 Task: Research family-friendly cultural exploration experiences in New Orleans, Louisiana.
Action: Mouse moved to (532, 98)
Screenshot: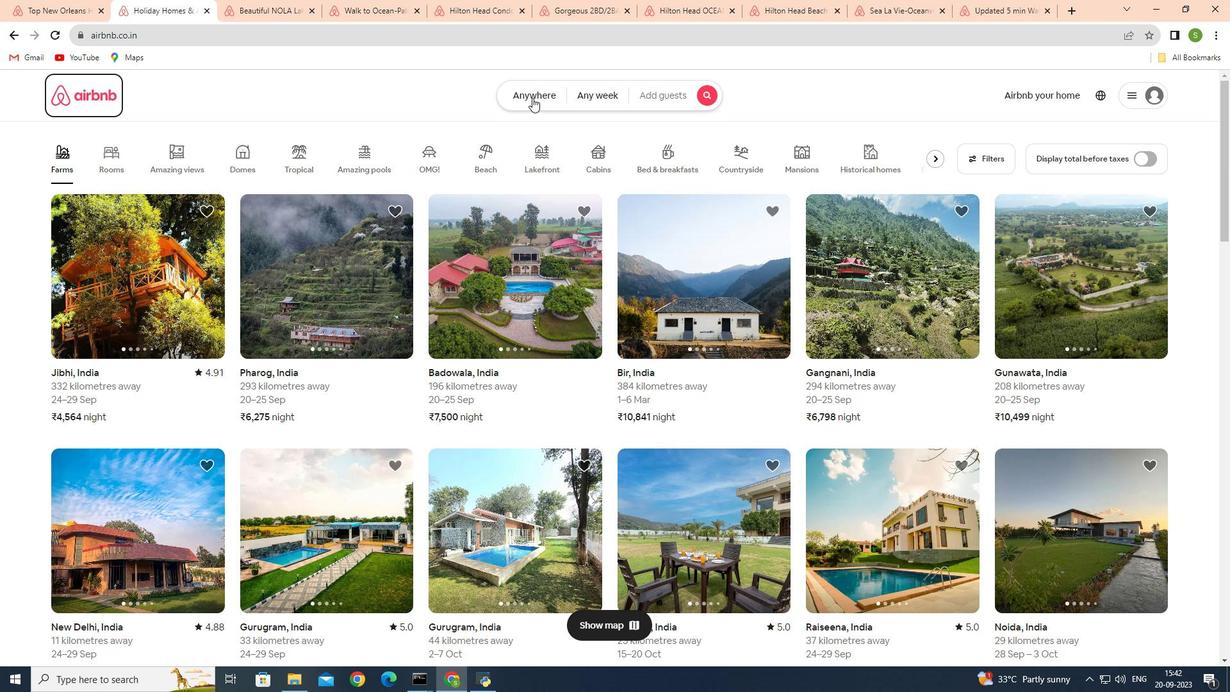 
Action: Mouse pressed left at (532, 98)
Screenshot: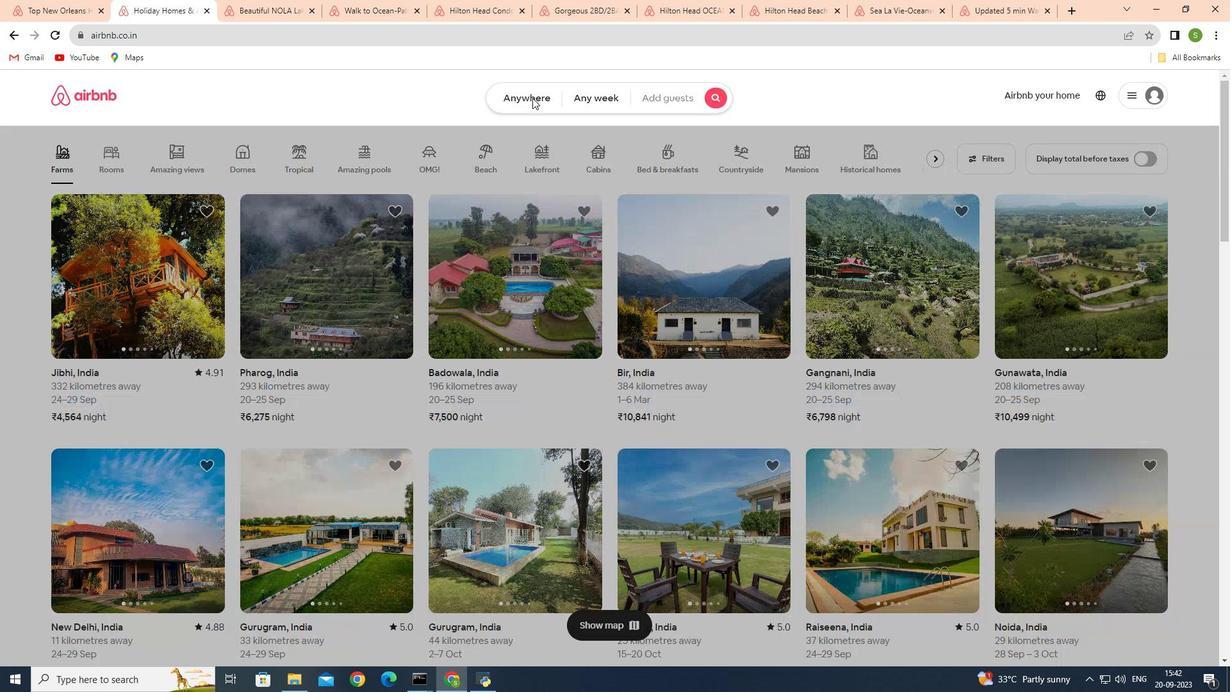 
Action: Mouse moved to (394, 145)
Screenshot: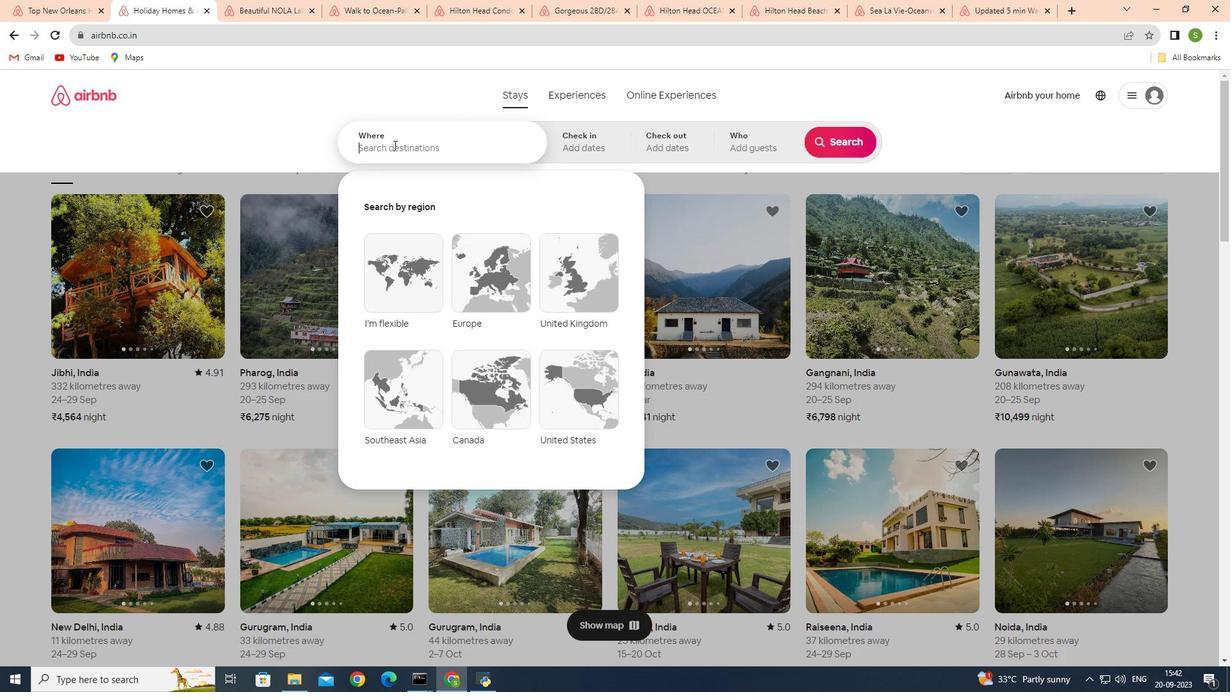 
Action: Mouse pressed left at (394, 145)
Screenshot: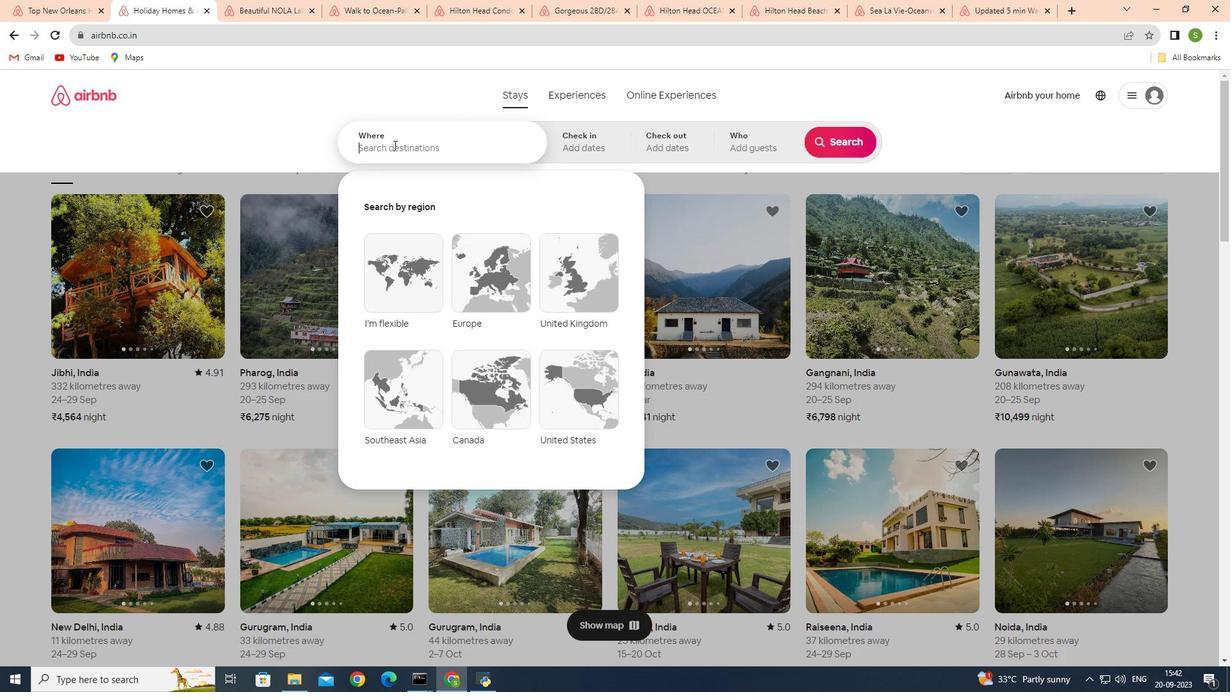 
Action: Mouse moved to (555, 144)
Screenshot: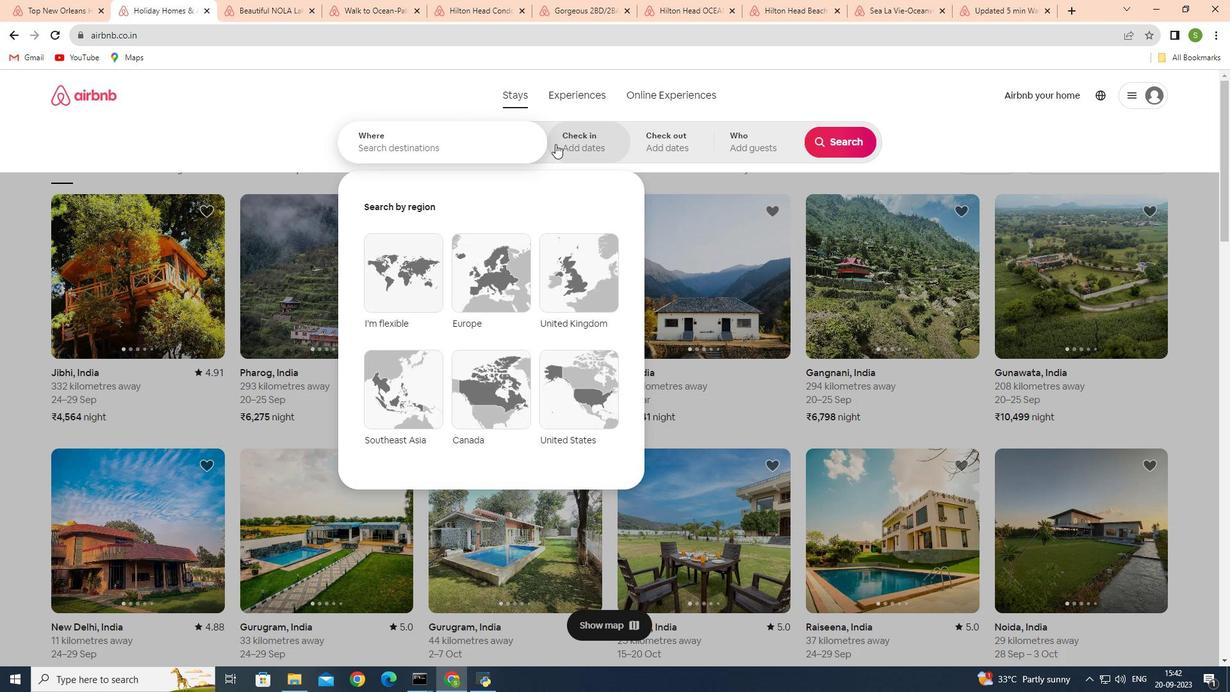 
Action: Key pressed <Key.shift>New<Key.space><Key.shift>Orl
Screenshot: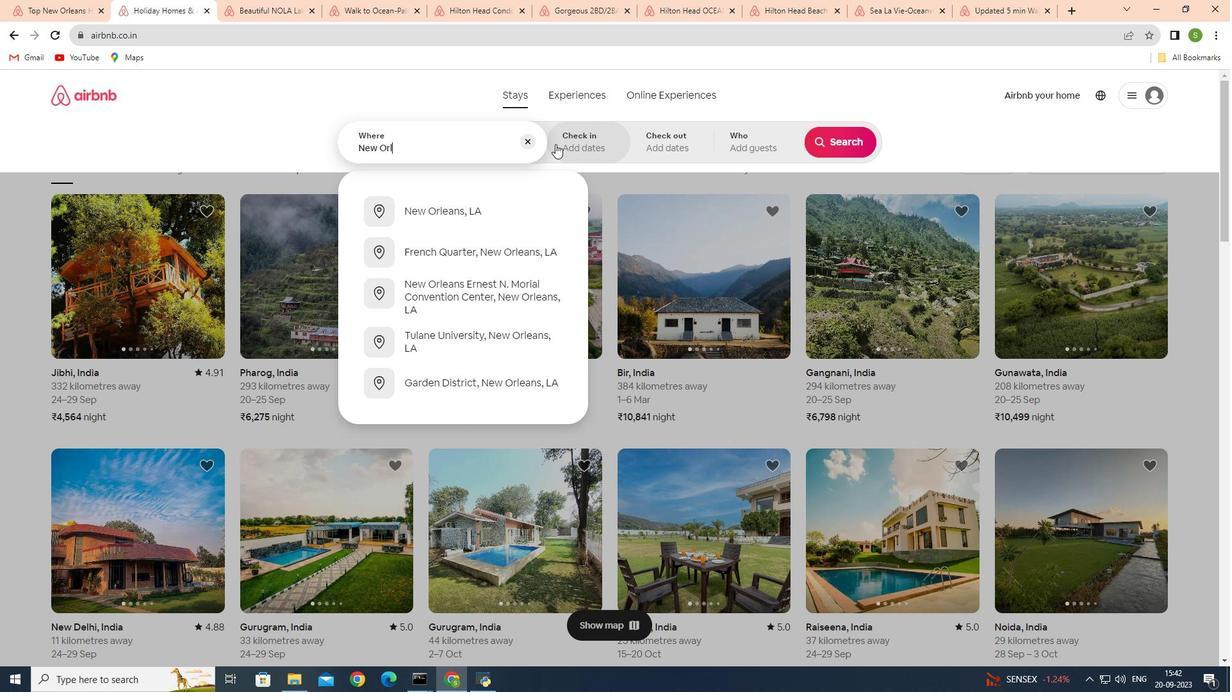 
Action: Mouse moved to (470, 220)
Screenshot: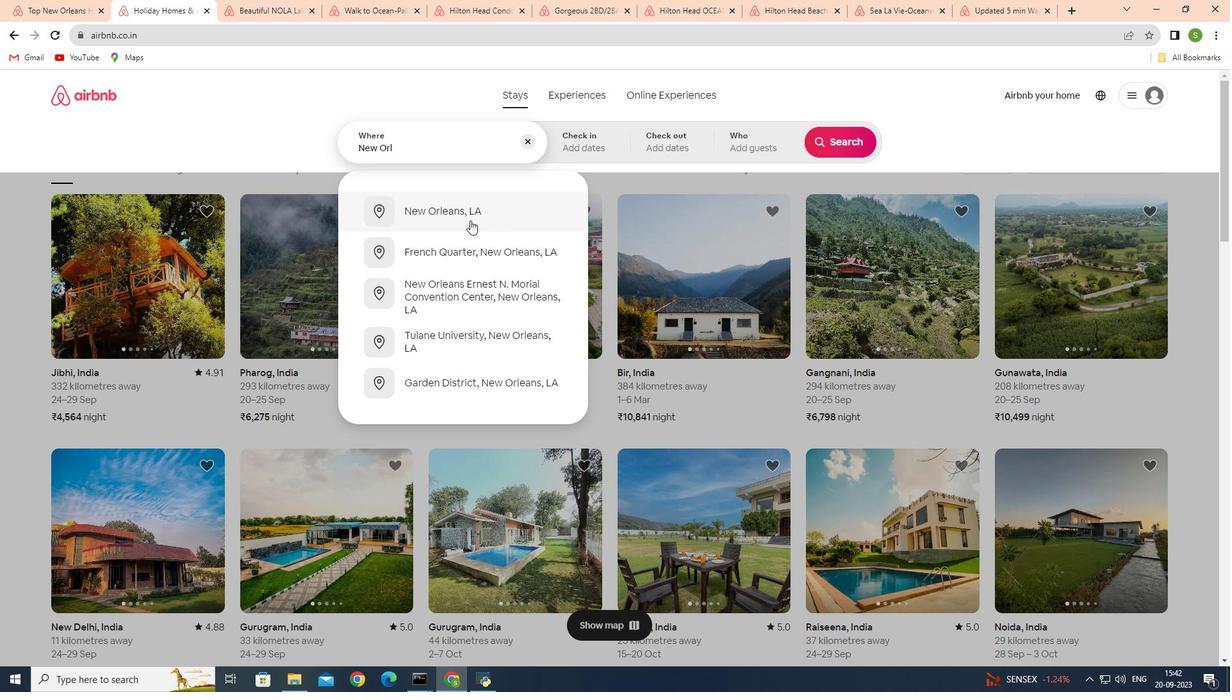 
Action: Mouse pressed left at (470, 220)
Screenshot: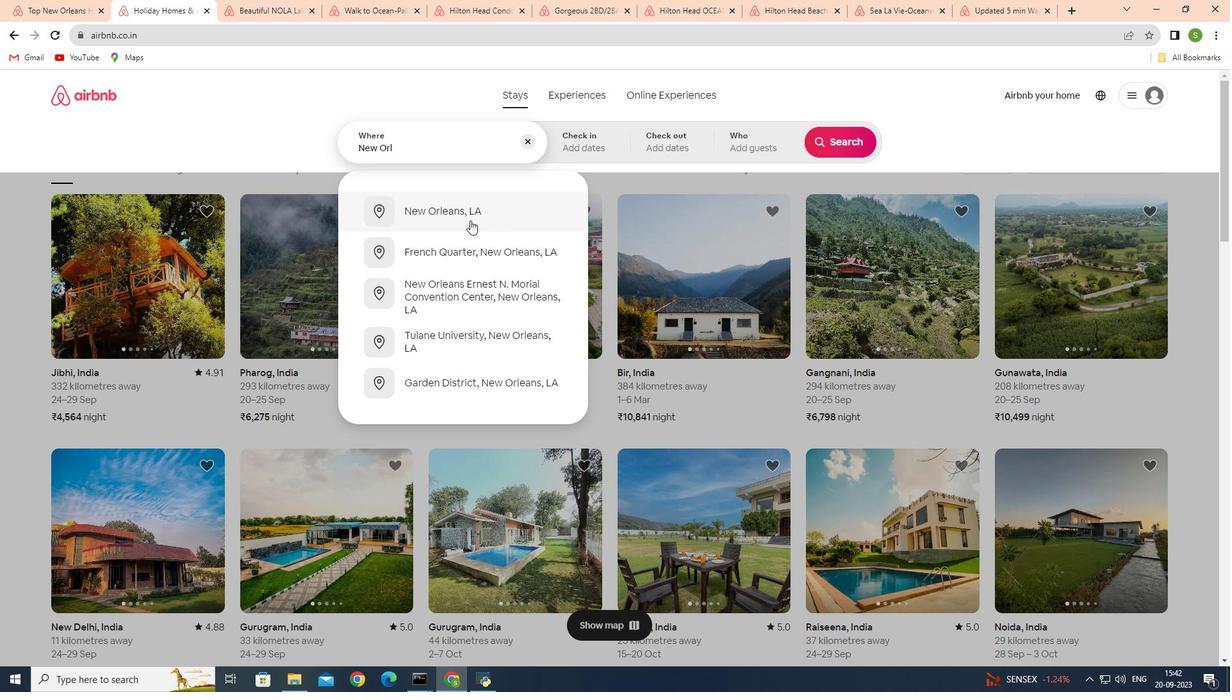 
Action: Mouse moved to (861, 138)
Screenshot: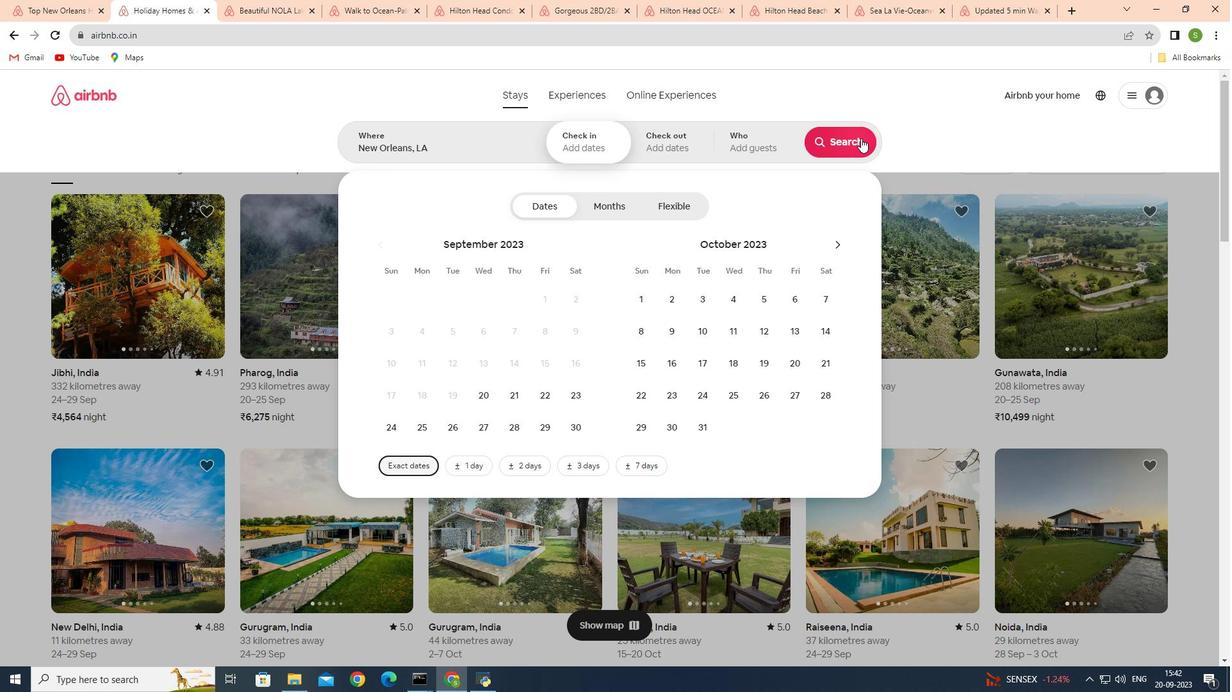 
Action: Mouse pressed left at (861, 138)
Screenshot: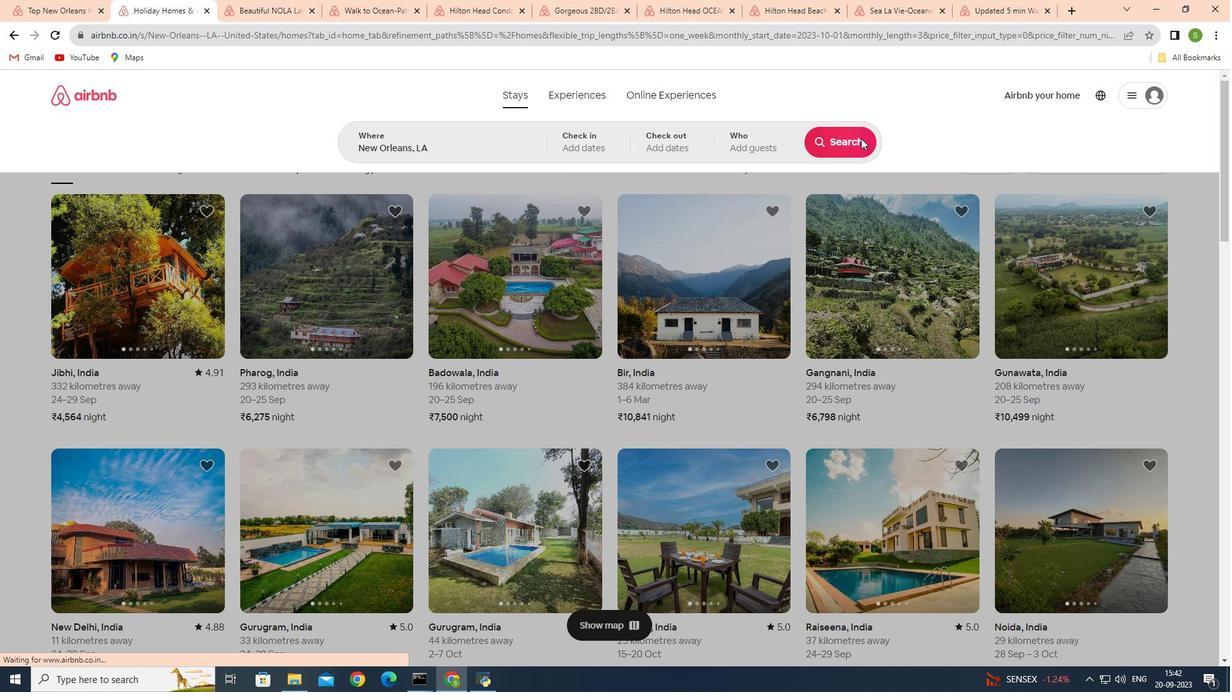 
Action: Mouse moved to (166, 391)
Screenshot: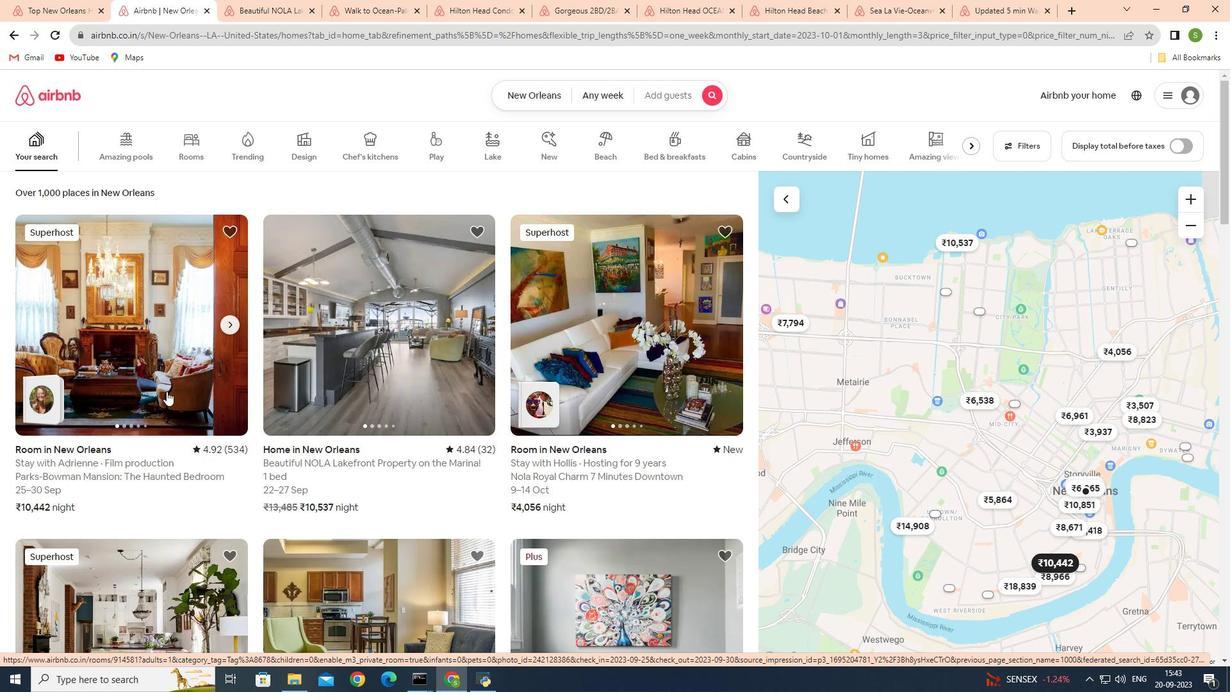 
Action: Mouse pressed left at (166, 391)
Screenshot: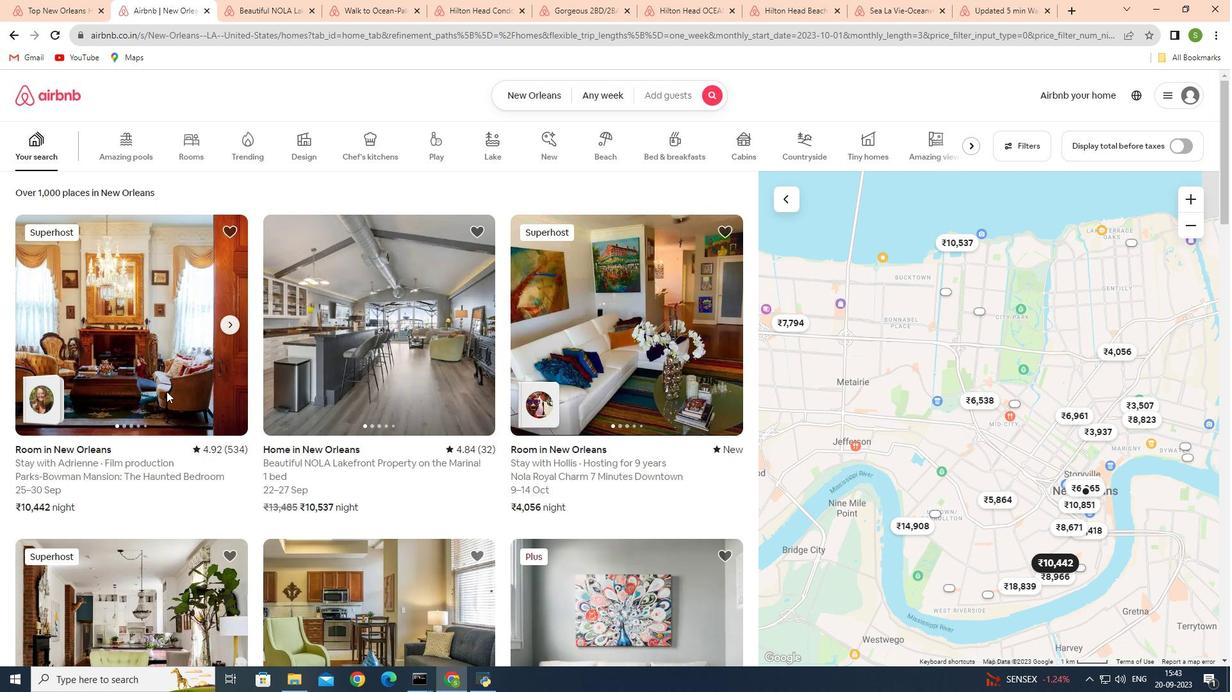 
Action: Mouse moved to (892, 482)
Screenshot: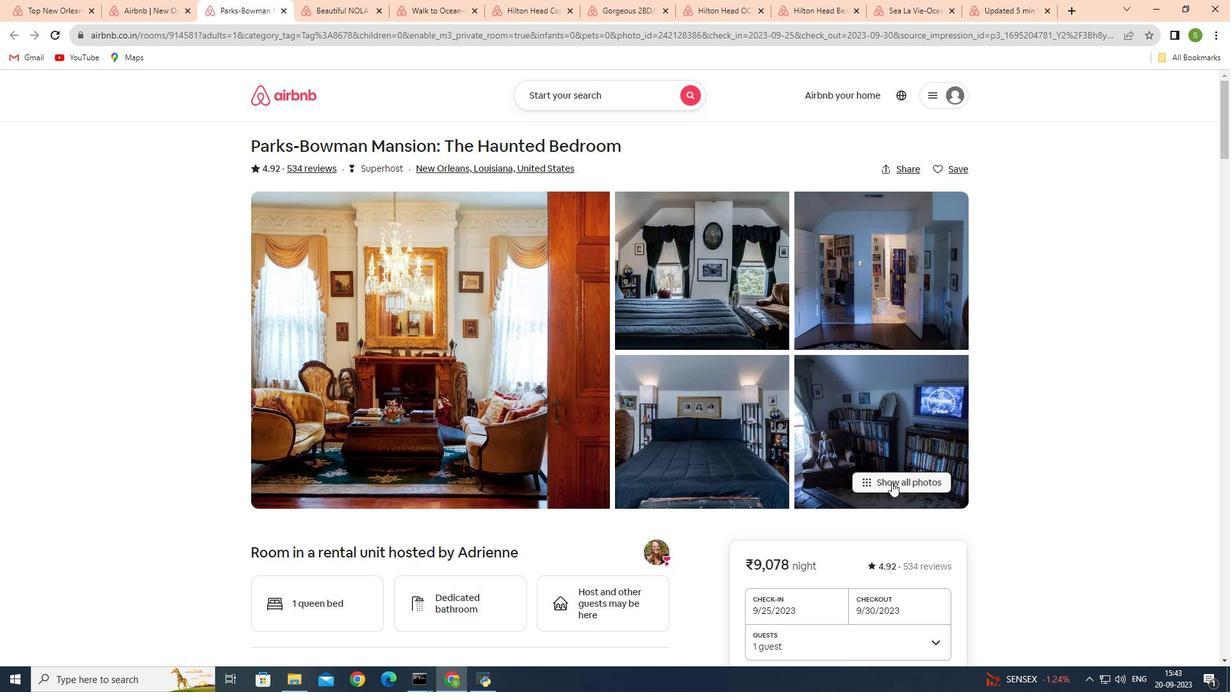 
Action: Mouse pressed left at (892, 482)
Screenshot: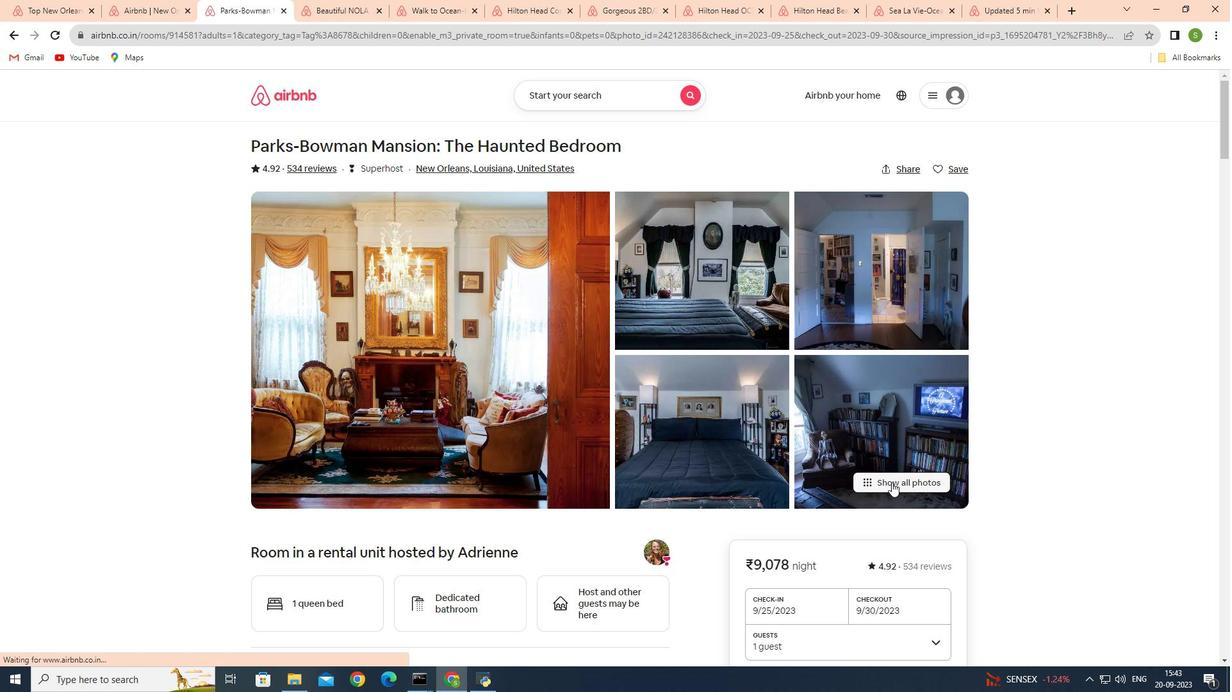 
Action: Mouse moved to (881, 517)
Screenshot: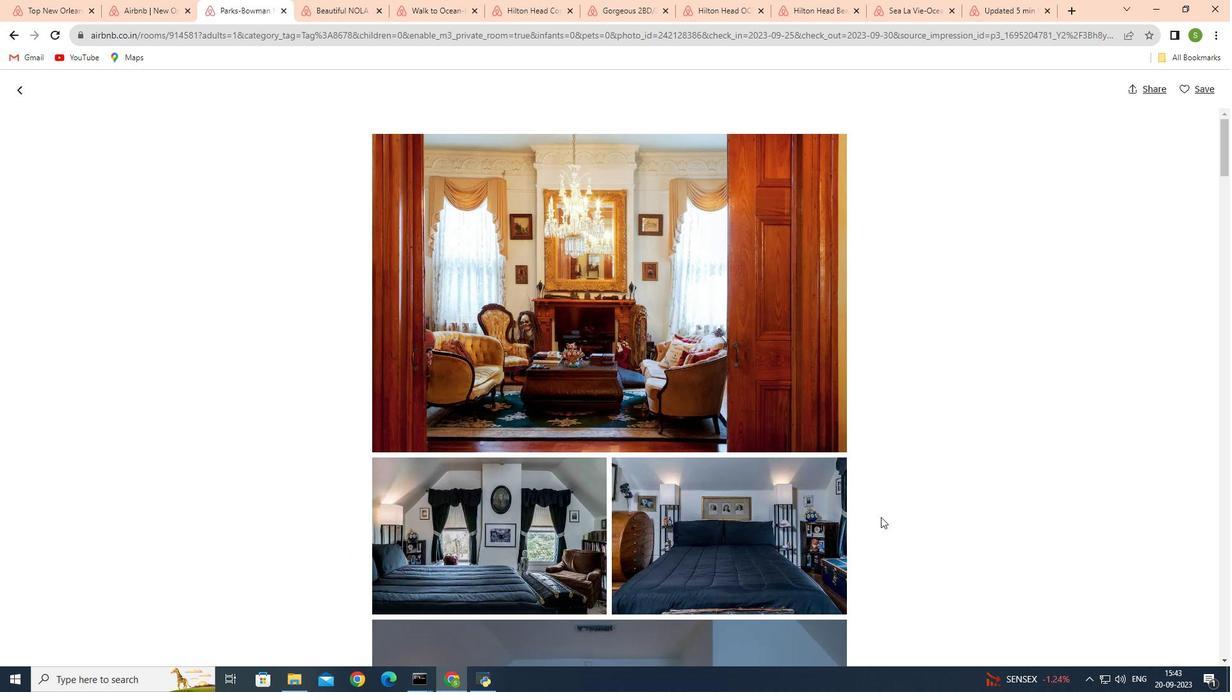
Action: Mouse scrolled (881, 516) with delta (0, 0)
Screenshot: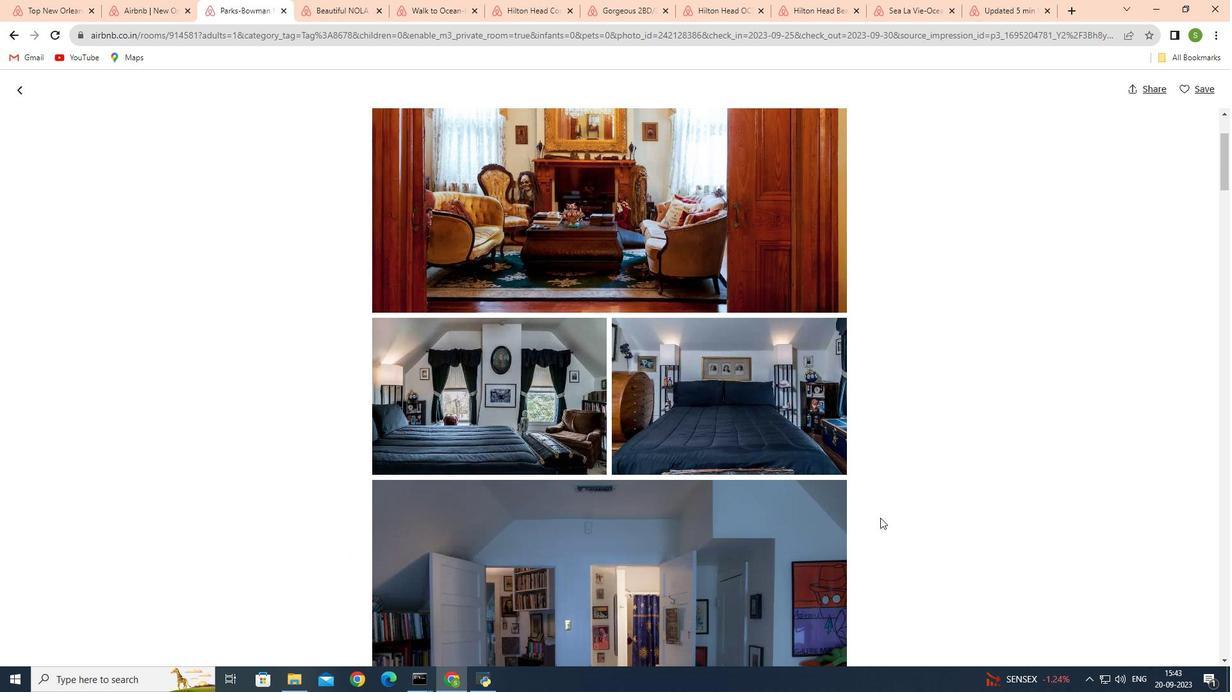 
Action: Mouse moved to (880, 518)
Screenshot: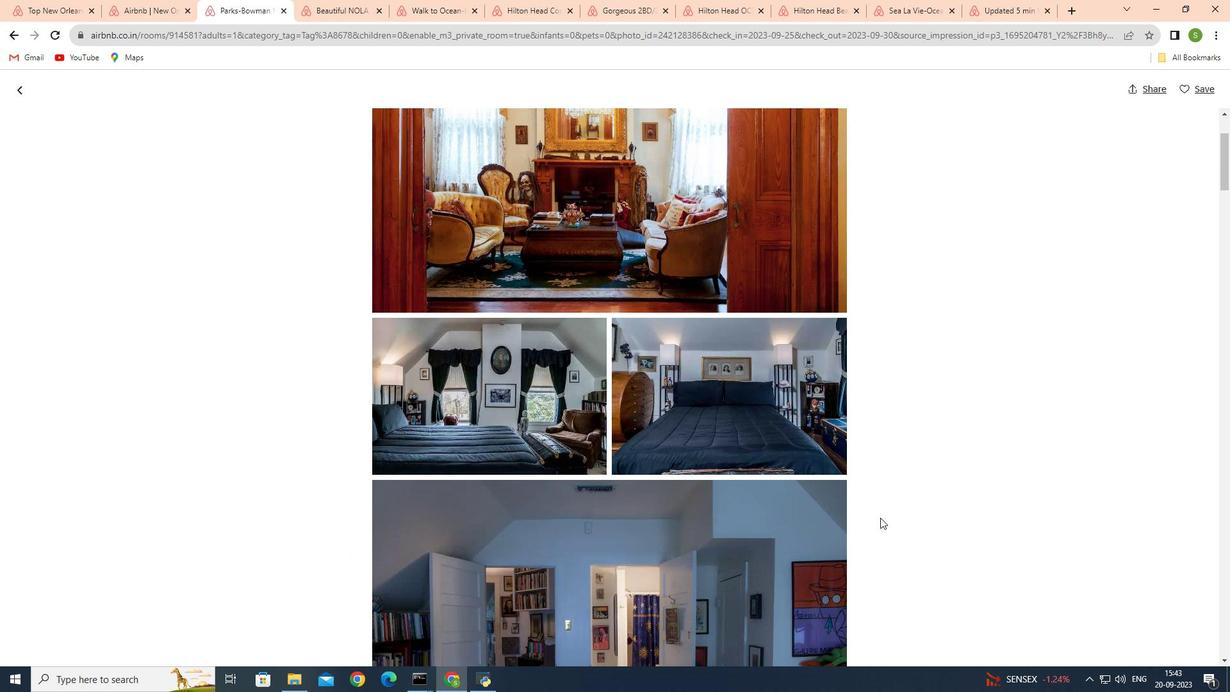 
Action: Mouse scrolled (880, 517) with delta (0, 0)
Screenshot: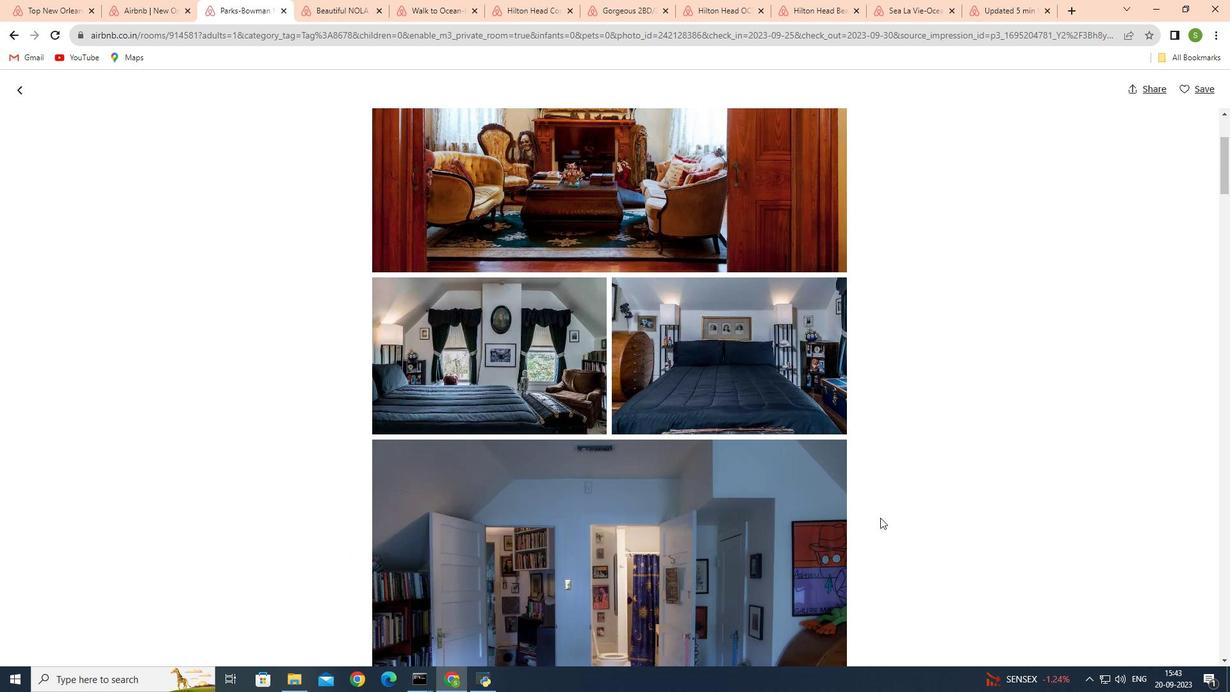 
Action: Mouse scrolled (880, 517) with delta (0, 0)
Screenshot: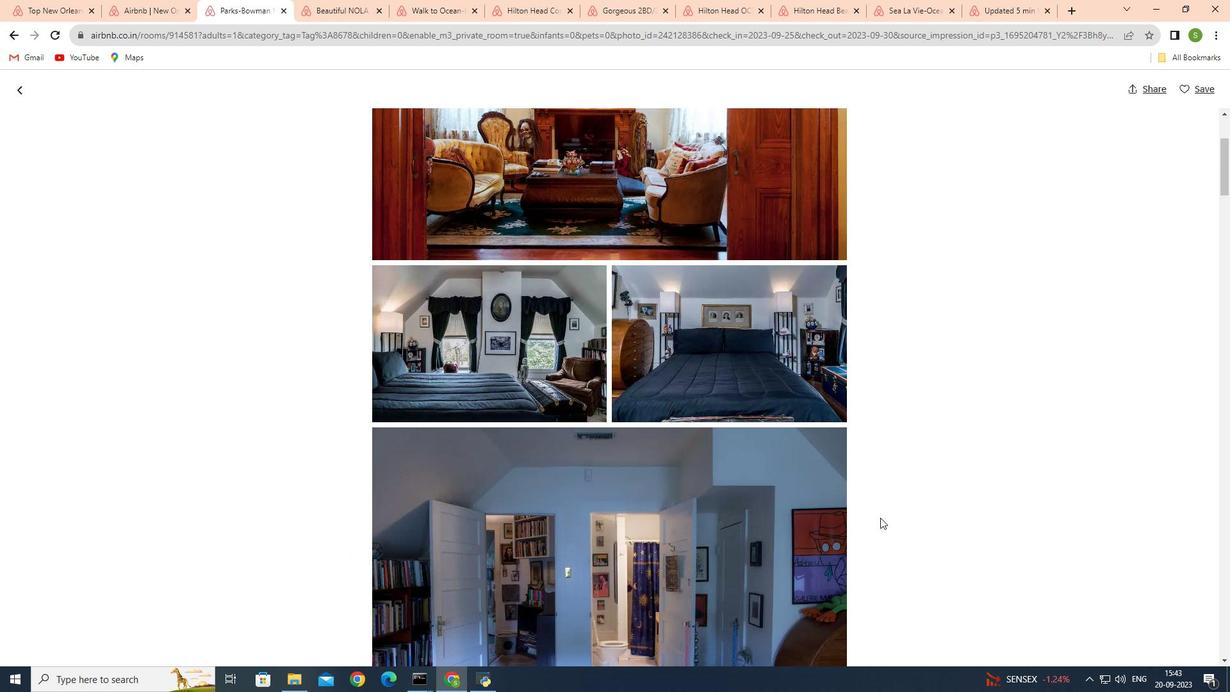
Action: Mouse scrolled (880, 517) with delta (0, 0)
Screenshot: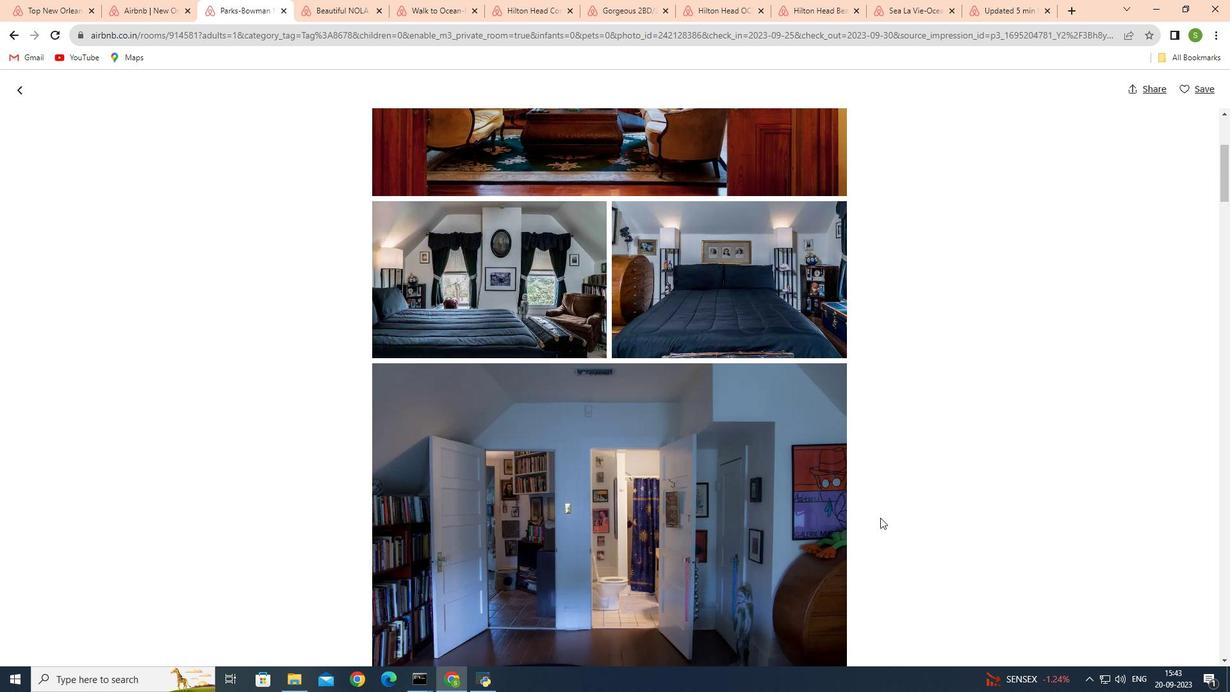 
Action: Mouse scrolled (880, 517) with delta (0, 0)
Screenshot: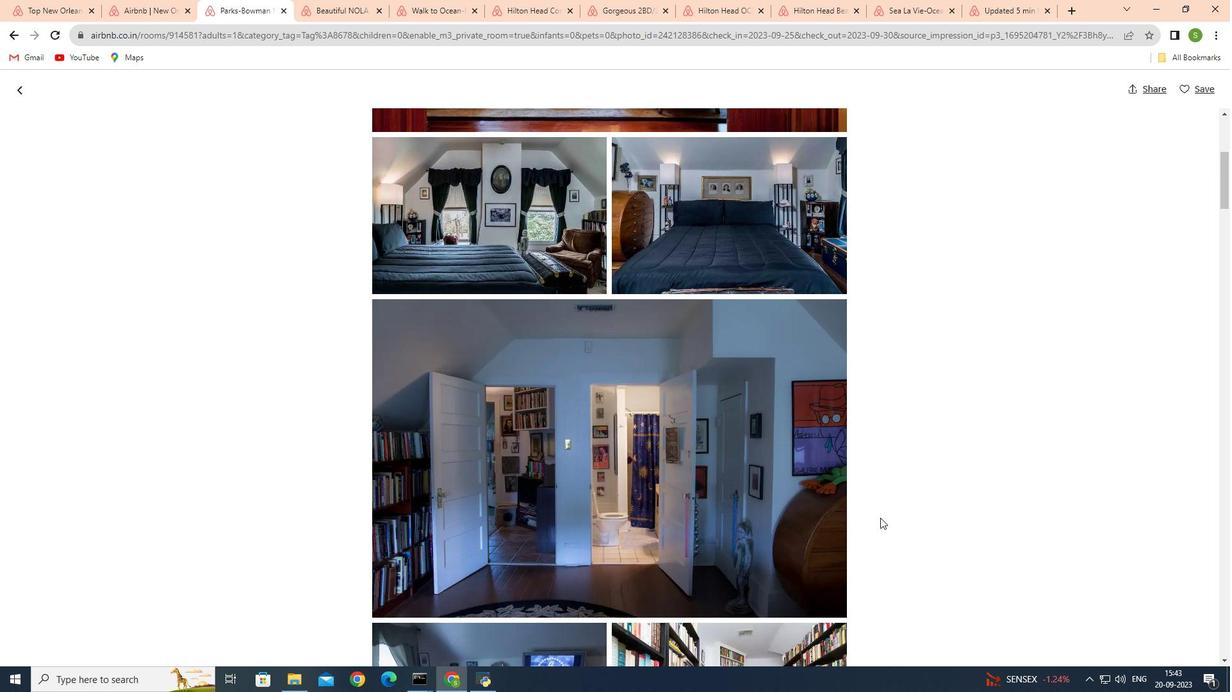 
Action: Mouse scrolled (880, 517) with delta (0, 0)
Screenshot: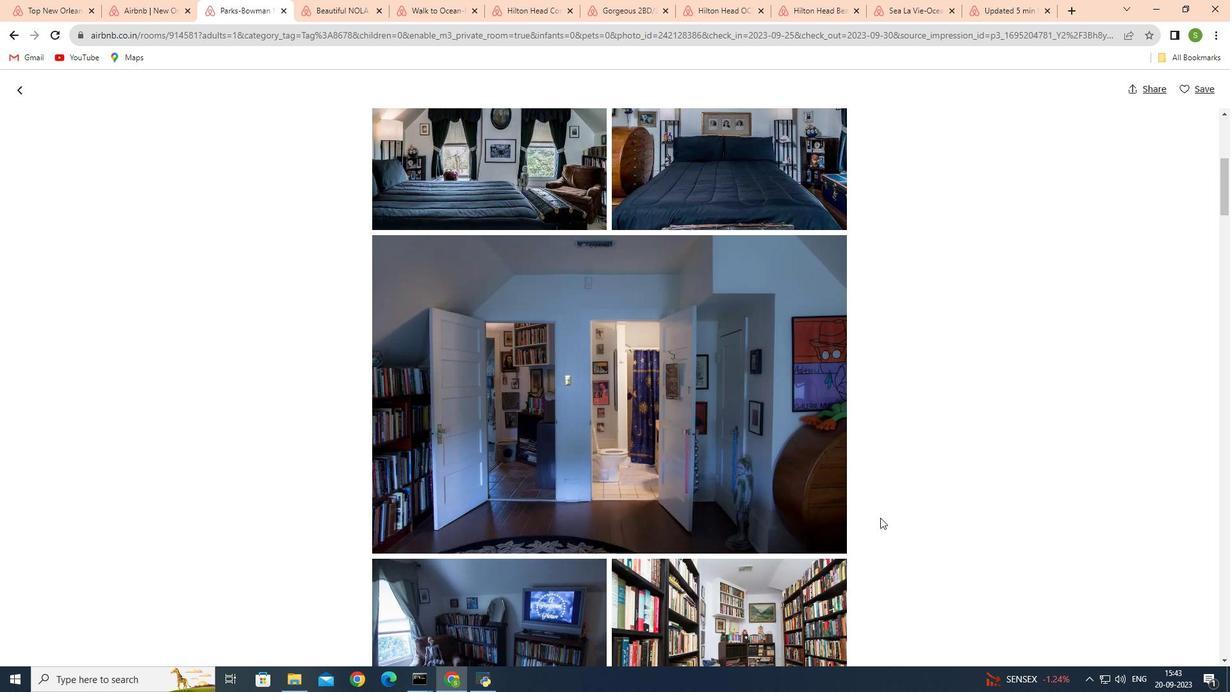 
Action: Mouse scrolled (880, 517) with delta (0, 0)
Screenshot: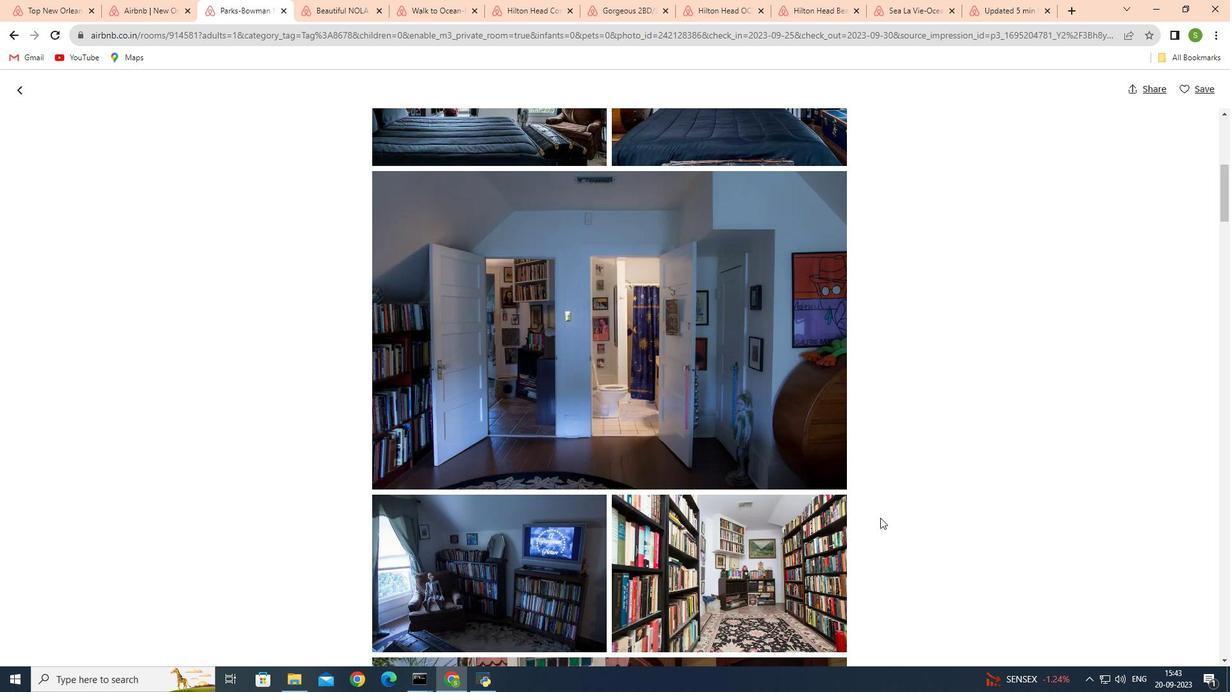 
Action: Mouse scrolled (880, 517) with delta (0, 0)
Screenshot: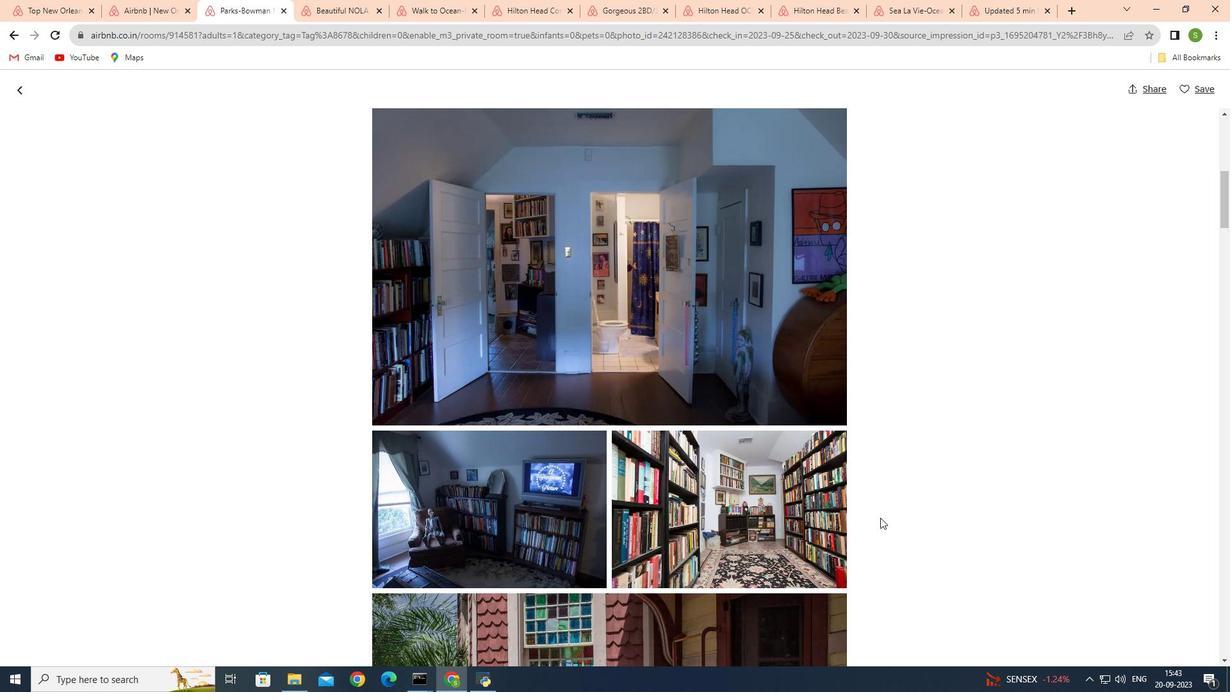 
Action: Mouse scrolled (880, 517) with delta (0, 0)
Screenshot: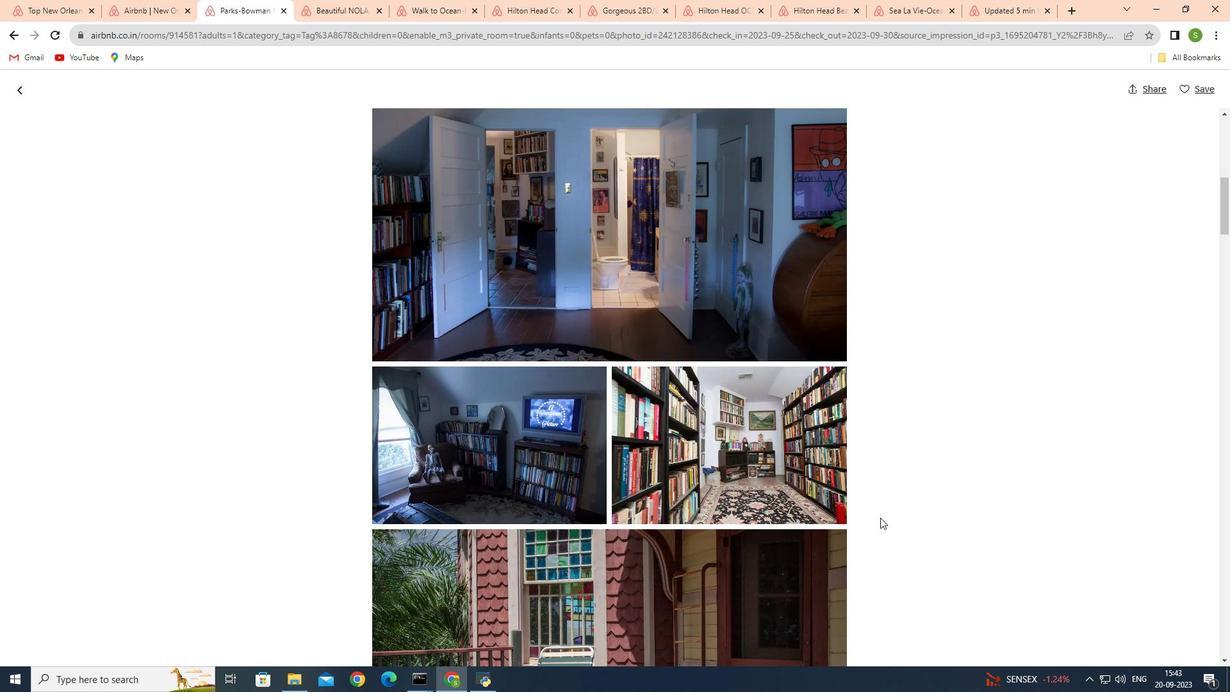 
Action: Mouse scrolled (880, 517) with delta (0, 0)
Screenshot: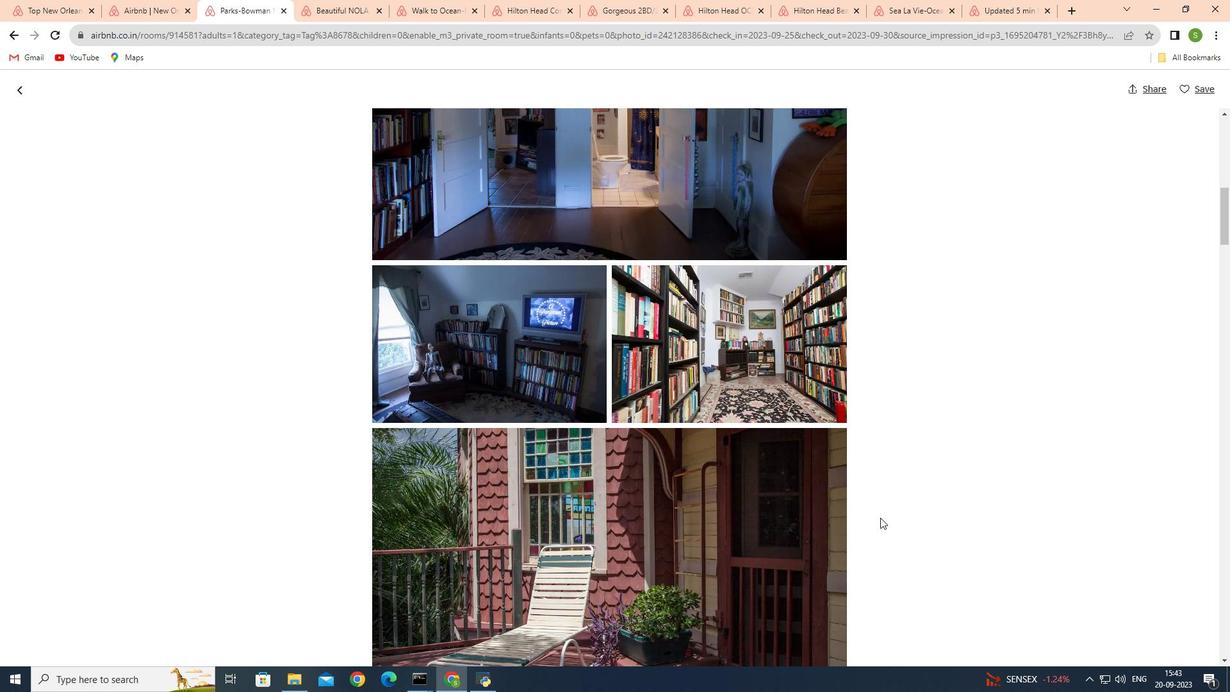 
Action: Mouse scrolled (880, 517) with delta (0, 0)
Screenshot: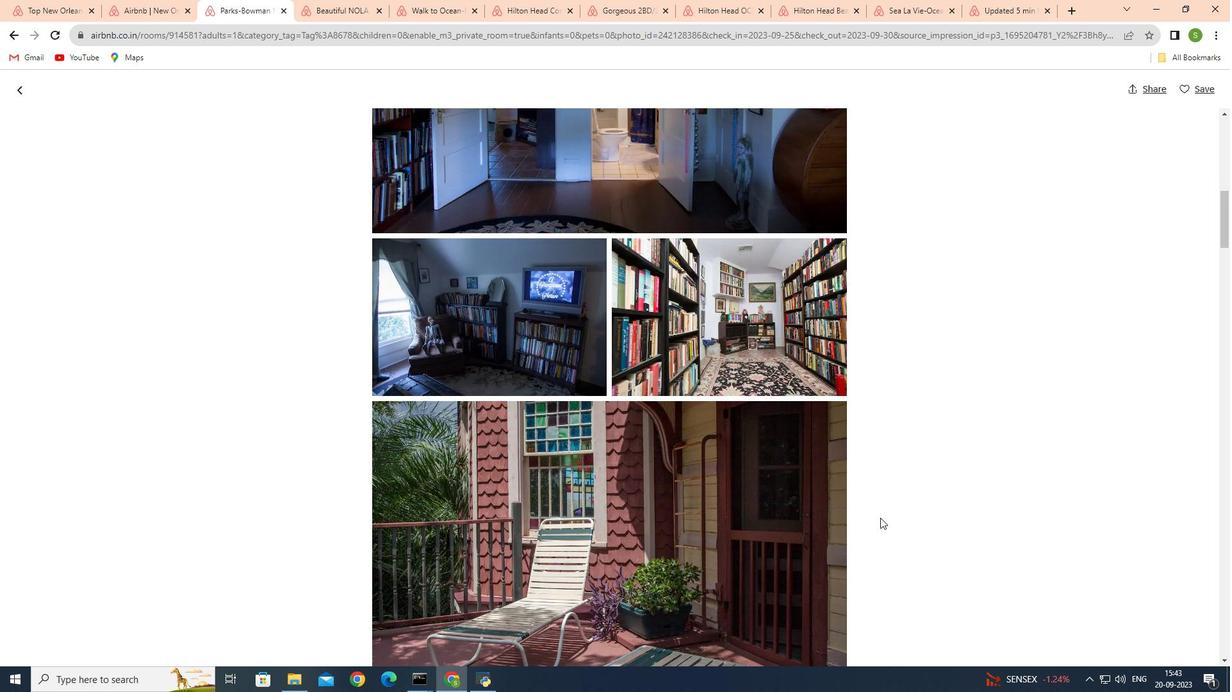 
Action: Mouse scrolled (880, 517) with delta (0, 0)
Screenshot: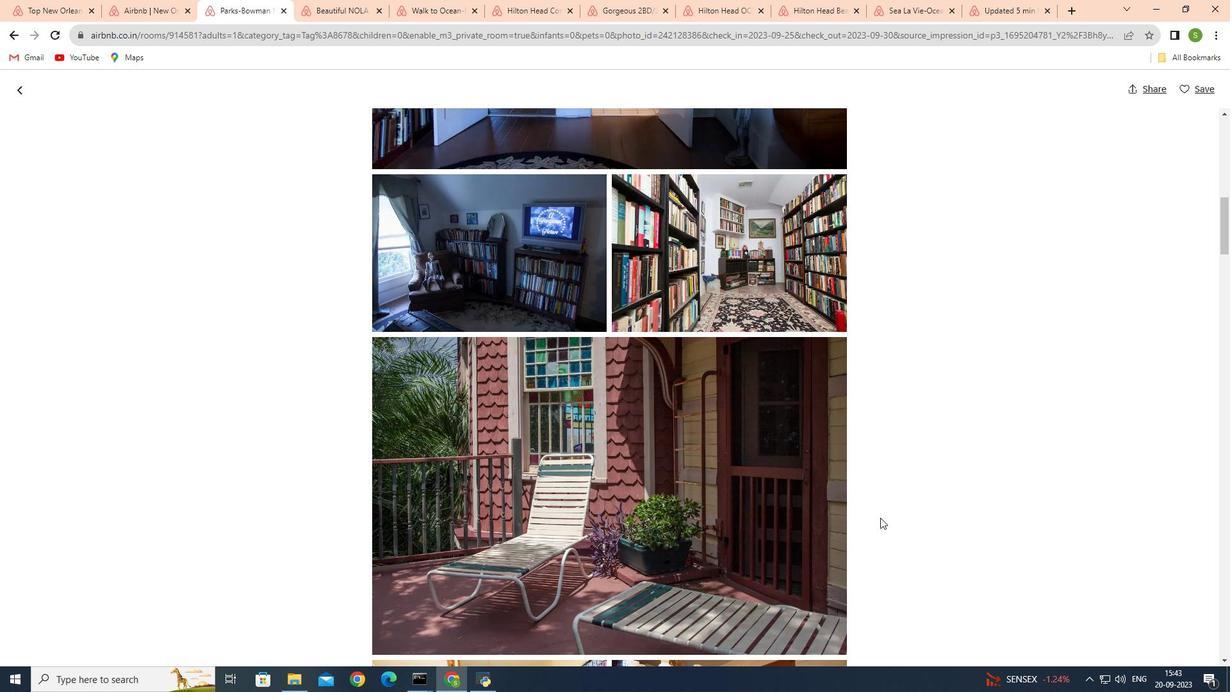 
Action: Mouse scrolled (880, 517) with delta (0, 0)
Screenshot: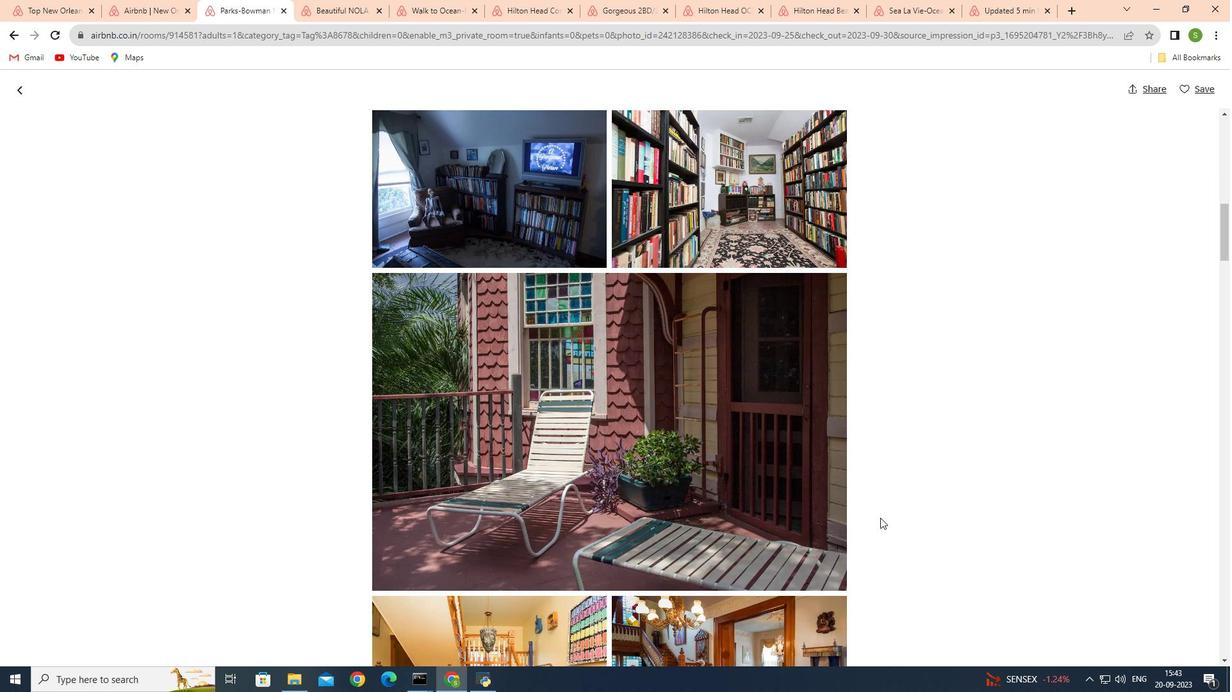 
Action: Mouse scrolled (880, 517) with delta (0, 0)
Screenshot: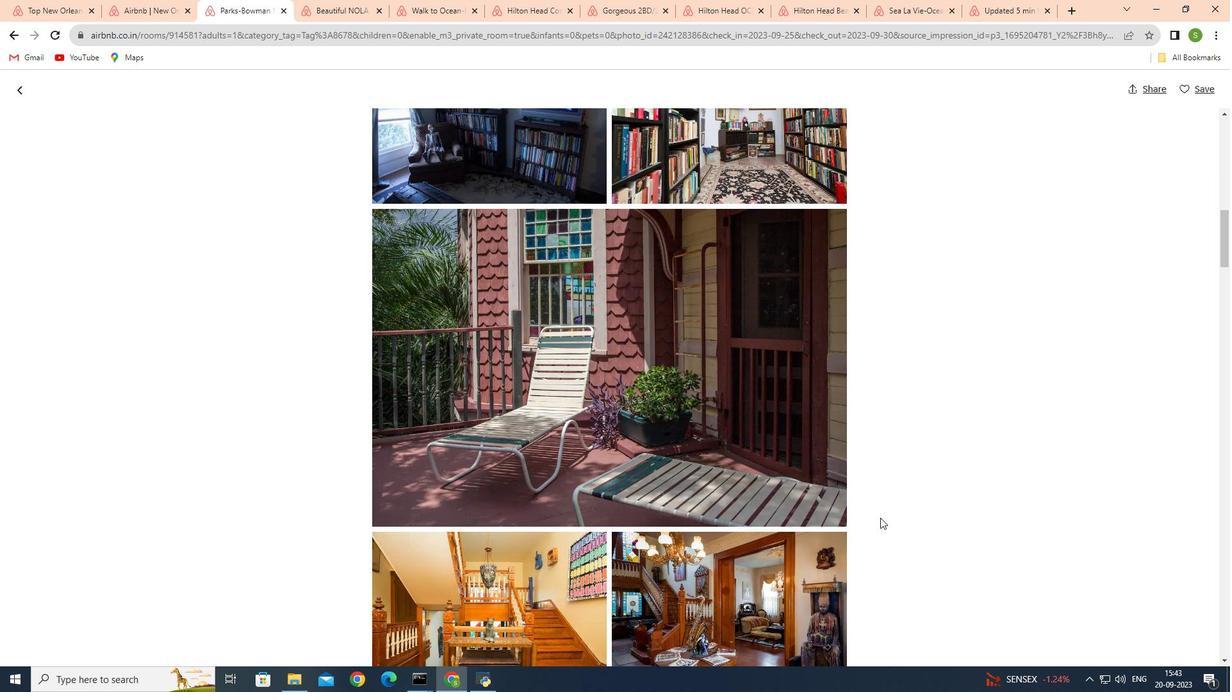 
Action: Mouse scrolled (880, 517) with delta (0, 0)
Screenshot: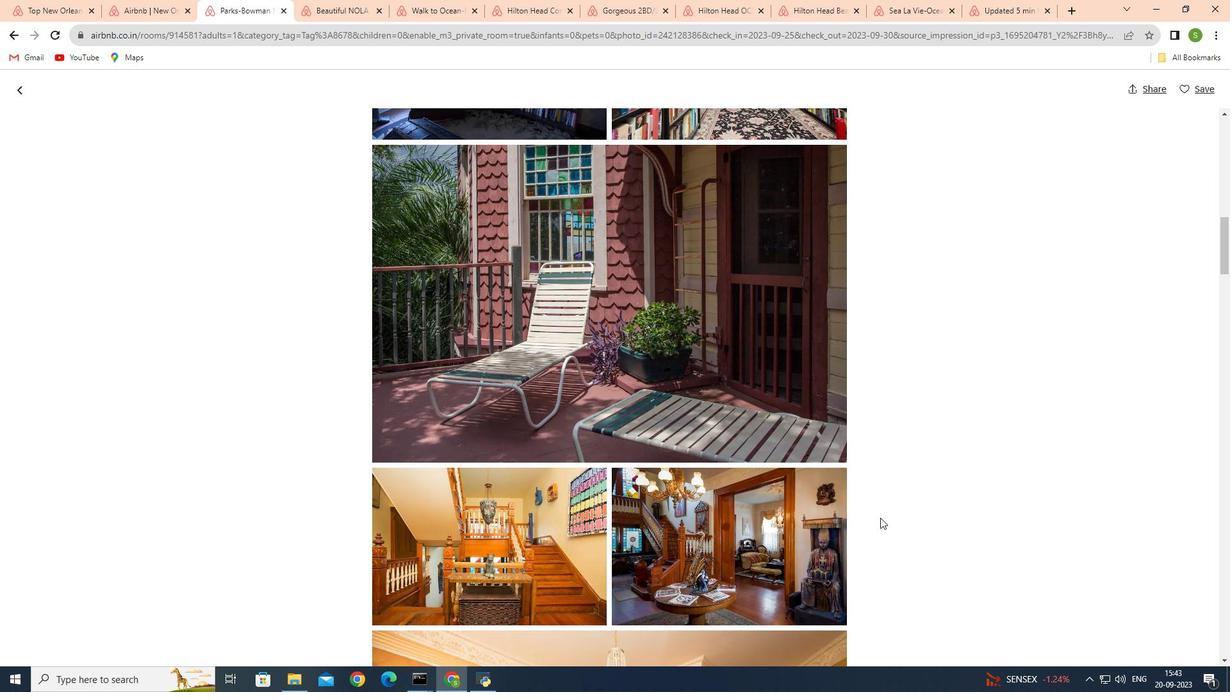 
Action: Mouse scrolled (880, 517) with delta (0, 0)
Screenshot: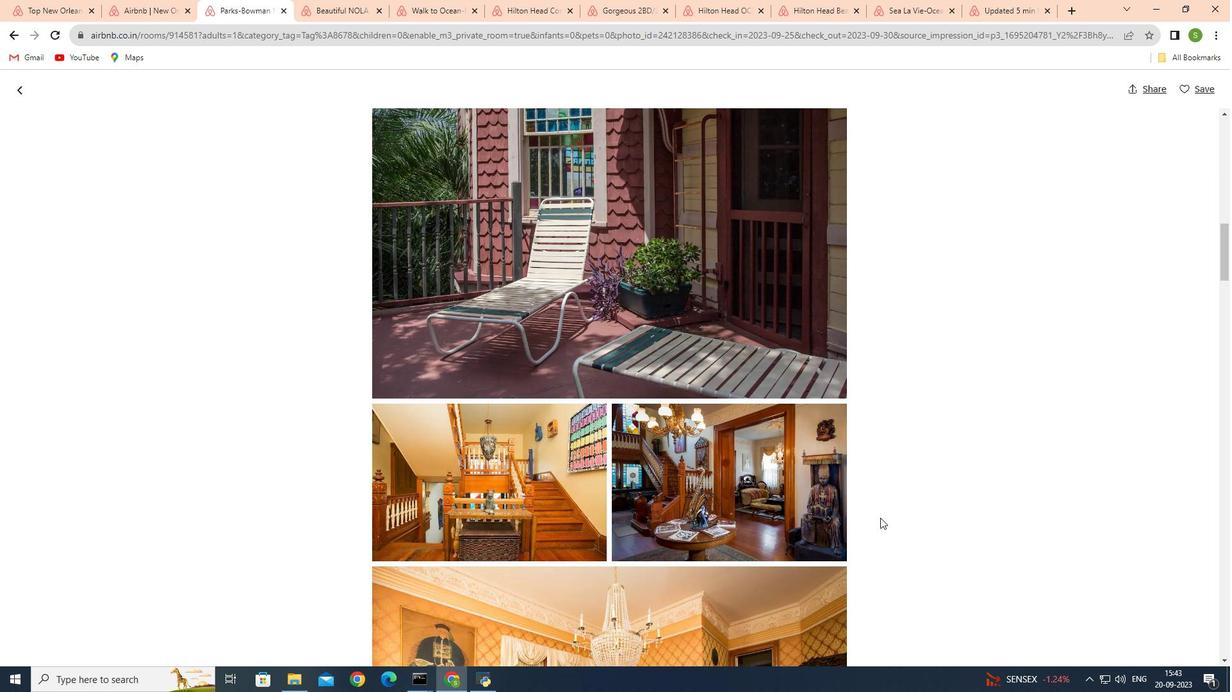 
Action: Mouse scrolled (880, 517) with delta (0, 0)
Screenshot: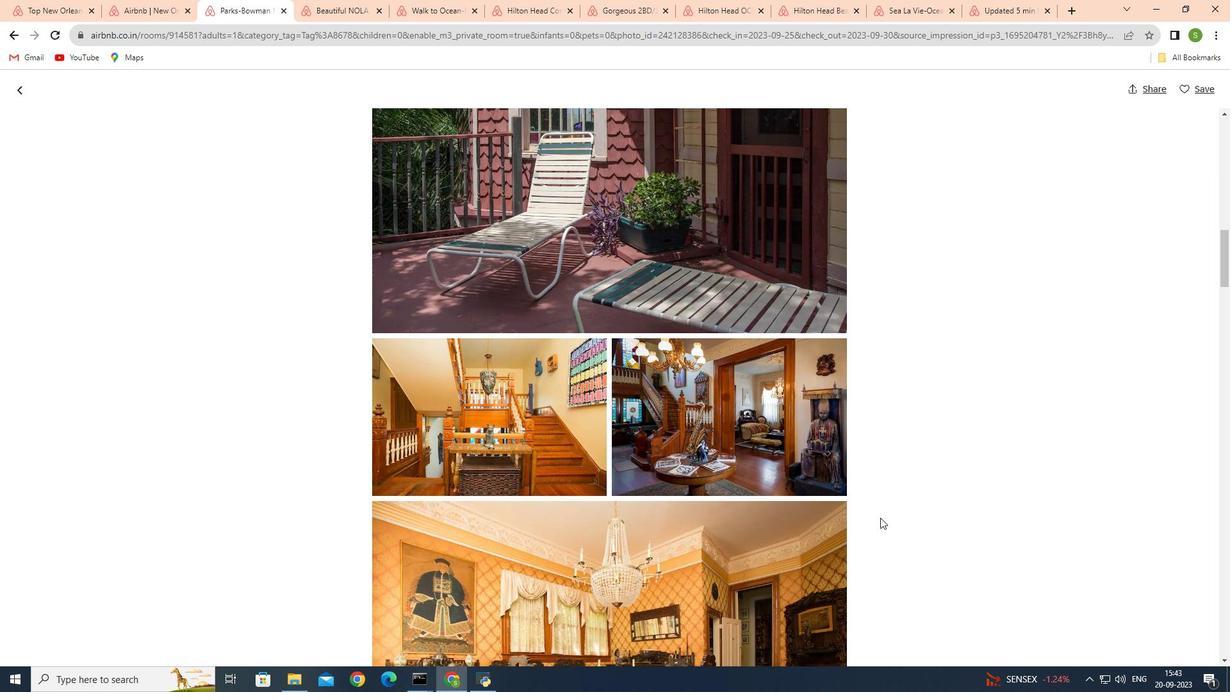 
Action: Mouse scrolled (880, 517) with delta (0, 0)
Screenshot: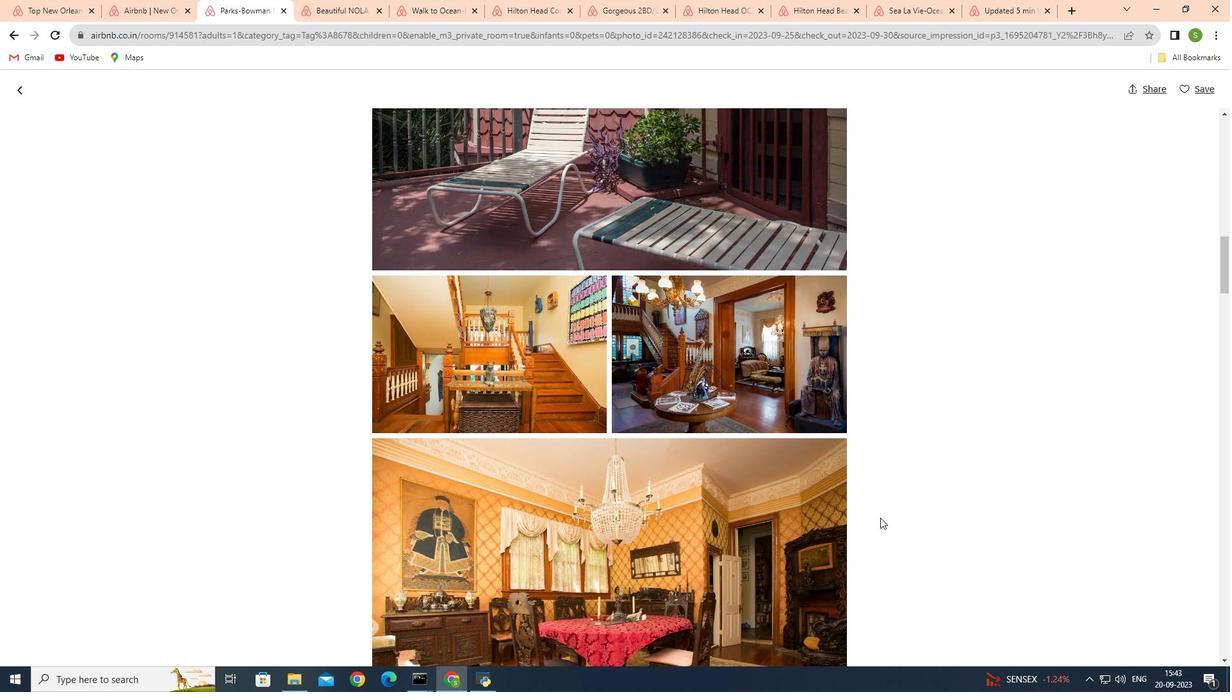 
Action: Mouse scrolled (880, 517) with delta (0, 0)
Screenshot: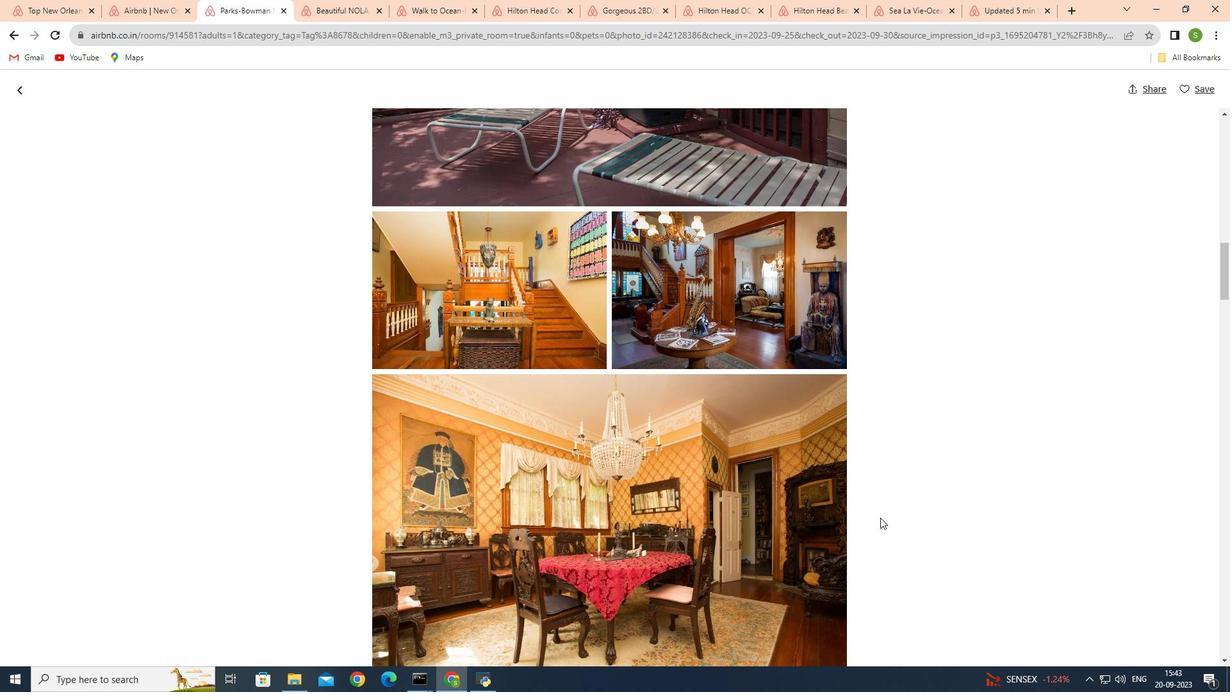 
Action: Mouse scrolled (880, 517) with delta (0, 0)
Screenshot: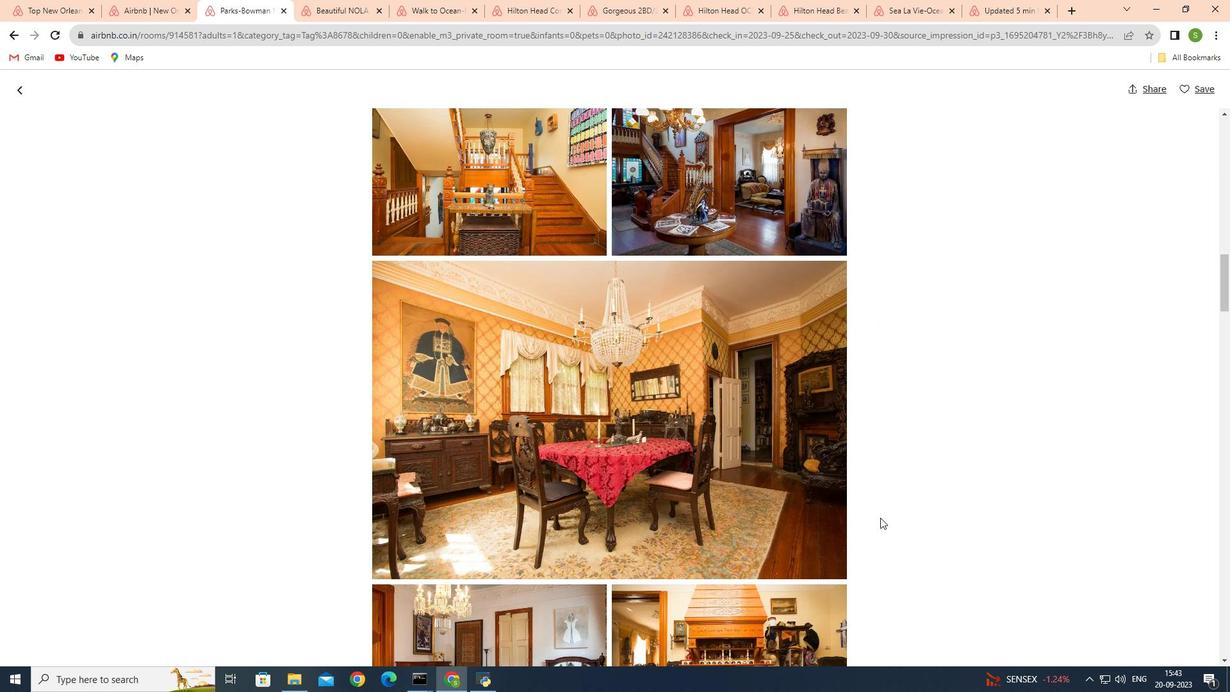 
Action: Mouse scrolled (880, 517) with delta (0, 0)
Screenshot: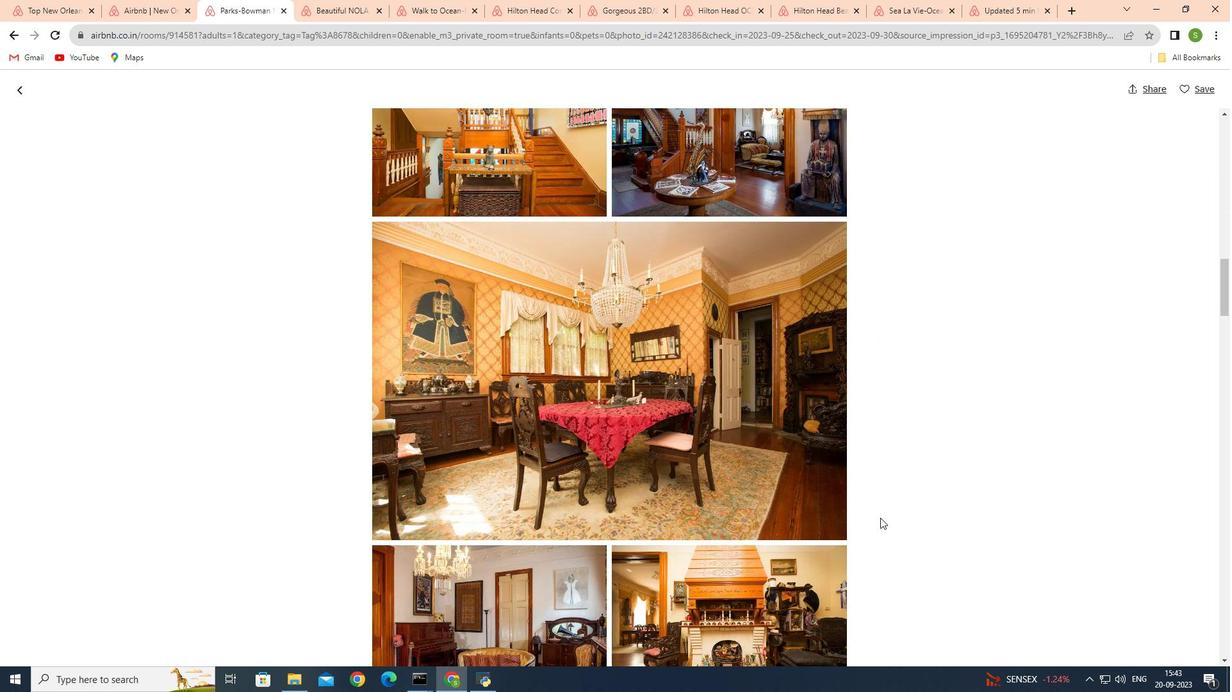 
Action: Mouse scrolled (880, 517) with delta (0, 0)
Screenshot: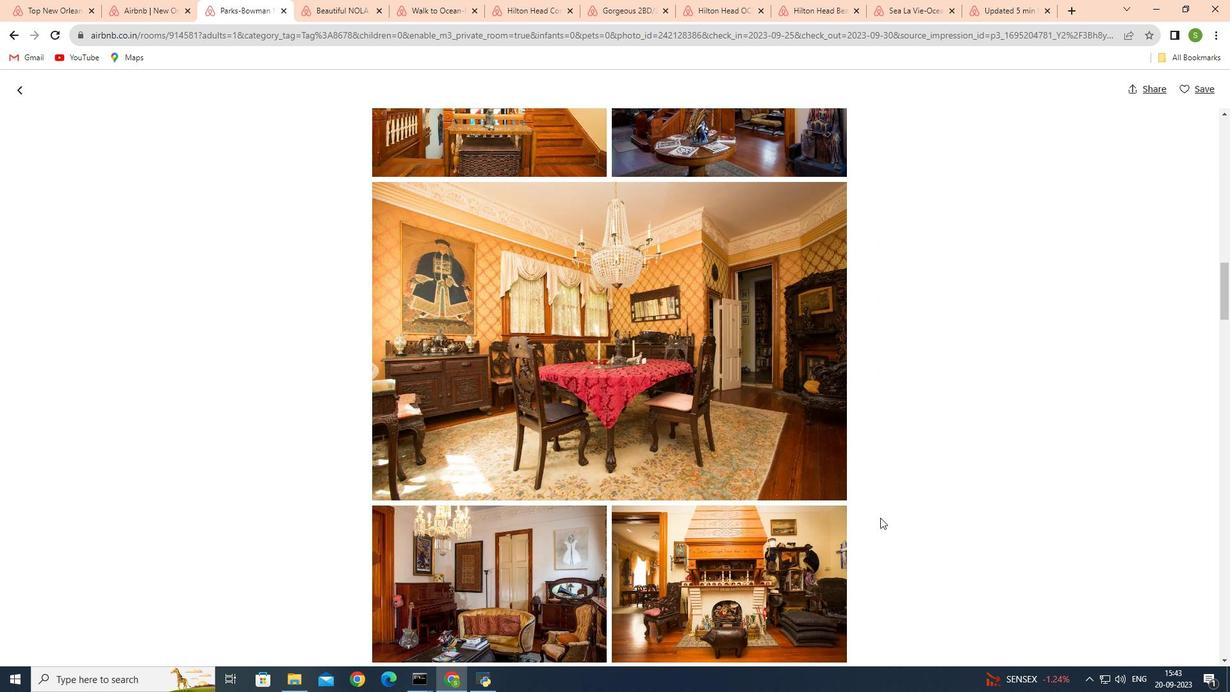 
Action: Mouse scrolled (880, 517) with delta (0, 0)
Screenshot: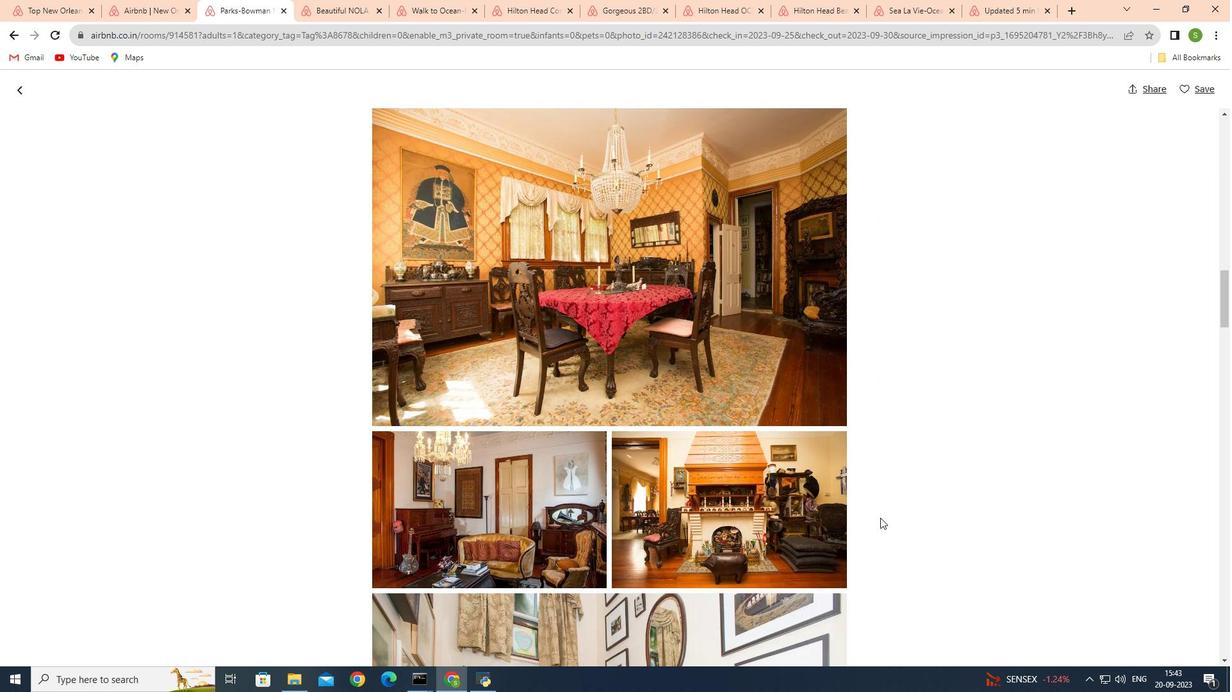 
Action: Mouse scrolled (880, 517) with delta (0, 0)
Screenshot: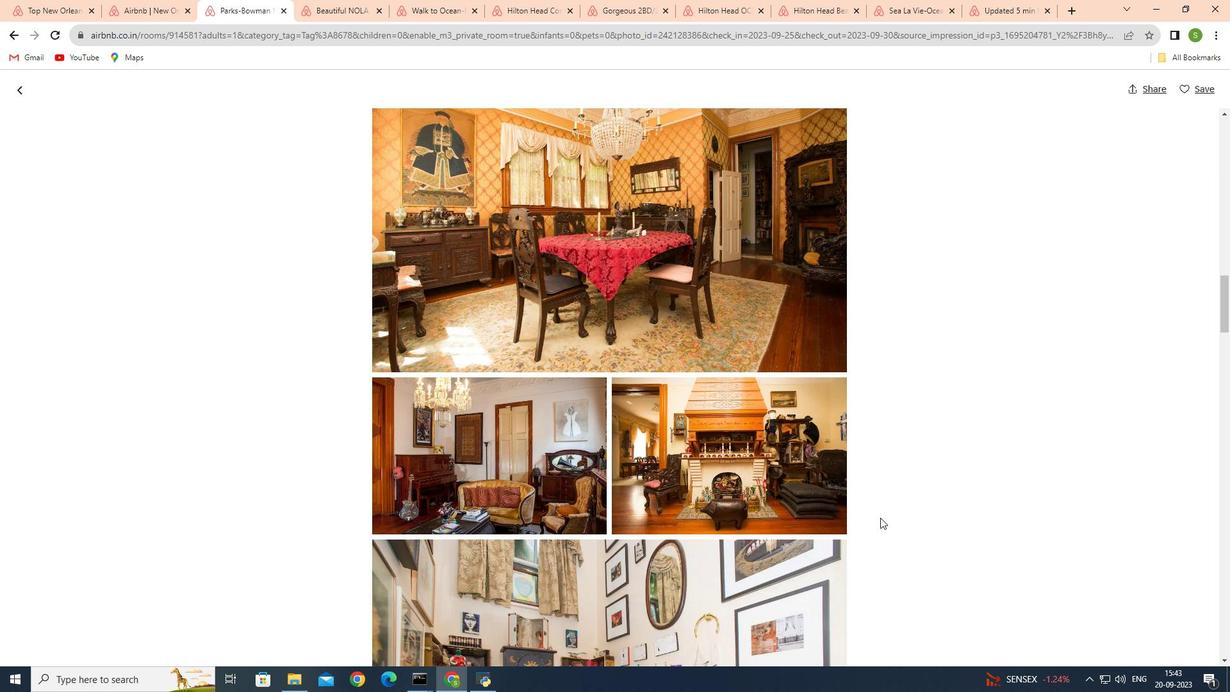 
Action: Mouse scrolled (880, 517) with delta (0, 0)
Screenshot: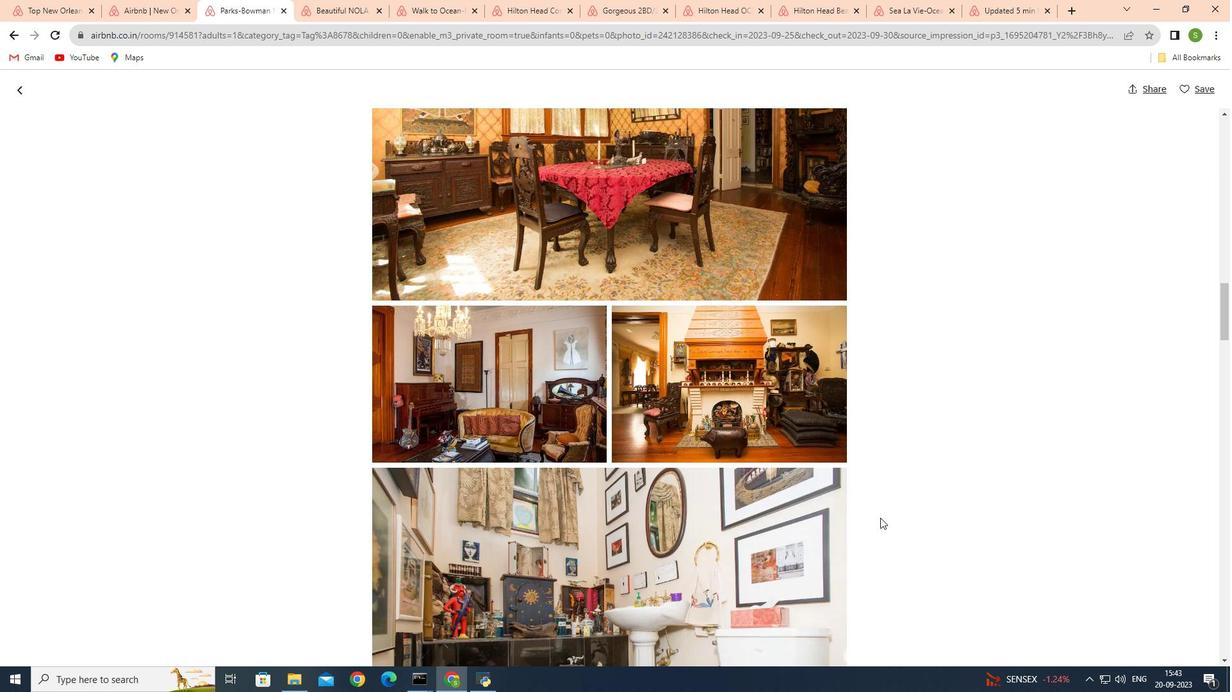 
Action: Mouse scrolled (880, 517) with delta (0, 0)
Screenshot: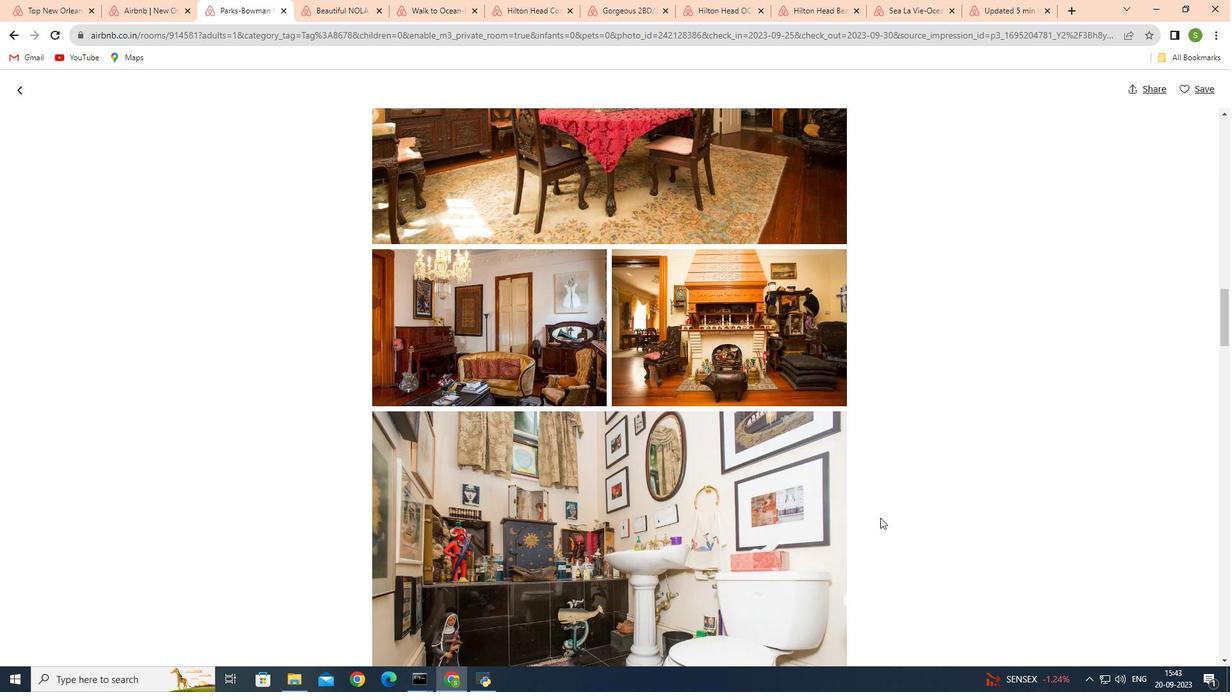 
Action: Mouse scrolled (880, 517) with delta (0, 0)
Screenshot: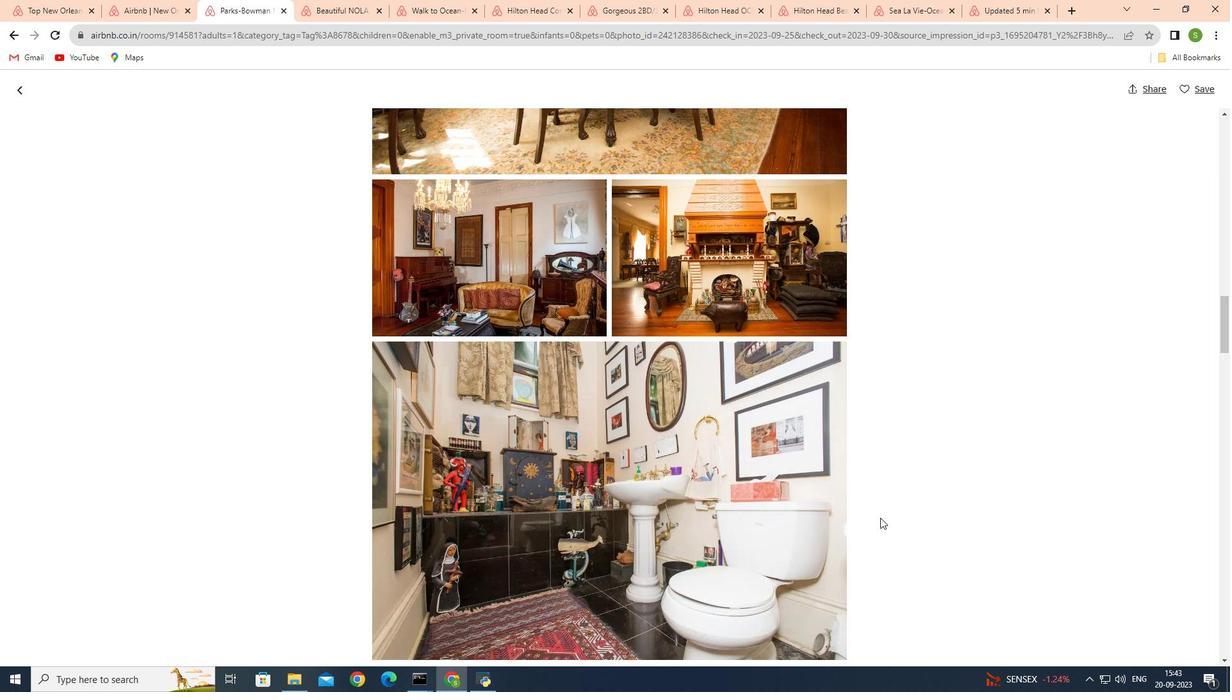 
Action: Mouse scrolled (880, 517) with delta (0, 0)
Screenshot: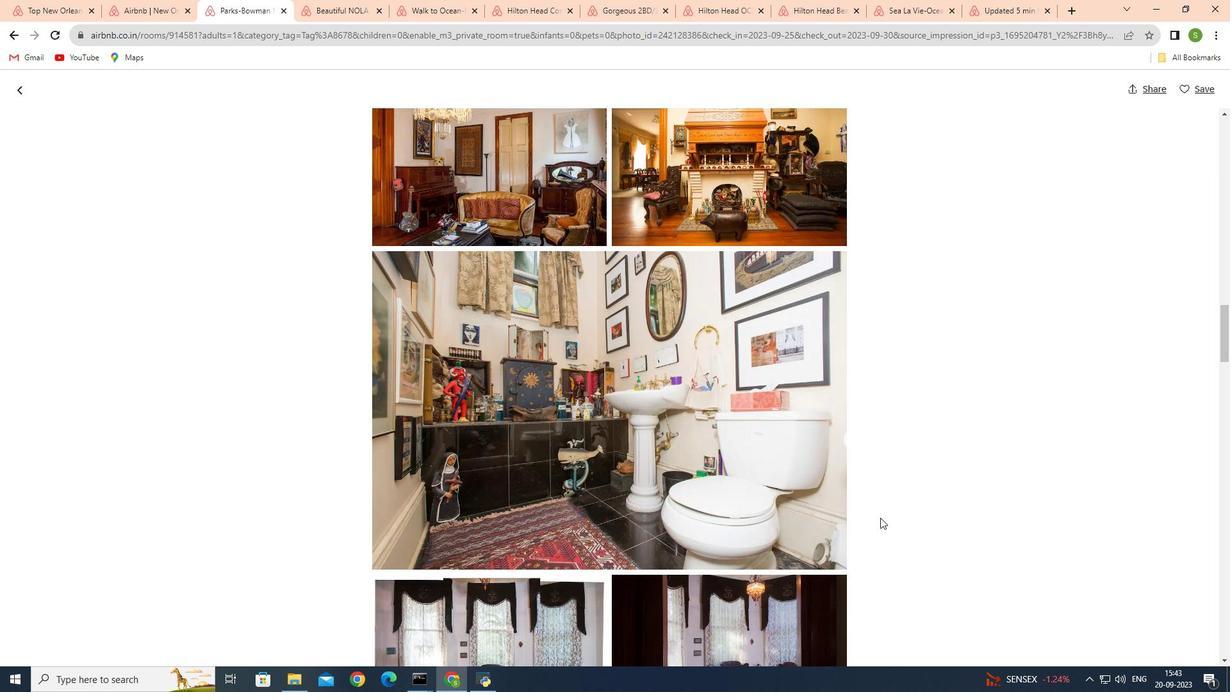 
Action: Mouse scrolled (880, 517) with delta (0, 0)
Screenshot: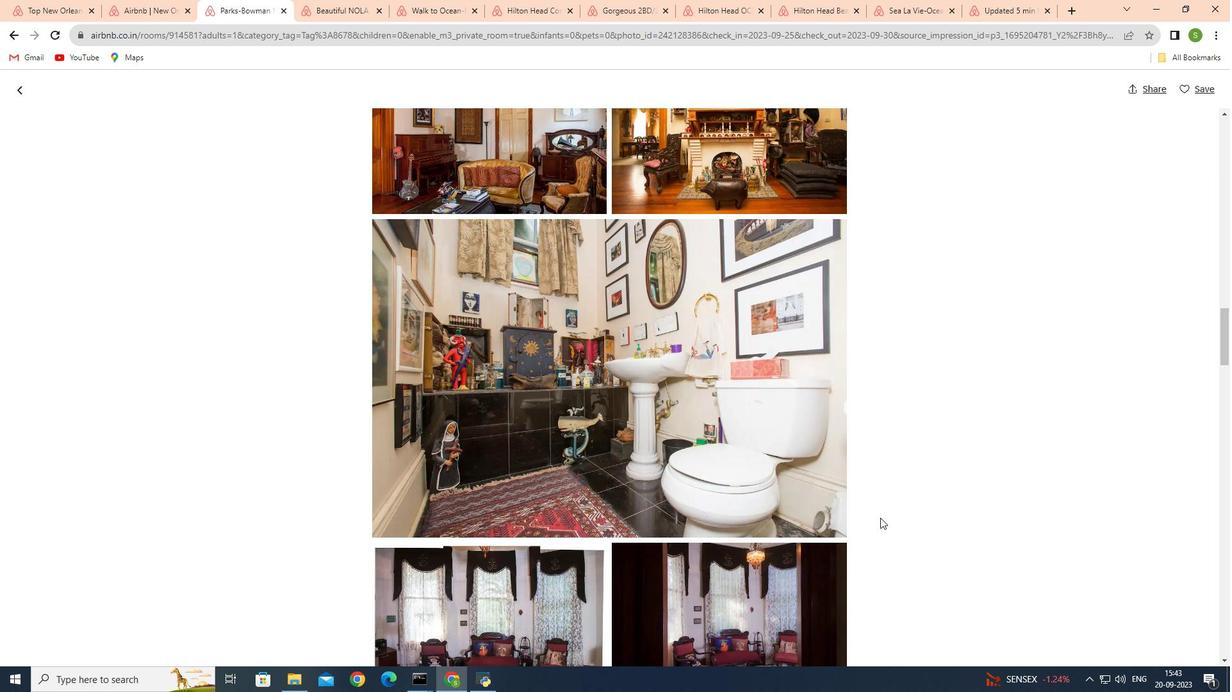 
Action: Mouse scrolled (880, 517) with delta (0, 0)
Screenshot: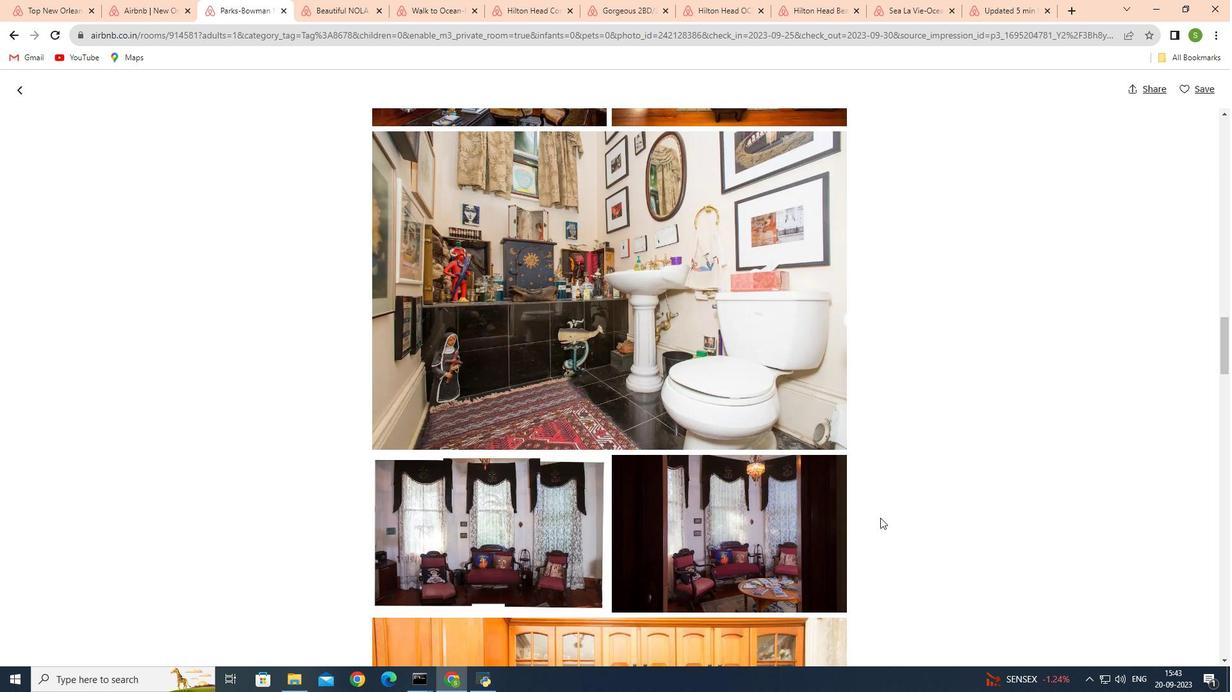 
Action: Mouse scrolled (880, 517) with delta (0, 0)
Screenshot: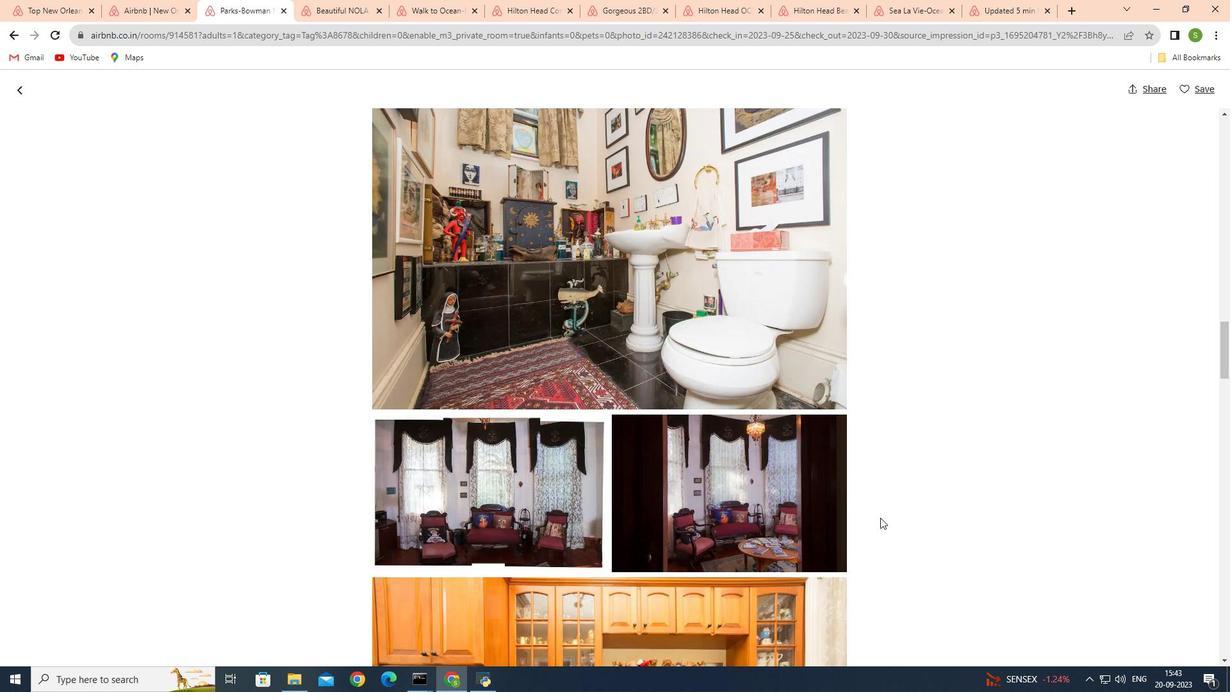 
Action: Mouse scrolled (880, 517) with delta (0, 0)
Screenshot: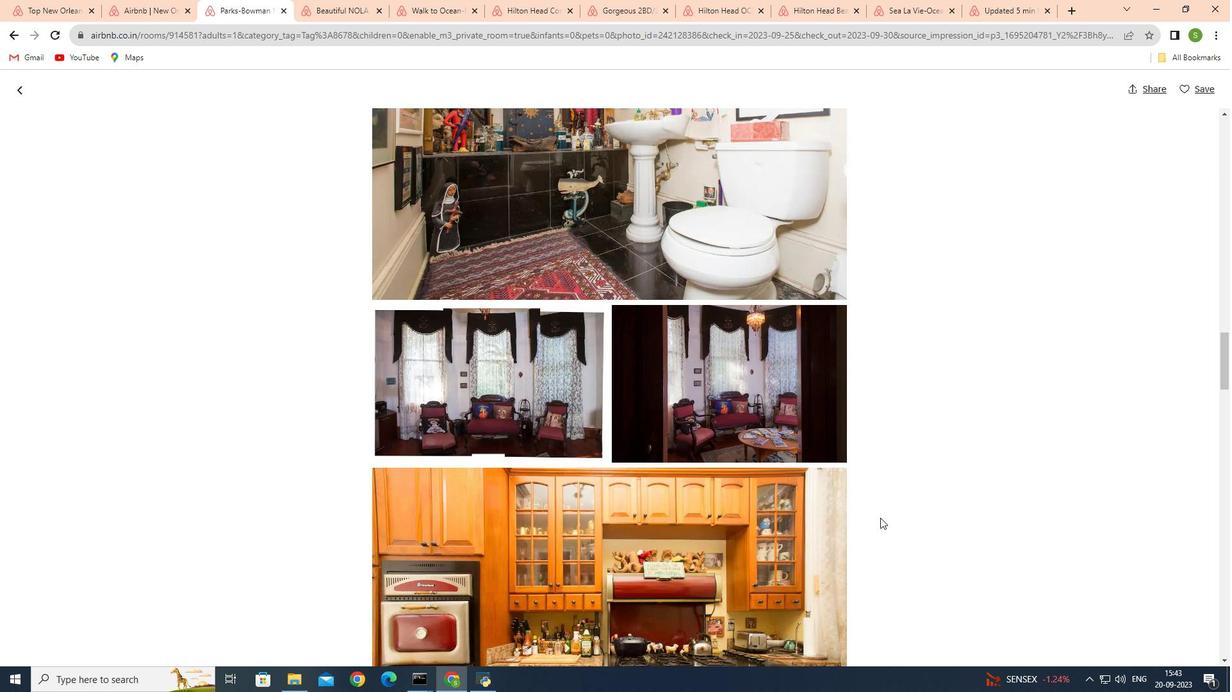 
Action: Mouse scrolled (880, 517) with delta (0, 0)
Screenshot: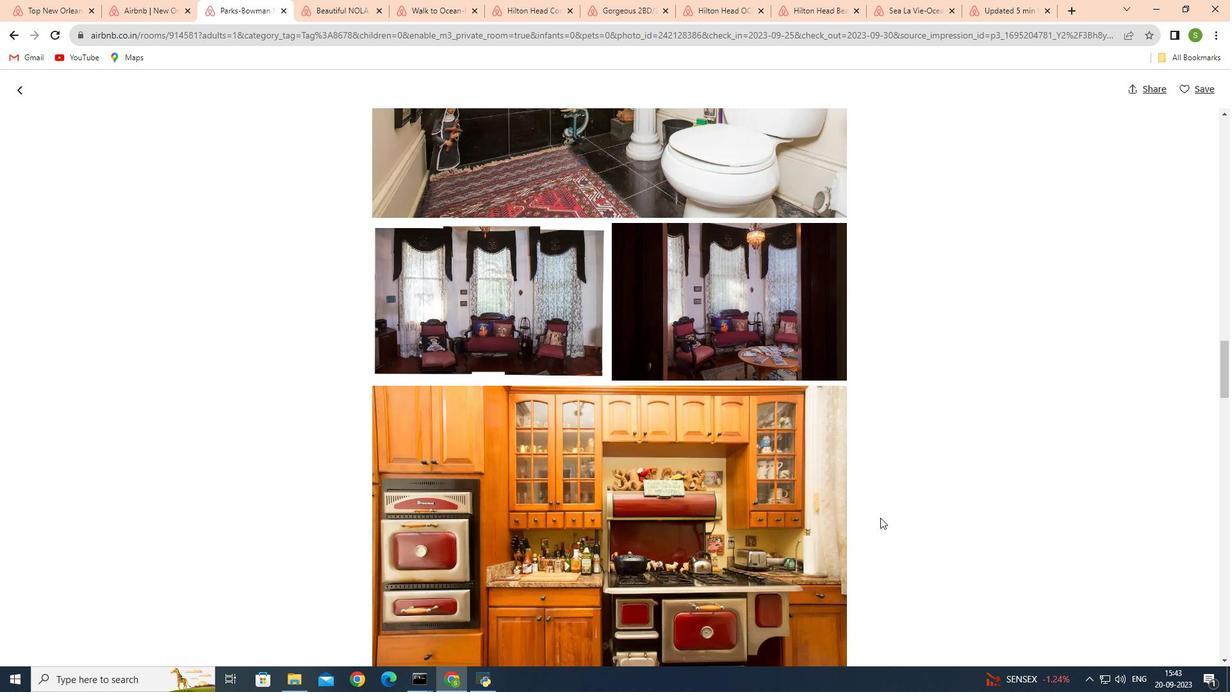 
Action: Mouse scrolled (880, 517) with delta (0, 0)
Screenshot: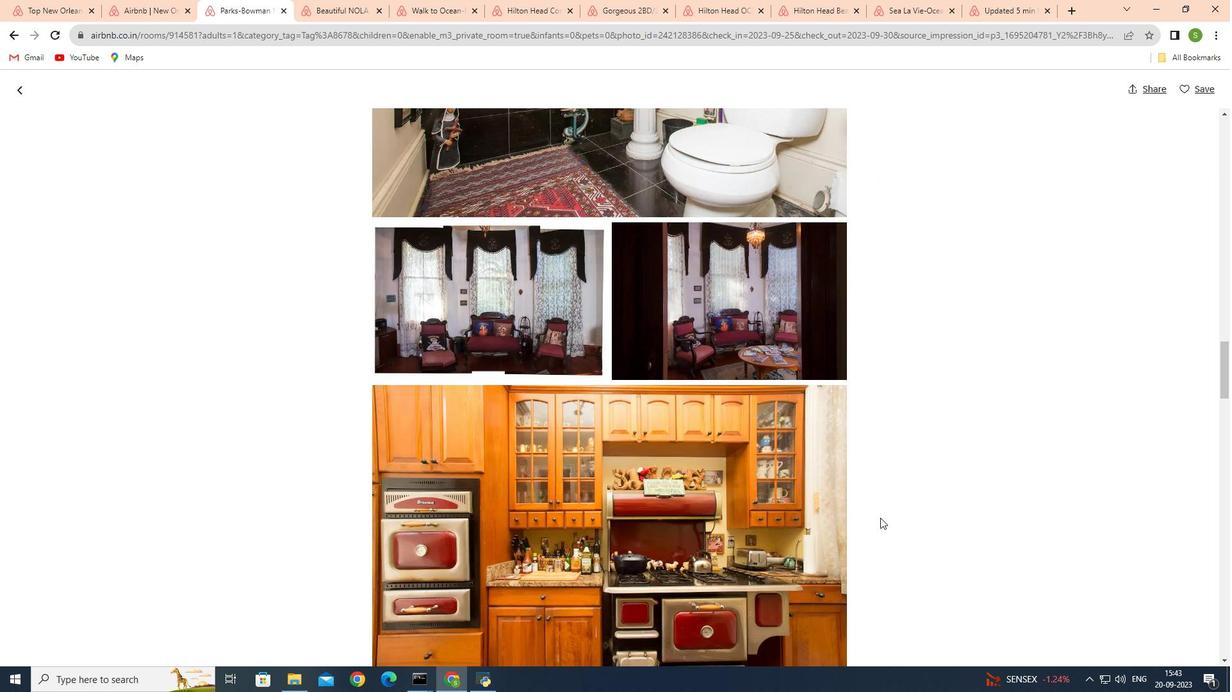 
Action: Mouse moved to (877, 517)
Screenshot: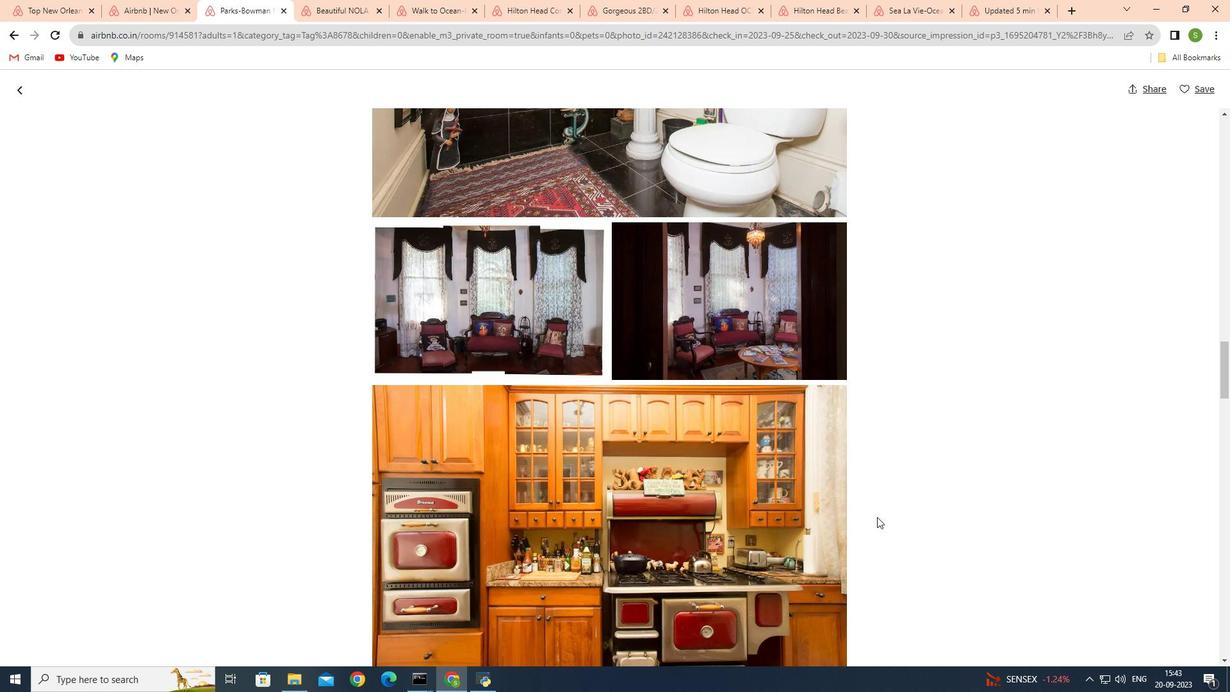 
Action: Mouse scrolled (877, 516) with delta (0, 0)
Screenshot: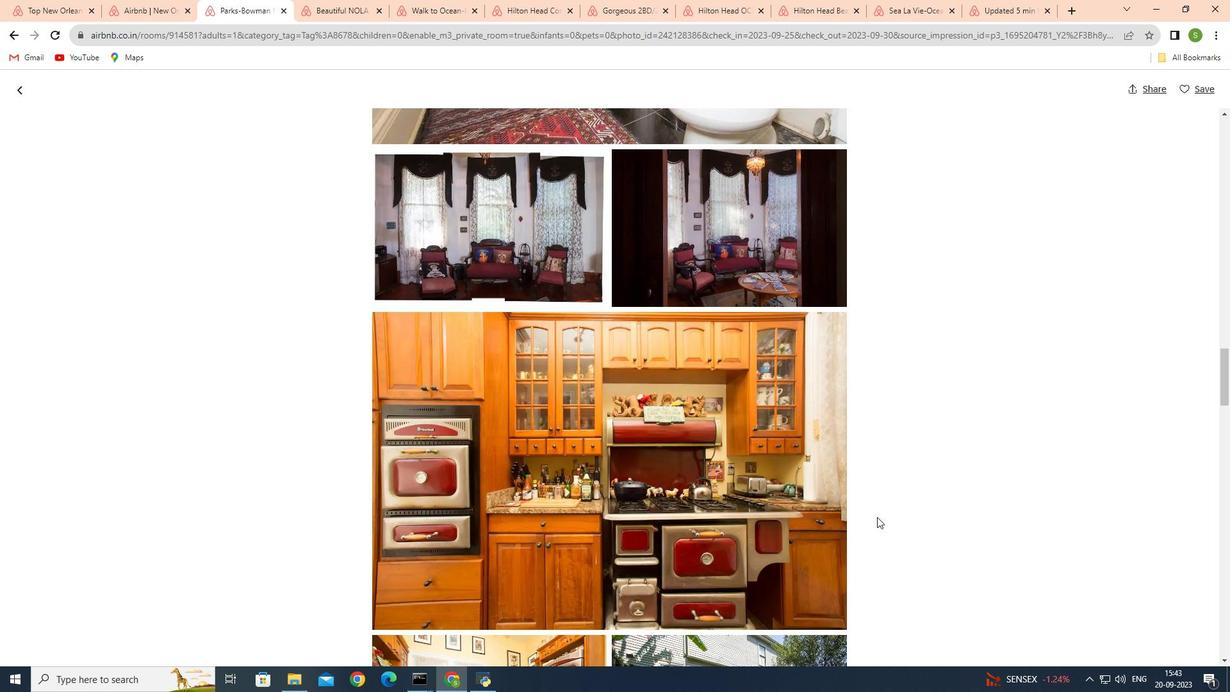 
Action: Mouse scrolled (877, 516) with delta (0, 0)
Screenshot: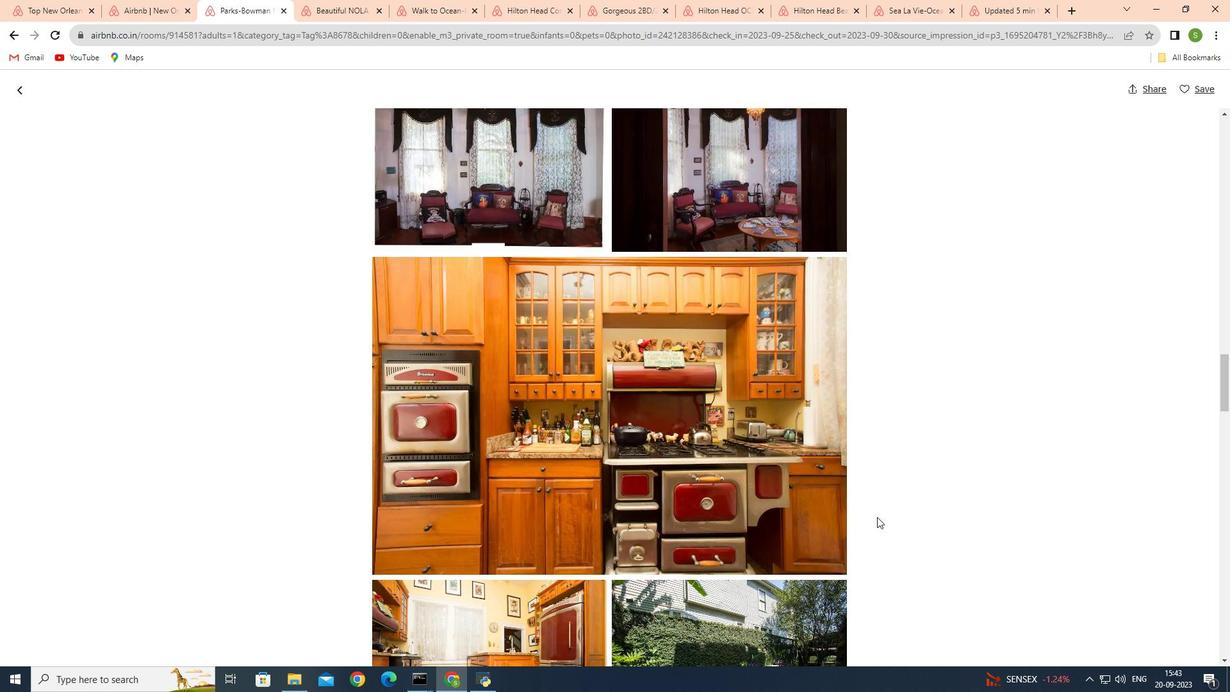 
Action: Mouse scrolled (877, 516) with delta (0, 0)
Screenshot: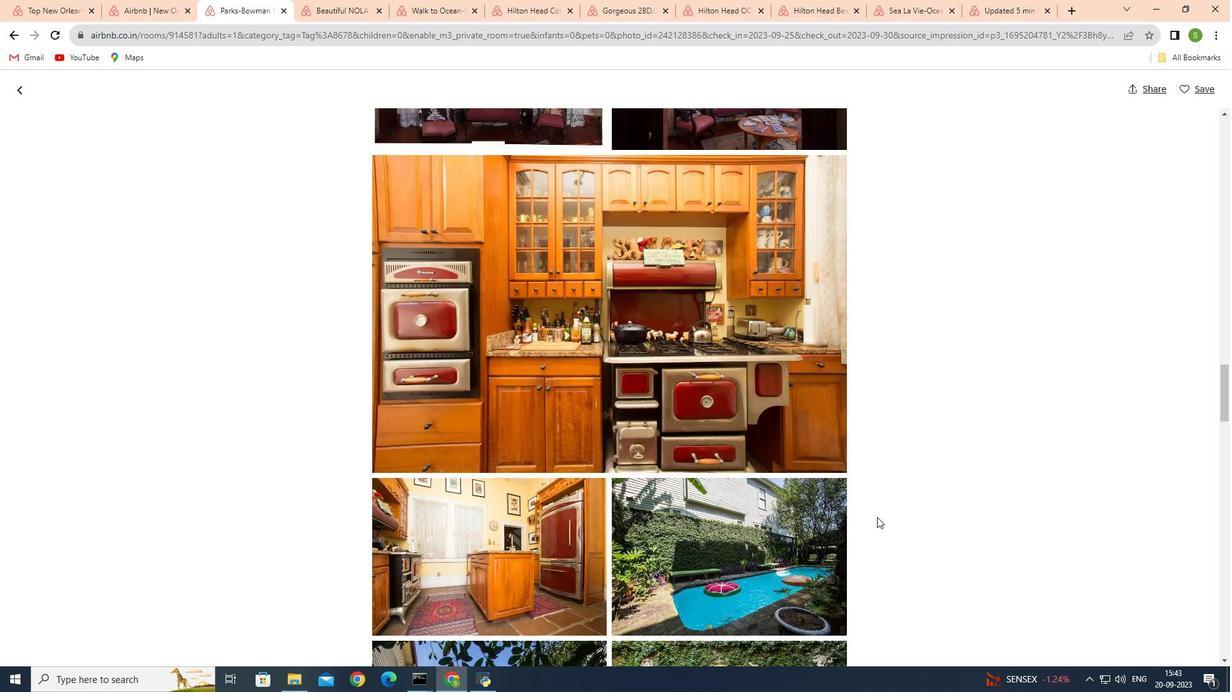 
Action: Mouse scrolled (877, 516) with delta (0, 0)
Screenshot: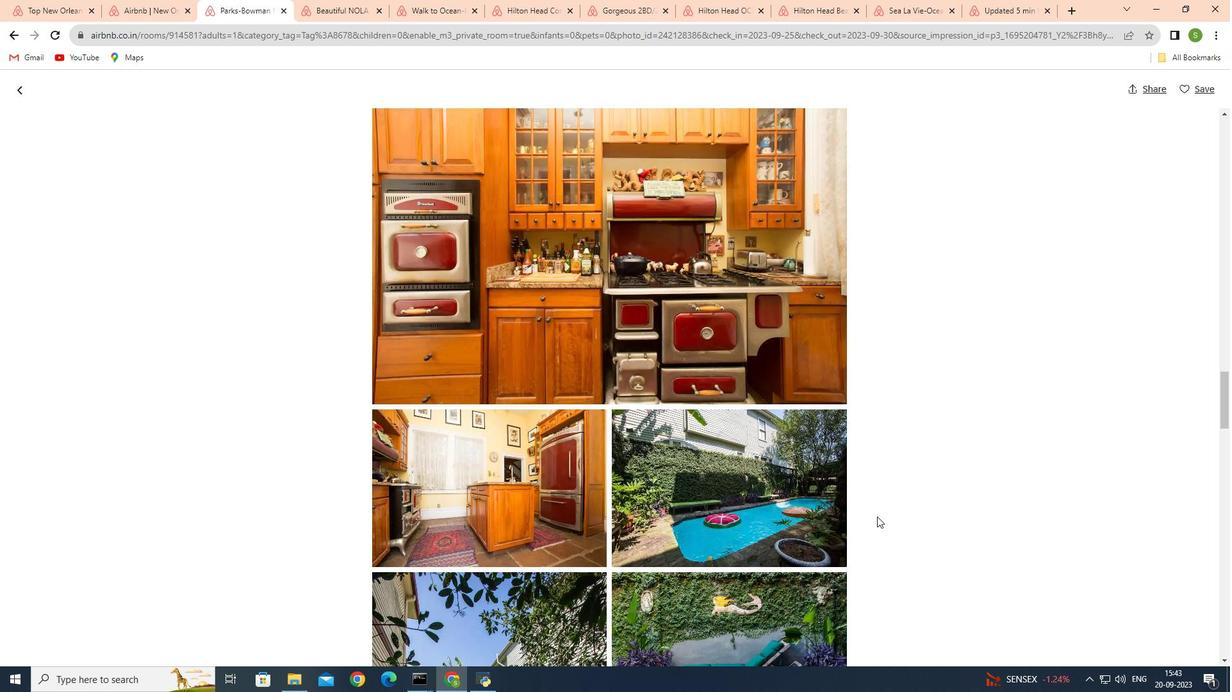 
Action: Mouse scrolled (877, 516) with delta (0, 0)
Screenshot: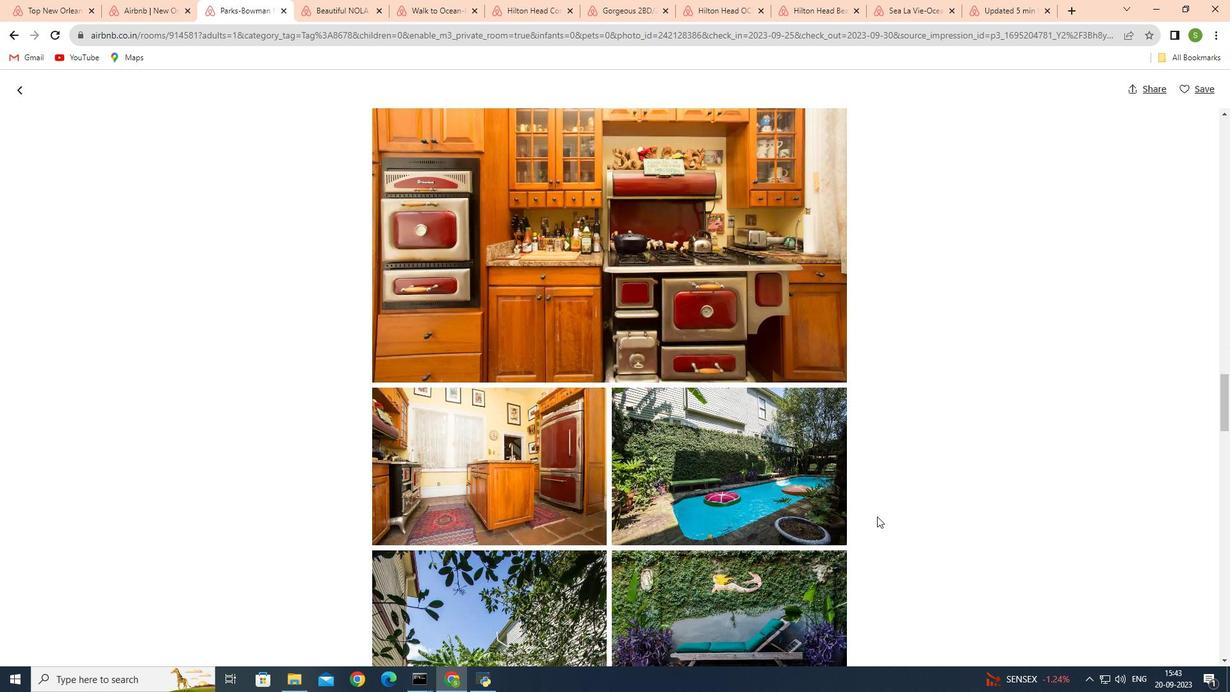 
Action: Mouse moved to (877, 516)
Screenshot: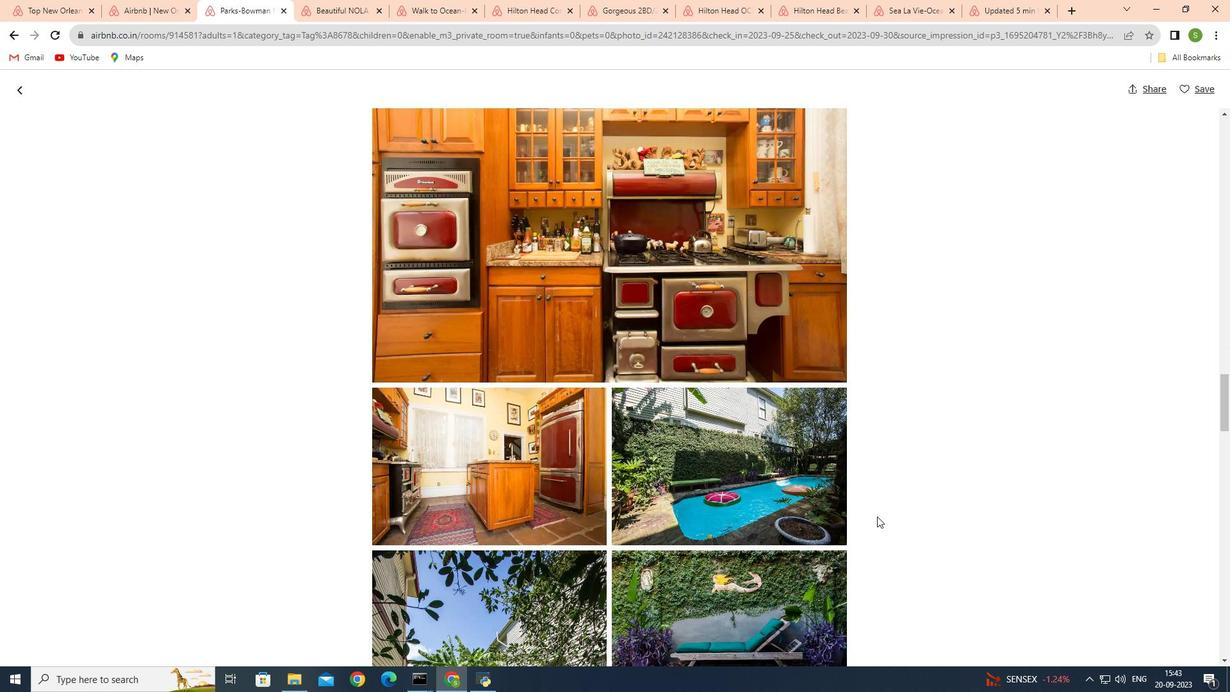 
Action: Mouse scrolled (877, 516) with delta (0, 0)
Screenshot: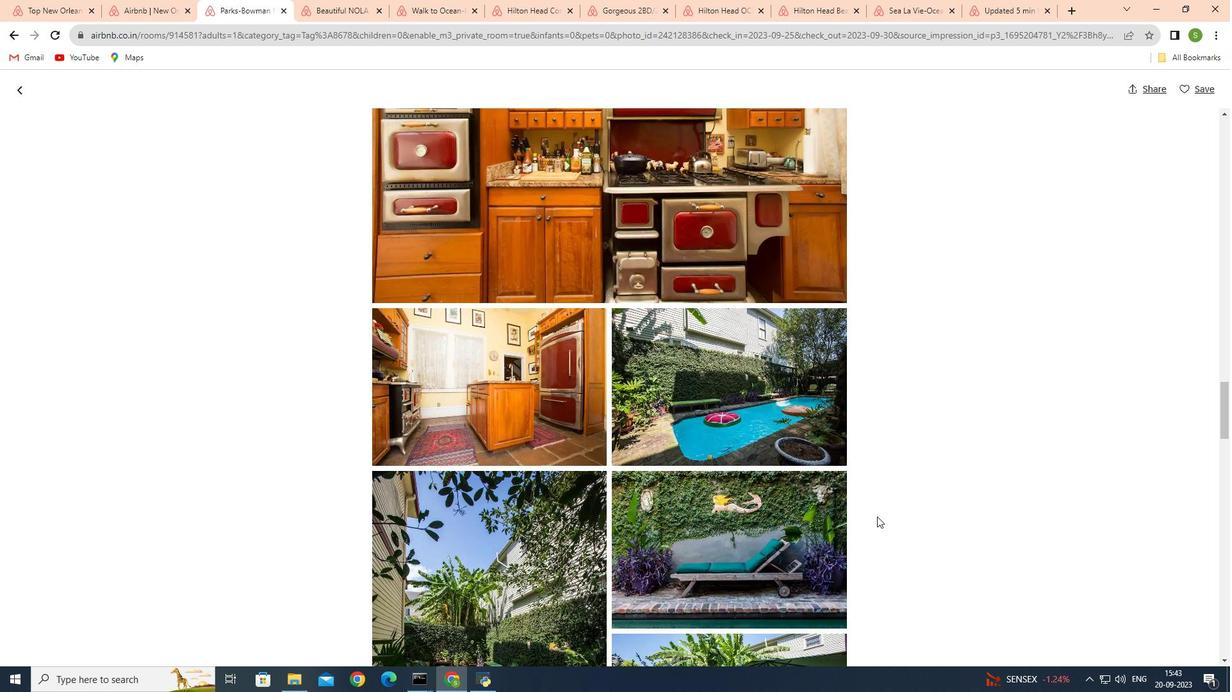 
Action: Mouse scrolled (877, 516) with delta (0, 0)
Screenshot: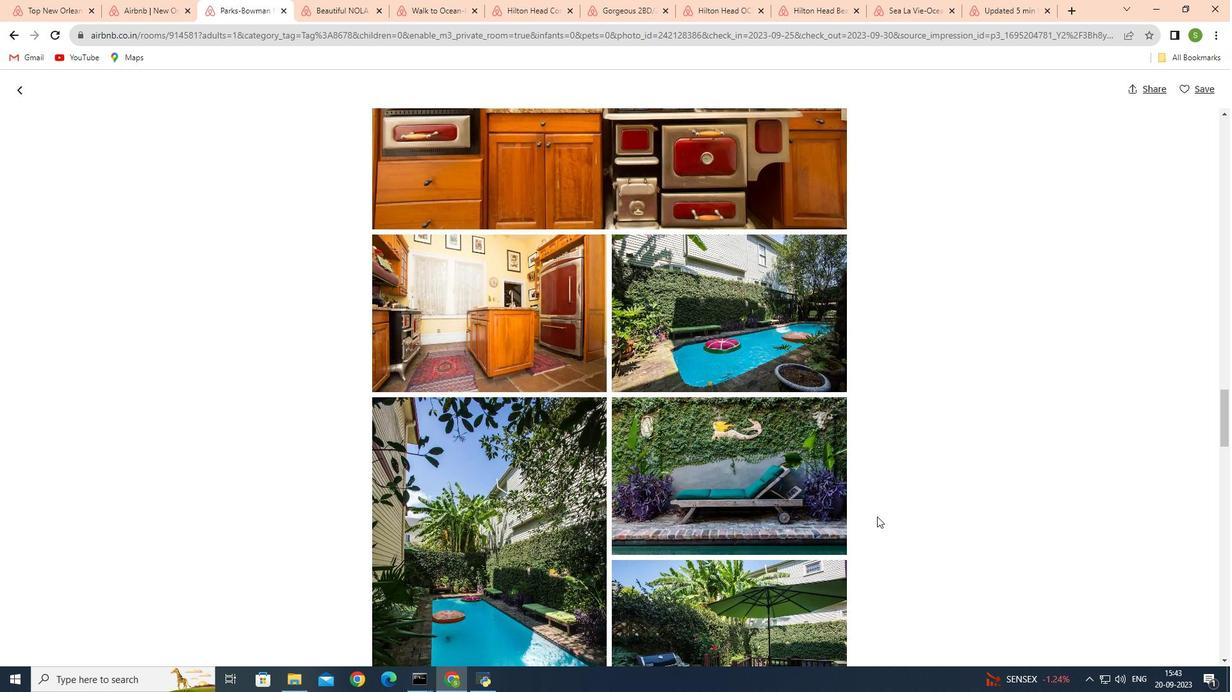
Action: Mouse scrolled (877, 516) with delta (0, 0)
Screenshot: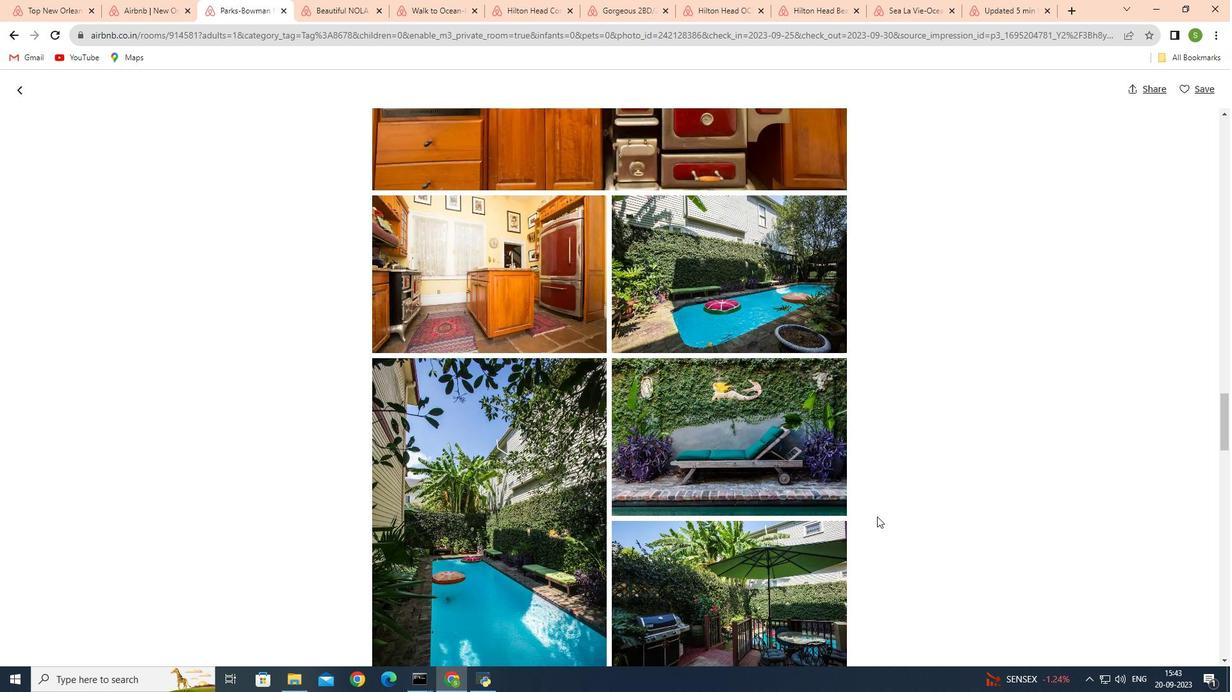 
Action: Mouse scrolled (877, 516) with delta (0, 0)
Screenshot: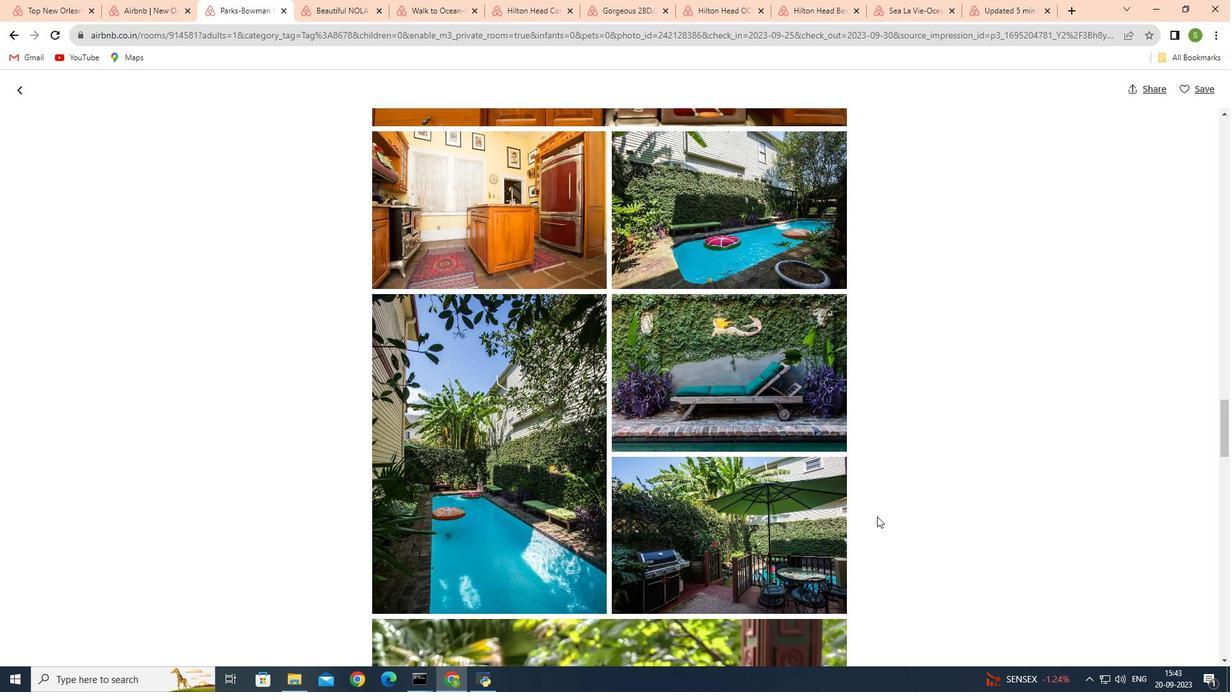 
Action: Mouse scrolled (877, 516) with delta (0, 0)
Screenshot: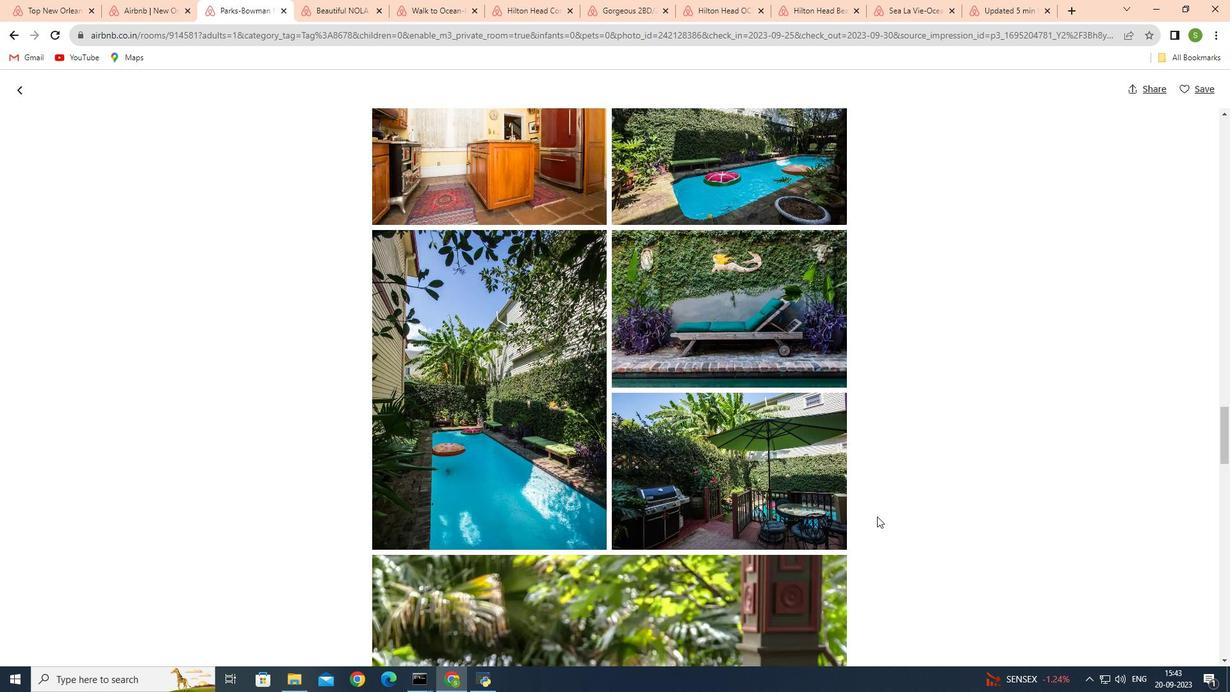 
Action: Mouse moved to (878, 517)
Screenshot: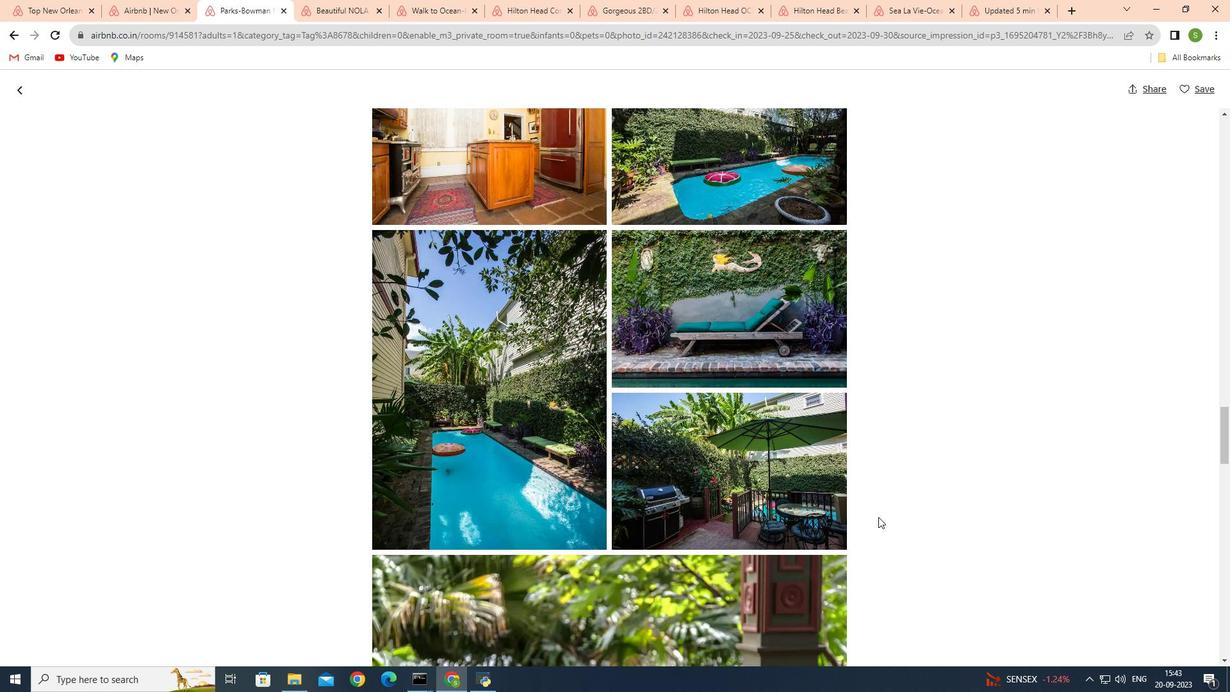 
Action: Mouse scrolled (878, 516) with delta (0, 0)
Screenshot: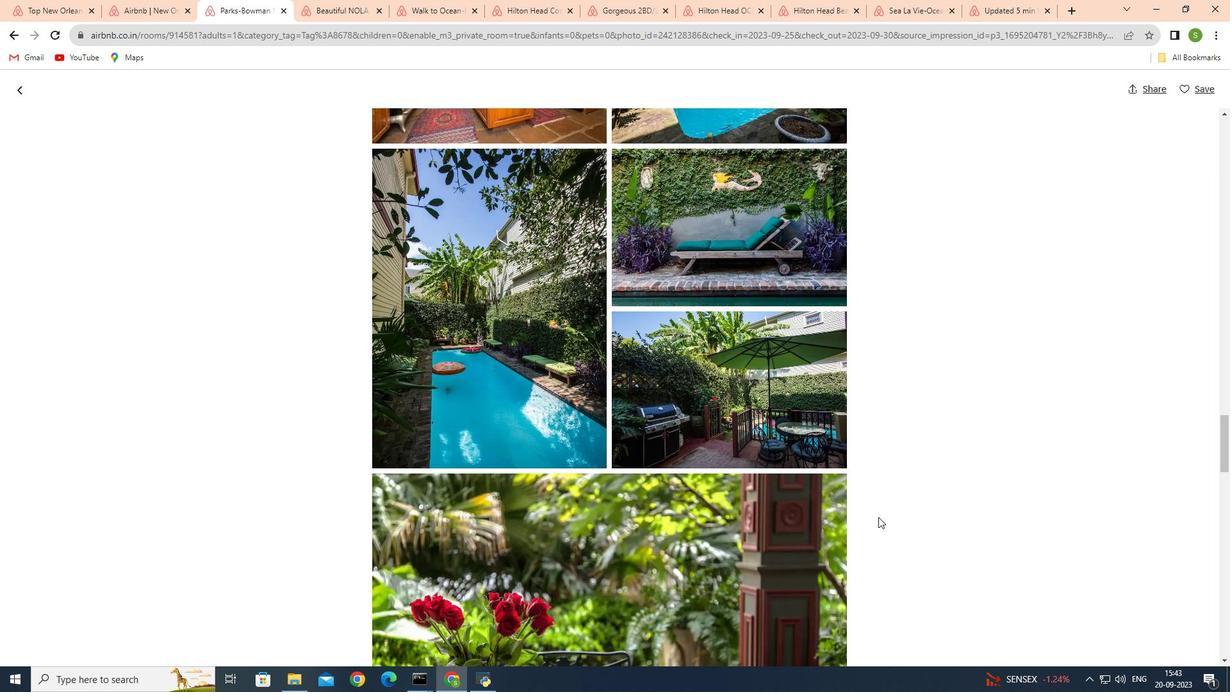 
Action: Mouse scrolled (878, 516) with delta (0, 0)
Screenshot: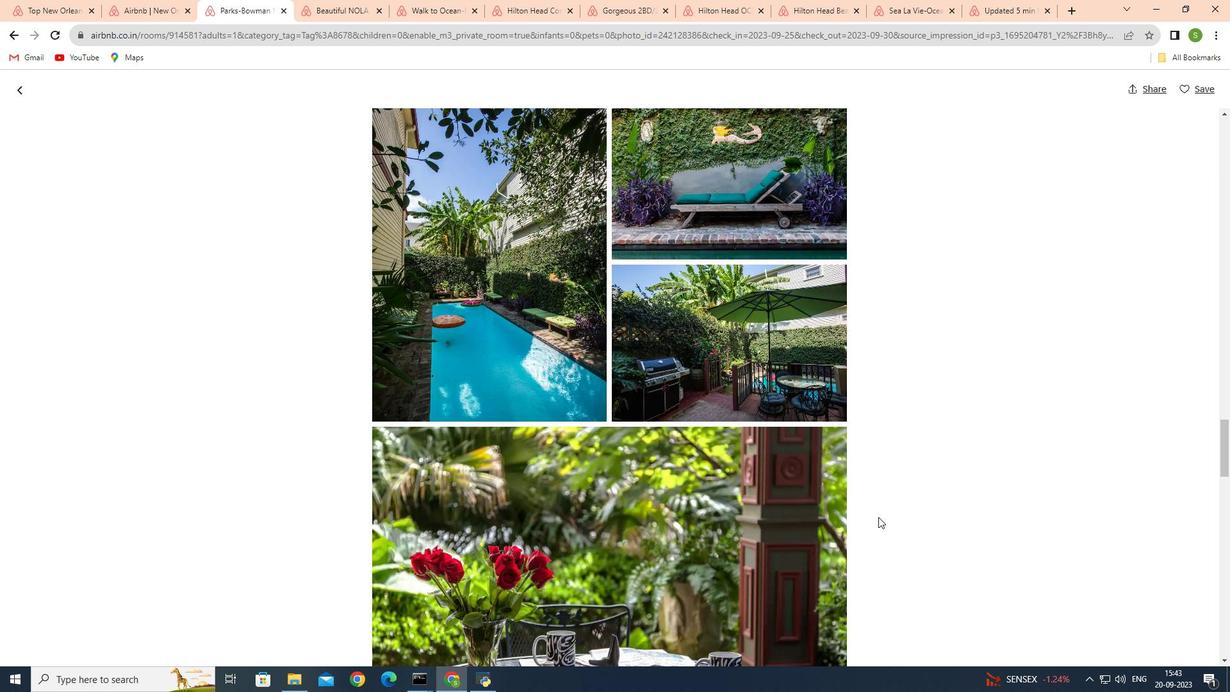 
Action: Mouse scrolled (878, 516) with delta (0, 0)
Screenshot: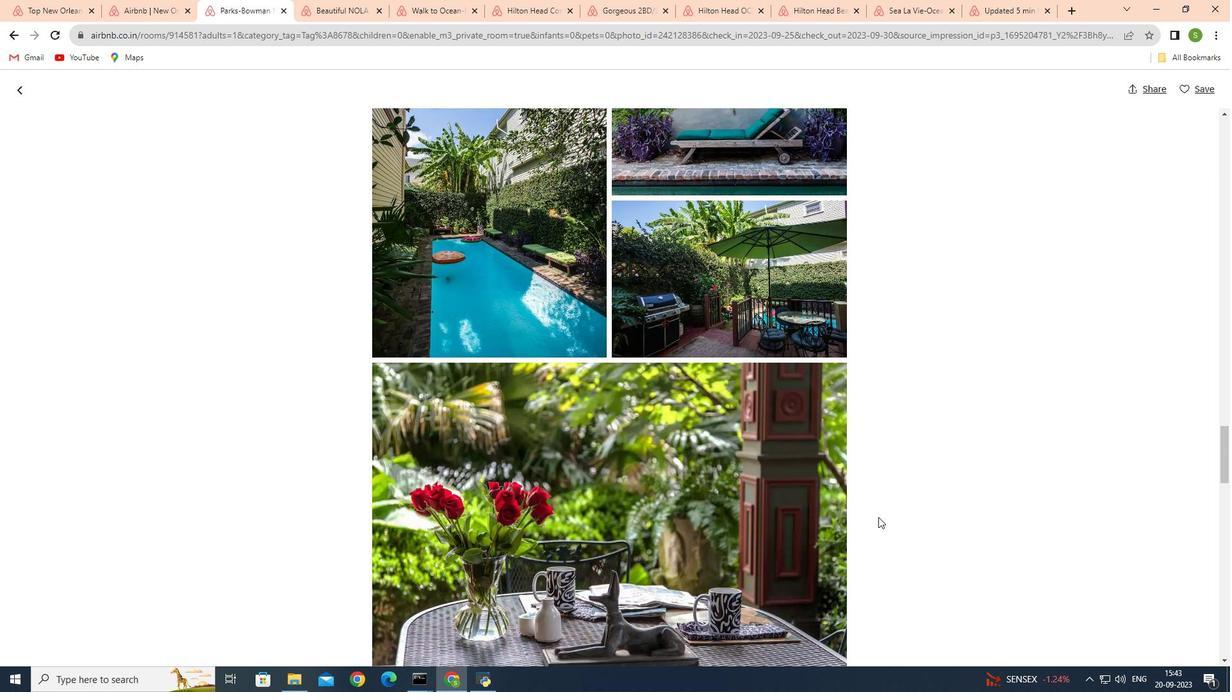 
Action: Mouse moved to (878, 518)
Screenshot: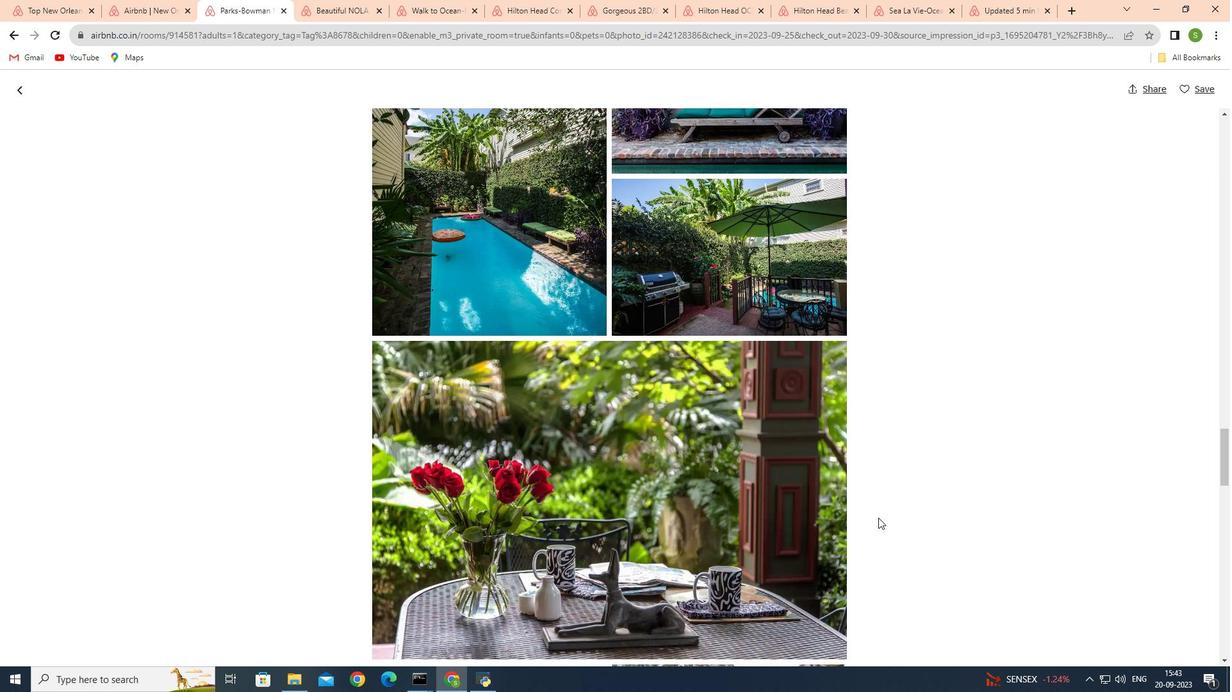 
Action: Mouse scrolled (878, 517) with delta (0, 0)
Screenshot: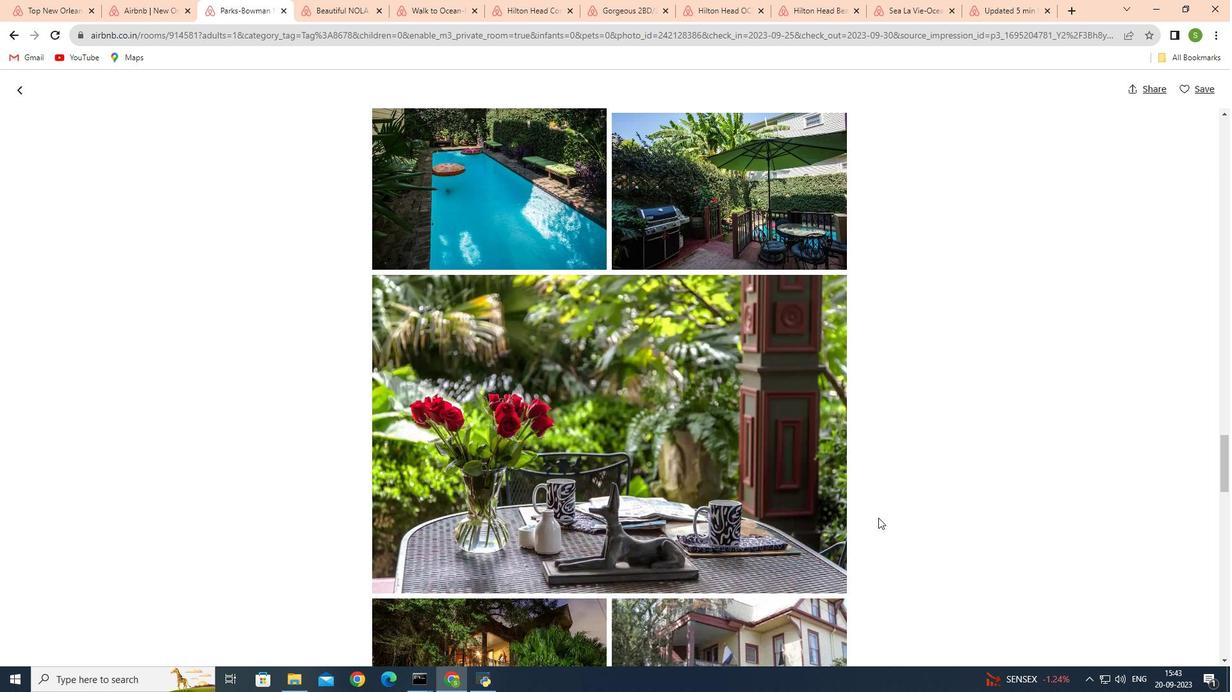 
Action: Mouse scrolled (878, 517) with delta (0, 0)
Screenshot: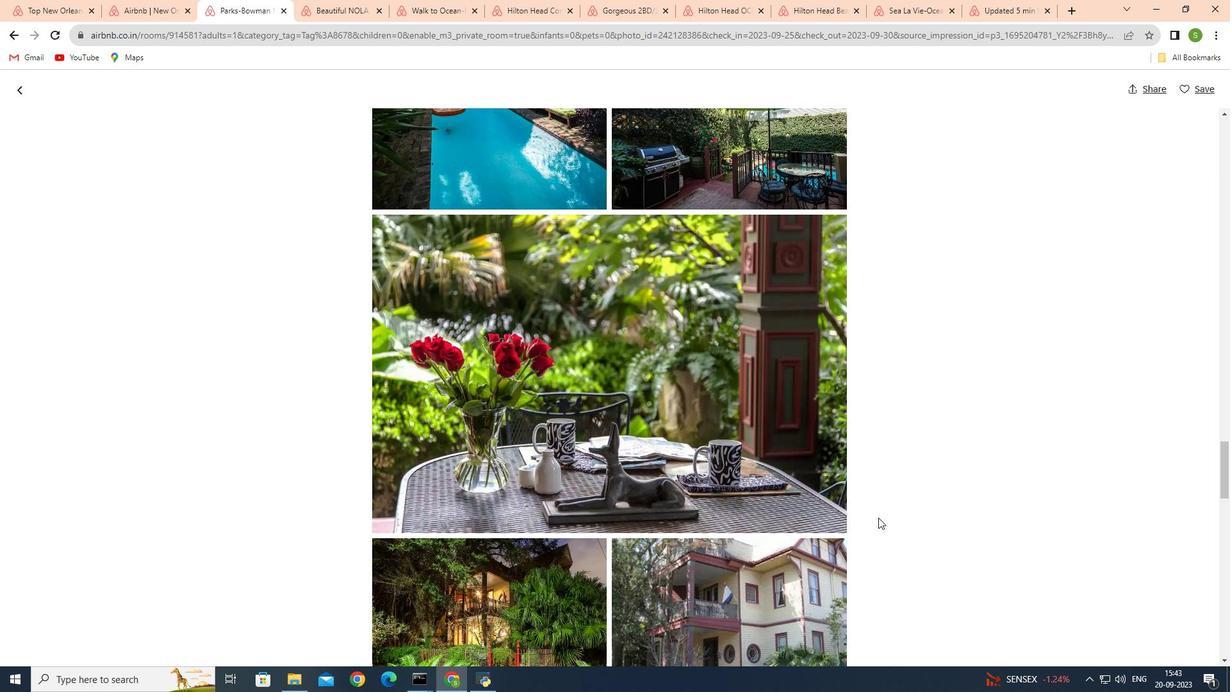 
Action: Mouse scrolled (878, 517) with delta (0, 0)
Screenshot: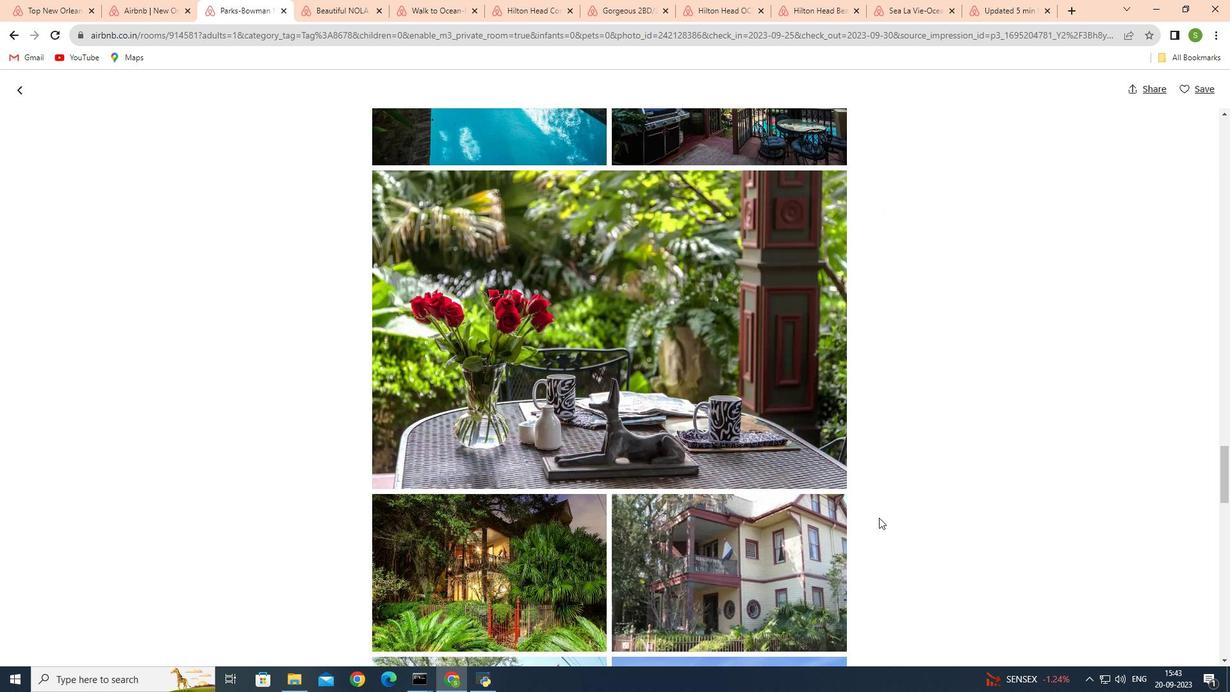 
Action: Mouse moved to (879, 518)
Screenshot: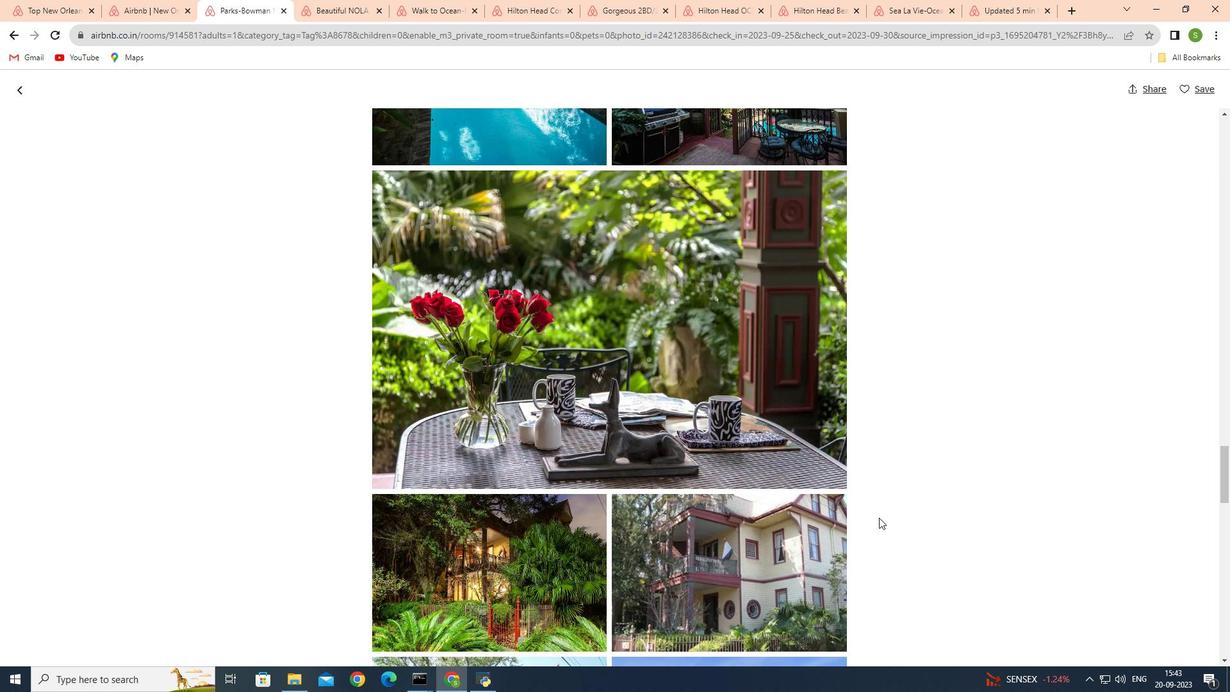 
Action: Mouse scrolled (879, 517) with delta (0, 0)
Screenshot: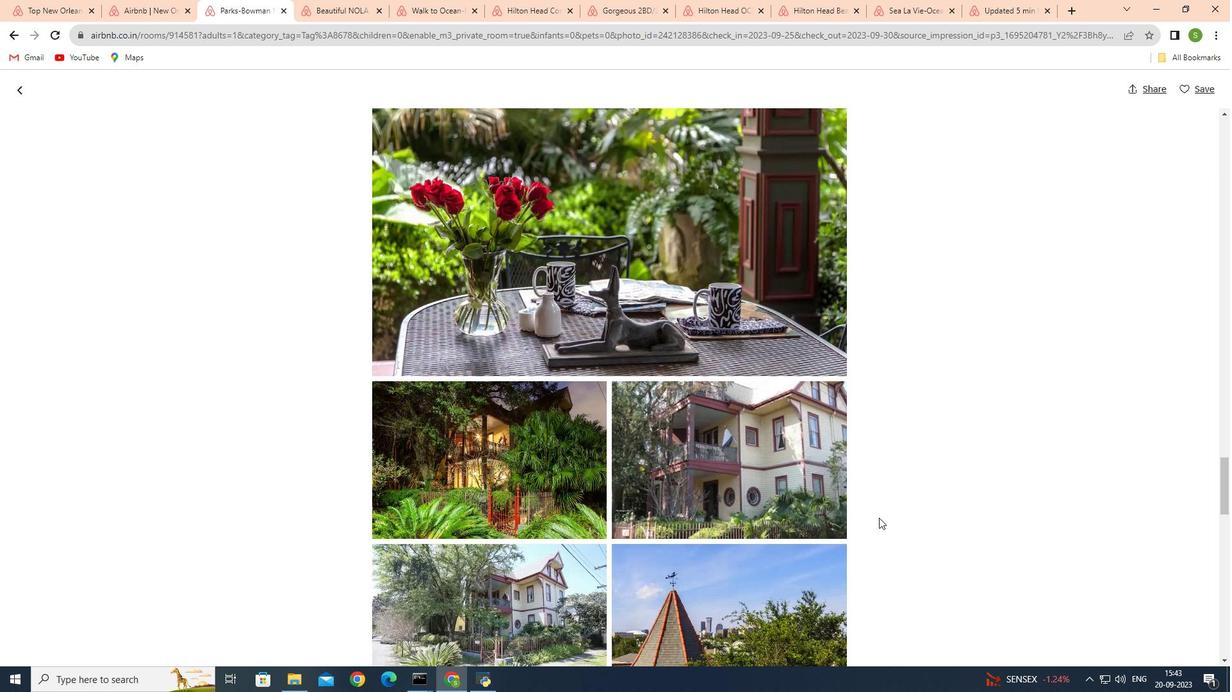 
Action: Mouse scrolled (879, 517) with delta (0, 0)
Screenshot: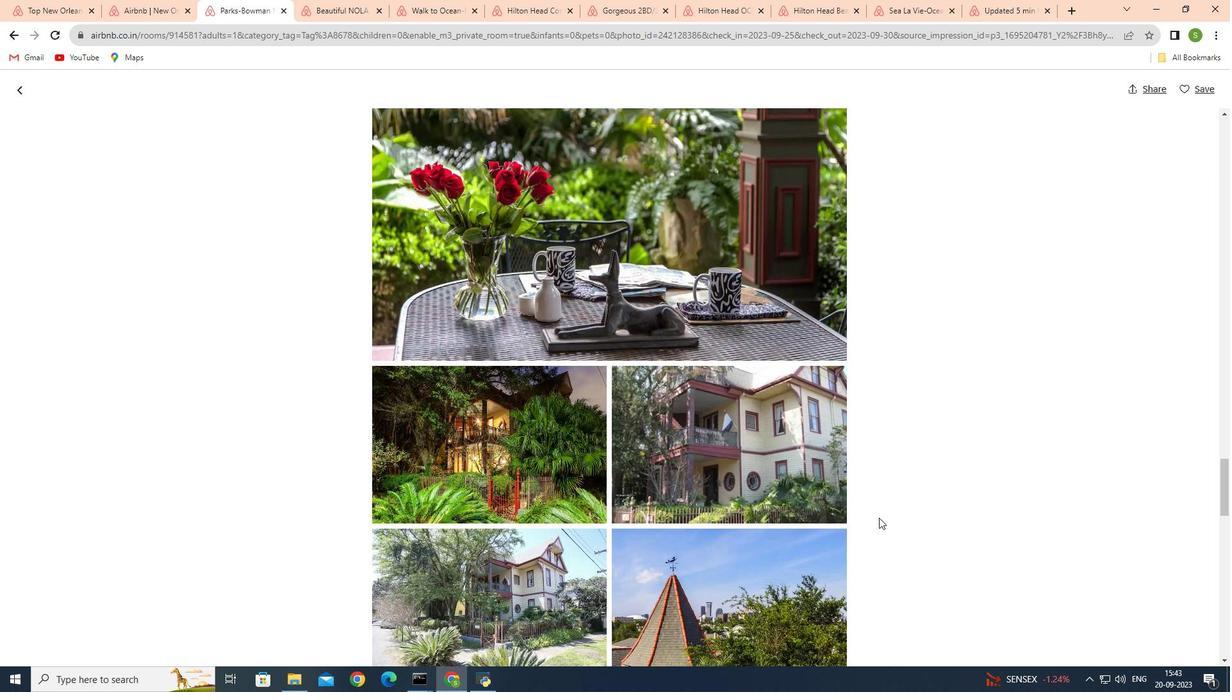 
Action: Mouse scrolled (879, 517) with delta (0, 0)
Screenshot: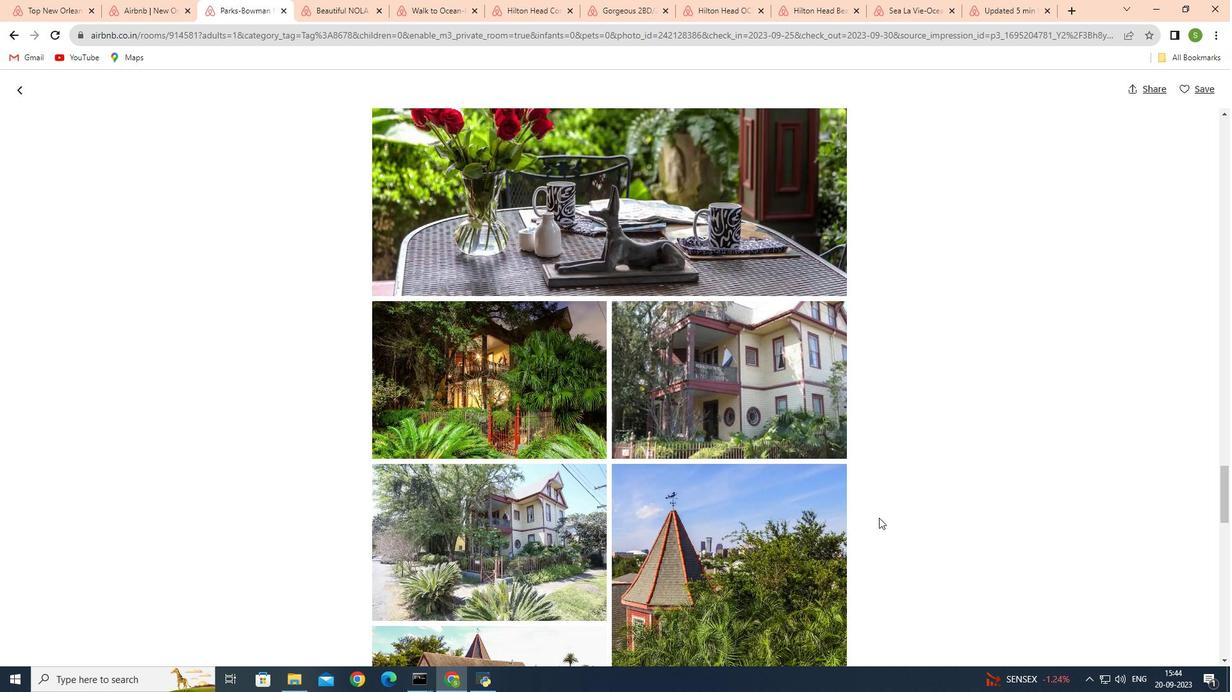 
Action: Mouse scrolled (879, 517) with delta (0, 0)
Screenshot: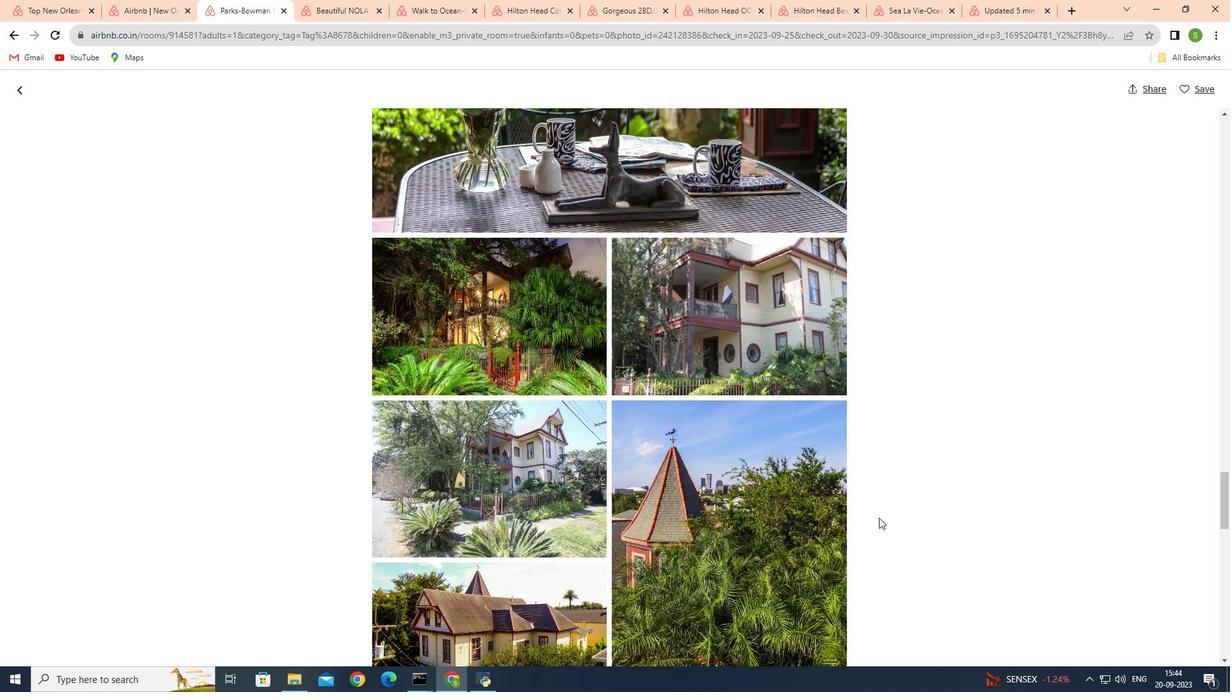 
Action: Mouse scrolled (879, 517) with delta (0, 0)
Screenshot: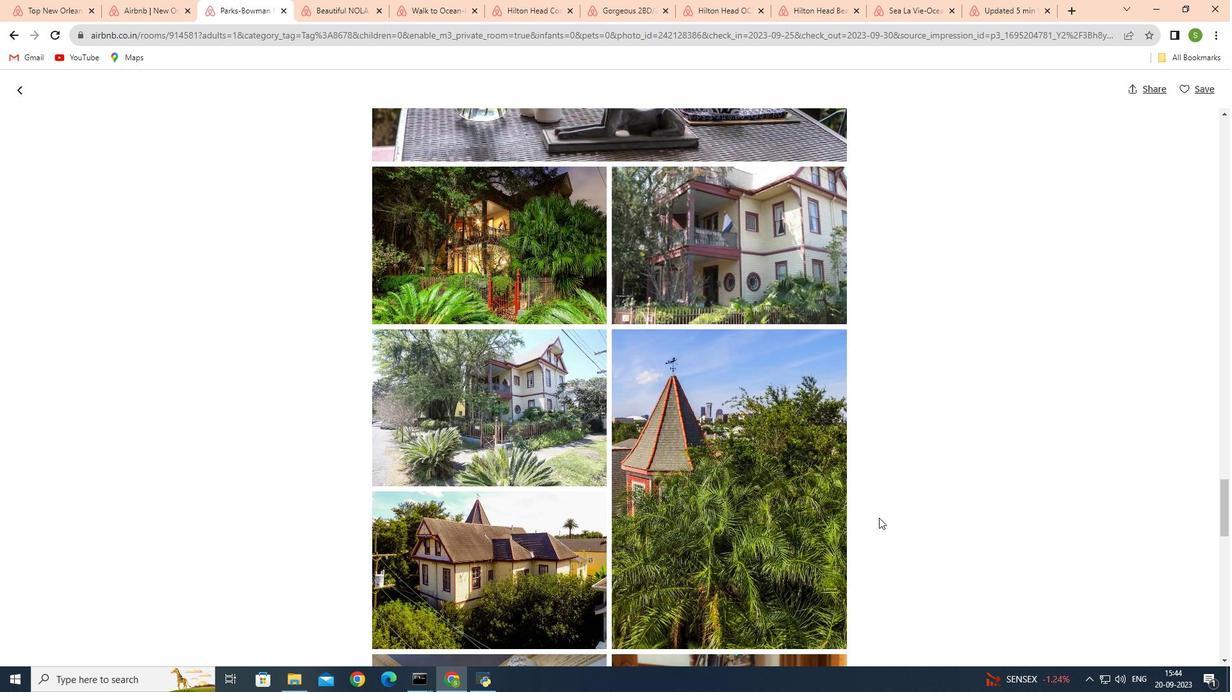 
Action: Mouse scrolled (879, 517) with delta (0, 0)
Screenshot: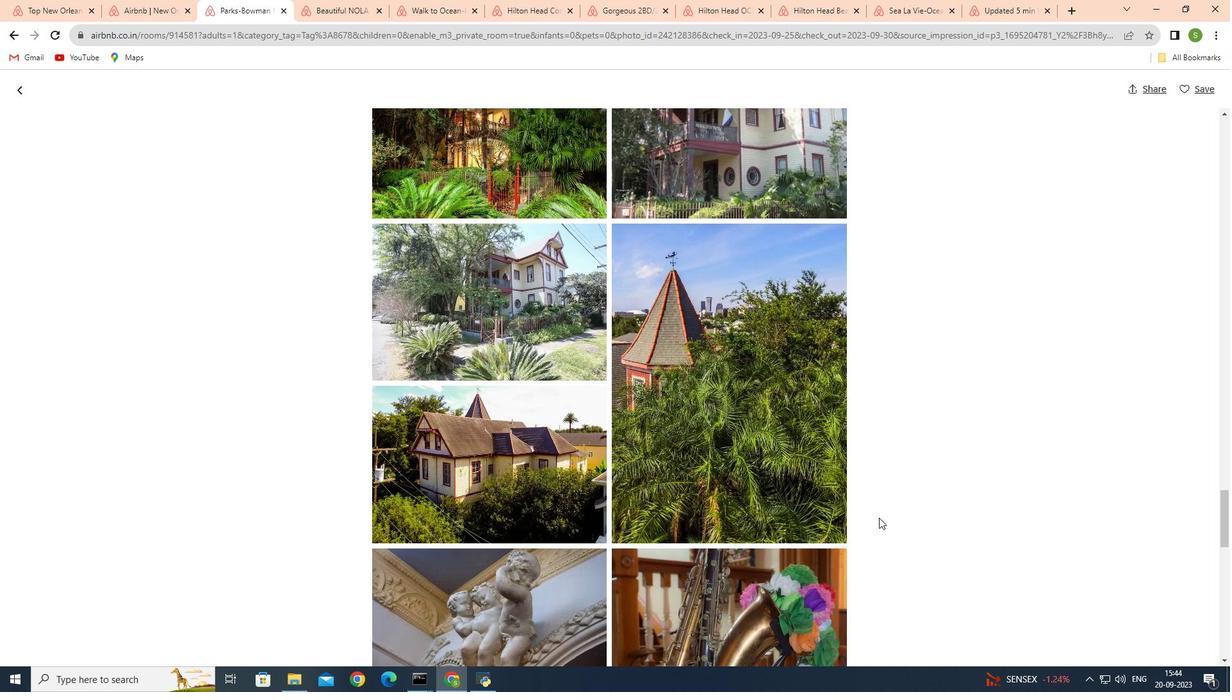 
Action: Mouse scrolled (879, 517) with delta (0, 0)
Screenshot: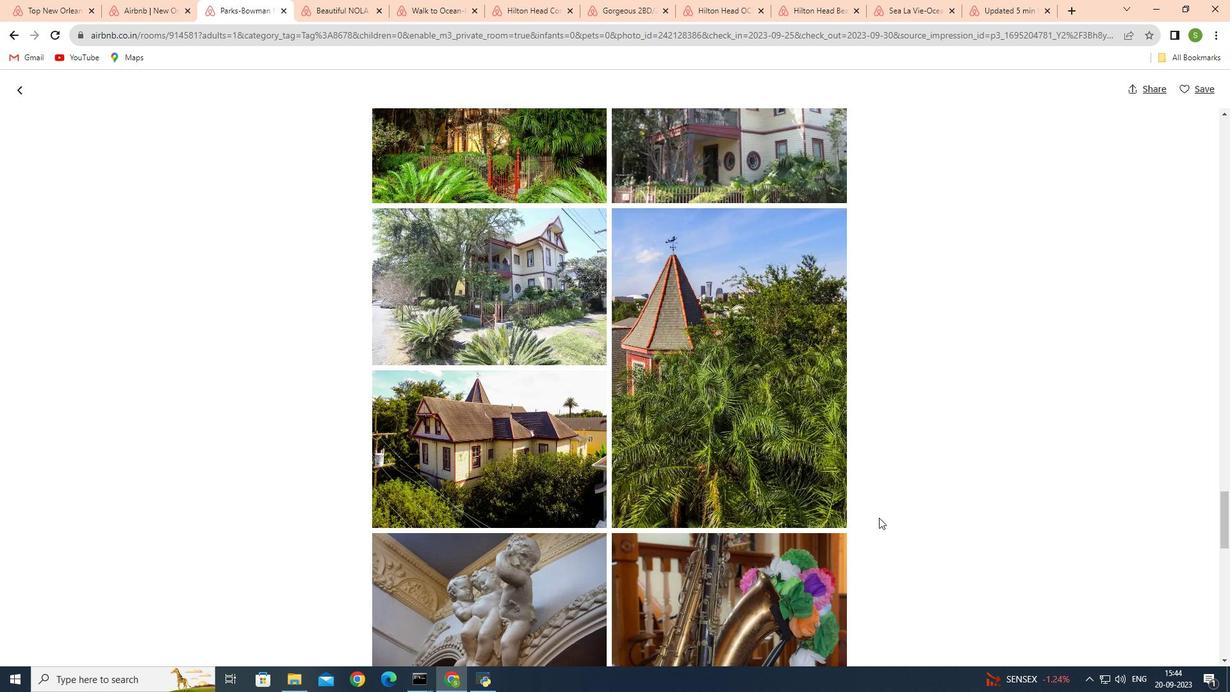 
Action: Mouse scrolled (879, 517) with delta (0, 0)
Screenshot: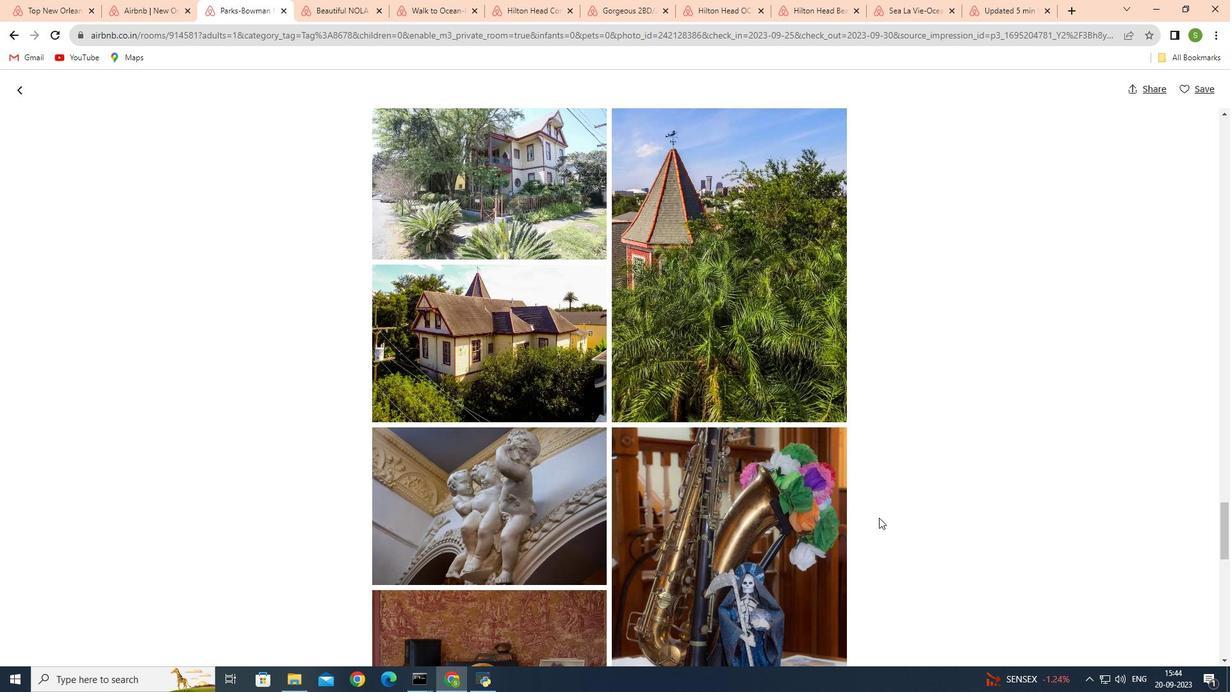 
Action: Mouse scrolled (879, 517) with delta (0, 0)
Screenshot: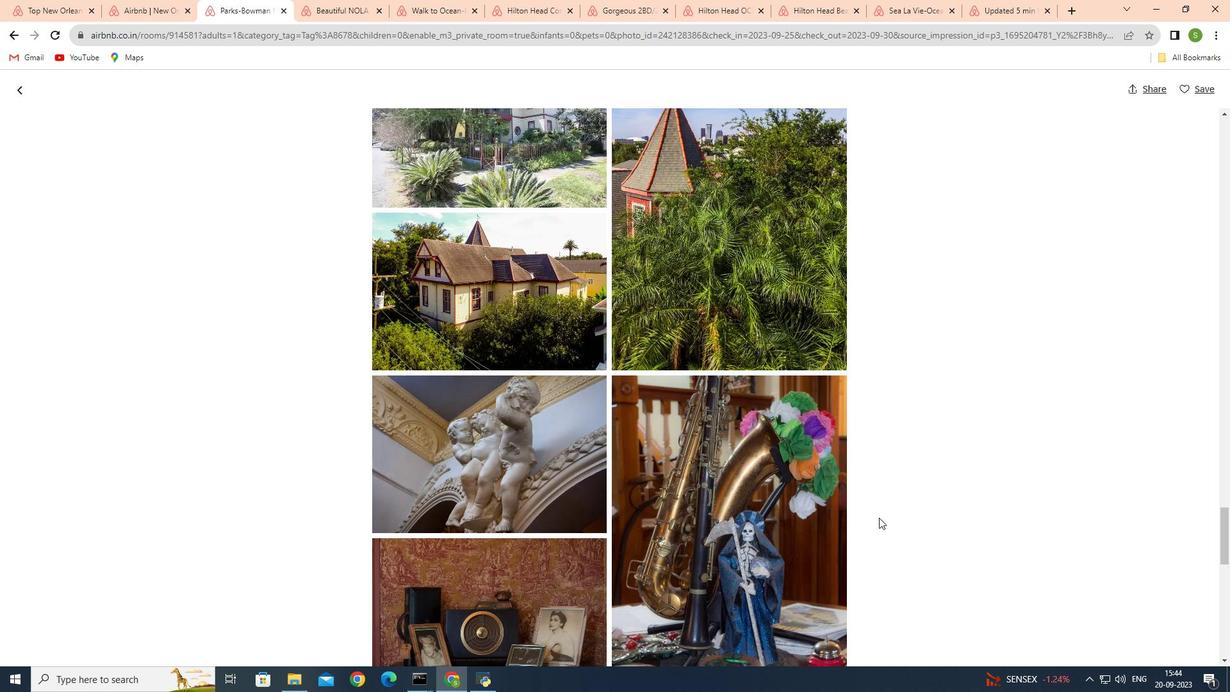 
Action: Mouse scrolled (879, 517) with delta (0, 0)
Screenshot: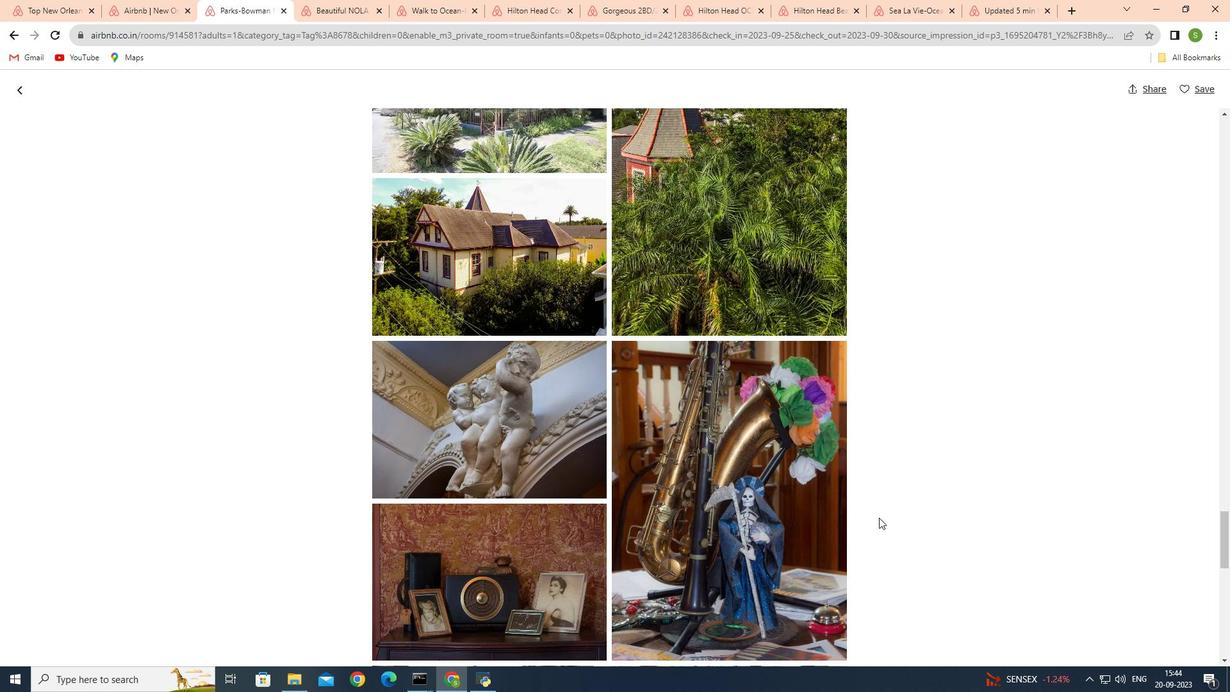 
Action: Mouse scrolled (879, 517) with delta (0, 0)
Screenshot: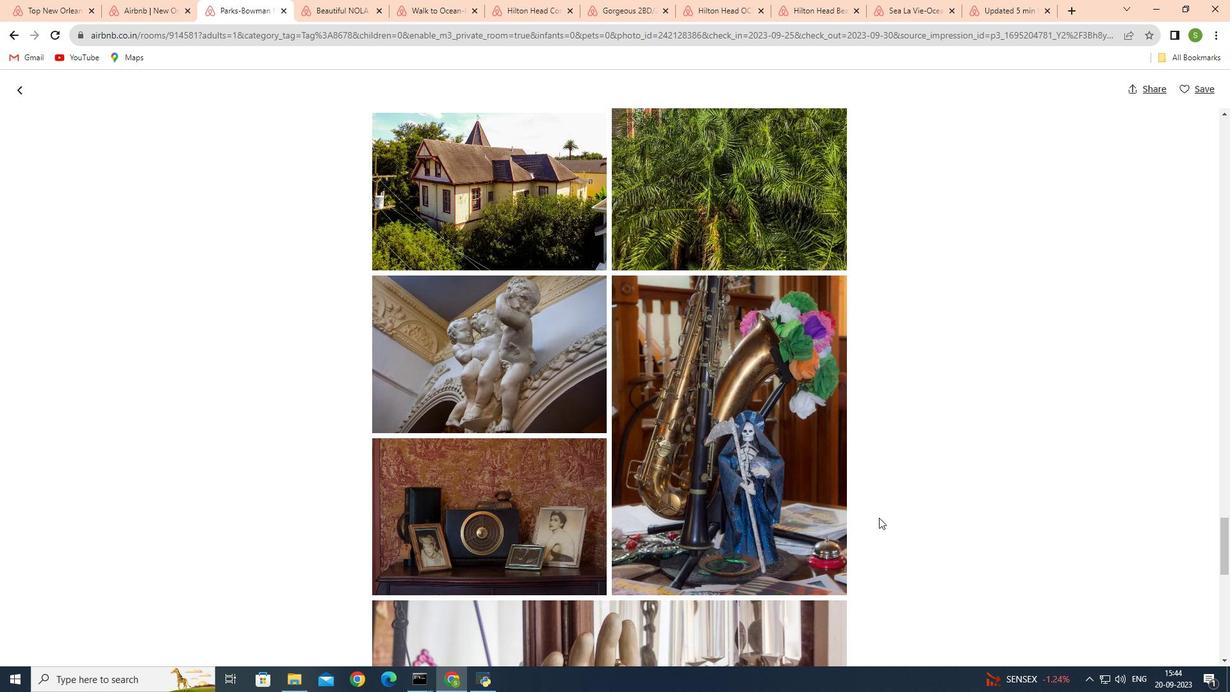 
Action: Mouse scrolled (879, 517) with delta (0, 0)
Screenshot: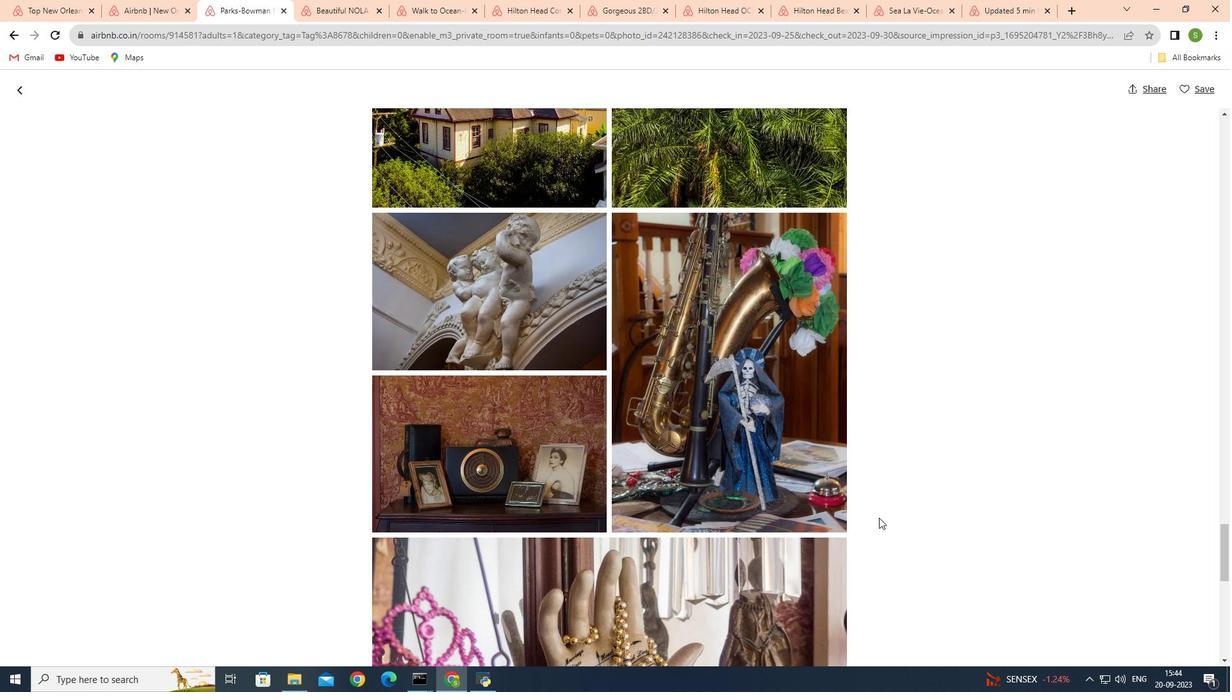 
Action: Mouse scrolled (879, 517) with delta (0, 0)
Screenshot: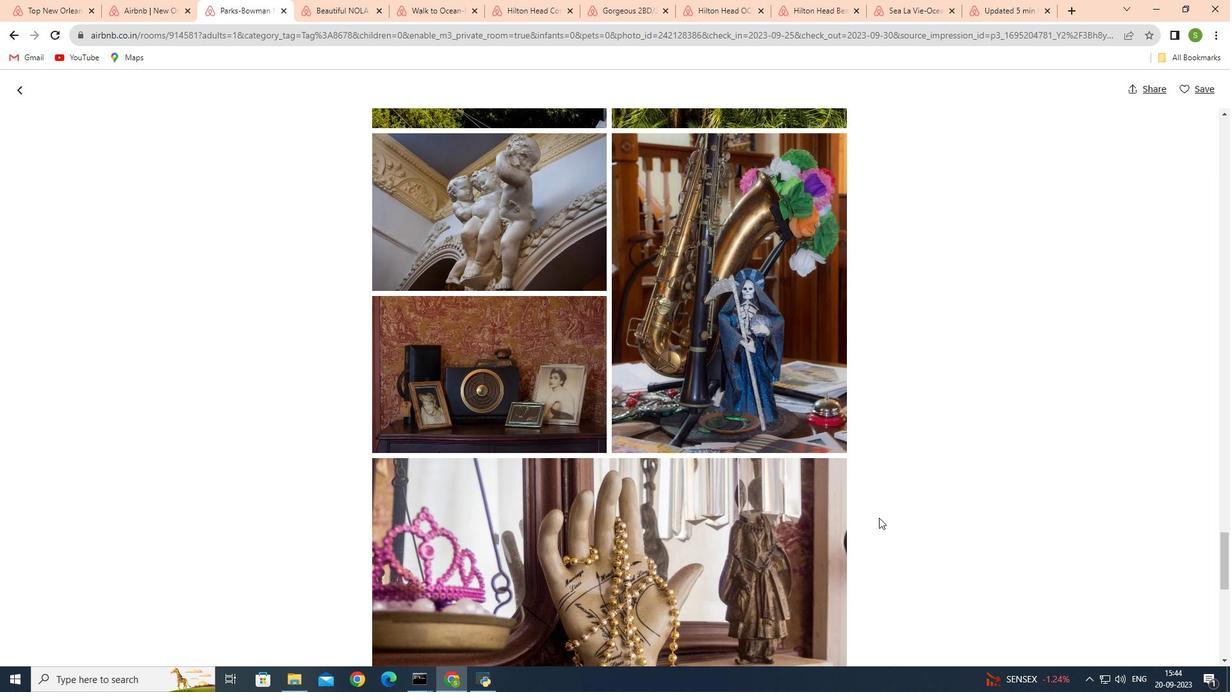 
Action: Mouse scrolled (879, 517) with delta (0, 0)
Screenshot: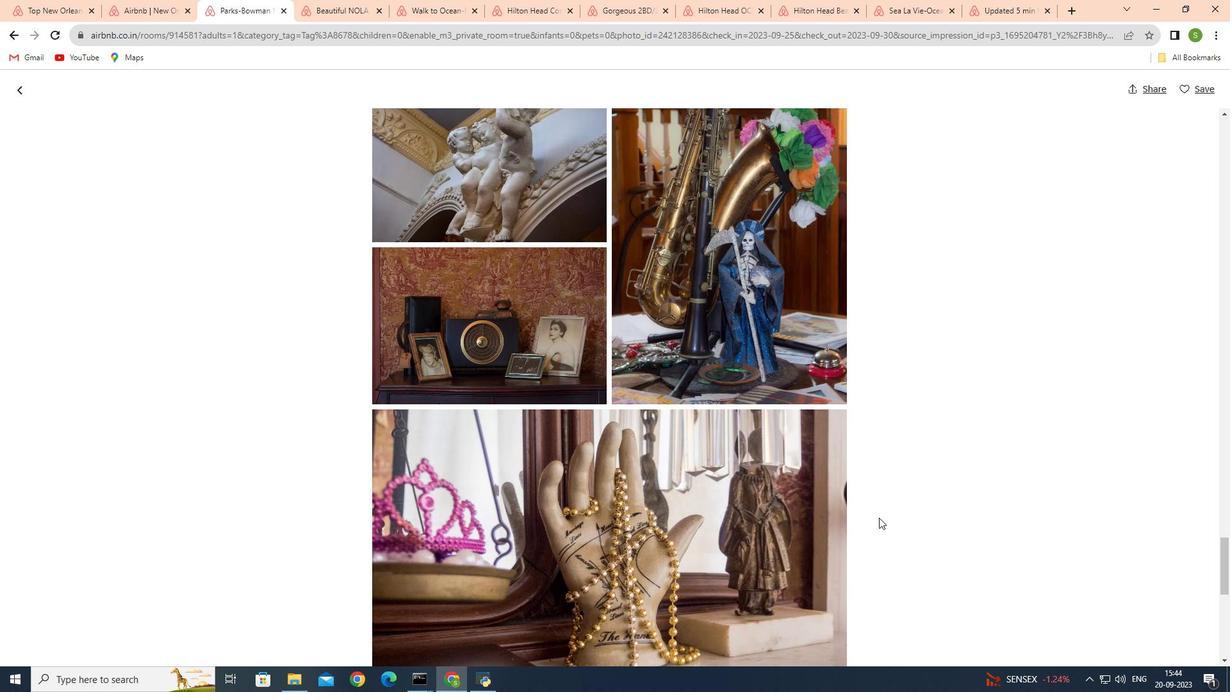 
Action: Mouse scrolled (879, 517) with delta (0, 0)
Screenshot: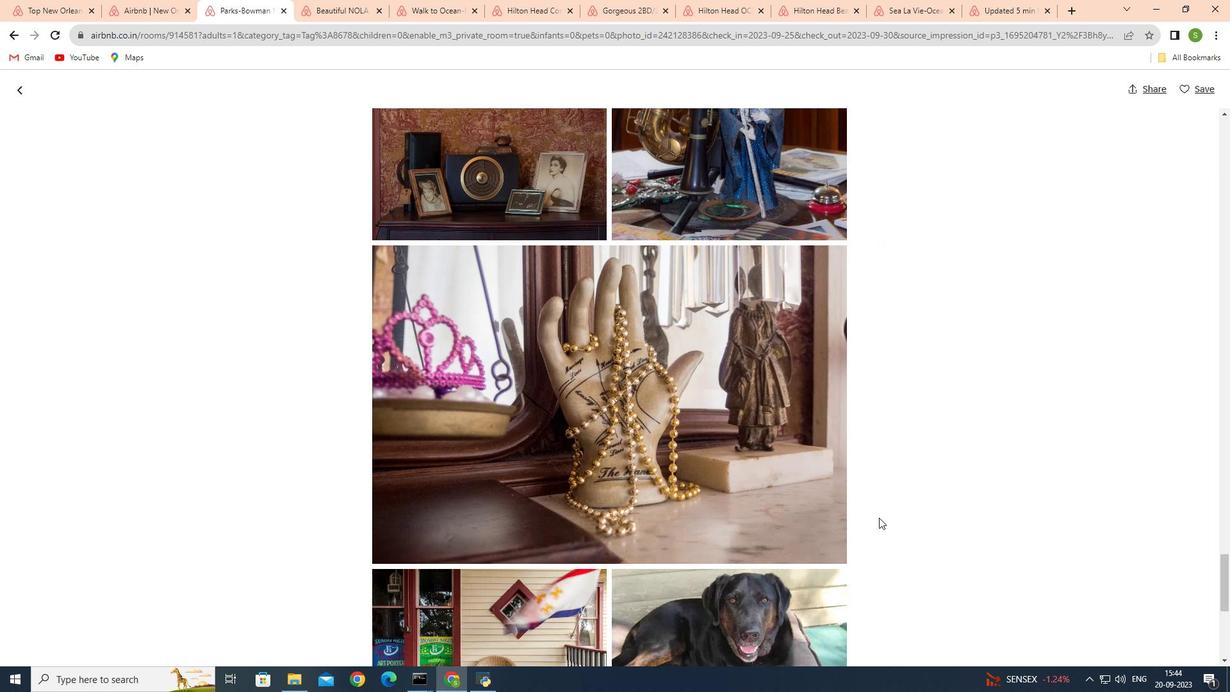 
Action: Mouse scrolled (879, 517) with delta (0, 0)
Screenshot: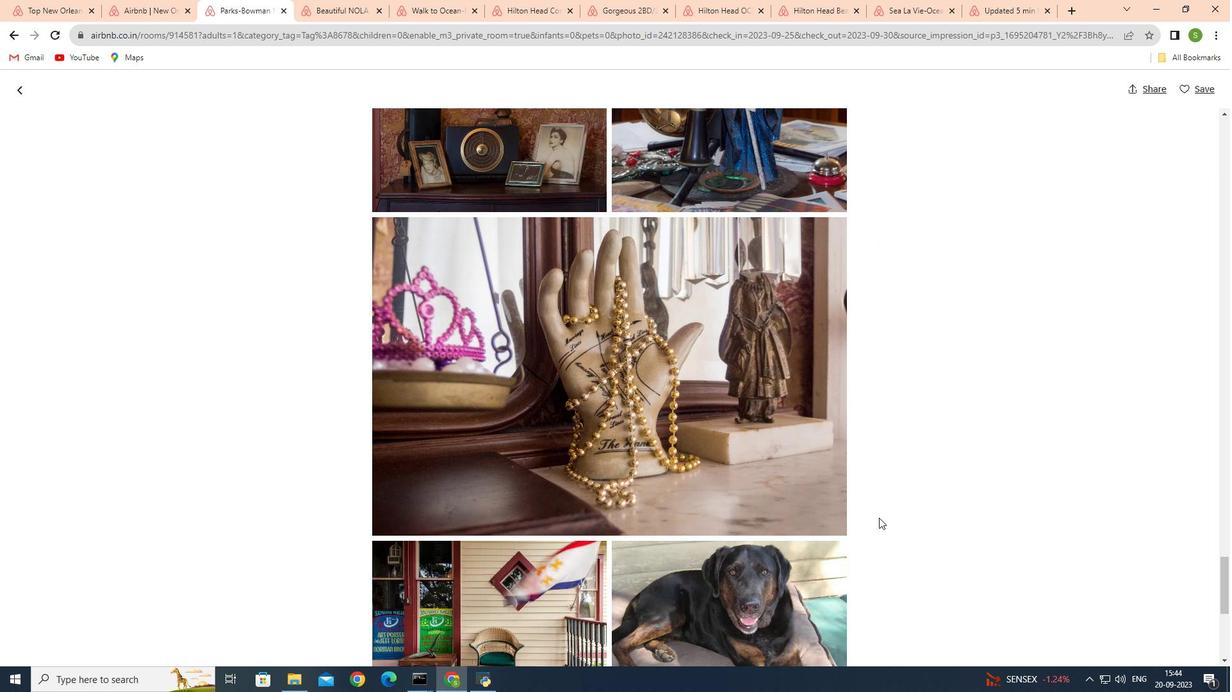 
Action: Mouse scrolled (879, 517) with delta (0, 0)
Screenshot: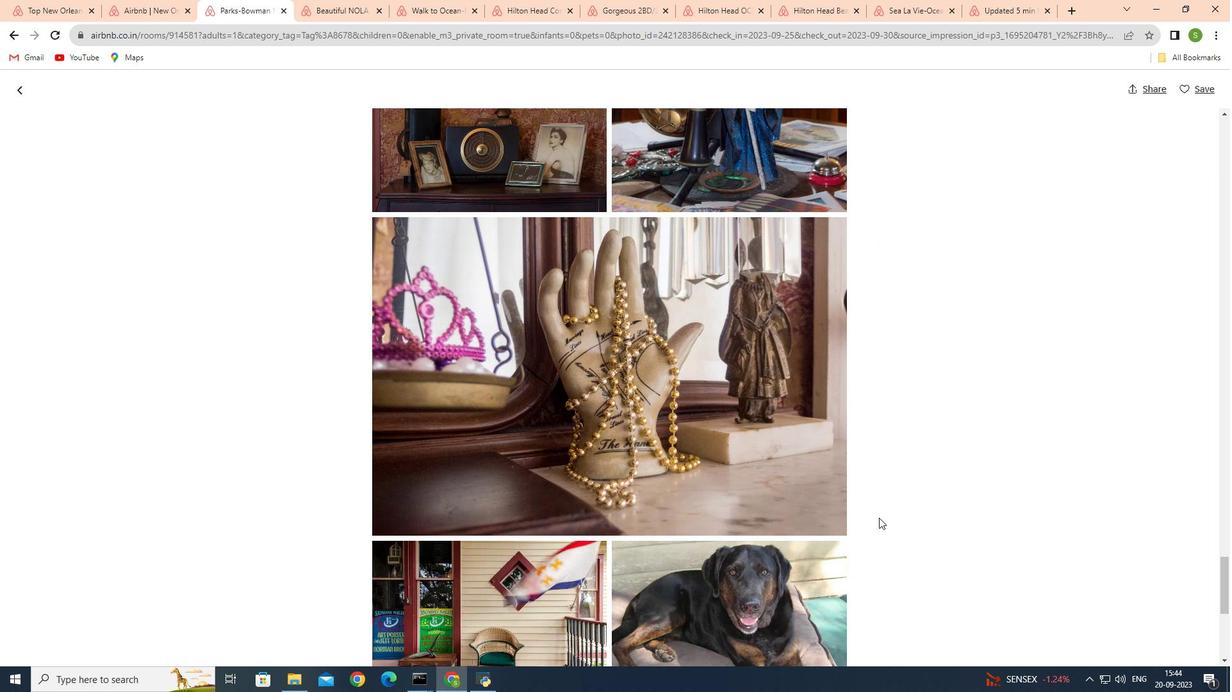 
Action: Mouse scrolled (879, 517) with delta (0, 0)
Screenshot: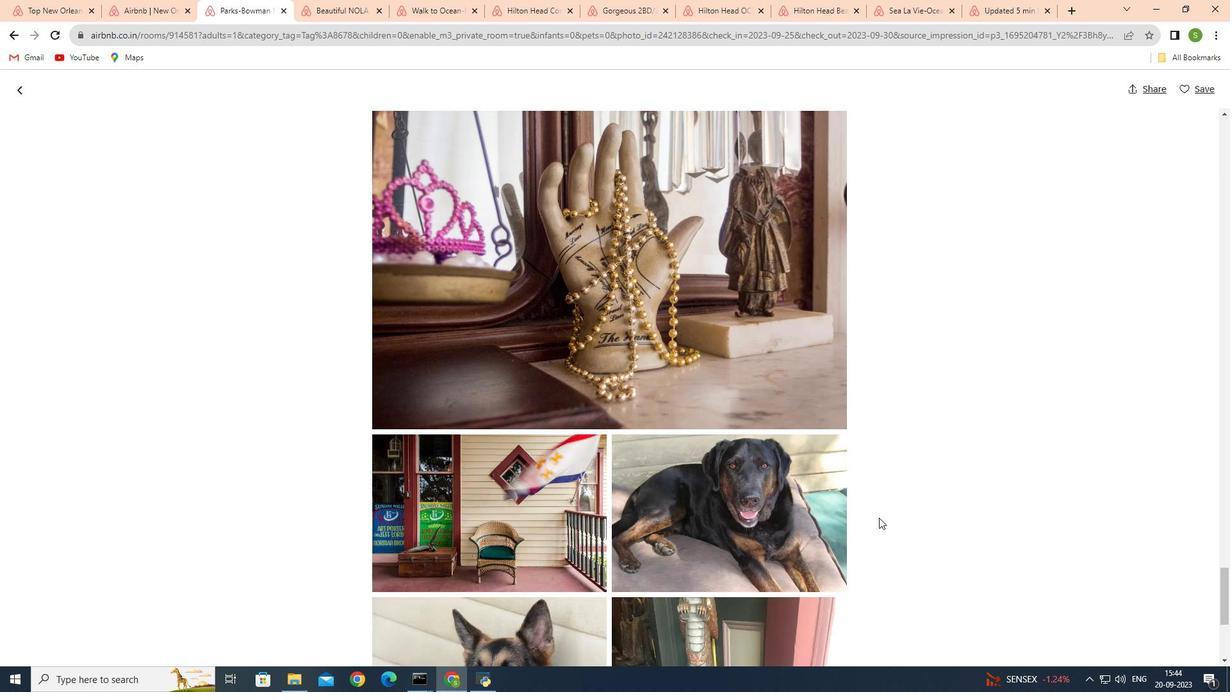 
Action: Mouse scrolled (879, 517) with delta (0, 0)
Screenshot: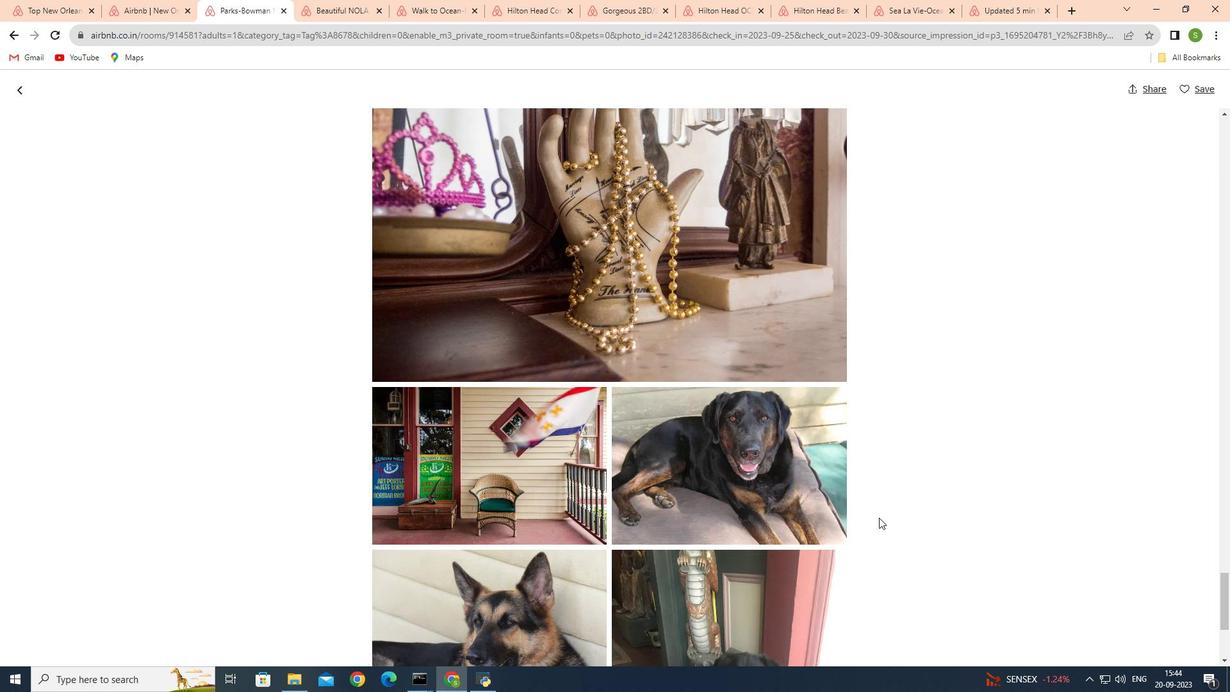 
Action: Mouse scrolled (879, 517) with delta (0, 0)
Screenshot: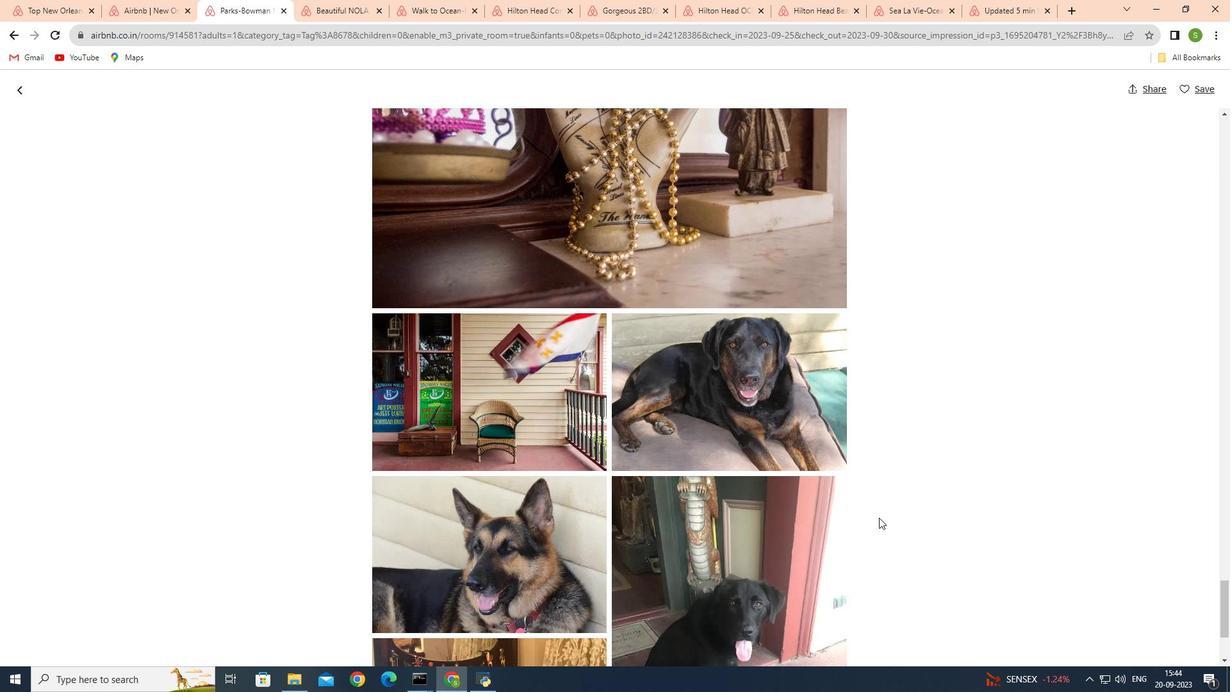 
Action: Mouse scrolled (879, 517) with delta (0, 0)
Screenshot: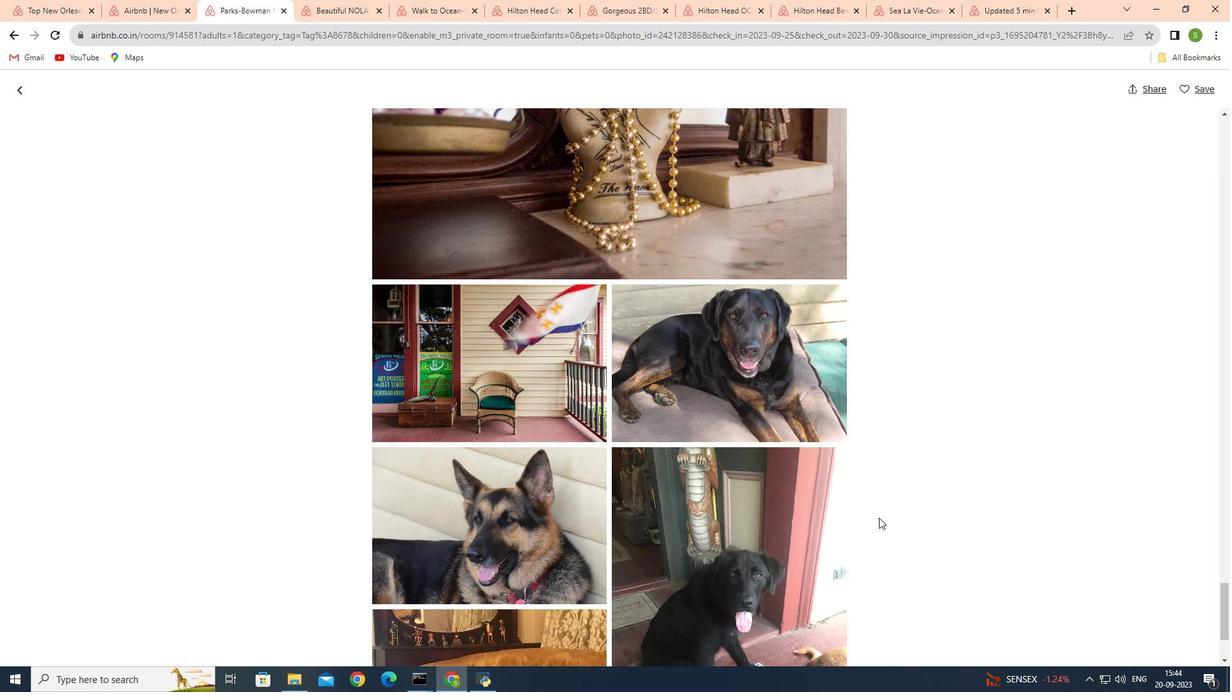 
Action: Mouse scrolled (879, 517) with delta (0, 0)
Screenshot: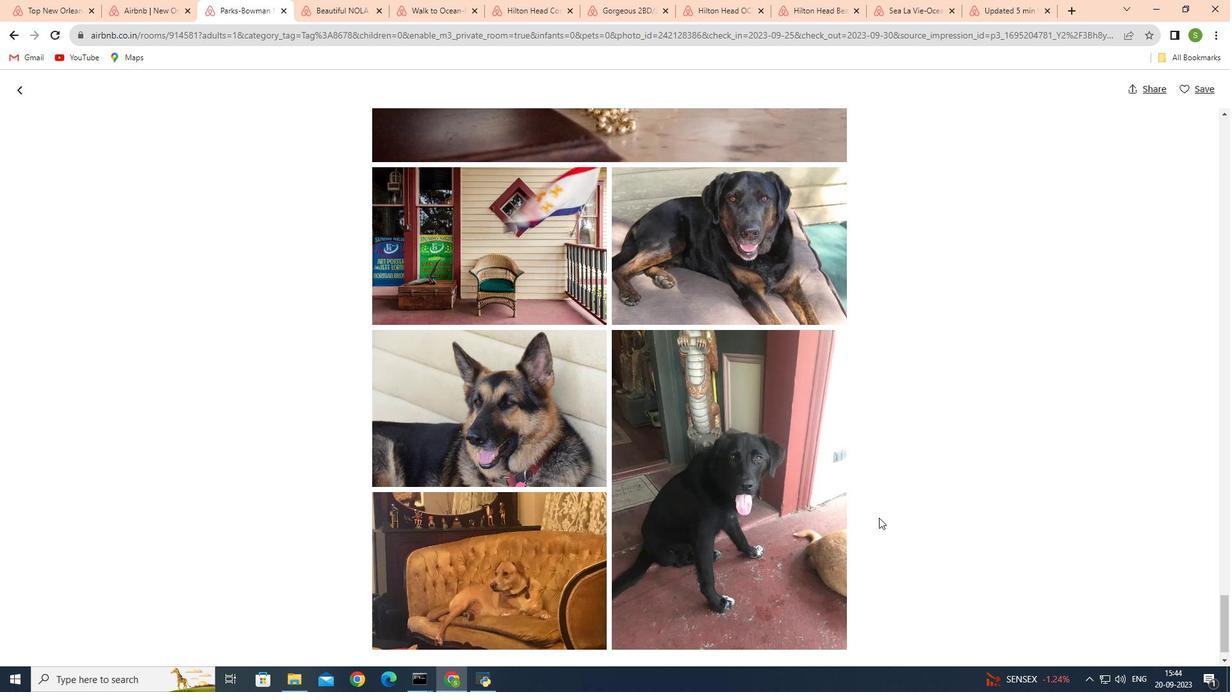 
Action: Mouse scrolled (879, 517) with delta (0, 0)
Screenshot: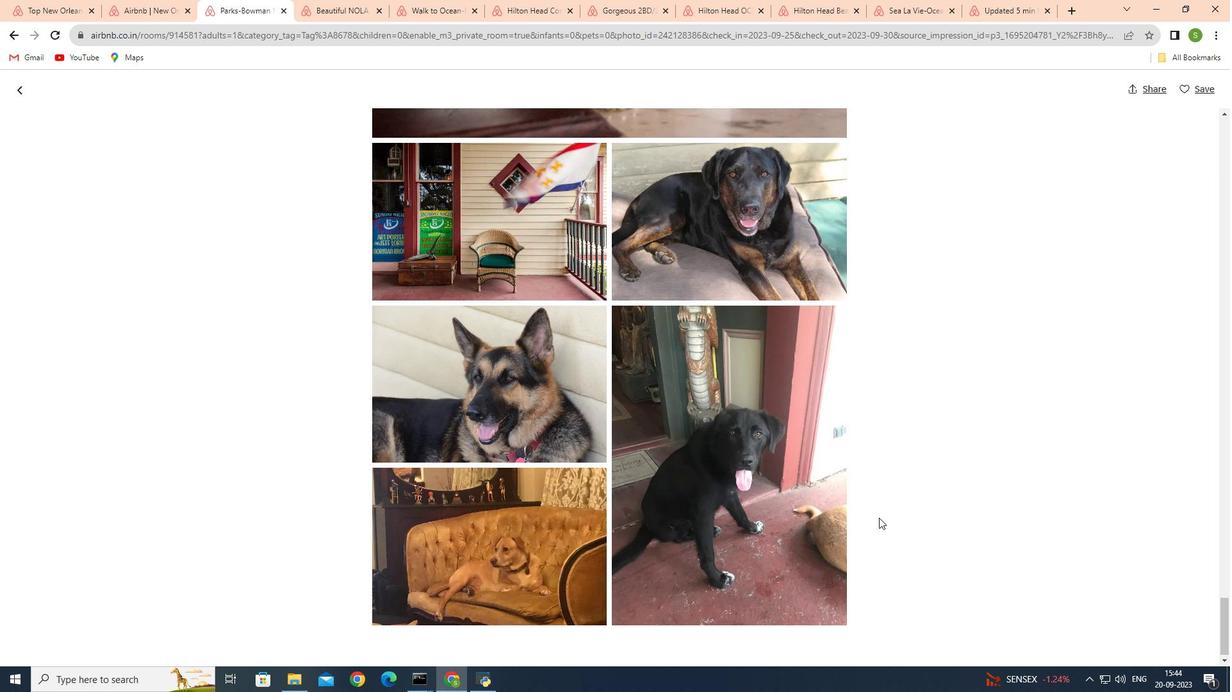 
Action: Mouse scrolled (879, 517) with delta (0, 0)
Screenshot: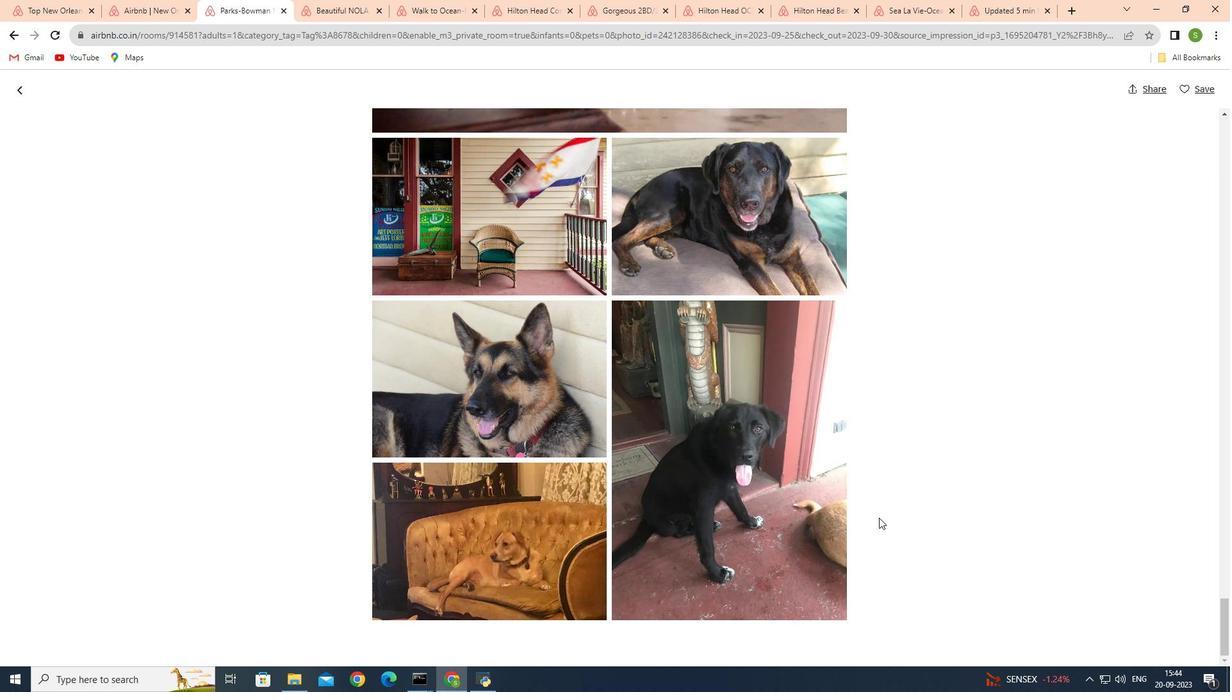 
Action: Mouse scrolled (879, 517) with delta (0, 0)
Screenshot: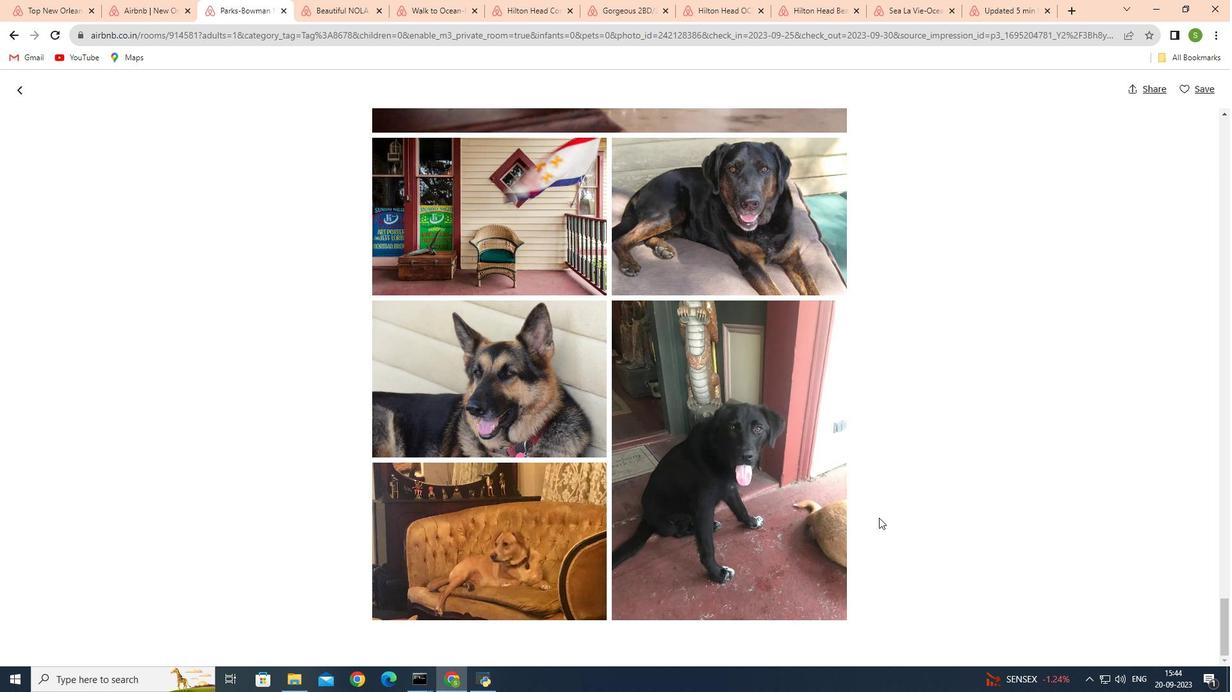 
Action: Mouse scrolled (879, 517) with delta (0, 0)
Screenshot: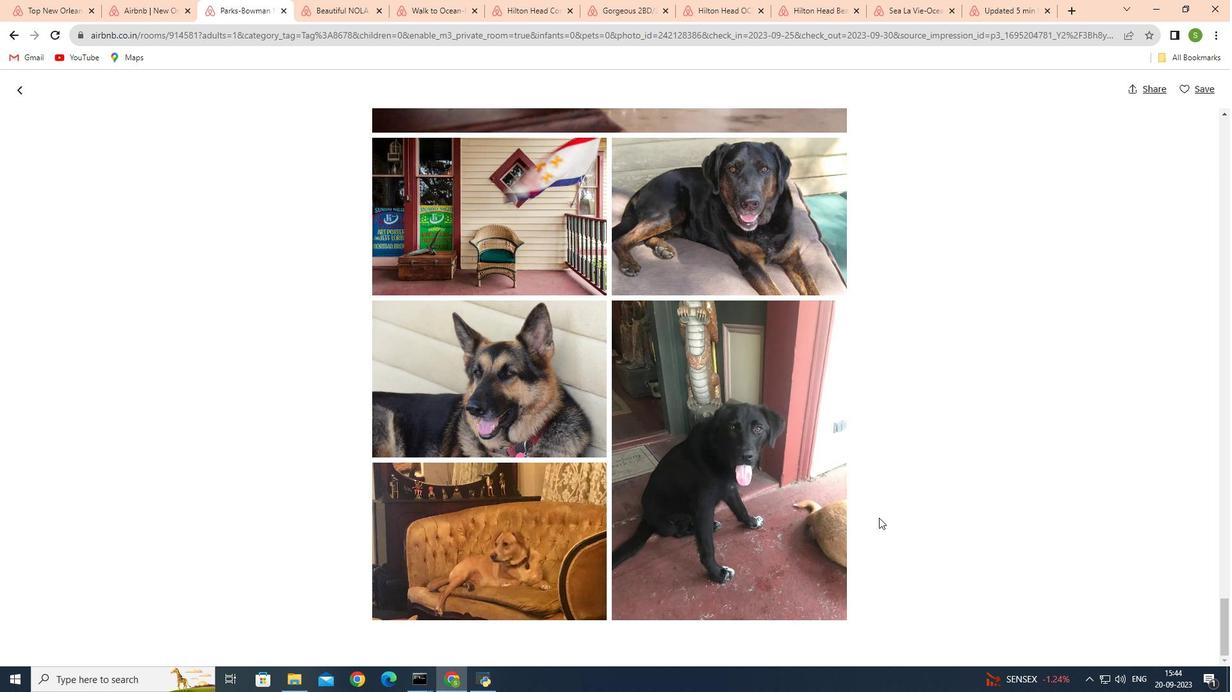 
Action: Mouse scrolled (879, 517) with delta (0, 0)
Screenshot: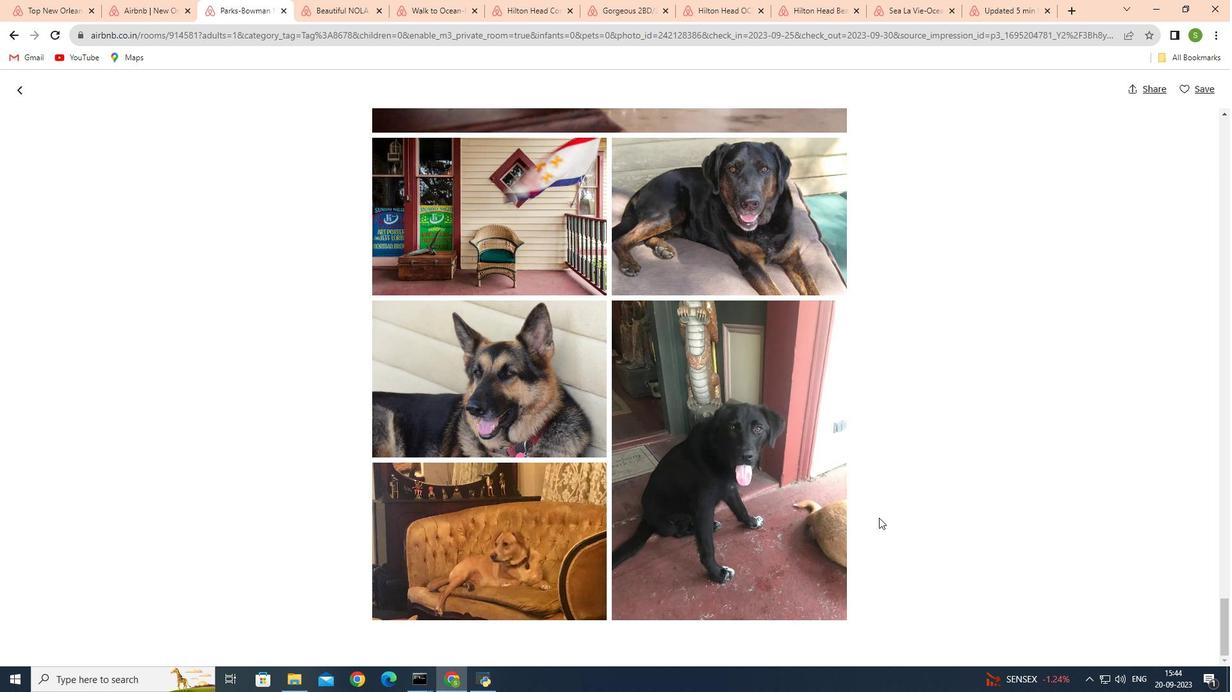 
Action: Mouse scrolled (879, 517) with delta (0, 0)
Screenshot: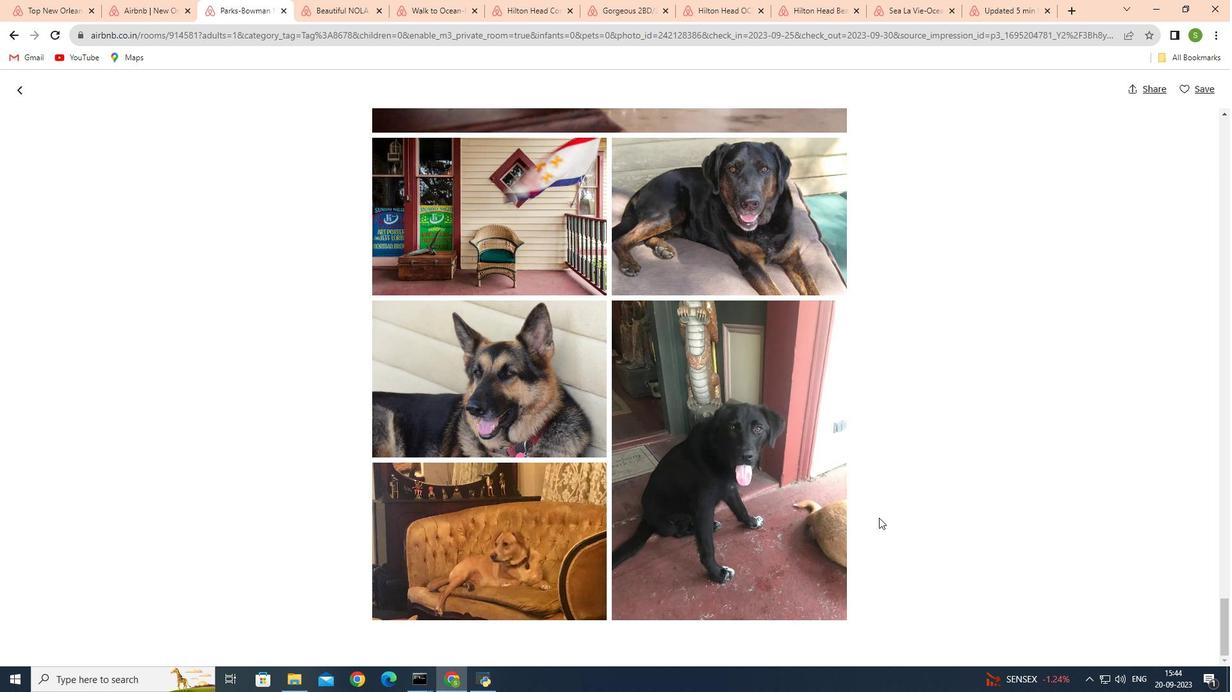 
Action: Mouse moved to (18, 89)
Screenshot: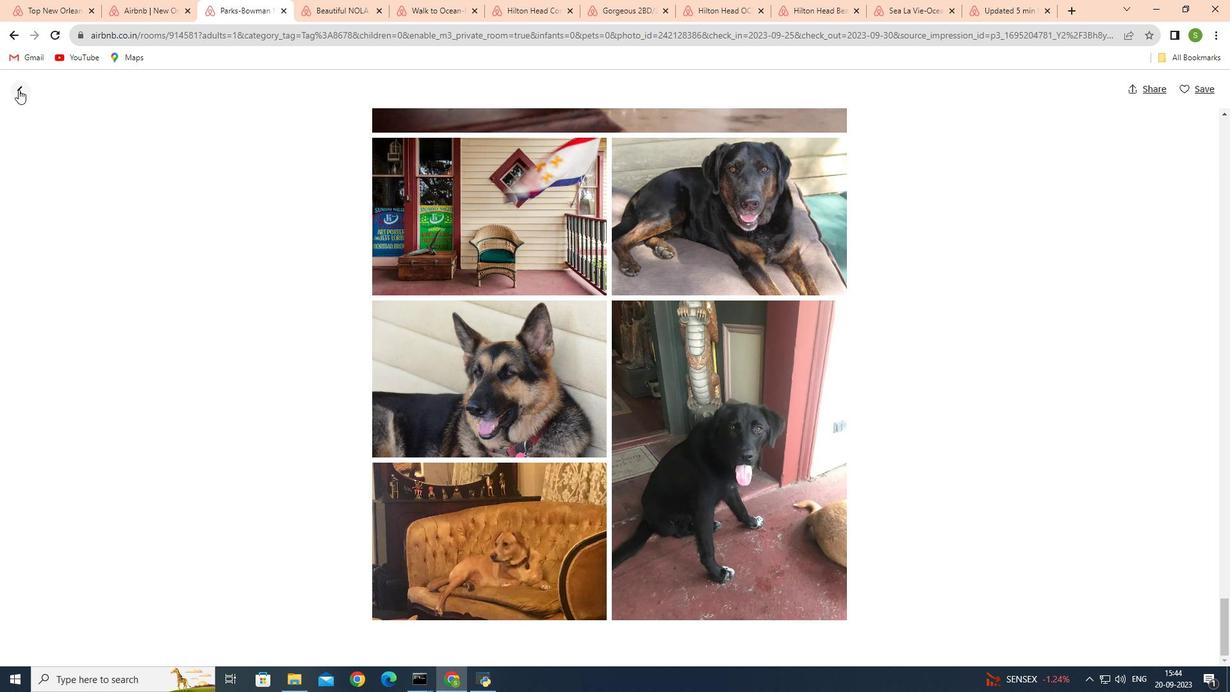 
Action: Mouse pressed left at (18, 89)
Screenshot: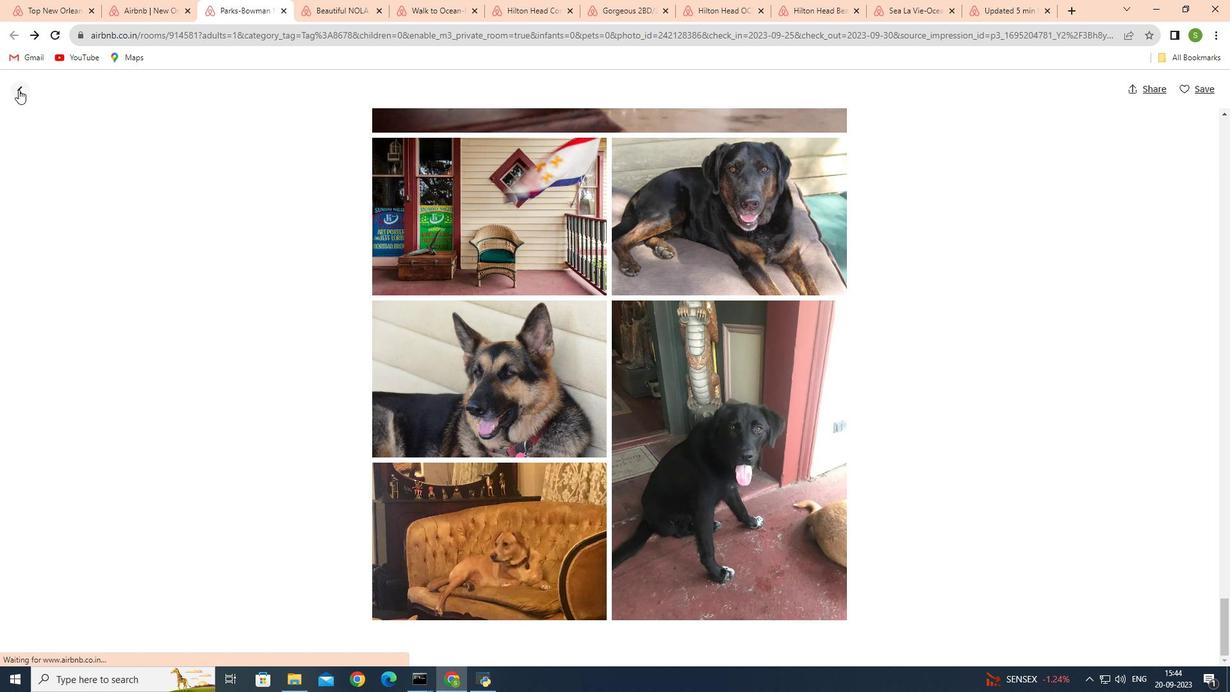 
Action: Mouse moved to (314, 404)
Screenshot: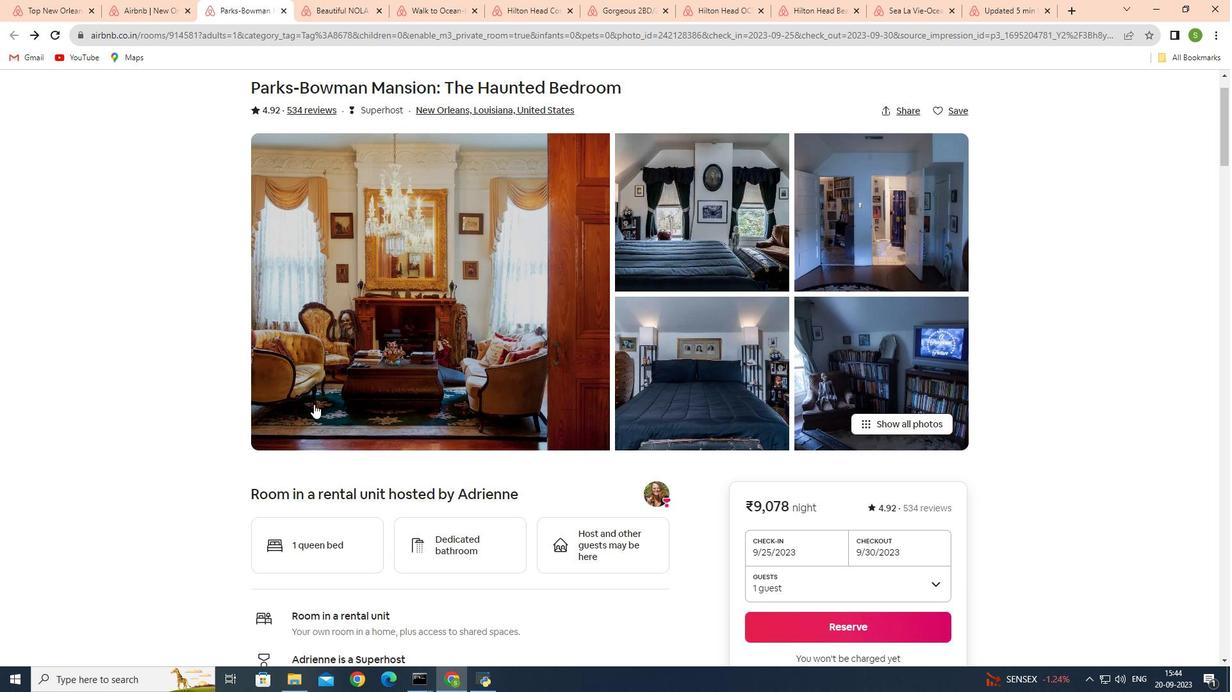 
Action: Mouse scrolled (314, 403) with delta (0, 0)
Screenshot: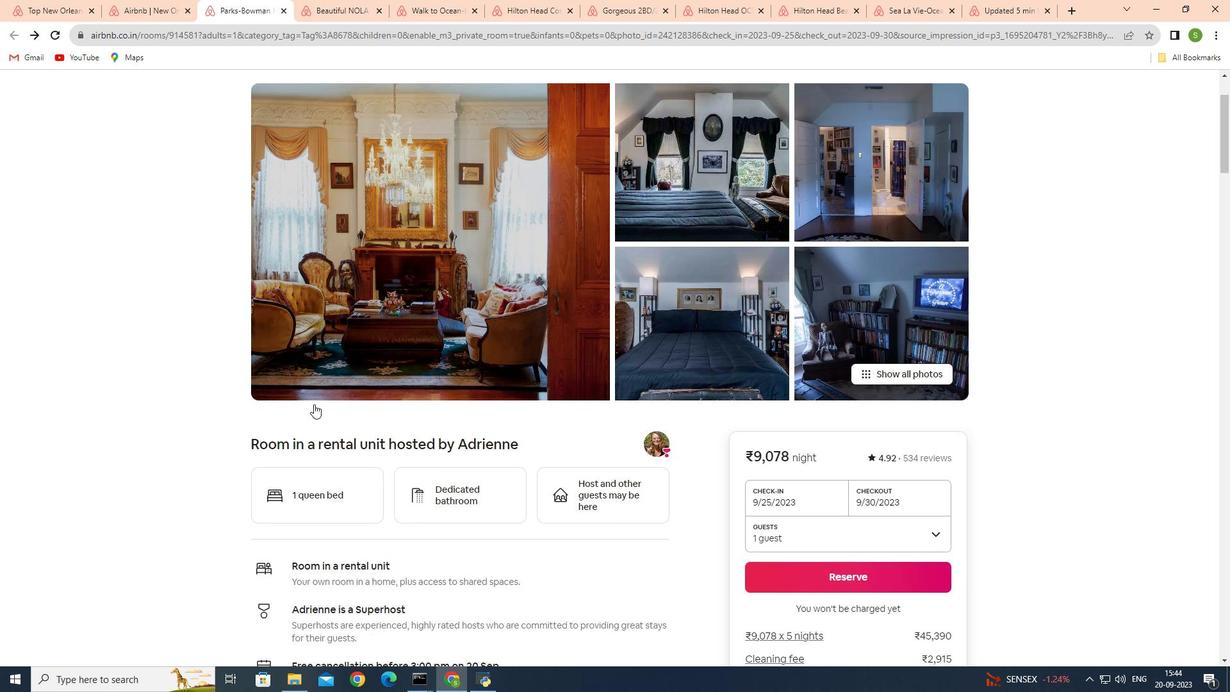 
Action: Mouse moved to (314, 404)
Screenshot: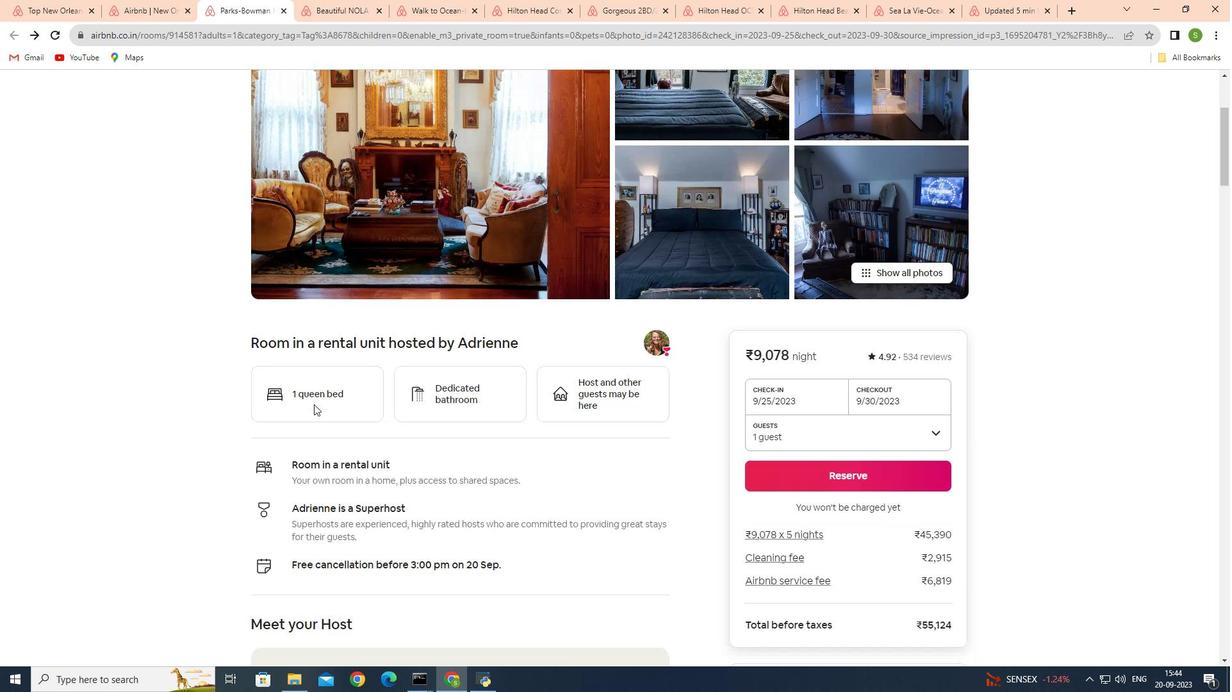 
Action: Mouse scrolled (314, 403) with delta (0, 0)
Screenshot: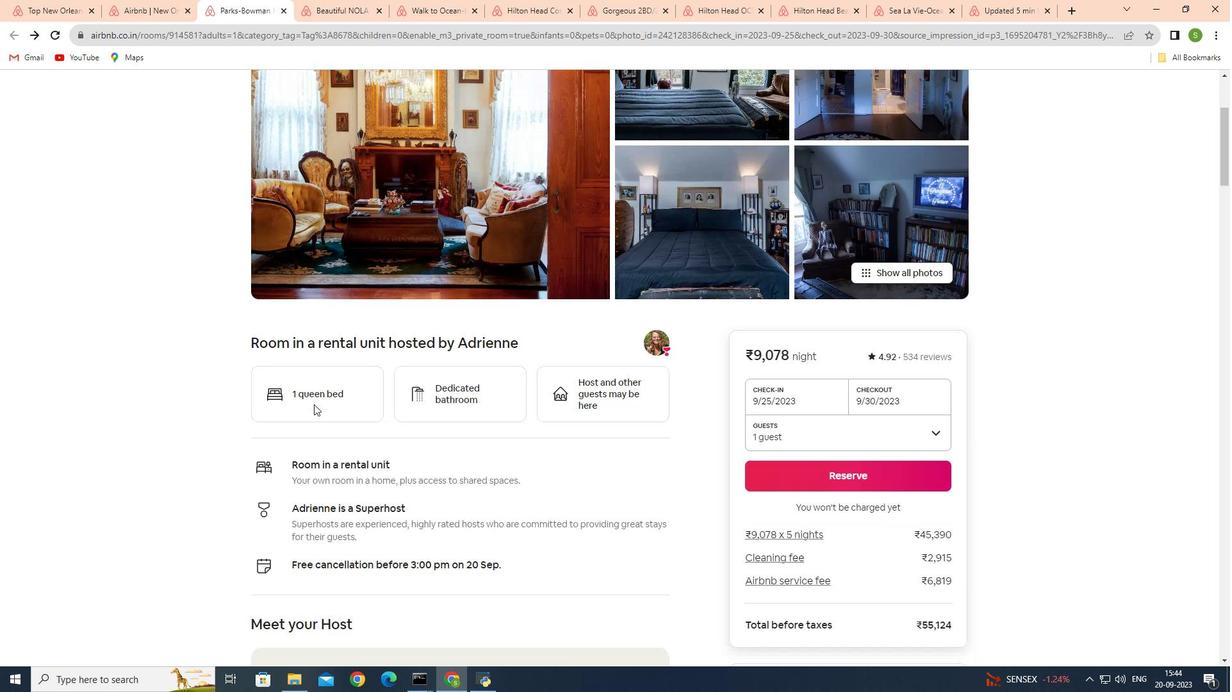 
Action: Mouse scrolled (314, 403) with delta (0, 0)
Screenshot: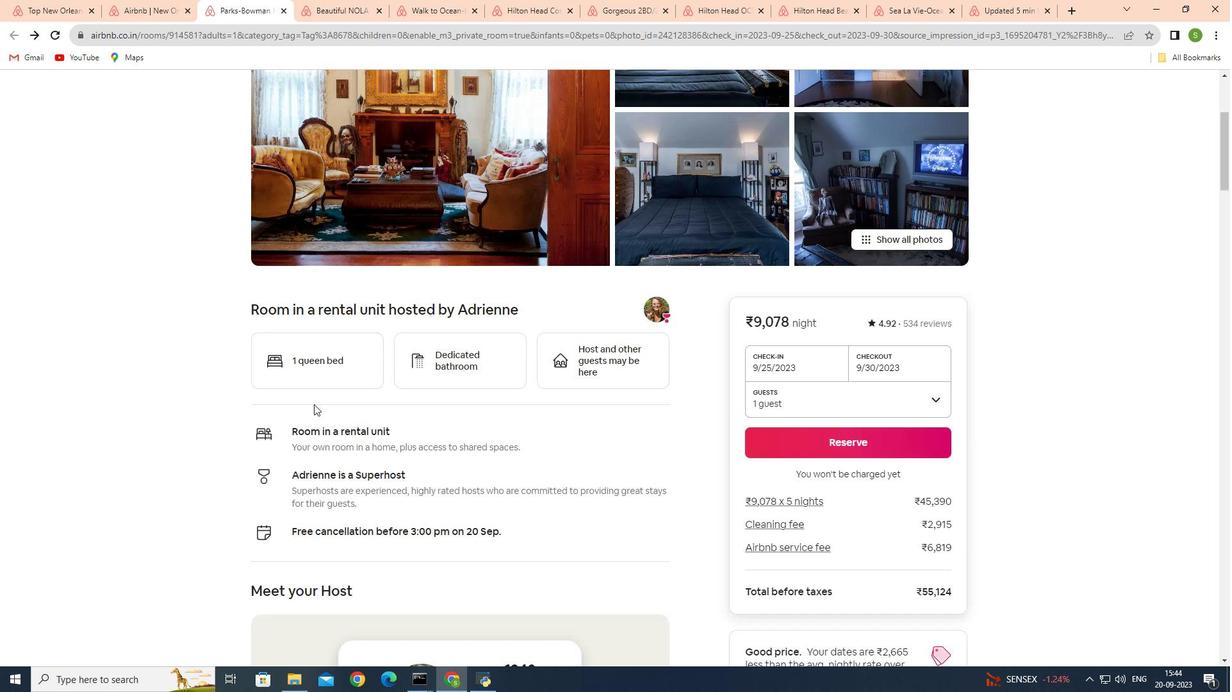 
Action: Mouse scrolled (314, 403) with delta (0, 0)
Screenshot: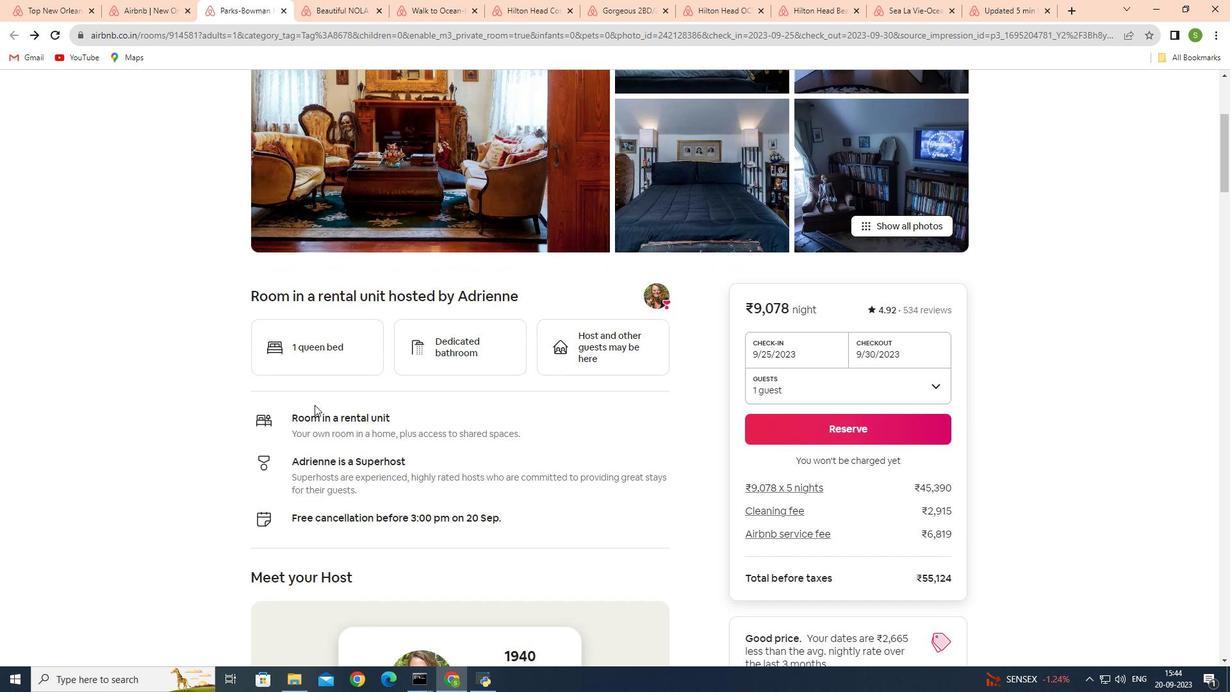 
Action: Mouse moved to (318, 408)
Screenshot: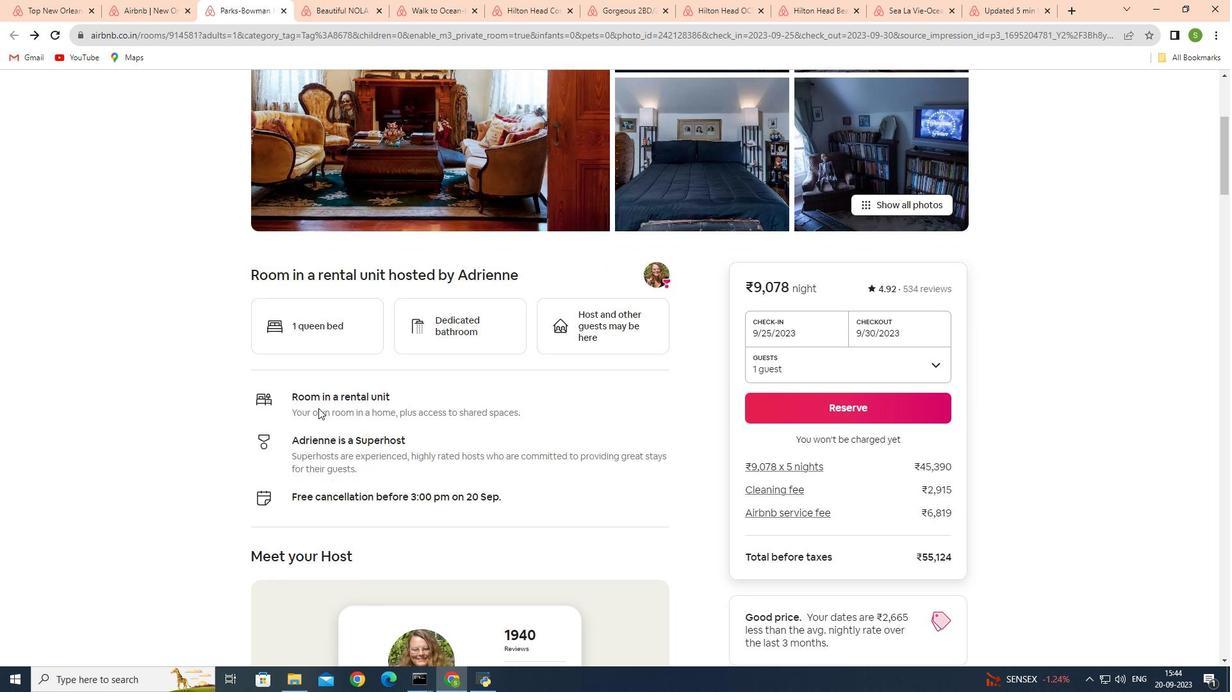 
Action: Mouse scrolled (318, 407) with delta (0, 0)
Screenshot: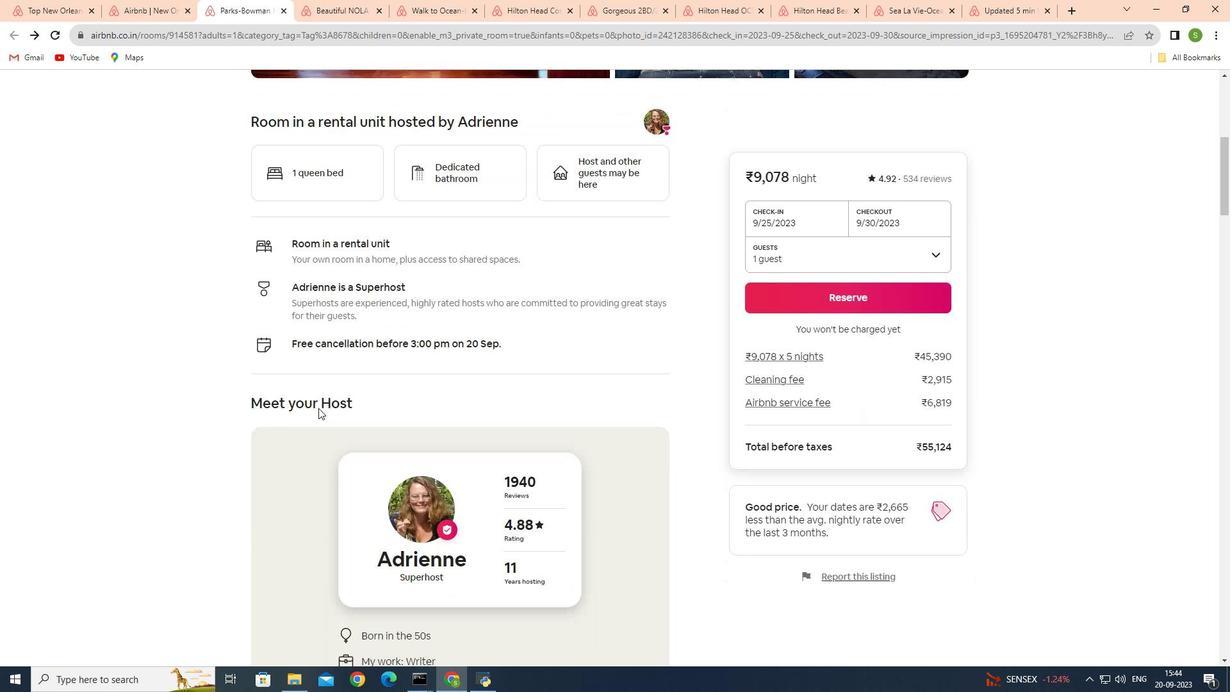 
Action: Mouse scrolled (318, 407) with delta (0, 0)
Screenshot: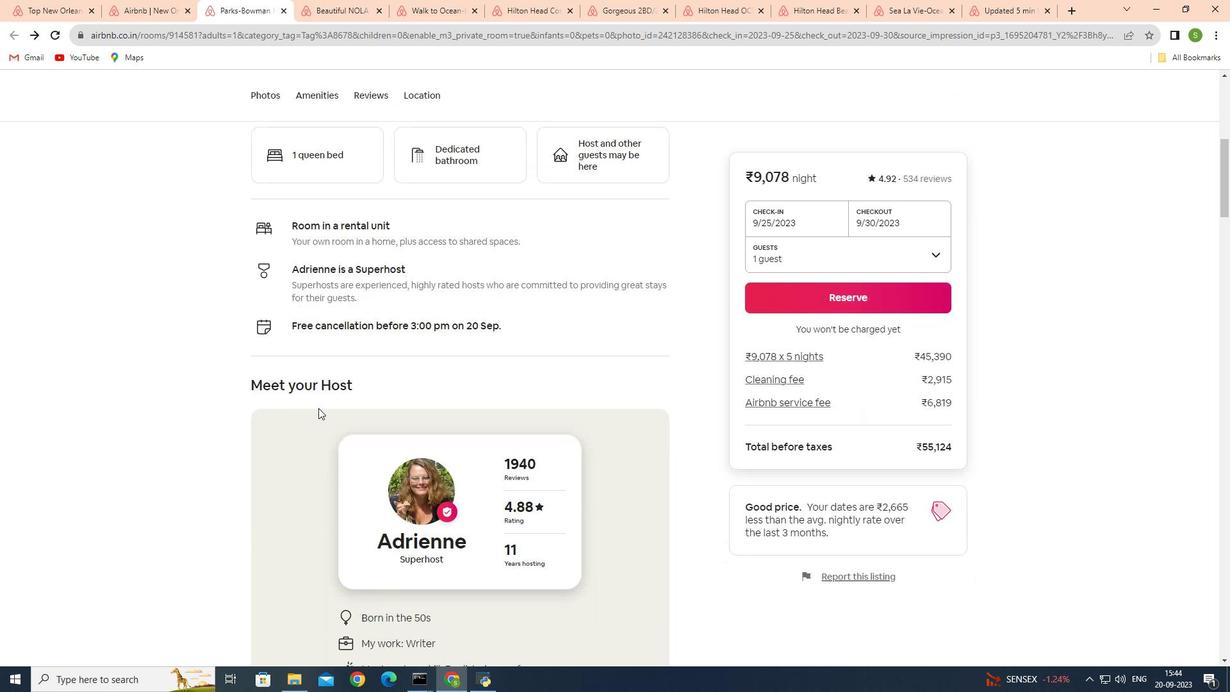 
Action: Mouse scrolled (318, 407) with delta (0, 0)
Screenshot: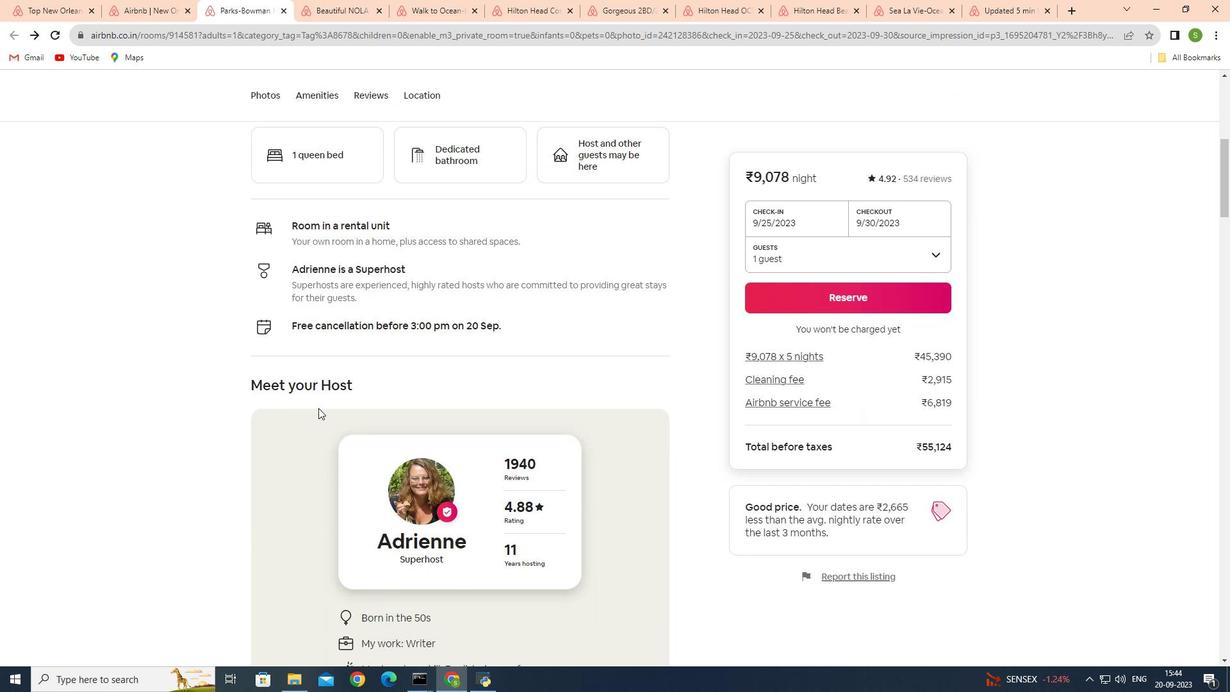 
Action: Mouse scrolled (318, 407) with delta (0, 0)
Screenshot: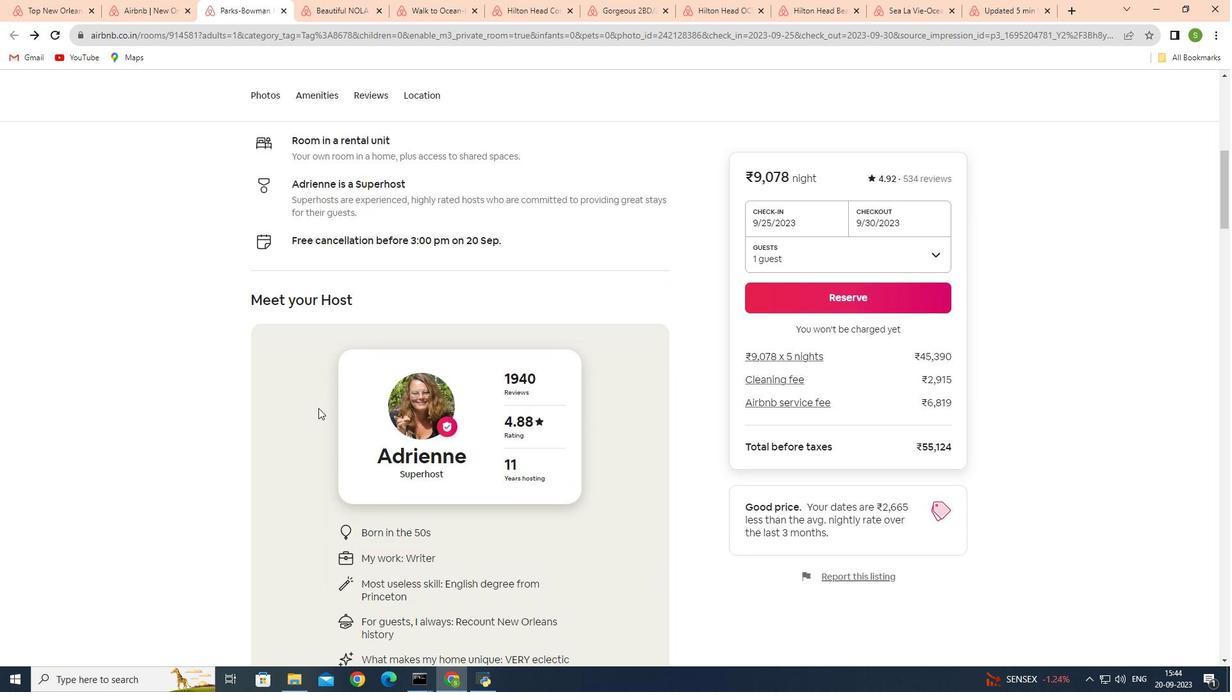 
Action: Mouse scrolled (318, 407) with delta (0, 0)
Screenshot: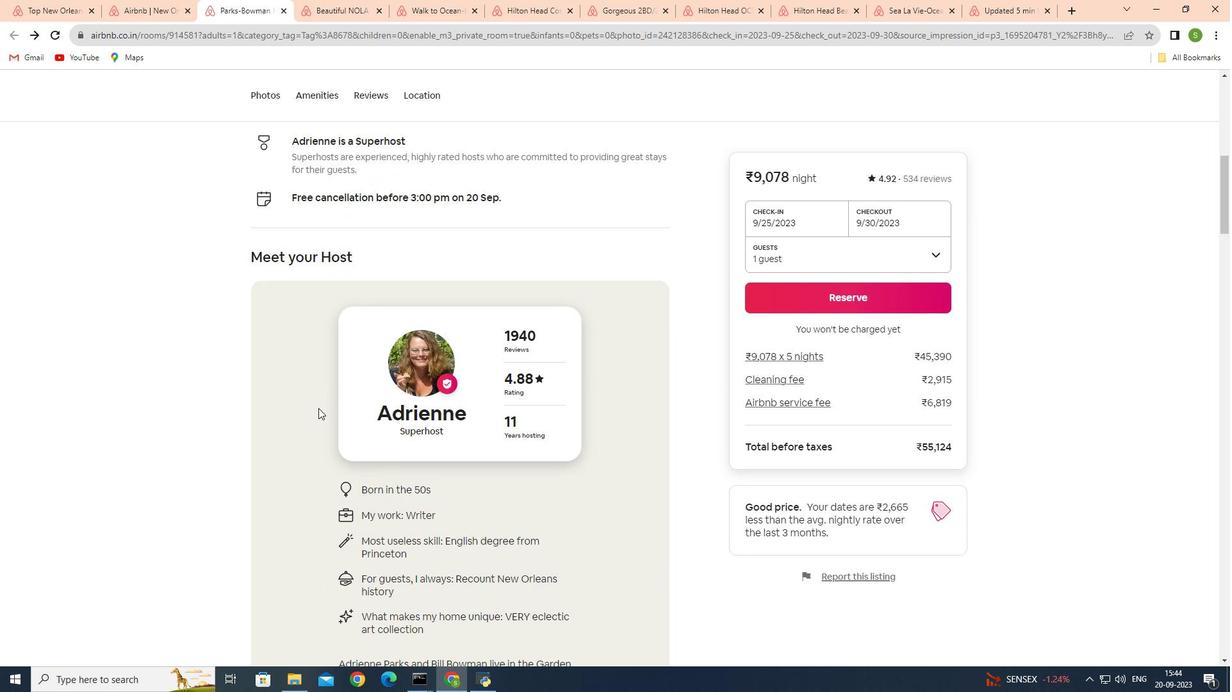 
Action: Mouse moved to (324, 412)
Screenshot: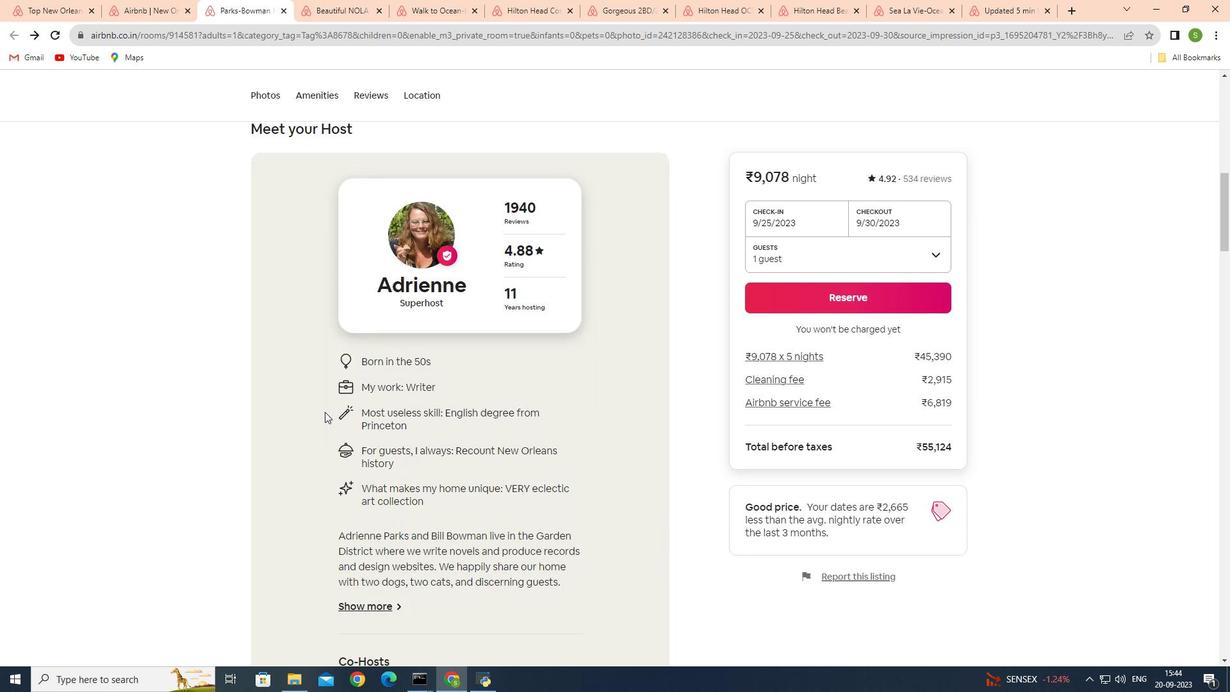 
Action: Mouse scrolled (324, 411) with delta (0, 0)
Screenshot: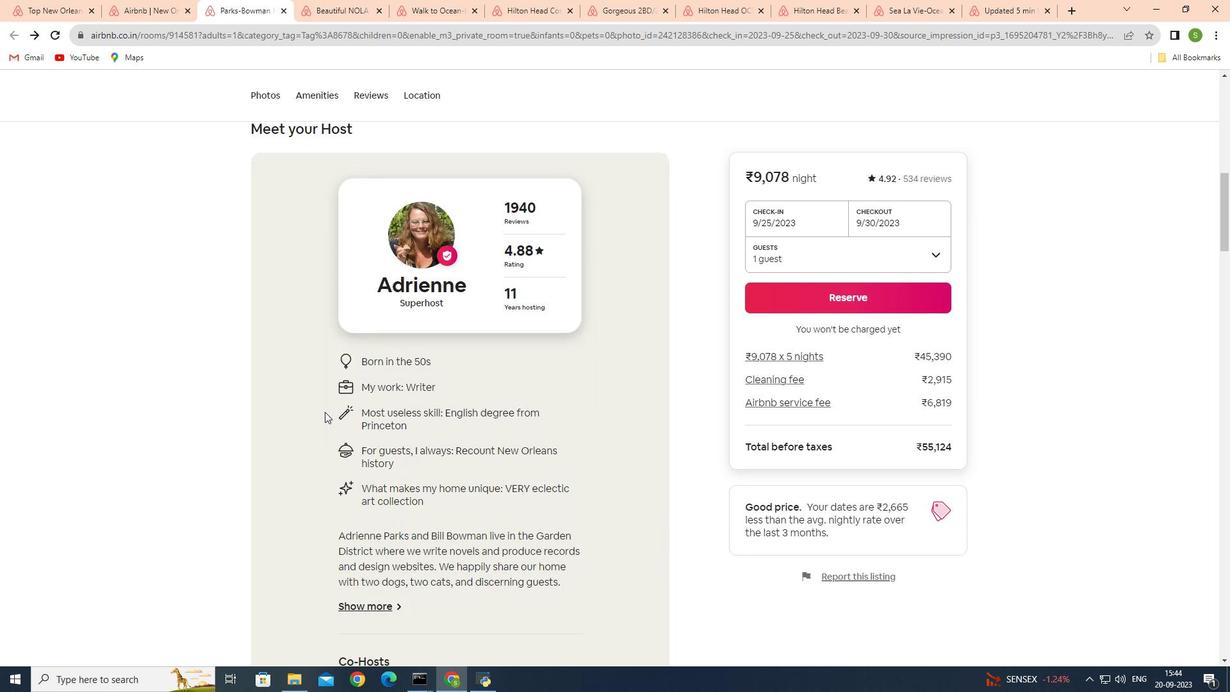 
Action: Mouse moved to (325, 412)
Screenshot: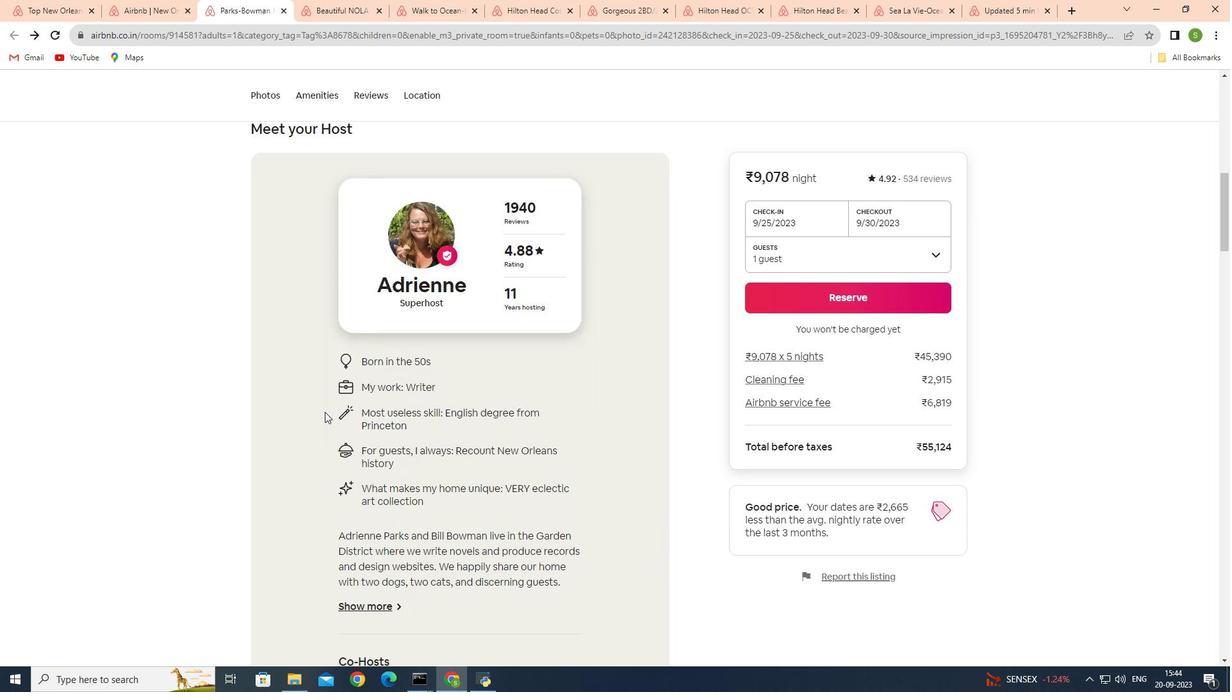 
Action: Mouse scrolled (325, 411) with delta (0, 0)
Screenshot: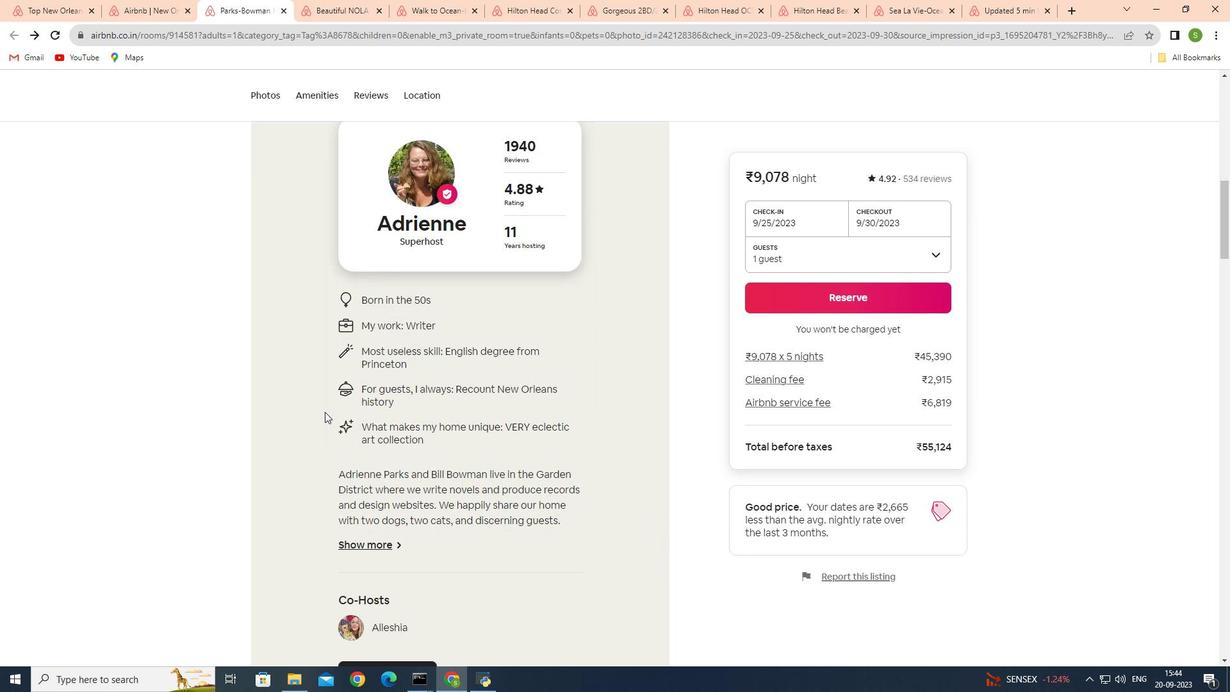 
Action: Mouse scrolled (325, 411) with delta (0, 0)
Screenshot: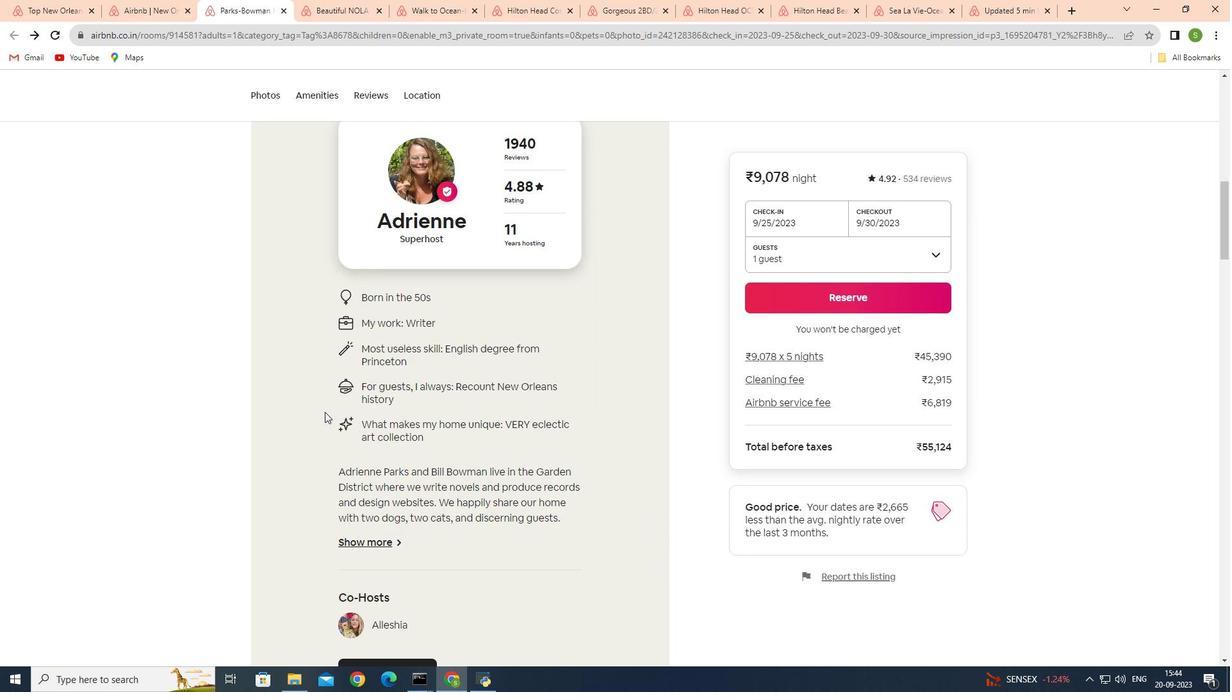 
Action: Mouse moved to (325, 412)
Screenshot: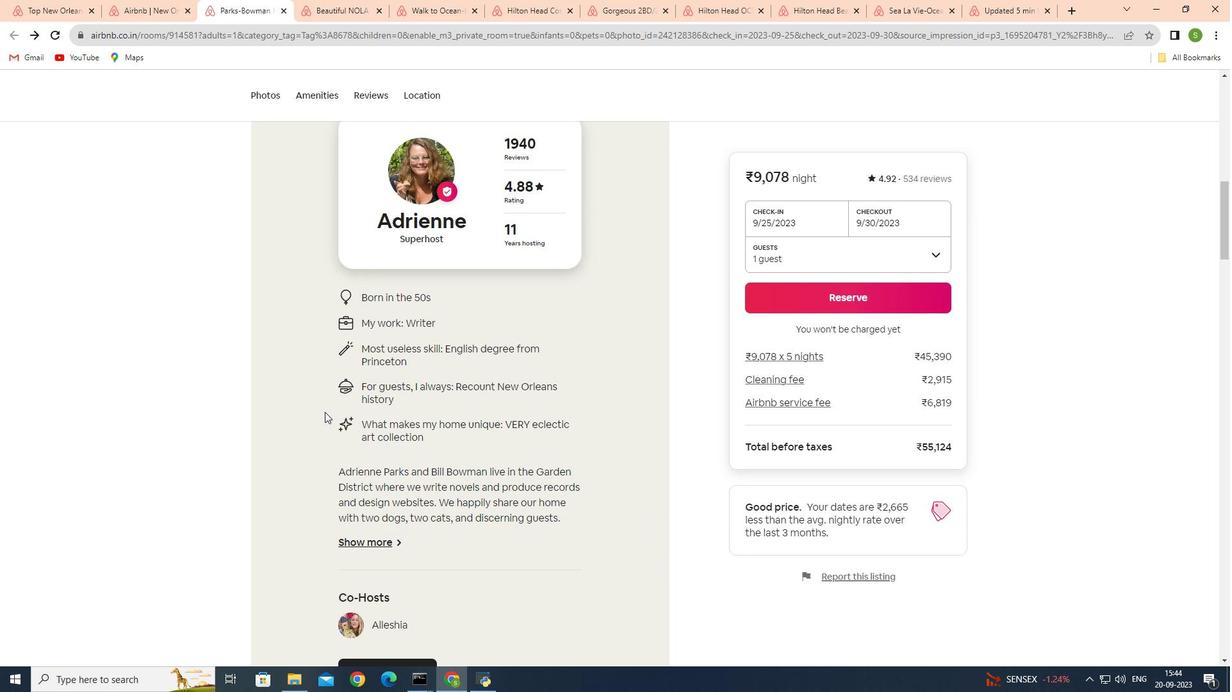 
Action: Mouse scrolled (325, 411) with delta (0, 0)
Screenshot: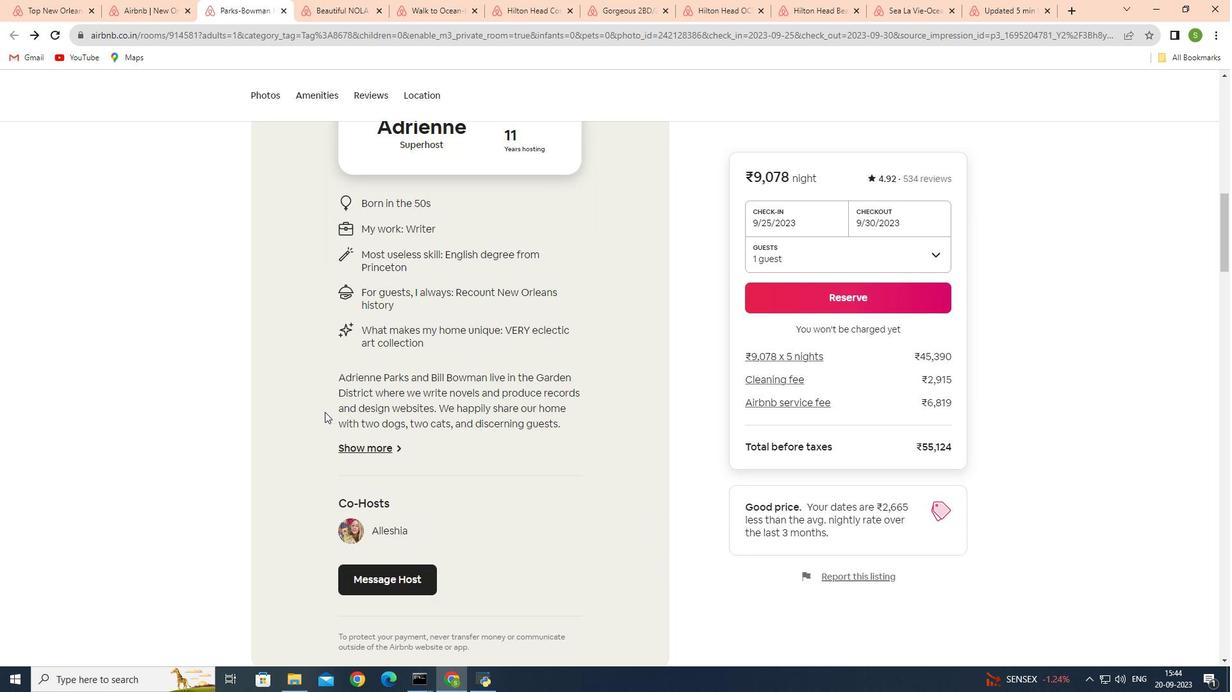 
Action: Mouse scrolled (325, 411) with delta (0, 0)
Screenshot: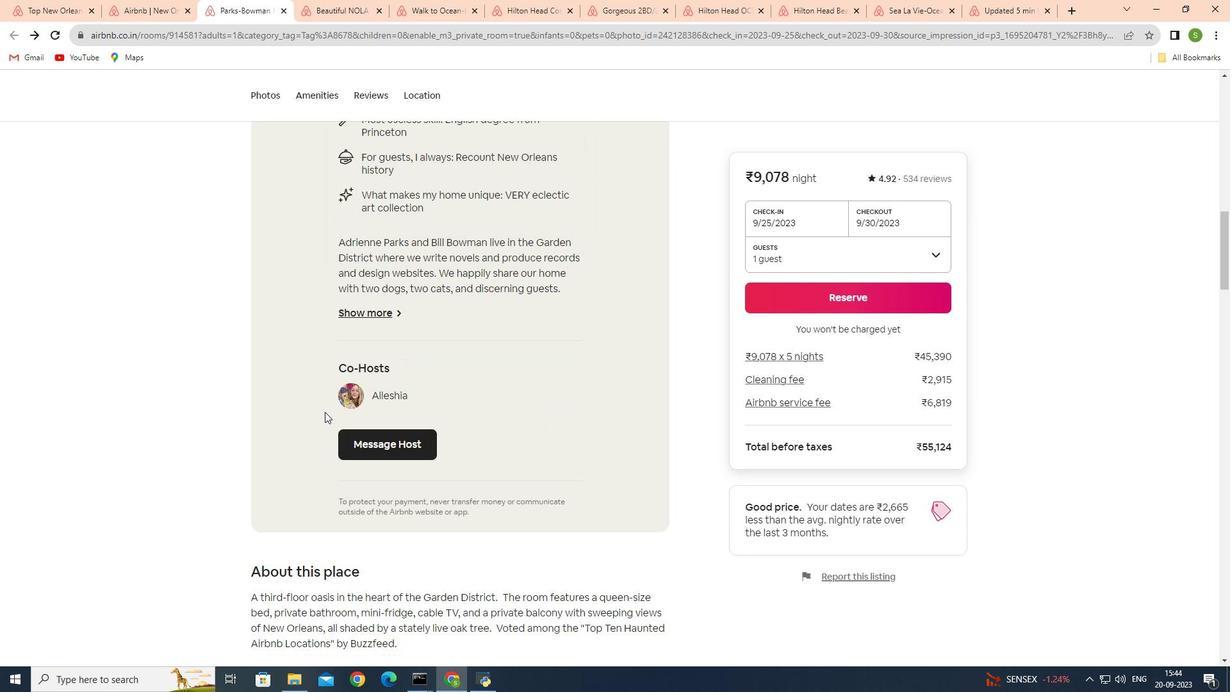 
Action: Mouse scrolled (325, 411) with delta (0, 0)
Screenshot: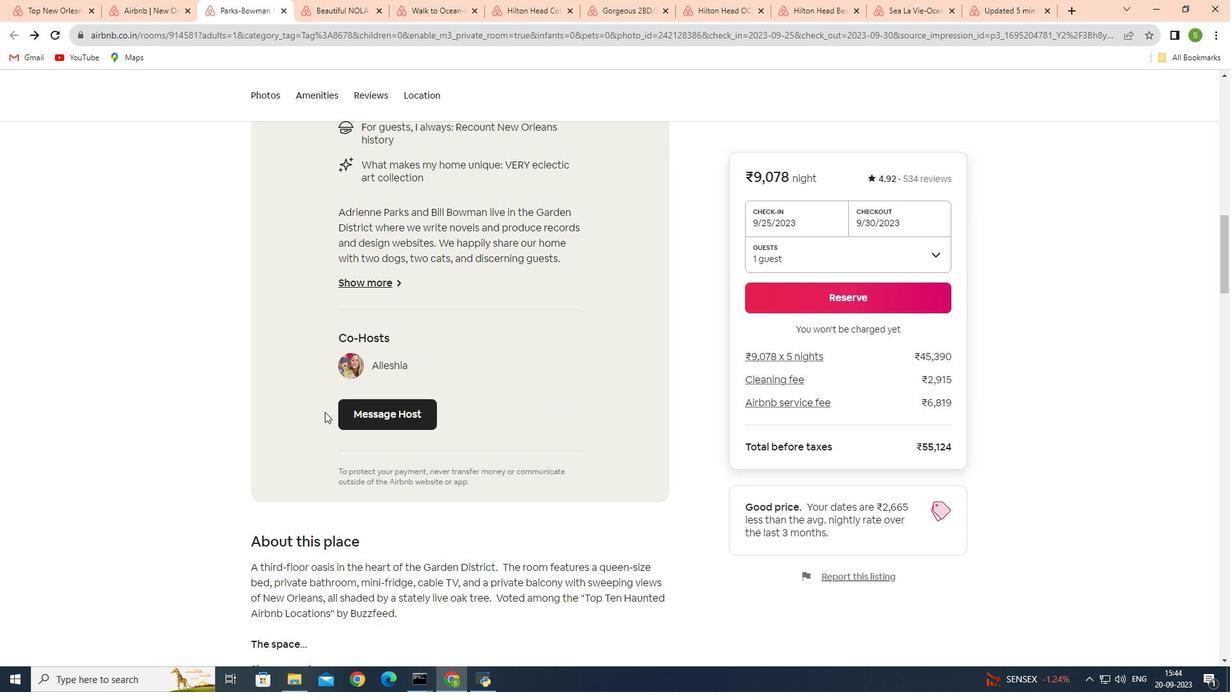 
Action: Mouse scrolled (325, 411) with delta (0, 0)
Screenshot: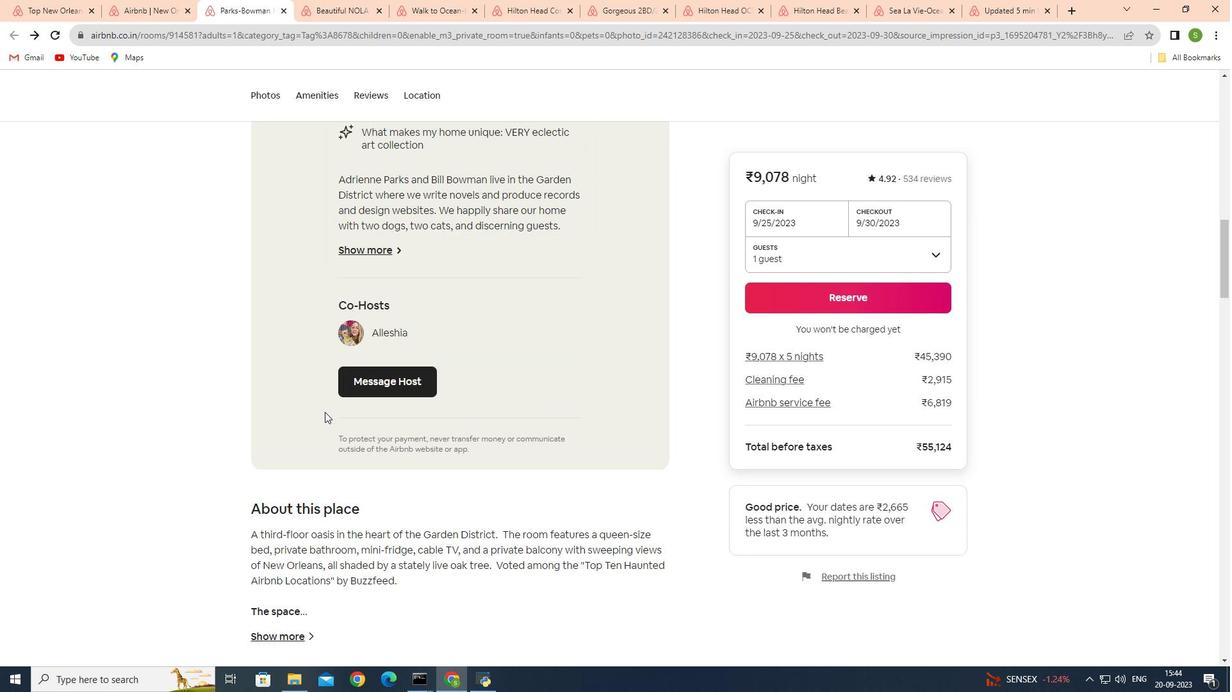 
Action: Mouse scrolled (325, 411) with delta (0, 0)
Screenshot: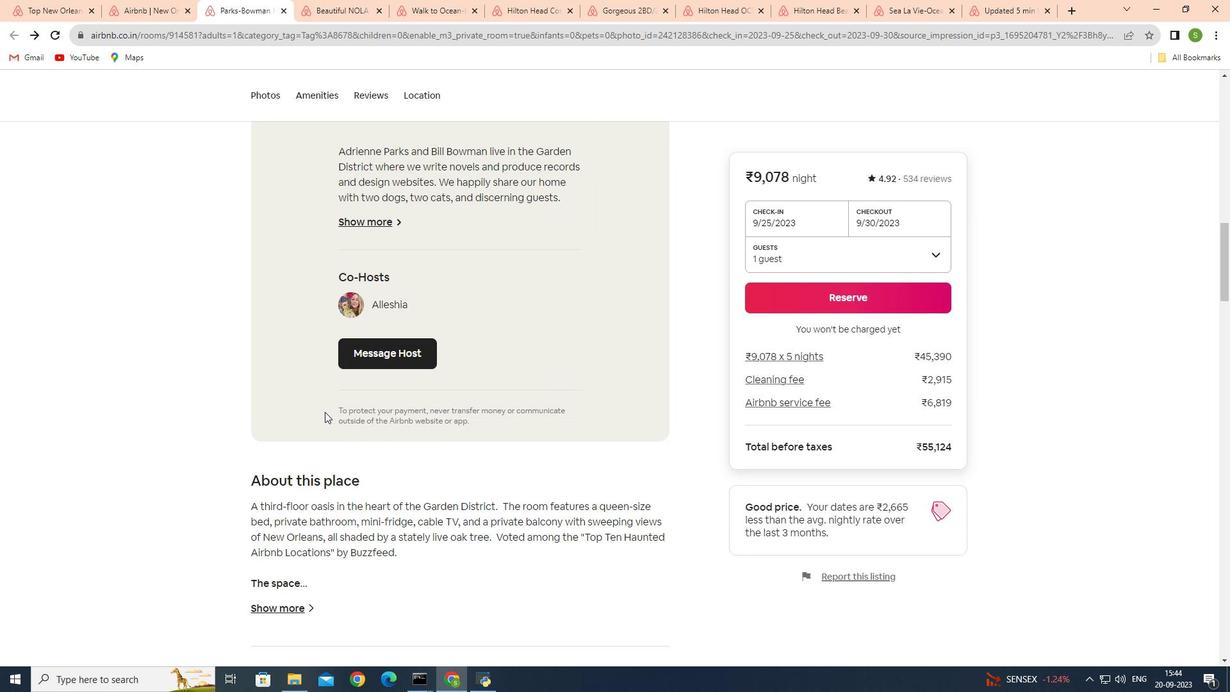 
Action: Mouse scrolled (325, 411) with delta (0, 0)
Screenshot: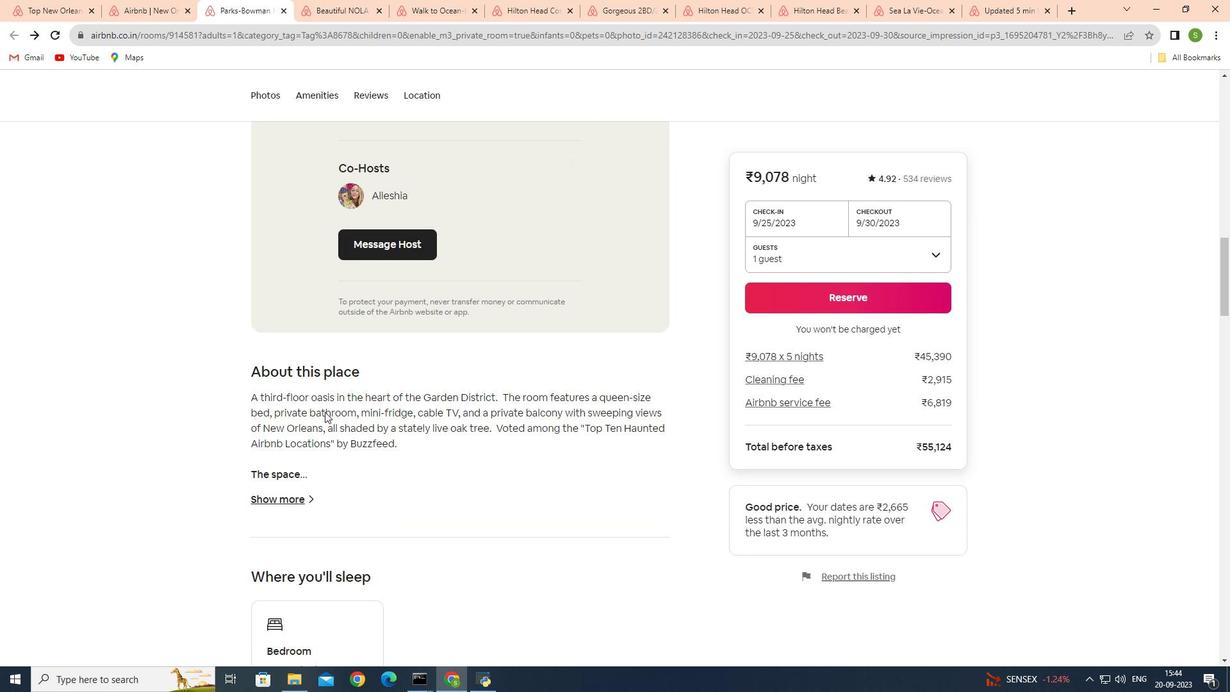 
Action: Mouse scrolled (325, 411) with delta (0, 0)
Screenshot: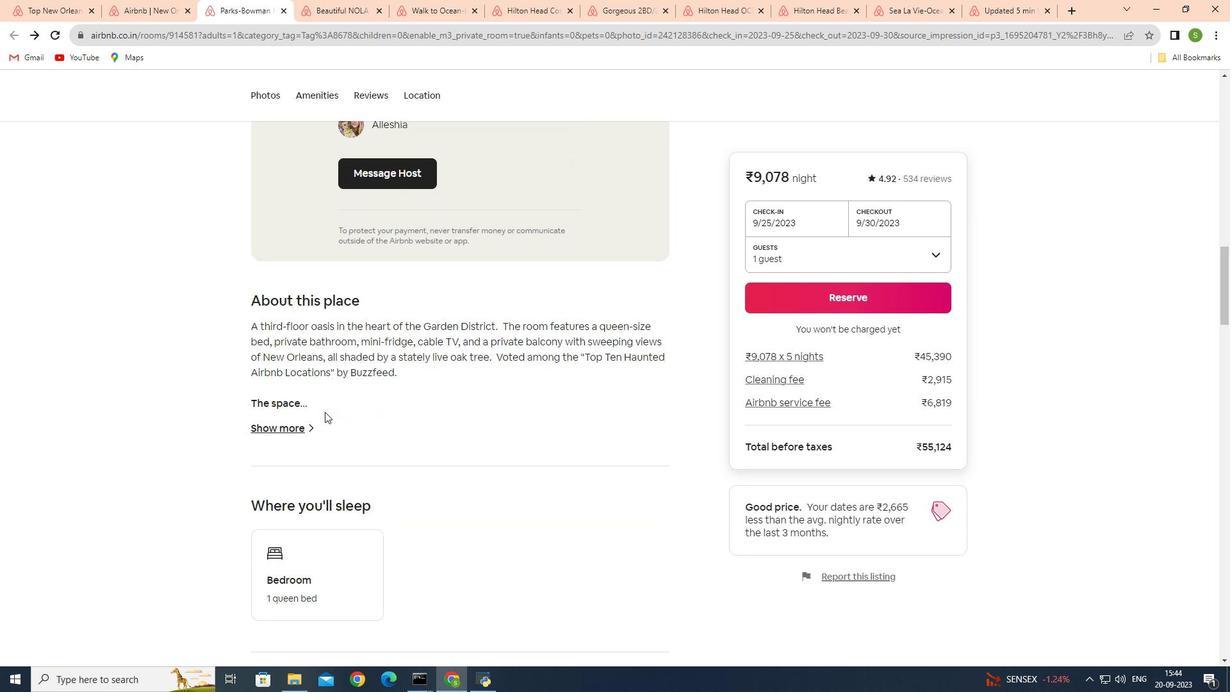 
Action: Mouse scrolled (325, 411) with delta (0, 0)
Screenshot: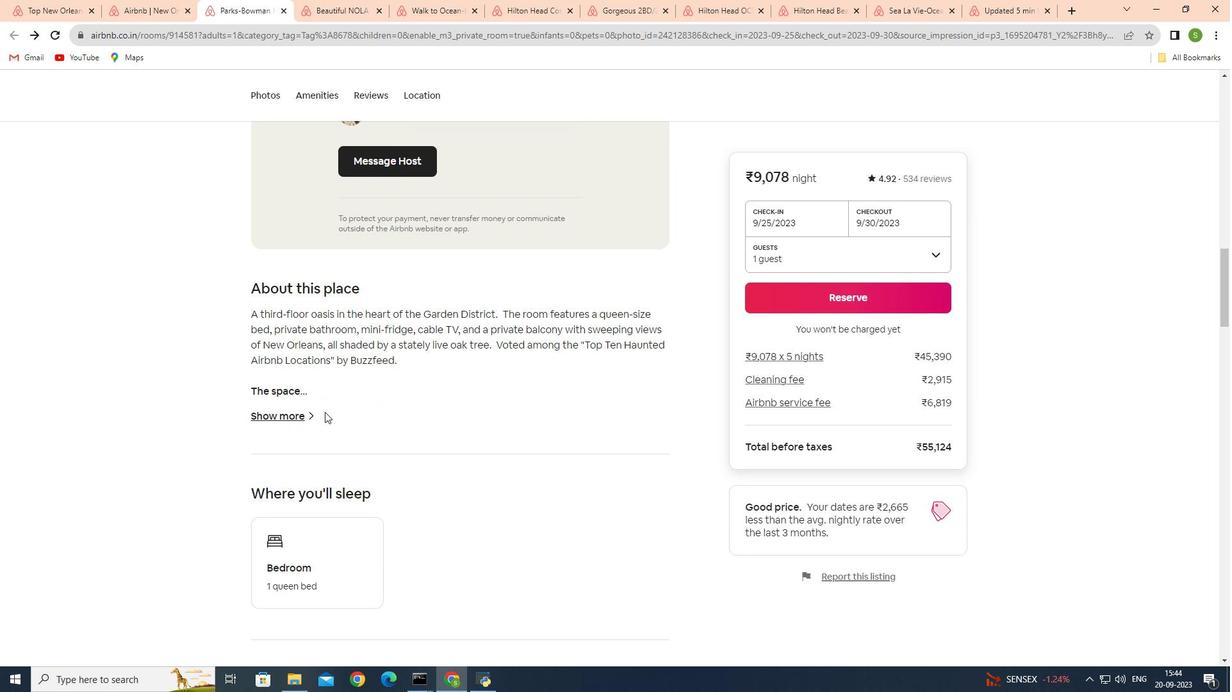 
Action: Mouse scrolled (325, 411) with delta (0, 0)
Screenshot: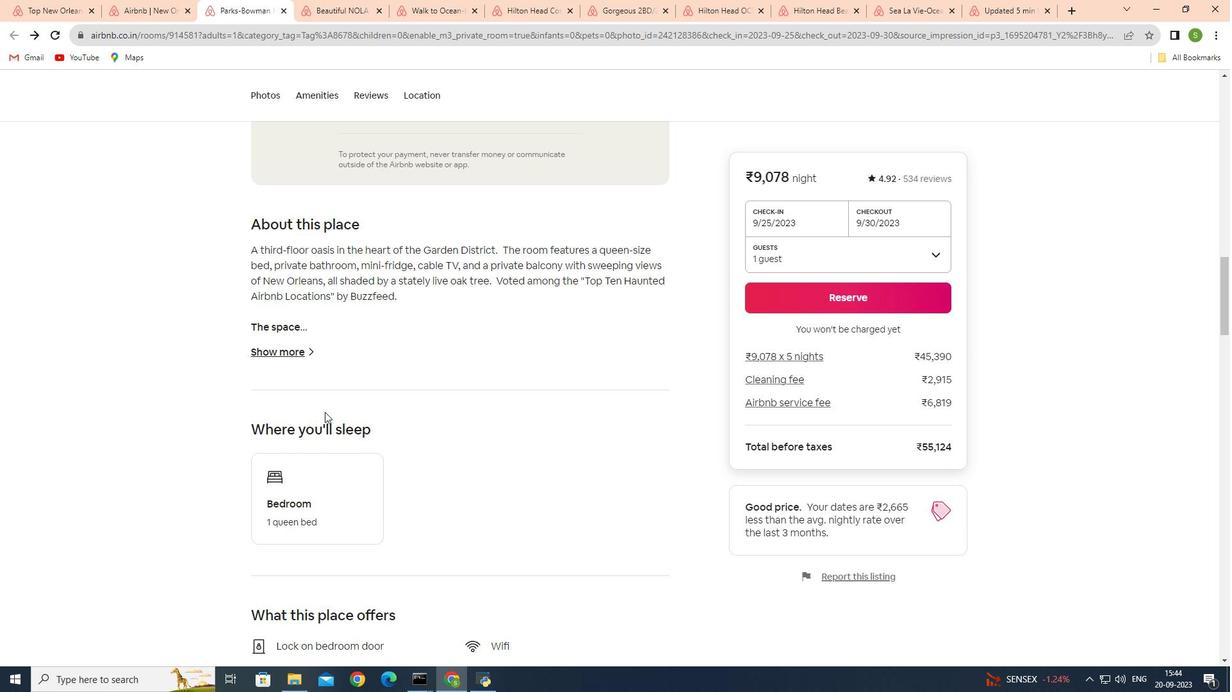 
Action: Mouse scrolled (325, 411) with delta (0, 0)
Screenshot: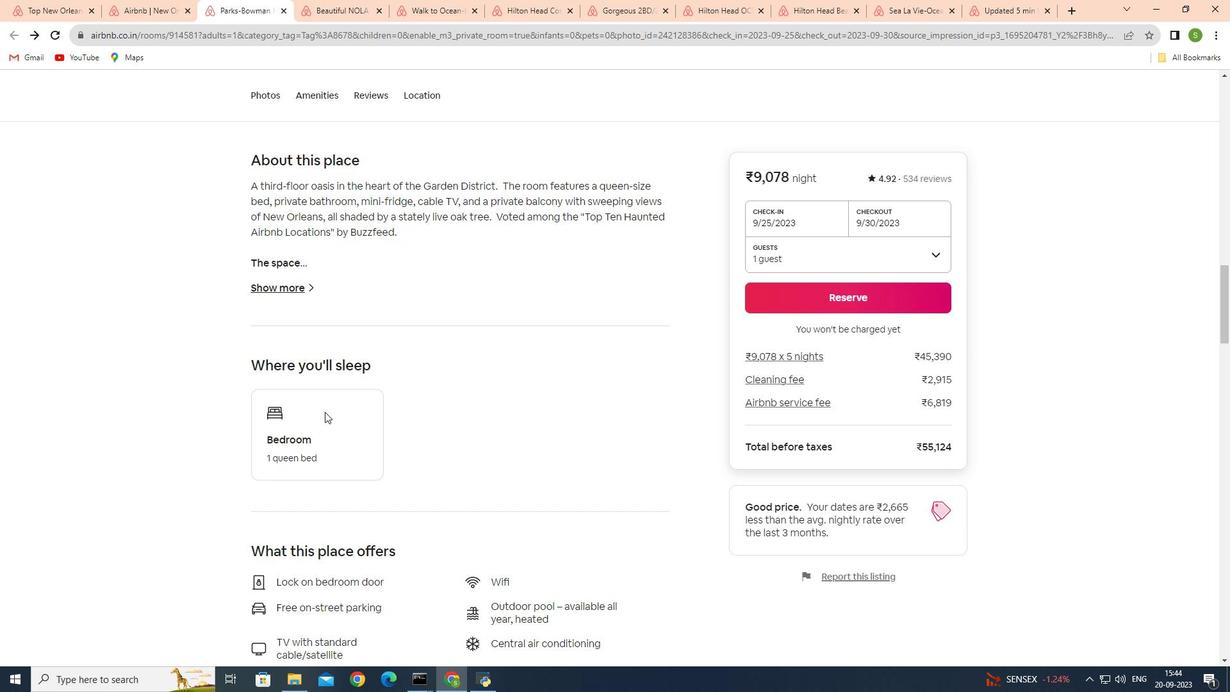 
Action: Mouse scrolled (325, 411) with delta (0, 0)
Screenshot: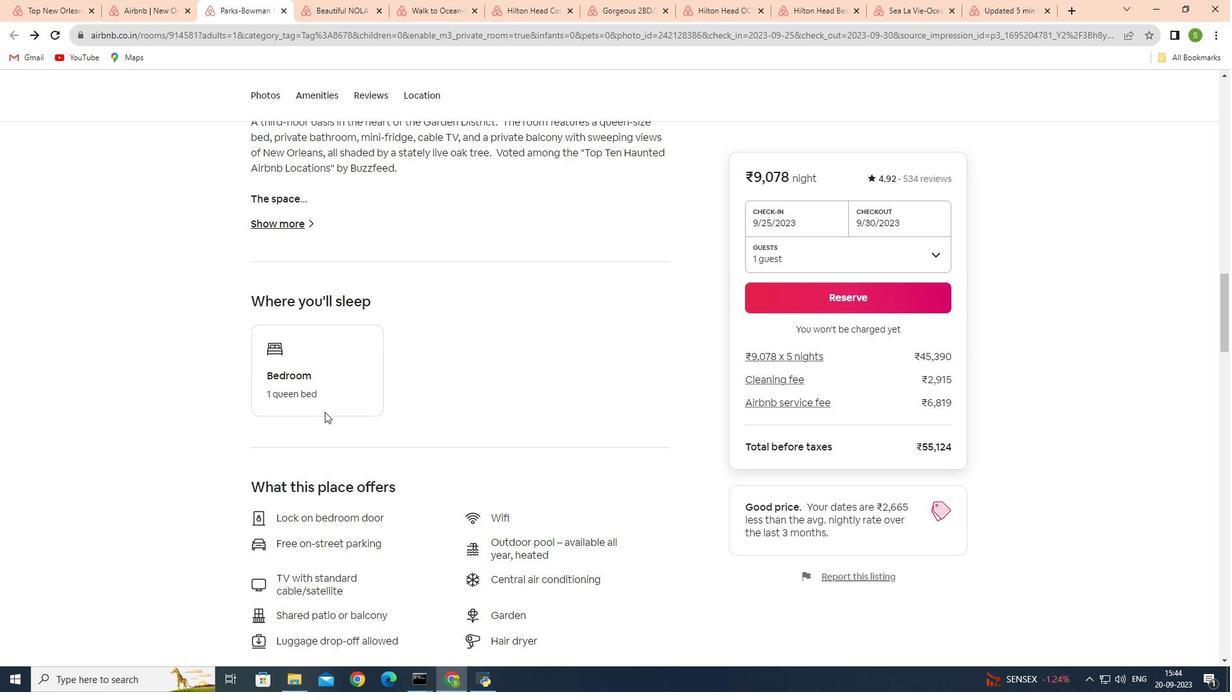 
Action: Mouse scrolled (325, 411) with delta (0, 0)
Screenshot: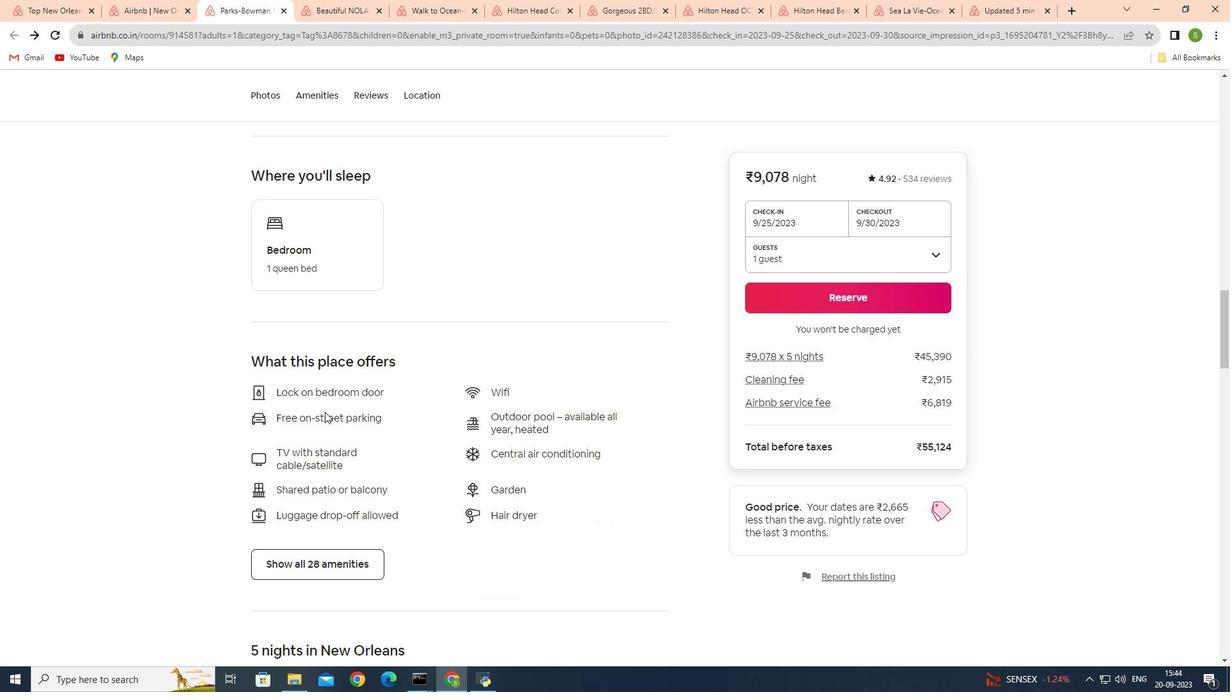 
Action: Mouse scrolled (325, 411) with delta (0, 0)
Screenshot: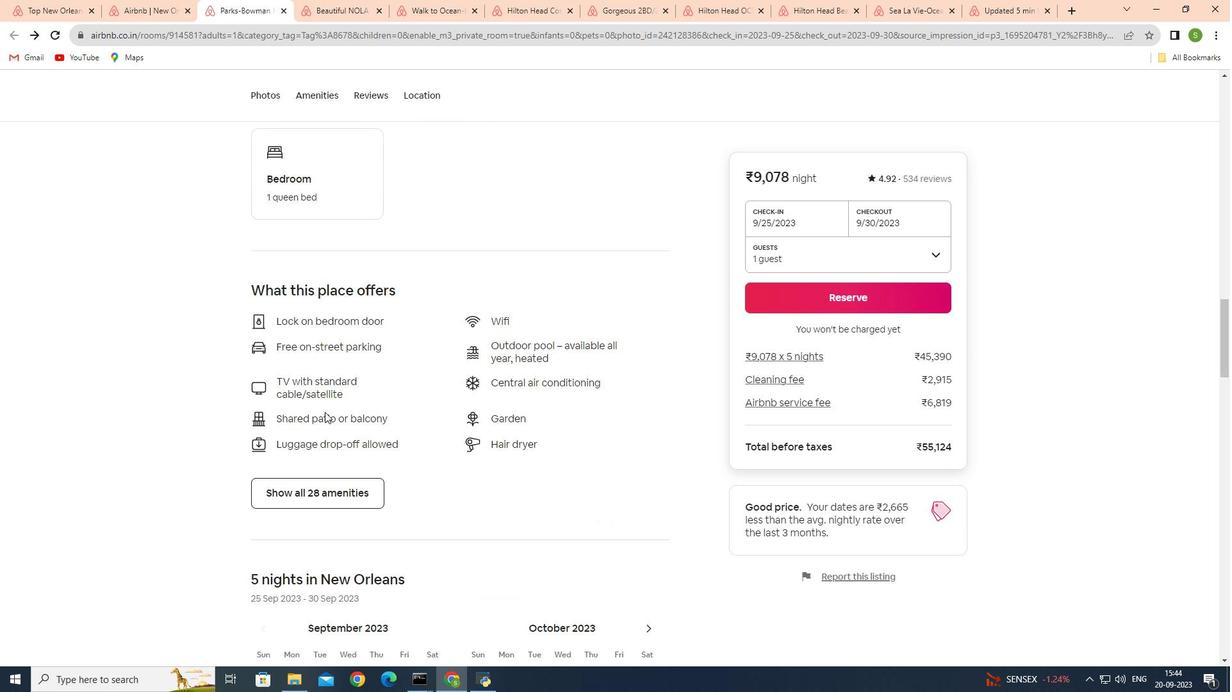 
Action: Mouse scrolled (325, 411) with delta (0, 0)
Screenshot: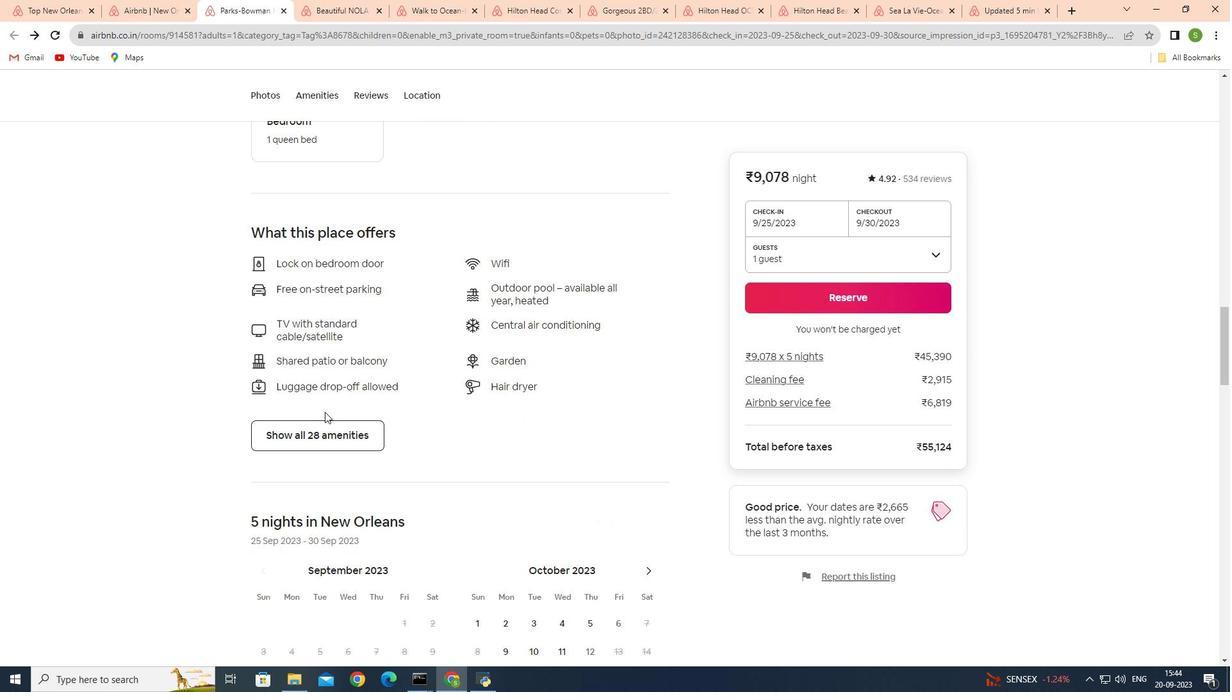 
Action: Mouse scrolled (325, 411) with delta (0, 0)
Screenshot: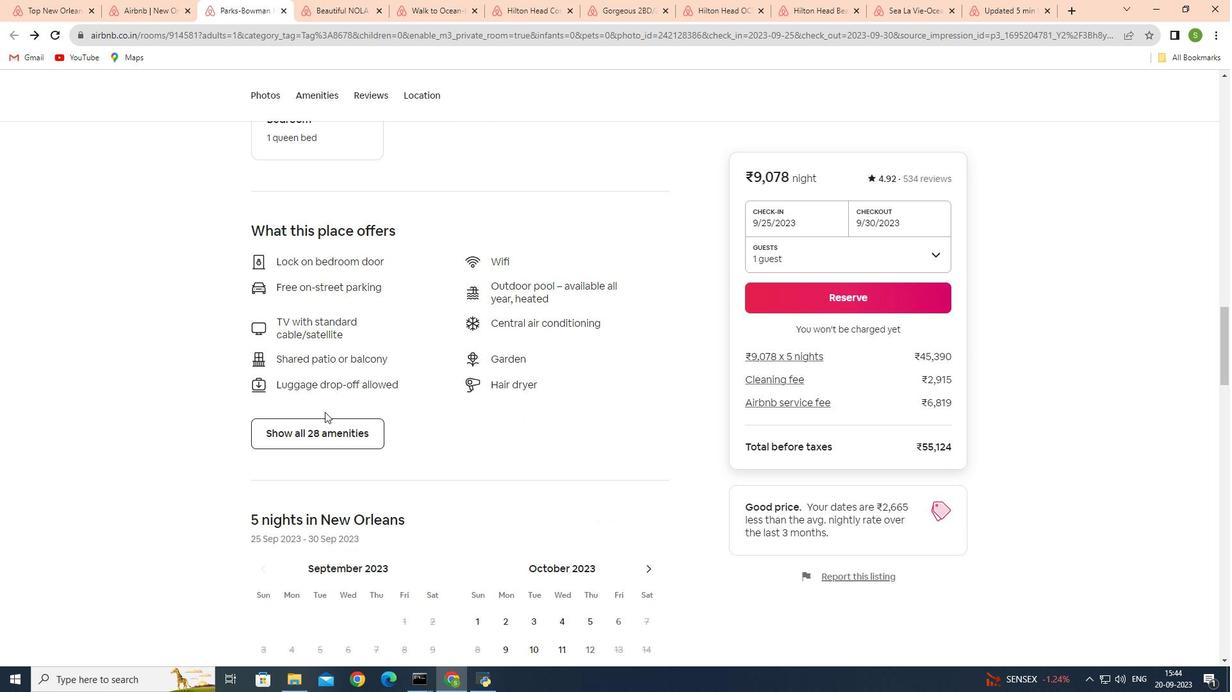 
Action: Mouse moved to (321, 432)
Screenshot: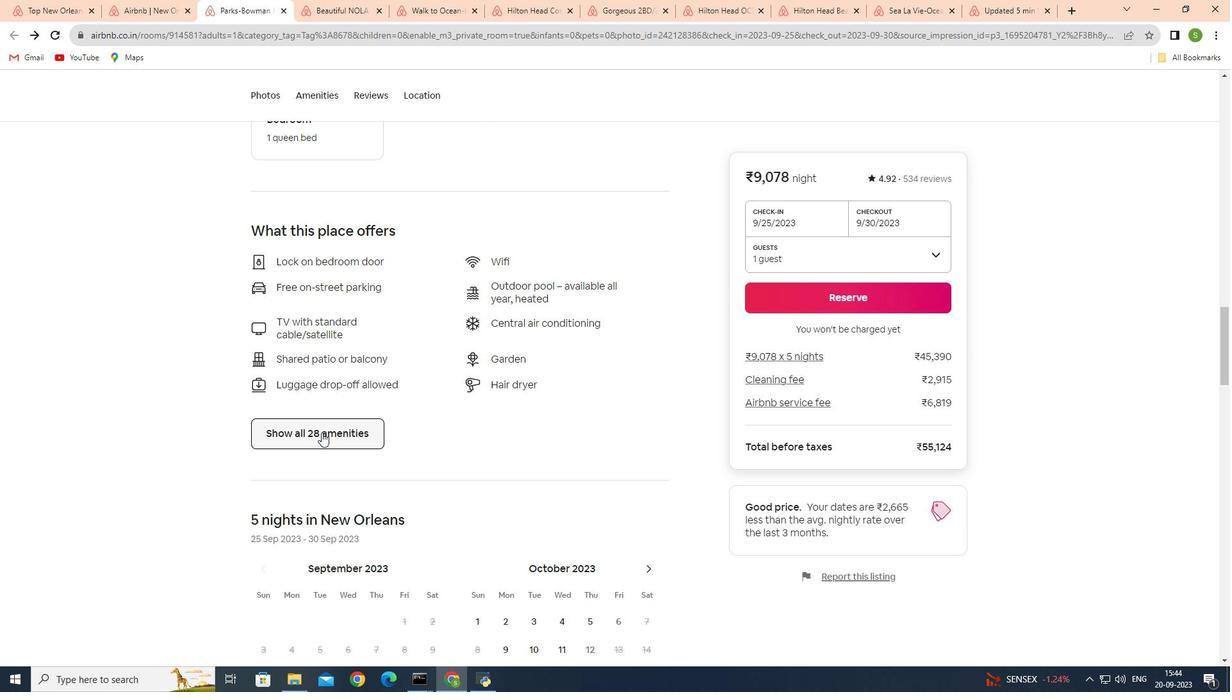 
Action: Mouse pressed left at (321, 432)
Screenshot: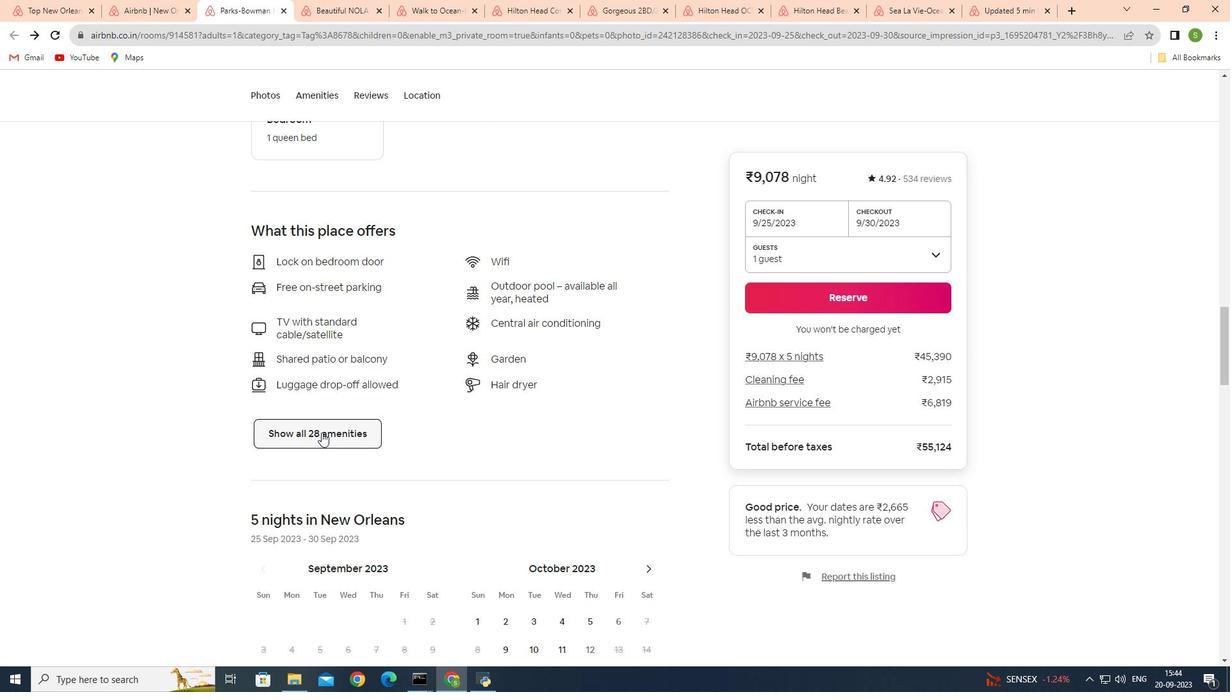 
Action: Mouse moved to (519, 250)
Screenshot: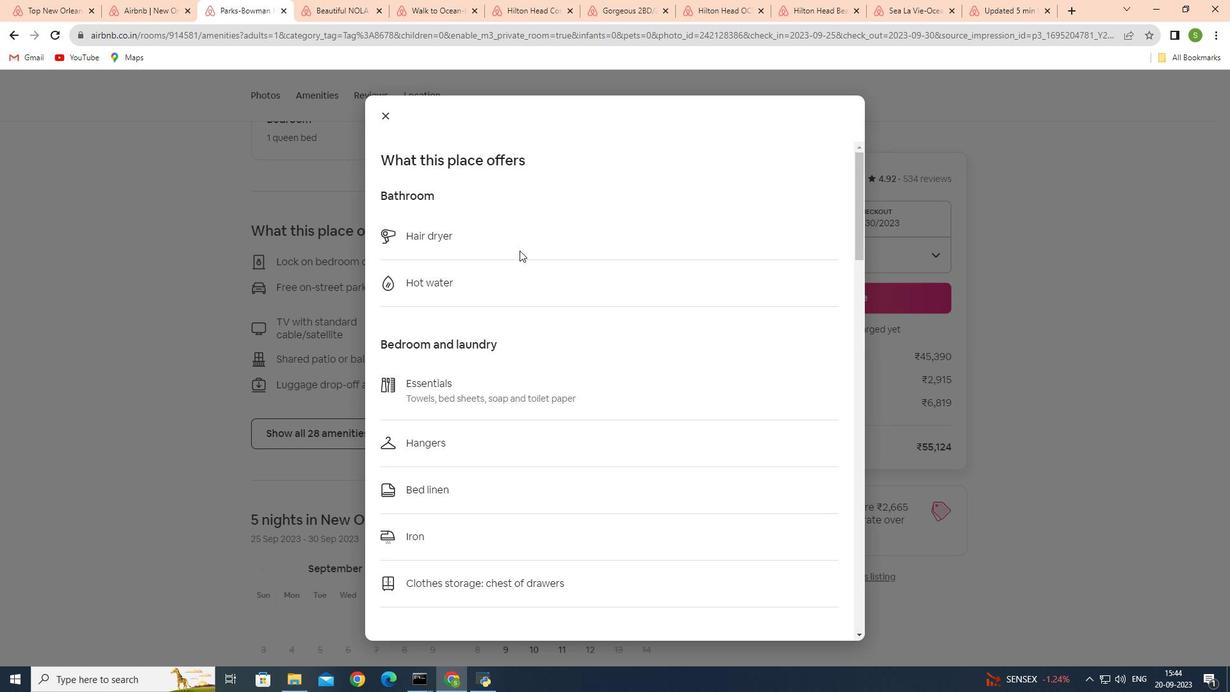 
Action: Mouse scrolled (519, 250) with delta (0, 0)
Screenshot: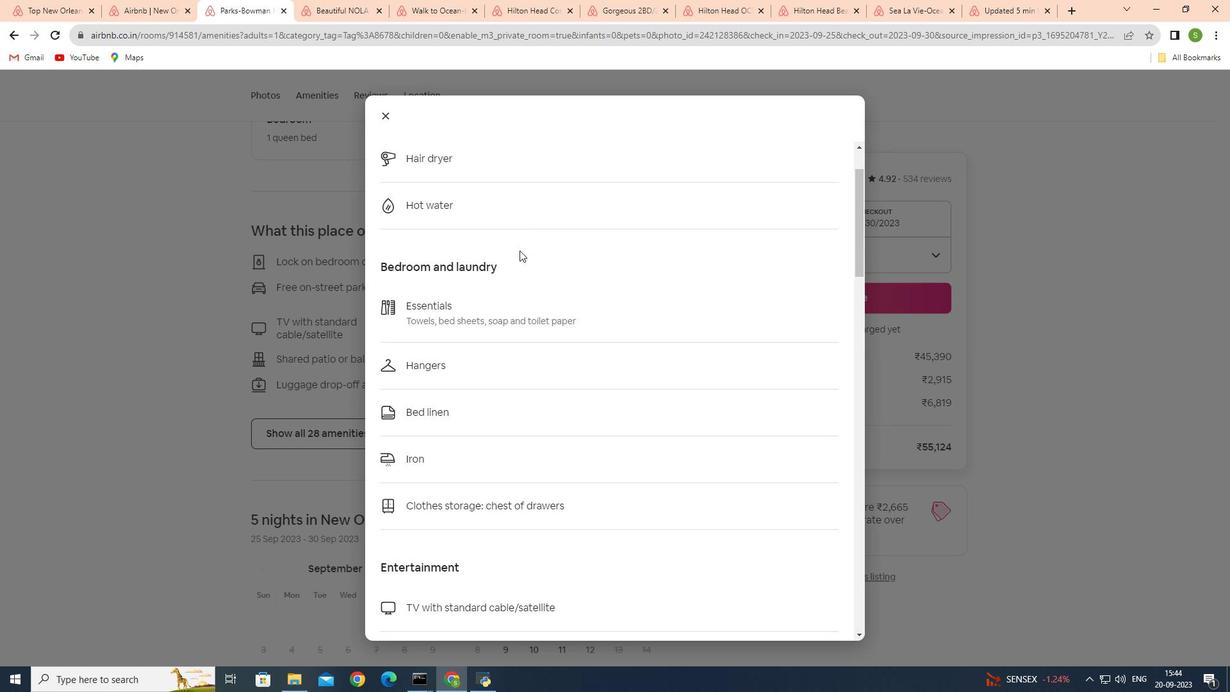 
Action: Mouse scrolled (519, 250) with delta (0, 0)
Screenshot: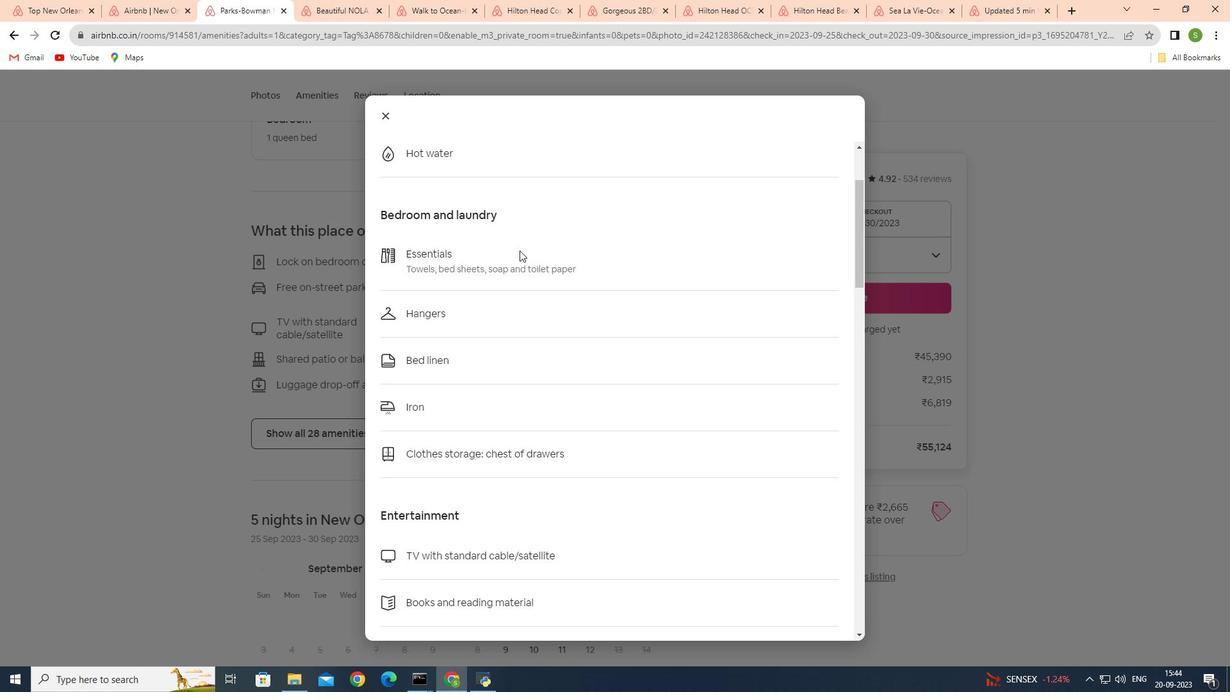 
Action: Mouse scrolled (519, 250) with delta (0, 0)
Screenshot: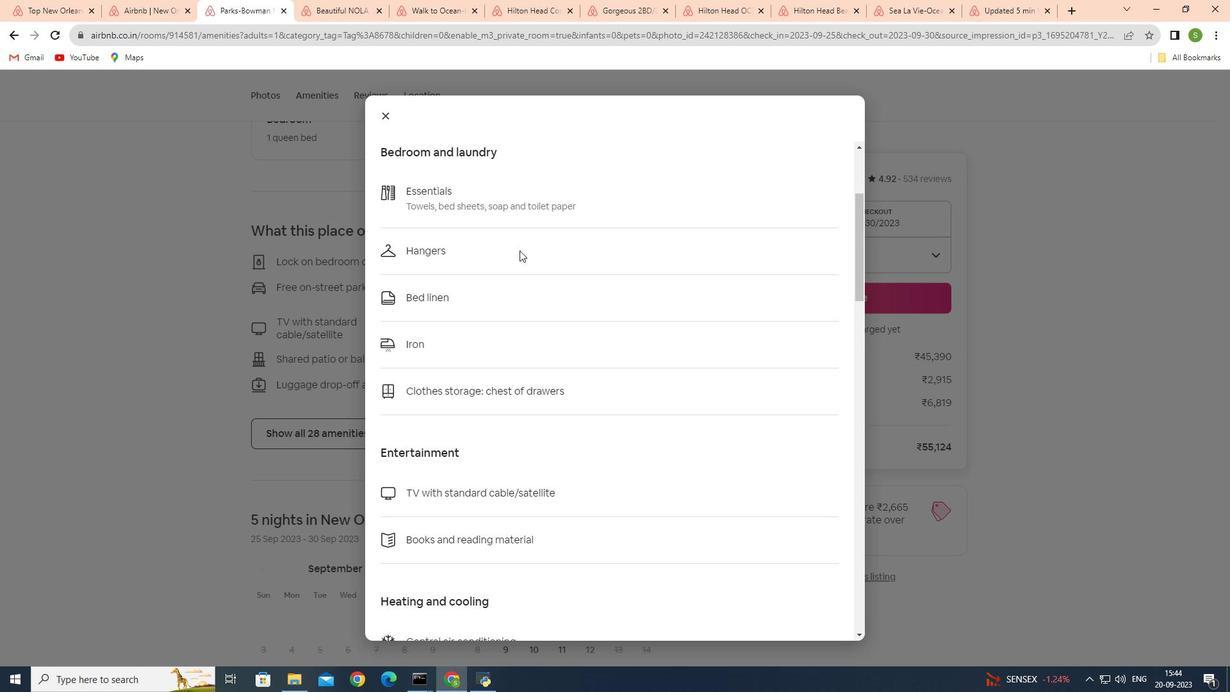 
Action: Mouse scrolled (519, 250) with delta (0, 0)
Screenshot: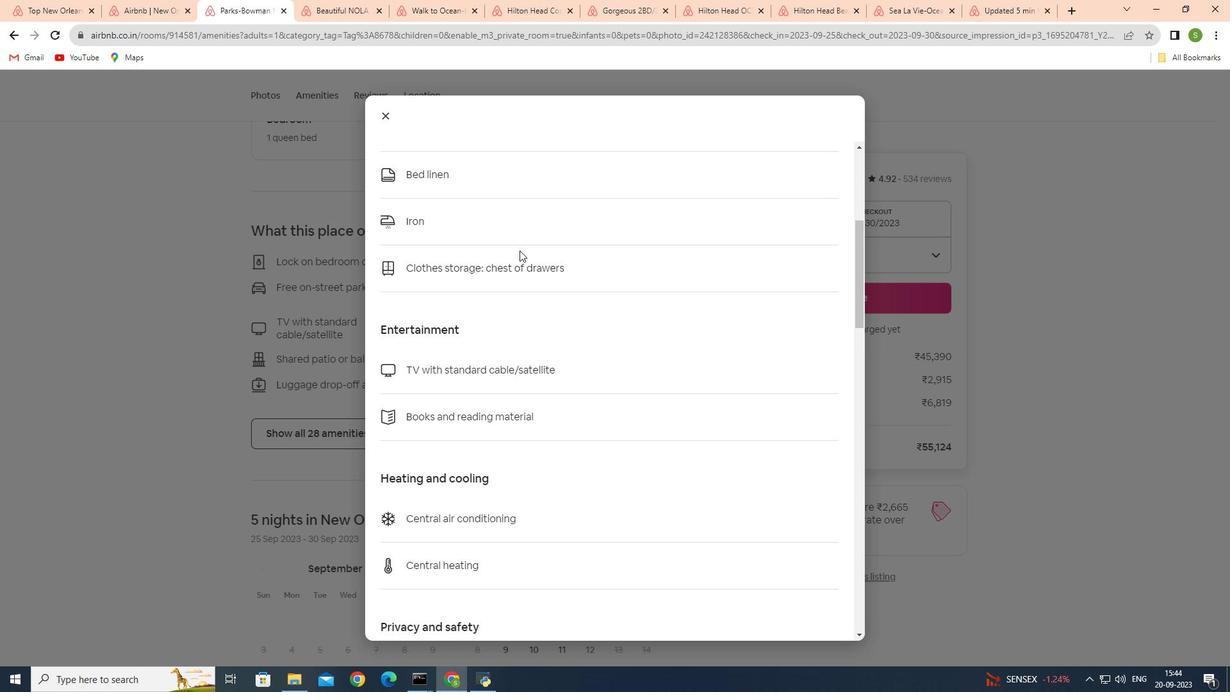 
Action: Mouse scrolled (519, 250) with delta (0, 0)
Screenshot: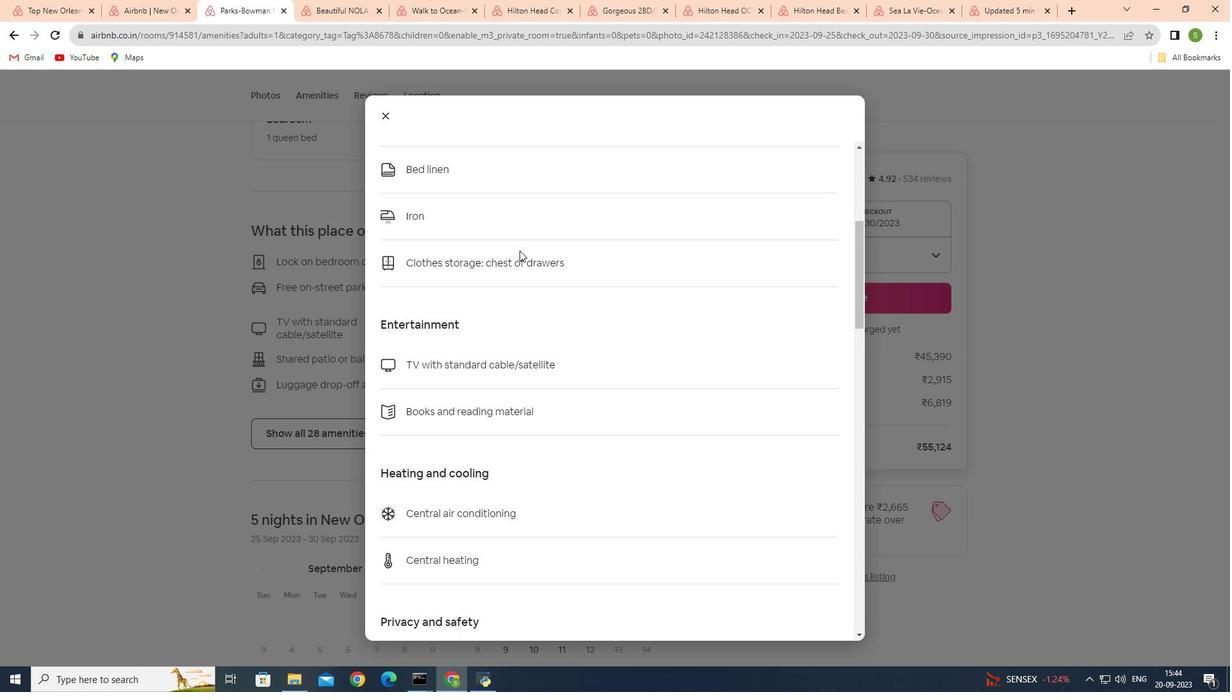 
Action: Mouse scrolled (519, 250) with delta (0, 0)
Screenshot: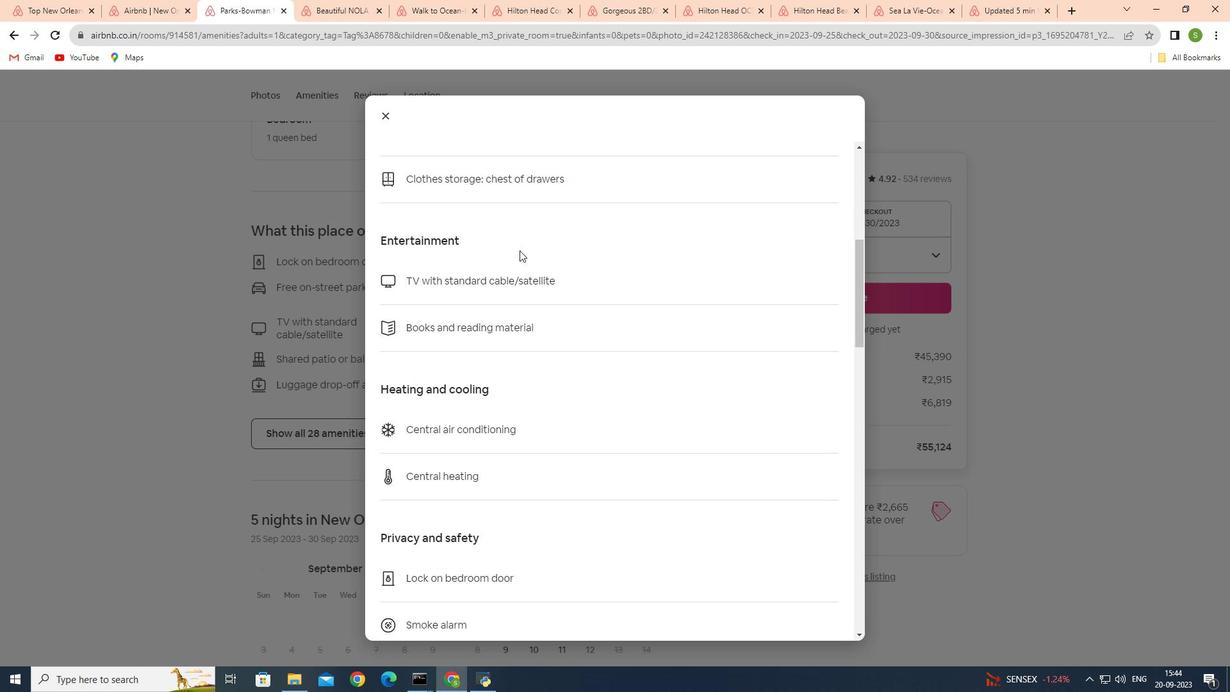 
Action: Mouse scrolled (519, 250) with delta (0, 0)
Screenshot: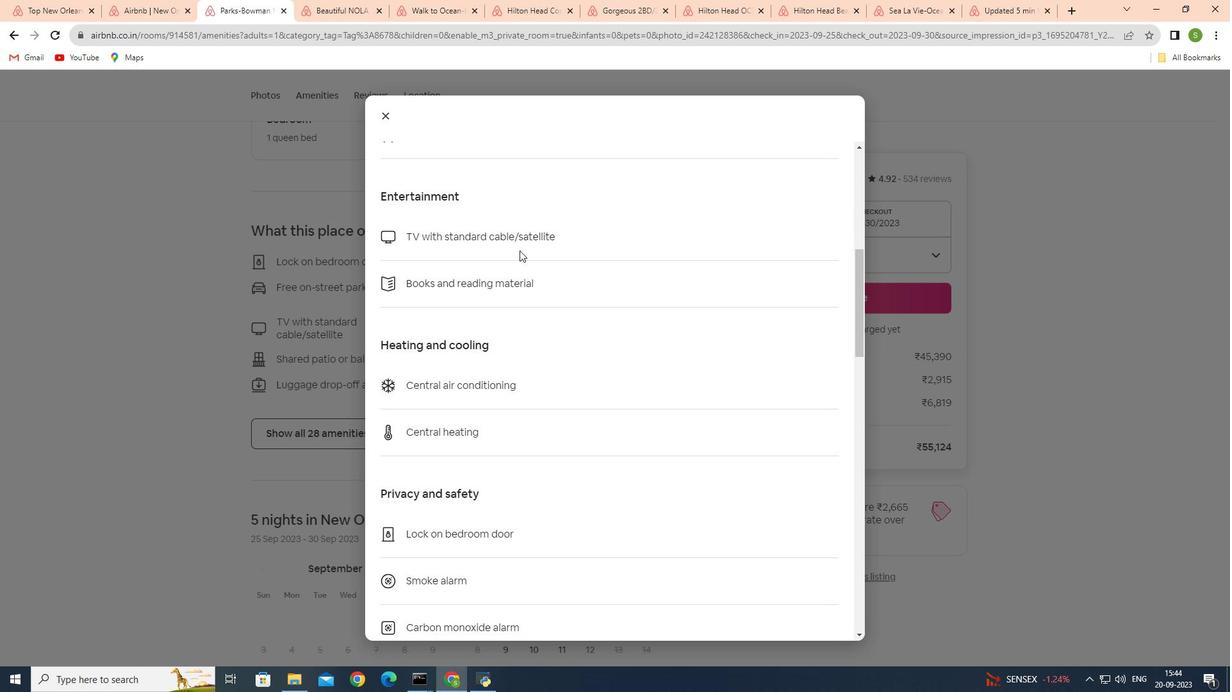 
Action: Mouse scrolled (519, 250) with delta (0, 0)
Screenshot: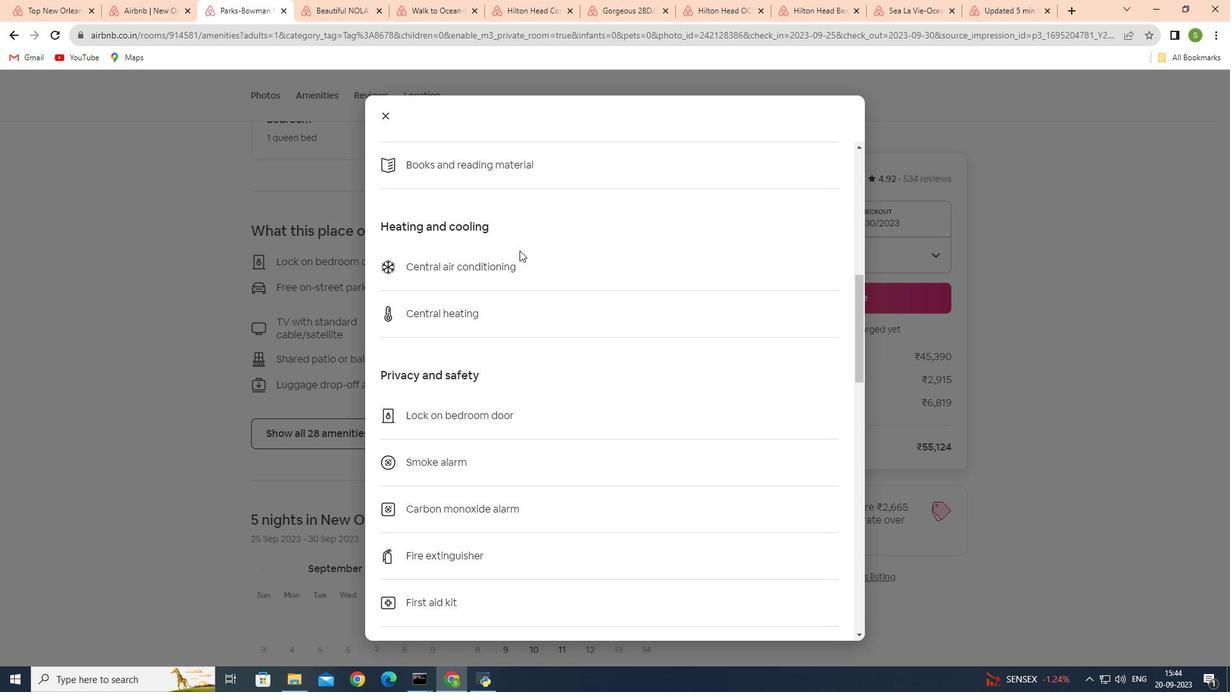 
Action: Mouse scrolled (519, 250) with delta (0, 0)
Screenshot: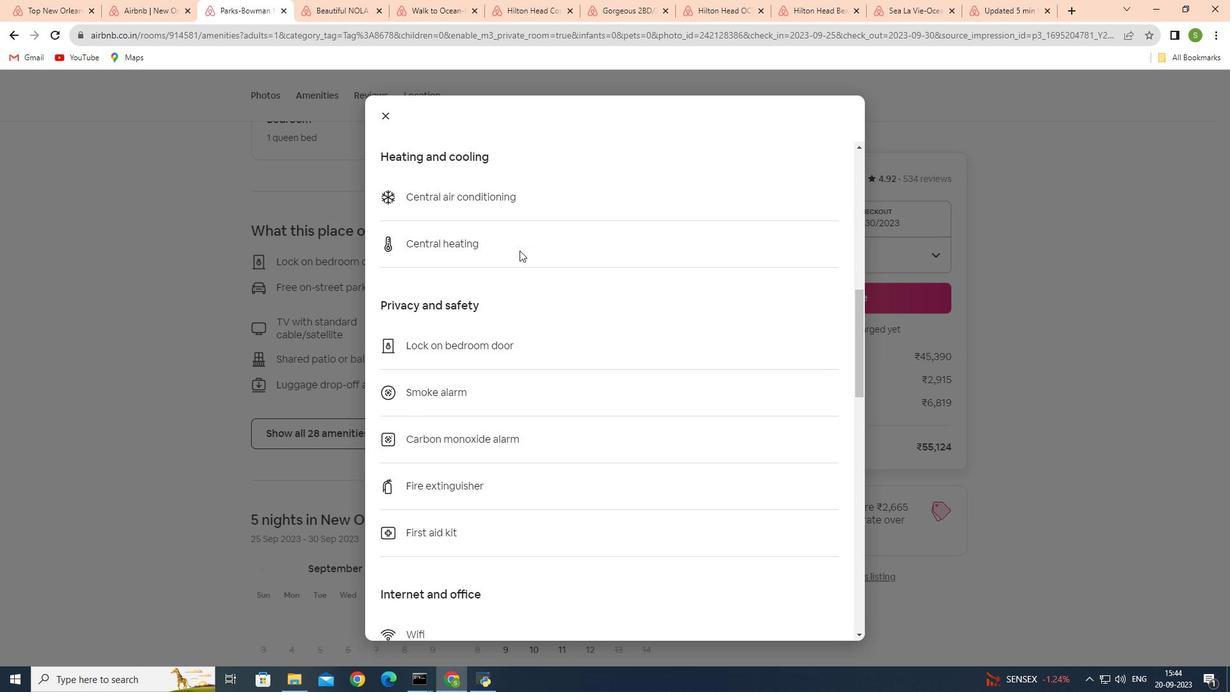 
Action: Mouse scrolled (519, 250) with delta (0, 0)
Screenshot: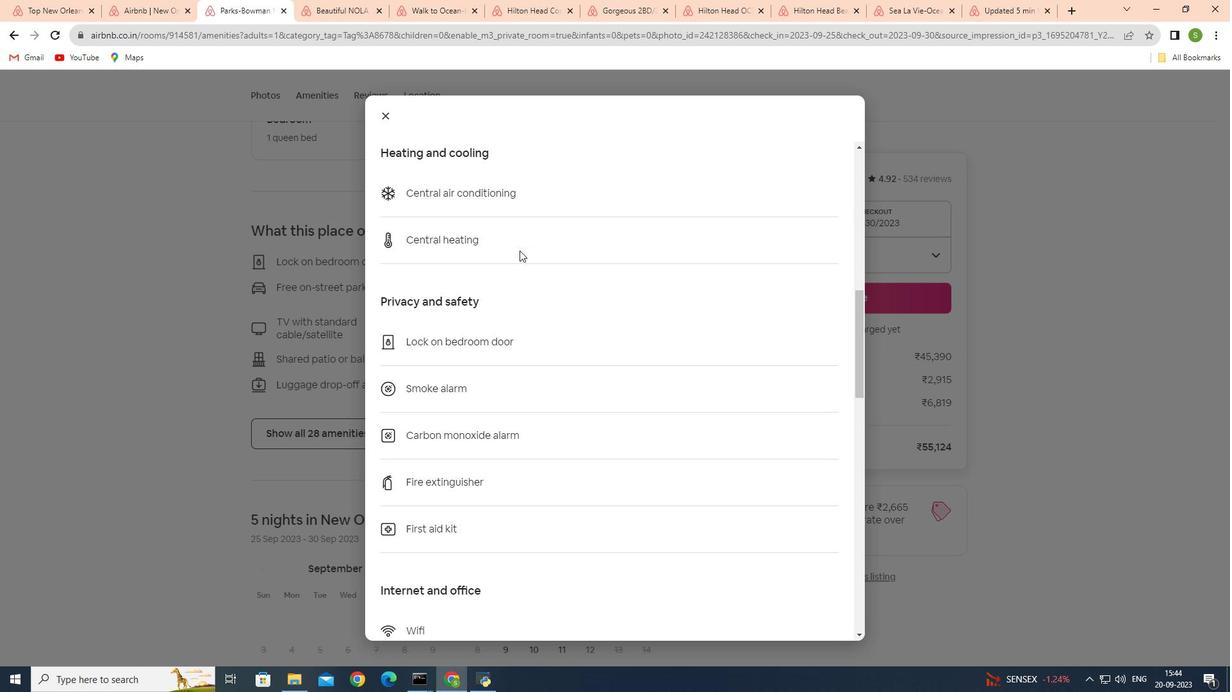 
Action: Mouse scrolled (519, 250) with delta (0, 0)
Screenshot: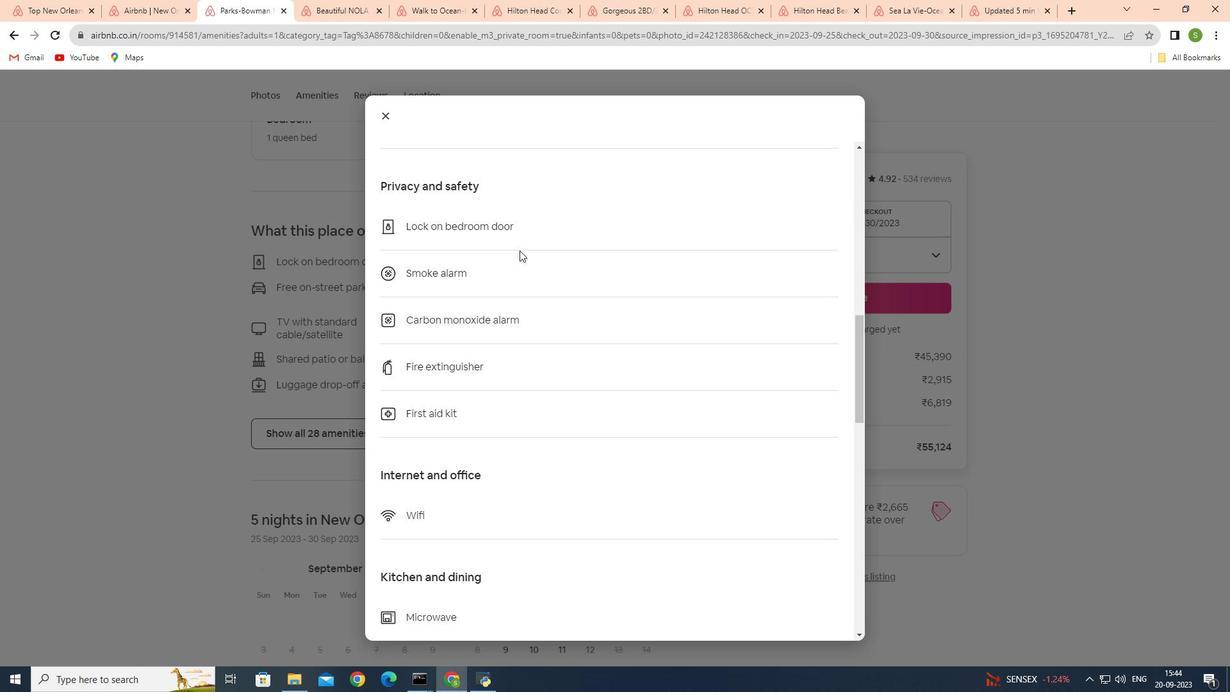 
Action: Mouse scrolled (519, 250) with delta (0, 0)
Screenshot: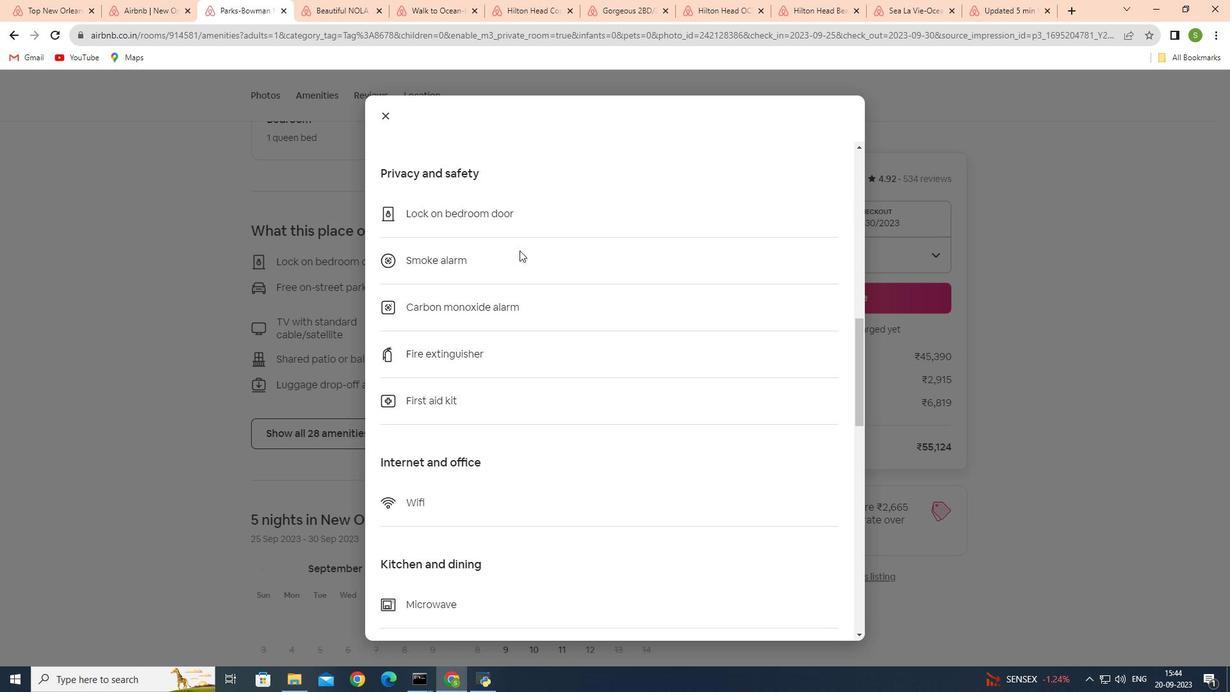
Action: Mouse scrolled (519, 250) with delta (0, 0)
Screenshot: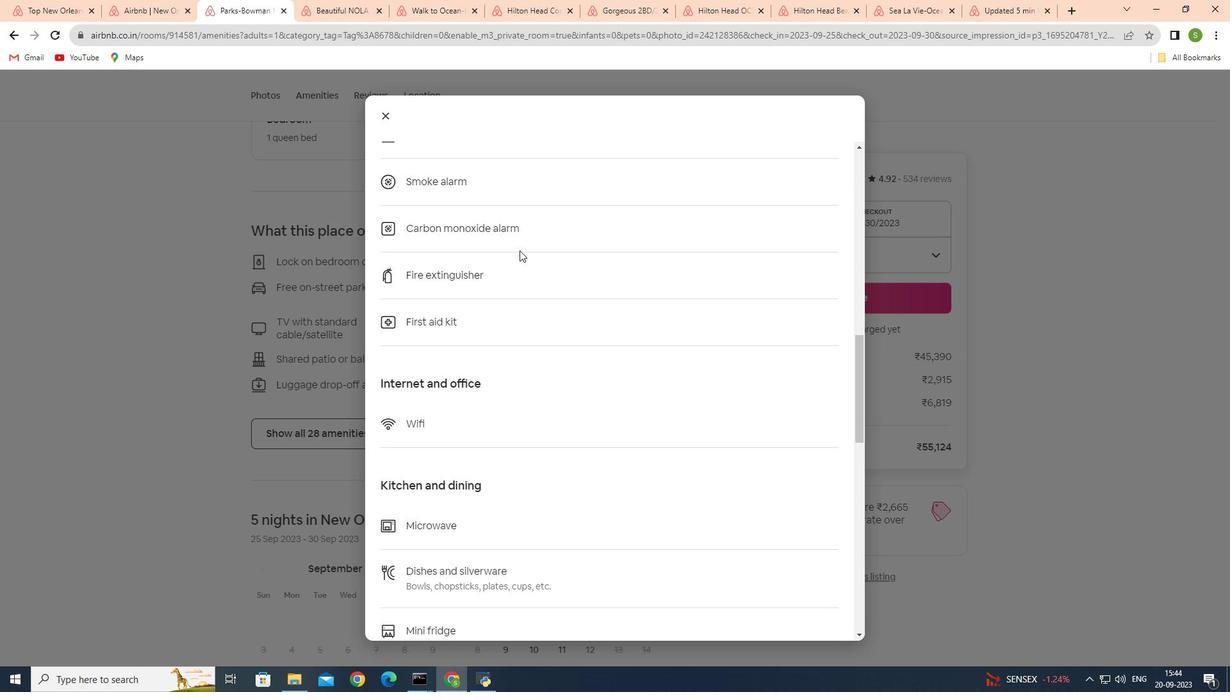 
Action: Mouse scrolled (519, 250) with delta (0, 0)
Screenshot: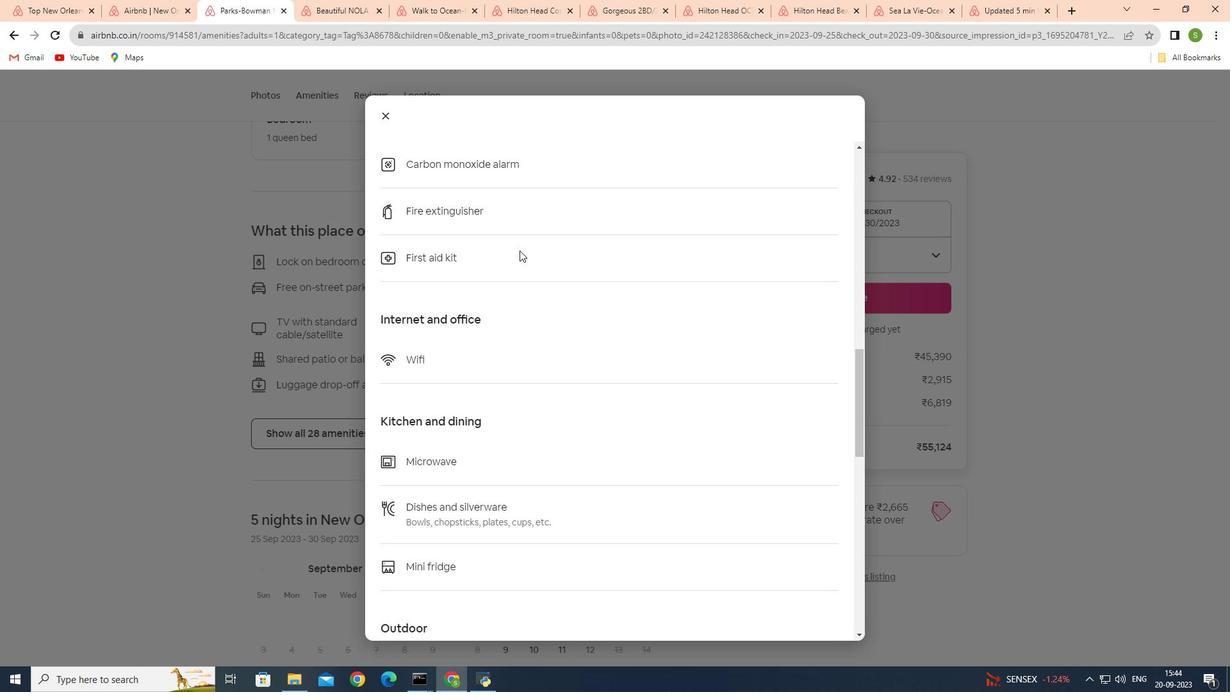 
Action: Mouse scrolled (519, 250) with delta (0, 0)
Screenshot: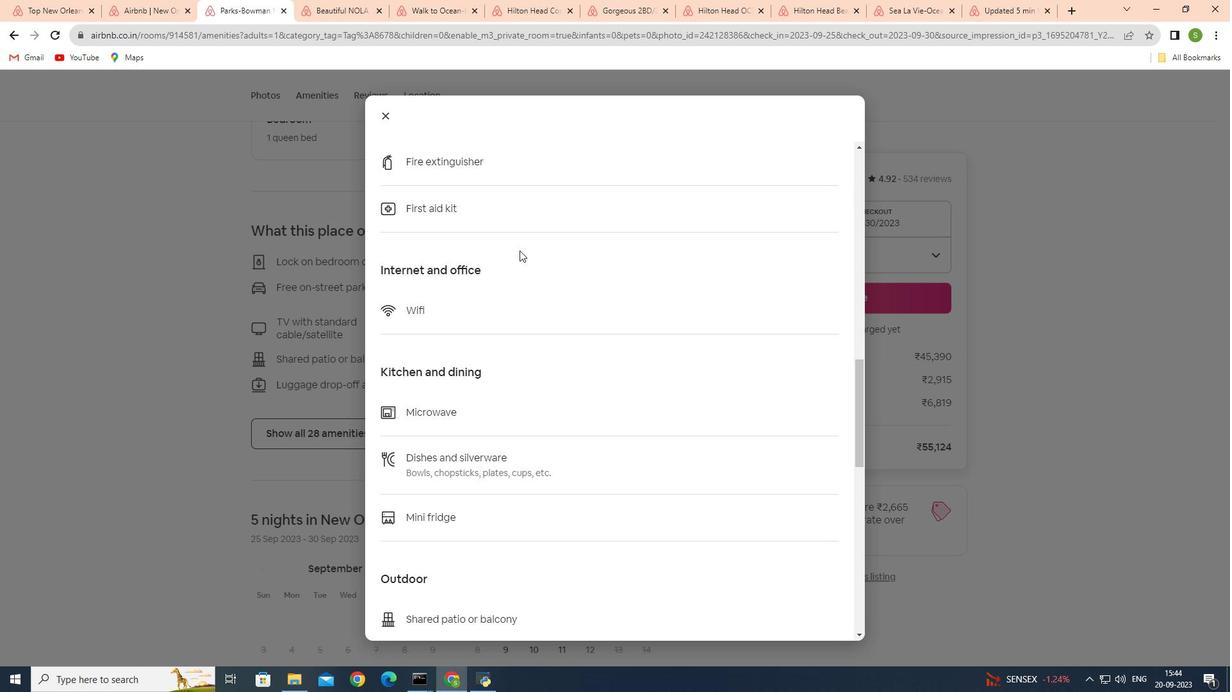 
Action: Mouse scrolled (519, 250) with delta (0, 0)
Screenshot: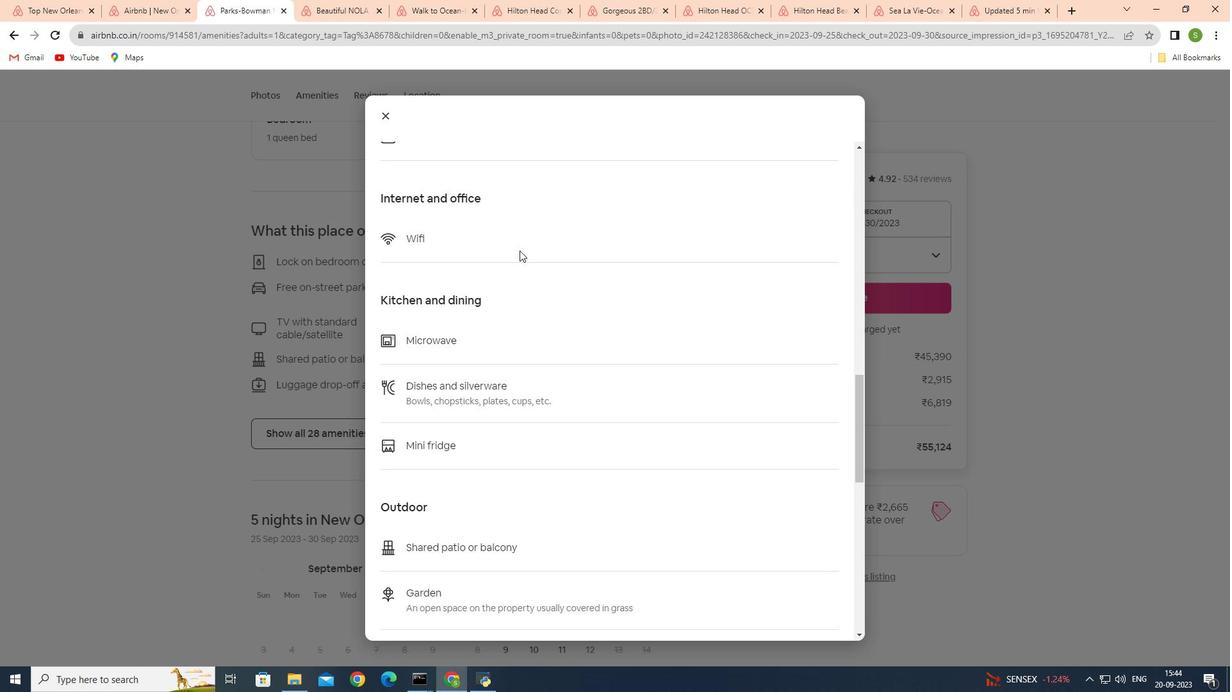 
Action: Mouse scrolled (519, 250) with delta (0, 0)
Screenshot: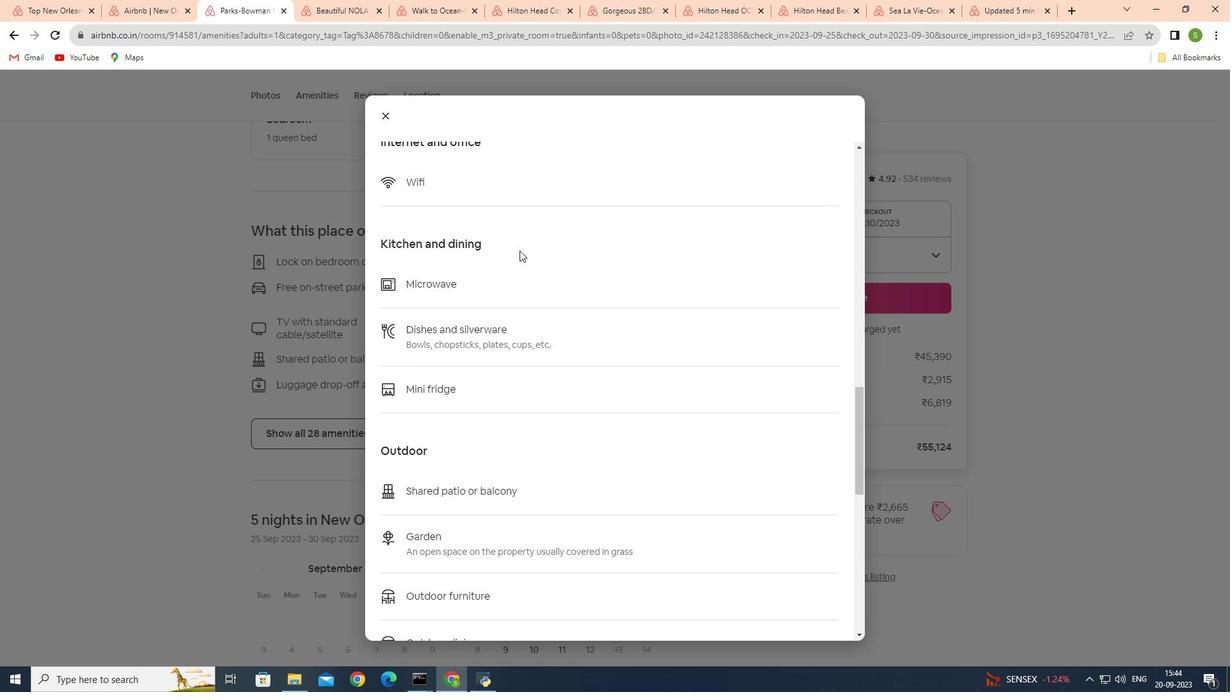 
Action: Mouse scrolled (519, 250) with delta (0, 0)
Screenshot: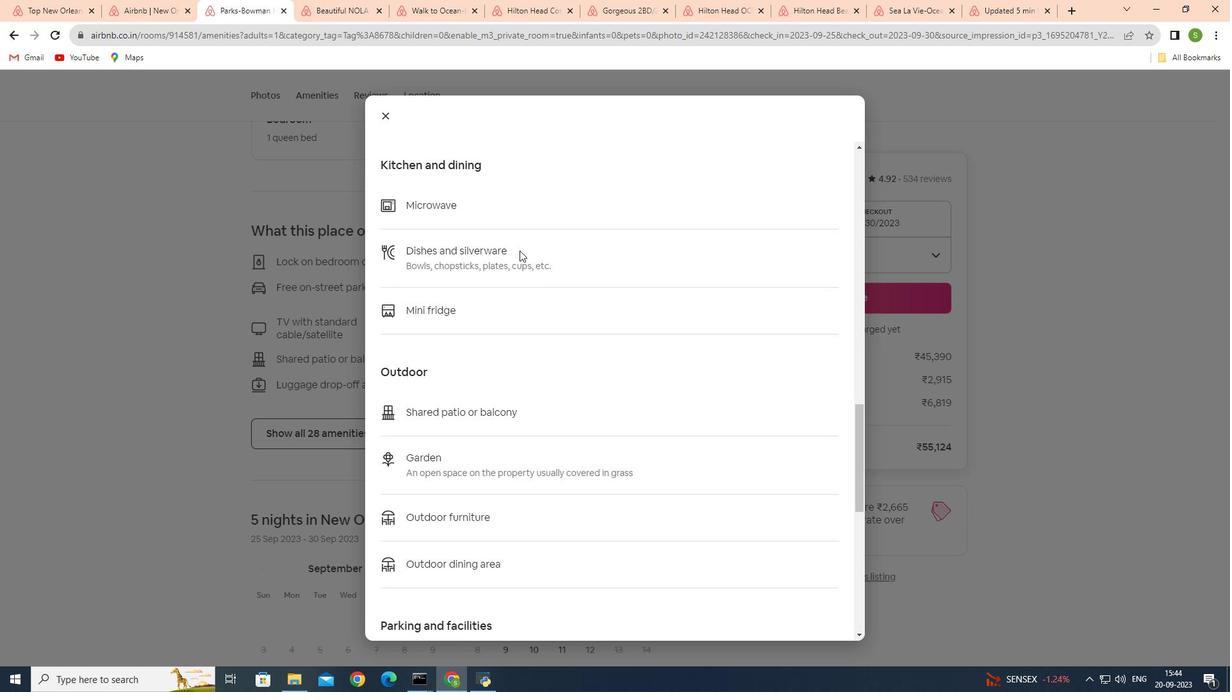 
Action: Mouse scrolled (519, 250) with delta (0, 0)
Screenshot: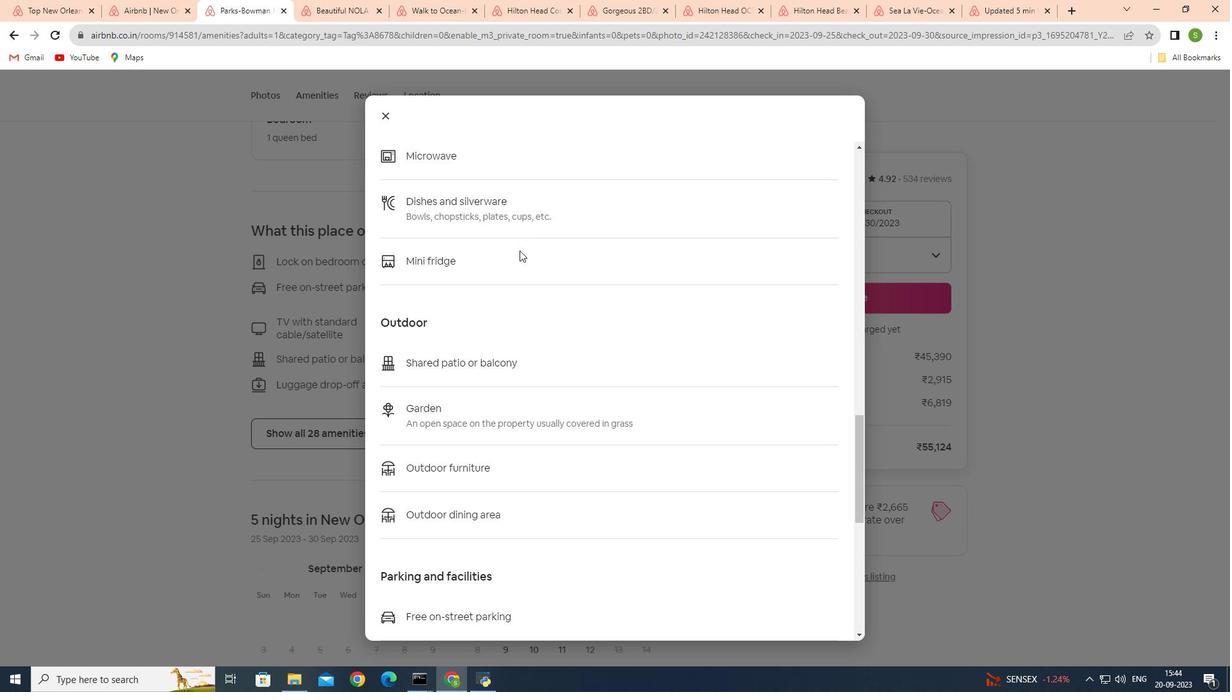 
Action: Mouse scrolled (519, 250) with delta (0, 0)
Screenshot: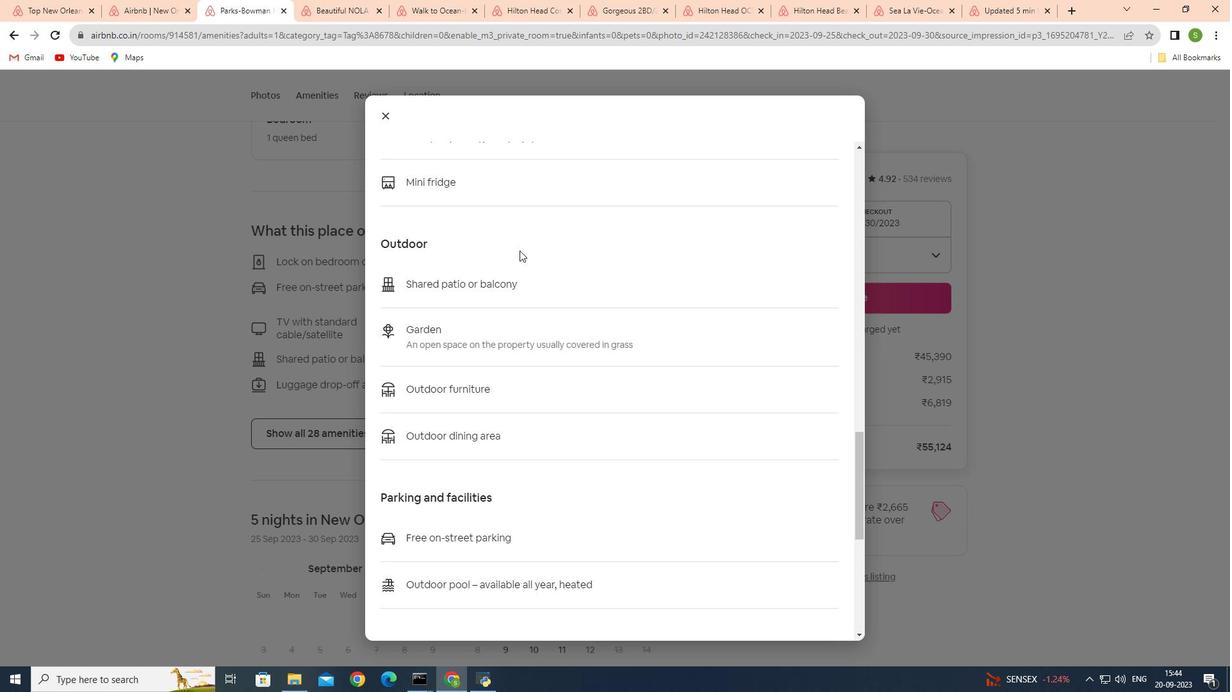 
Action: Mouse scrolled (519, 250) with delta (0, 0)
Screenshot: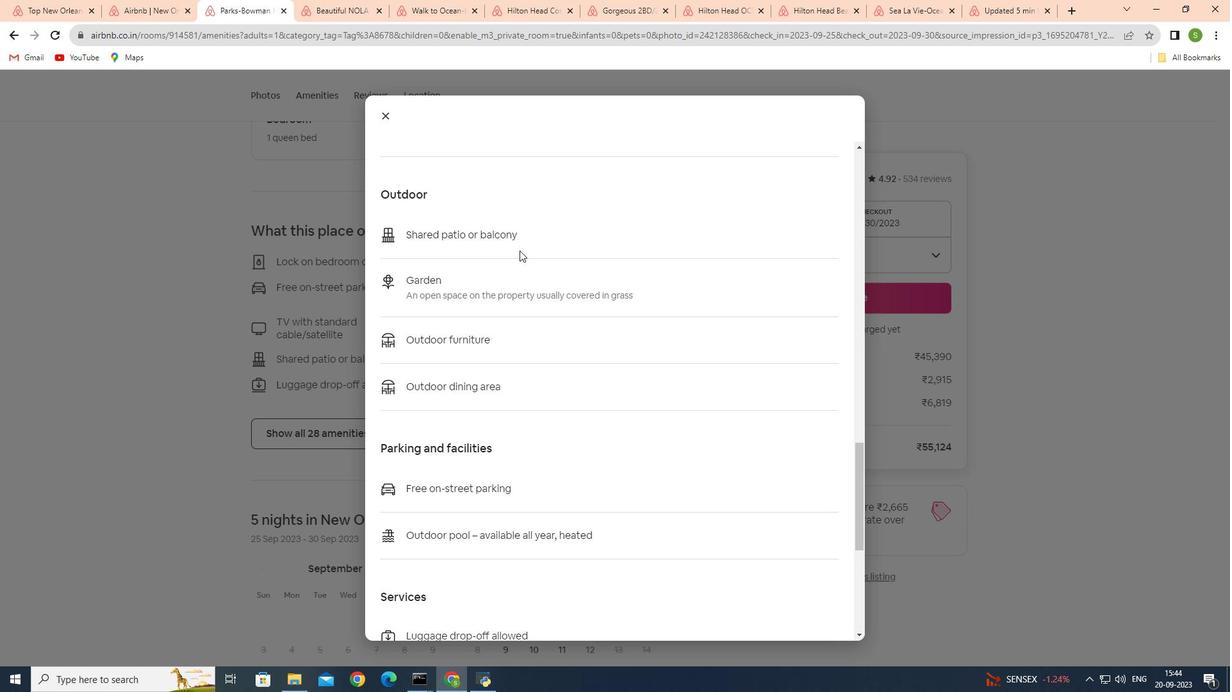 
Action: Mouse scrolled (519, 250) with delta (0, 0)
Screenshot: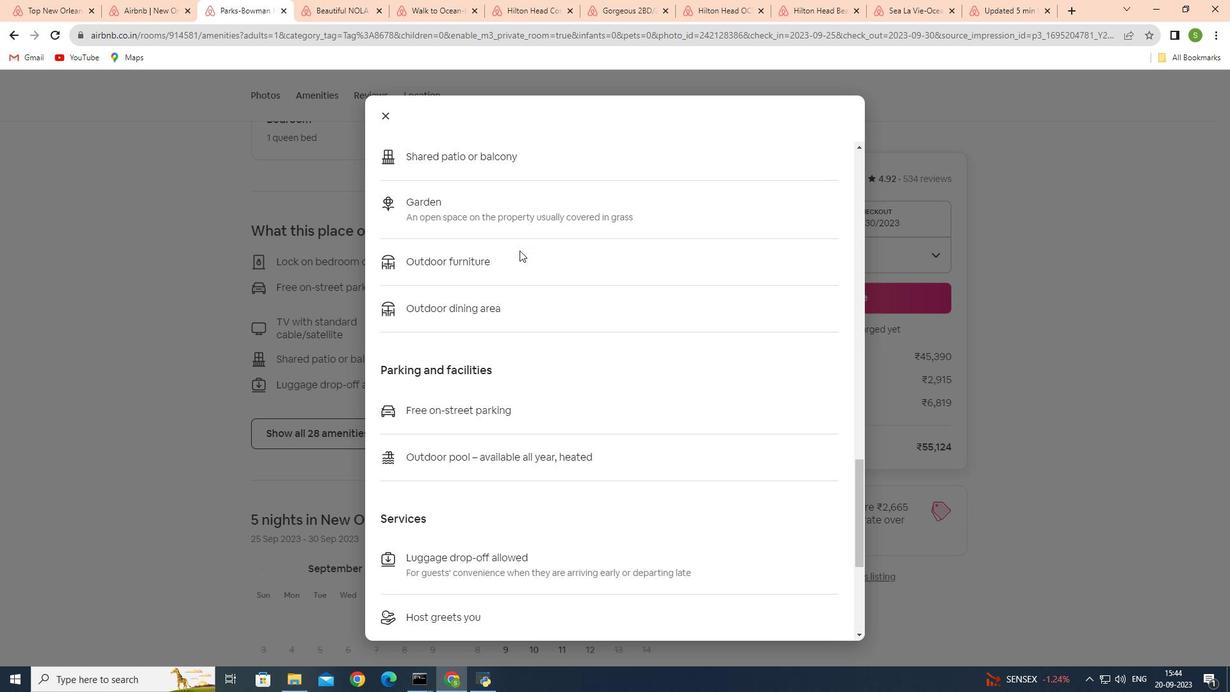 
Action: Mouse scrolled (519, 250) with delta (0, 0)
Screenshot: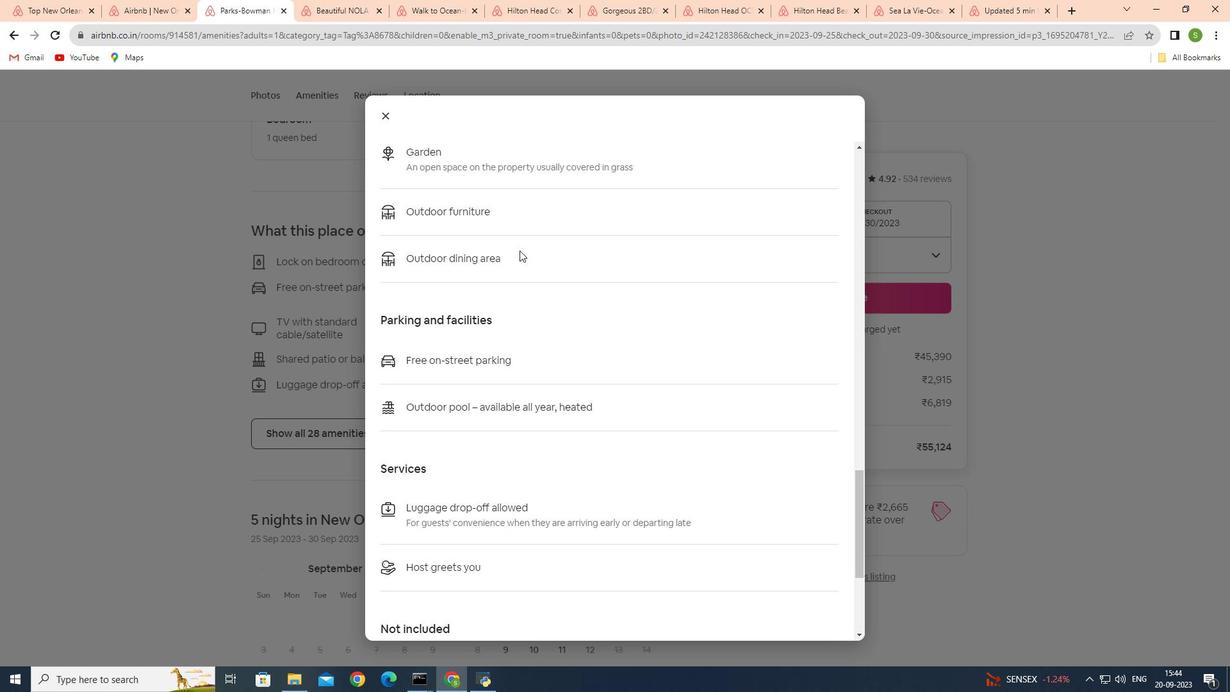 
Action: Mouse scrolled (519, 250) with delta (0, 0)
Screenshot: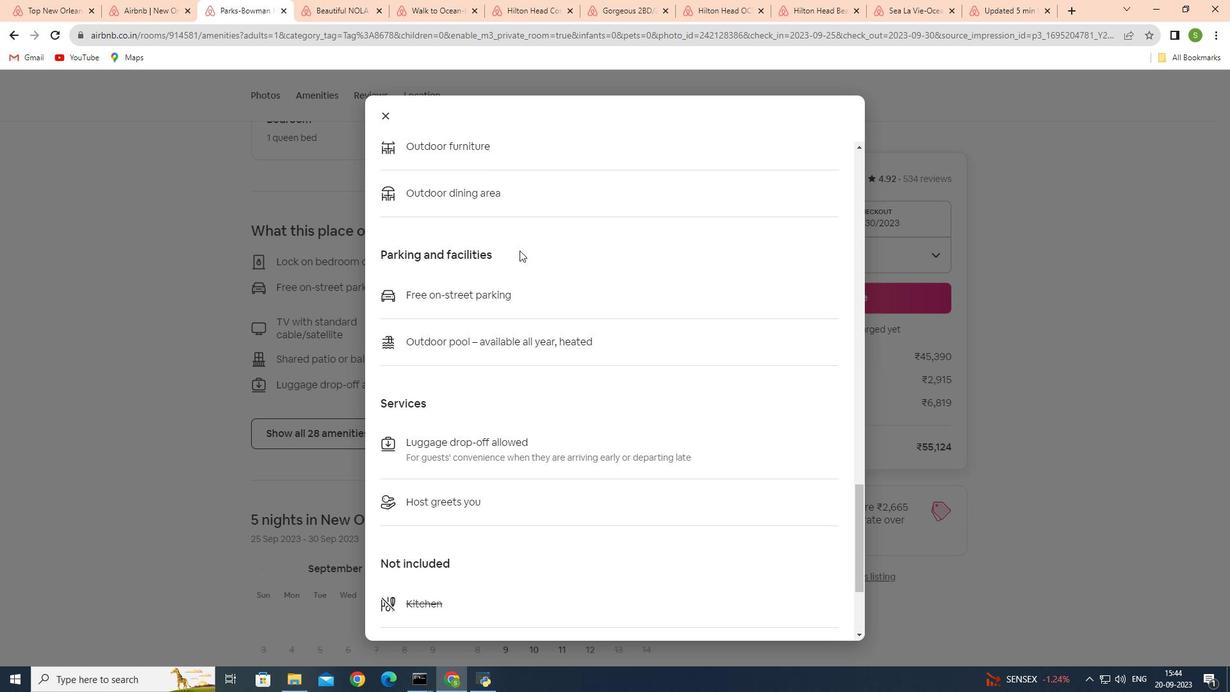 
Action: Mouse scrolled (519, 250) with delta (0, 0)
Screenshot: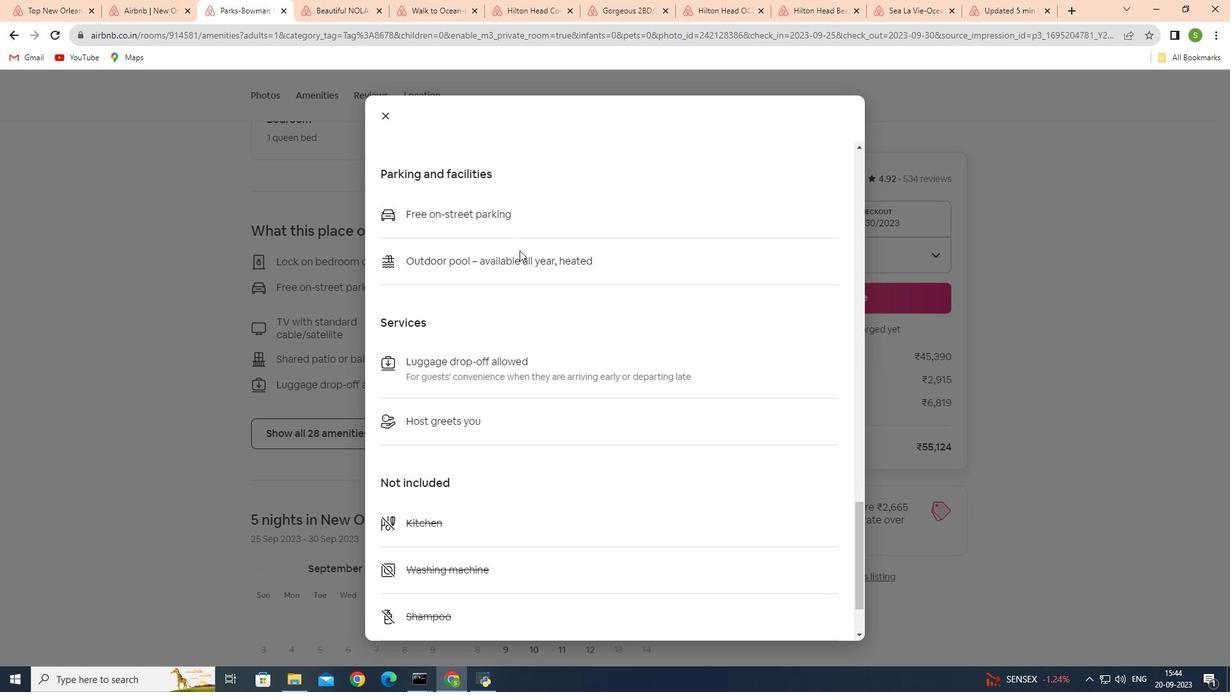 
Action: Mouse scrolled (519, 250) with delta (0, 0)
Screenshot: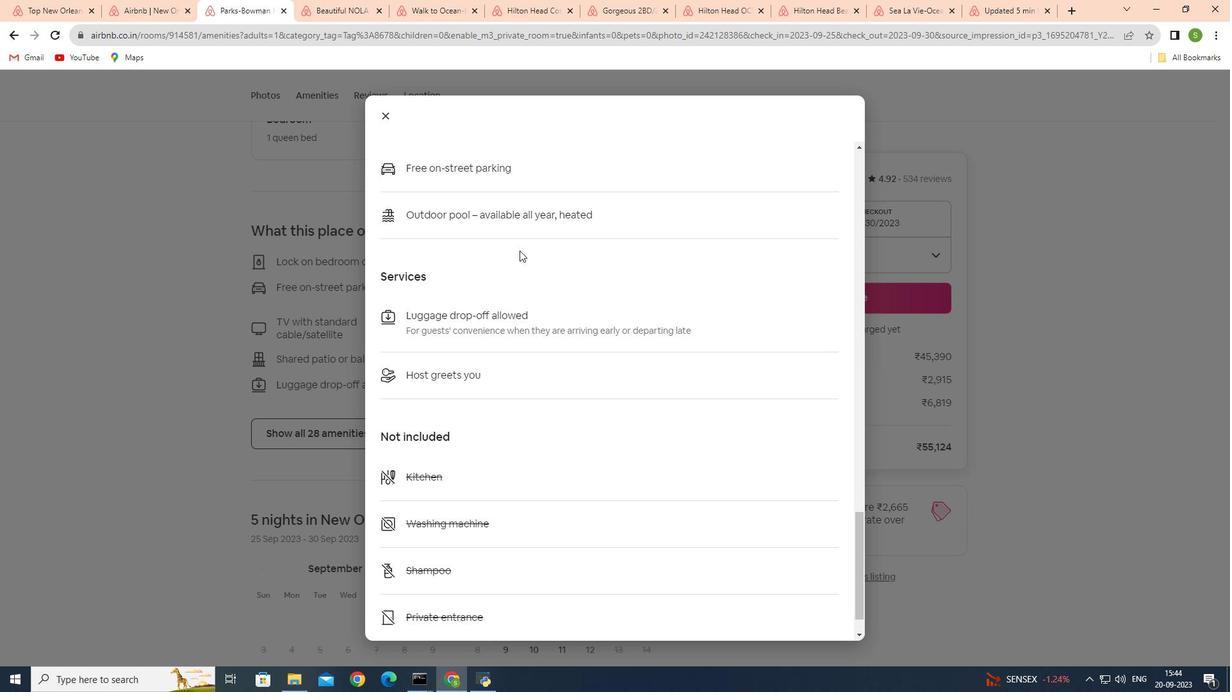 
Action: Mouse scrolled (519, 250) with delta (0, 0)
Screenshot: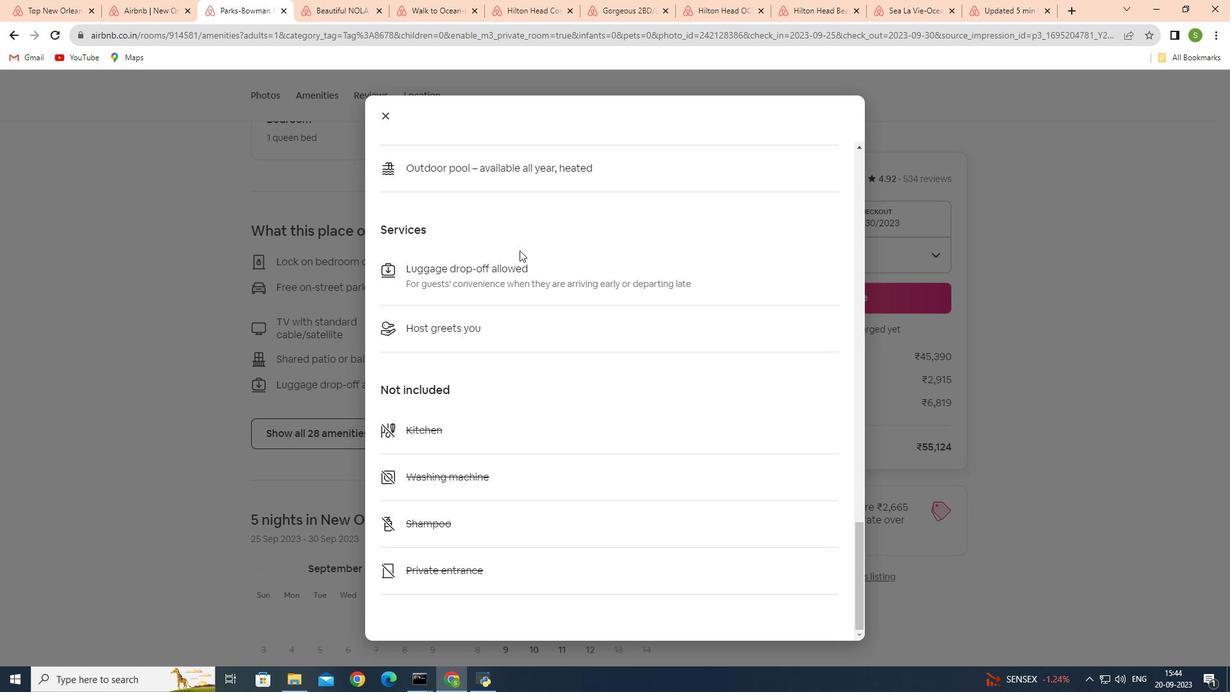 
Action: Mouse scrolled (519, 250) with delta (0, 0)
Screenshot: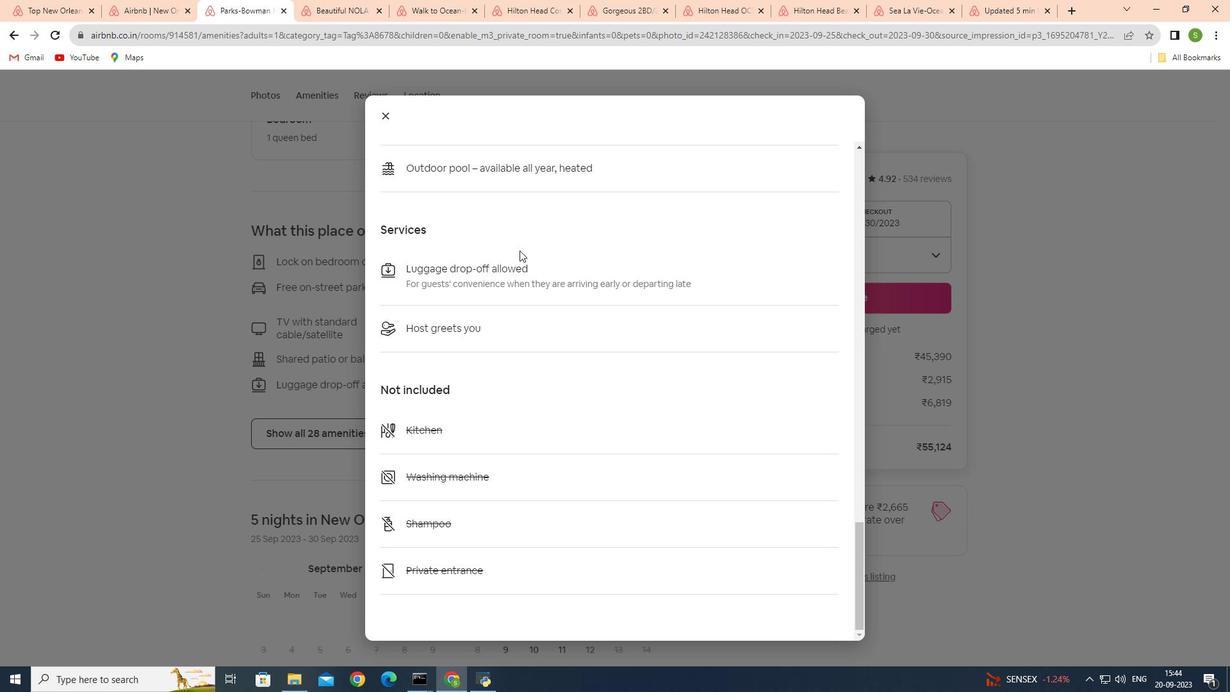 
Action: Mouse scrolled (519, 250) with delta (0, 0)
Screenshot: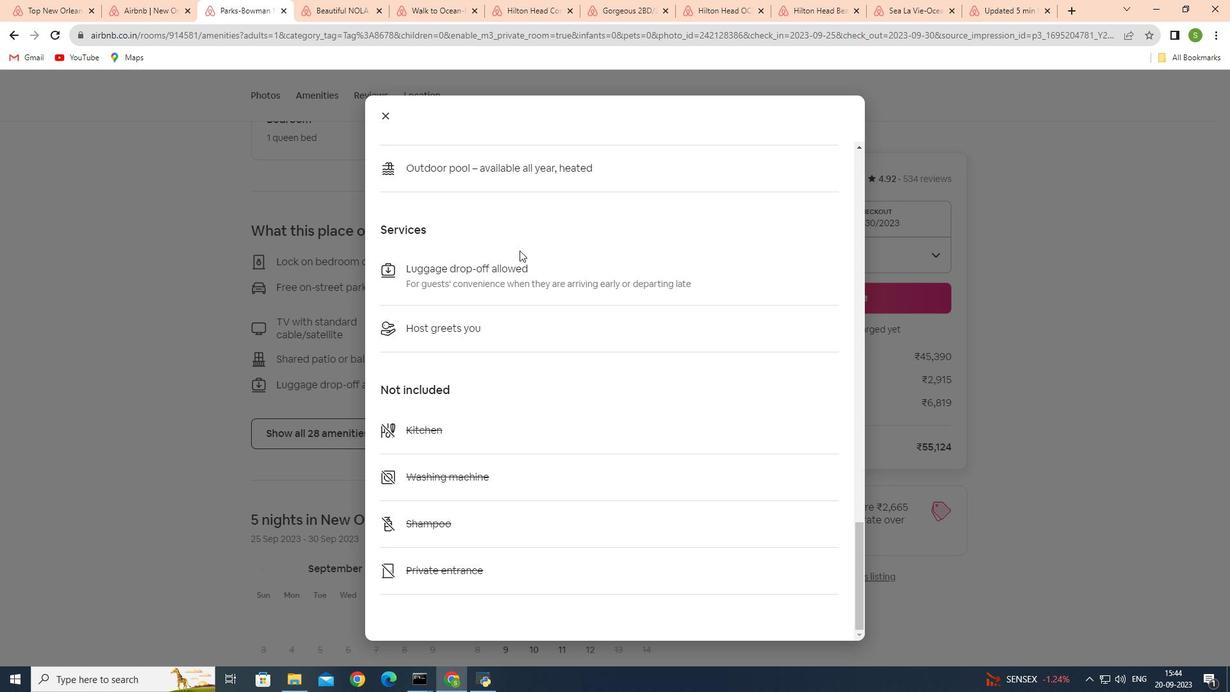 
Action: Mouse scrolled (519, 250) with delta (0, 0)
Screenshot: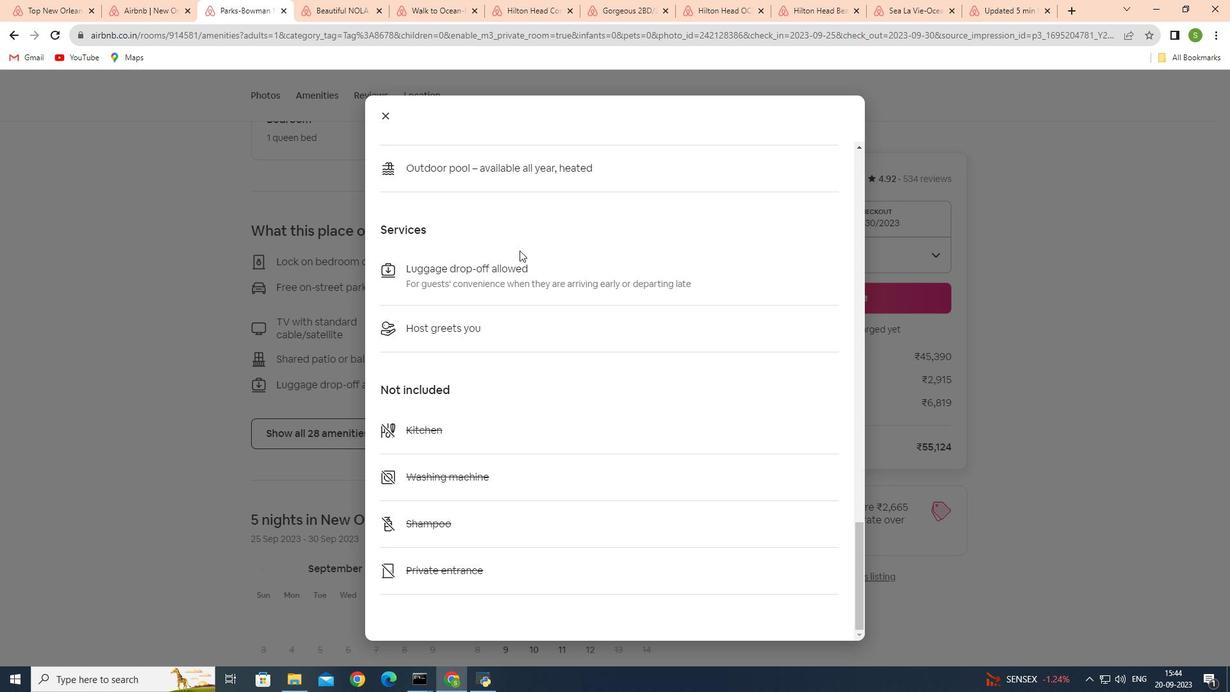 
Action: Mouse scrolled (519, 250) with delta (0, 0)
Screenshot: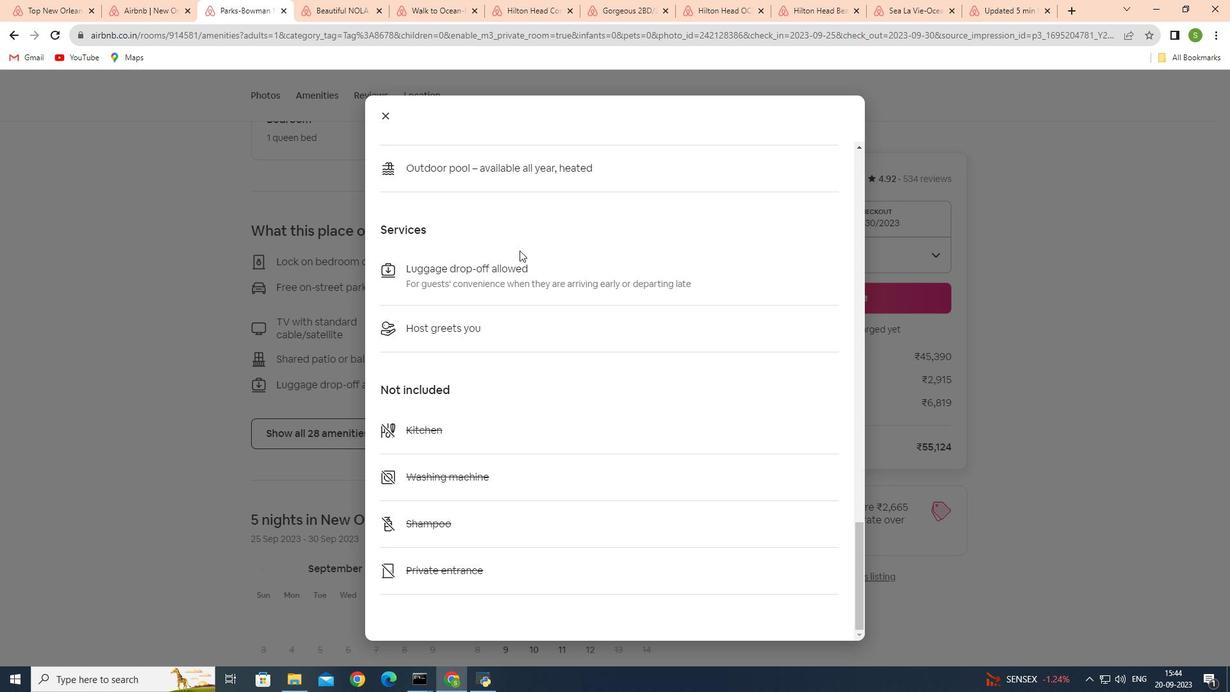 
Action: Mouse scrolled (519, 250) with delta (0, 0)
Screenshot: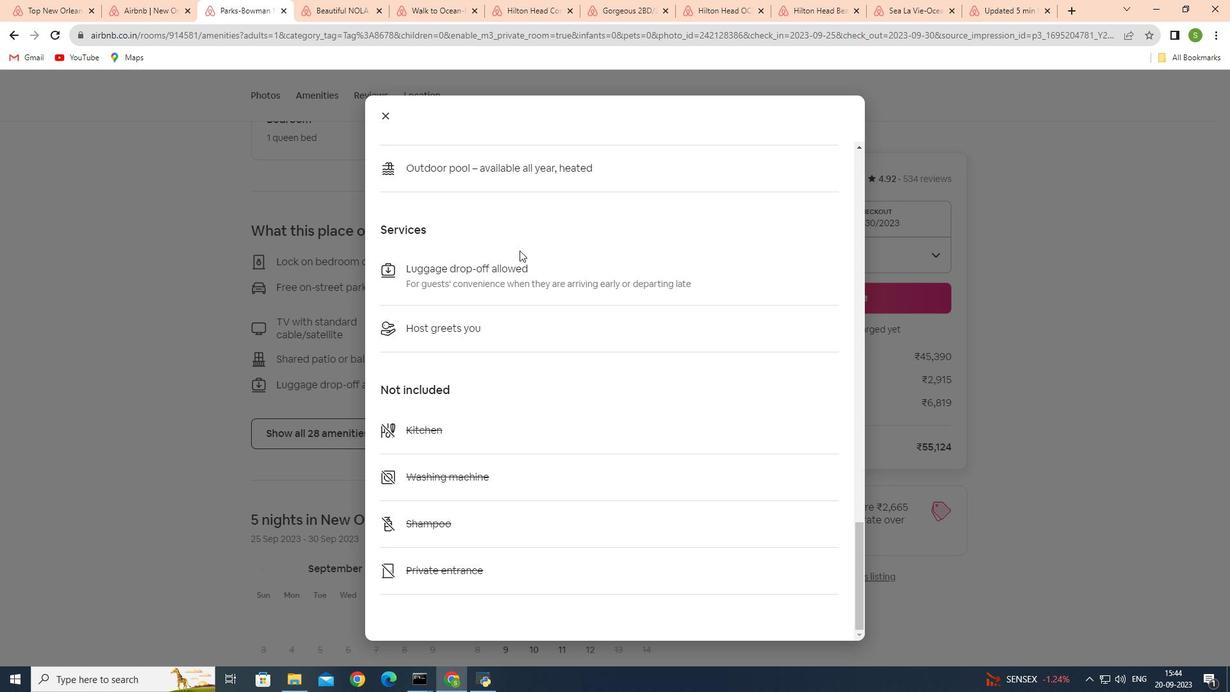 
Action: Mouse scrolled (519, 250) with delta (0, 0)
Screenshot: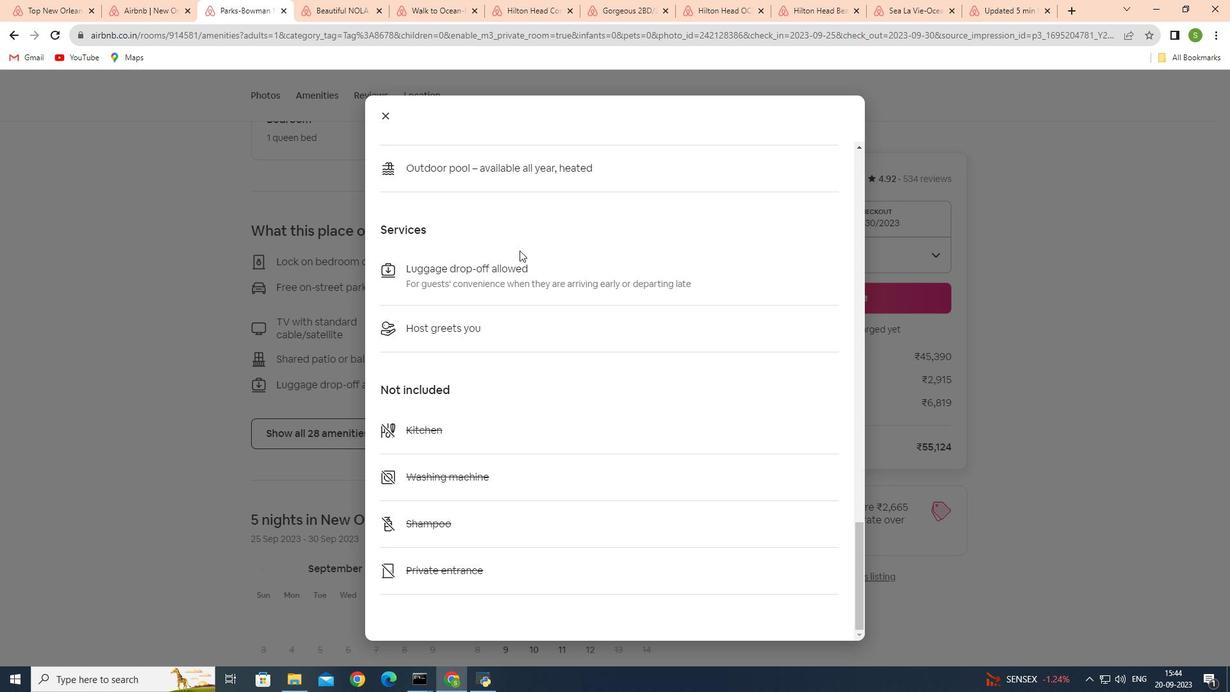 
Action: Mouse scrolled (519, 250) with delta (0, 0)
Screenshot: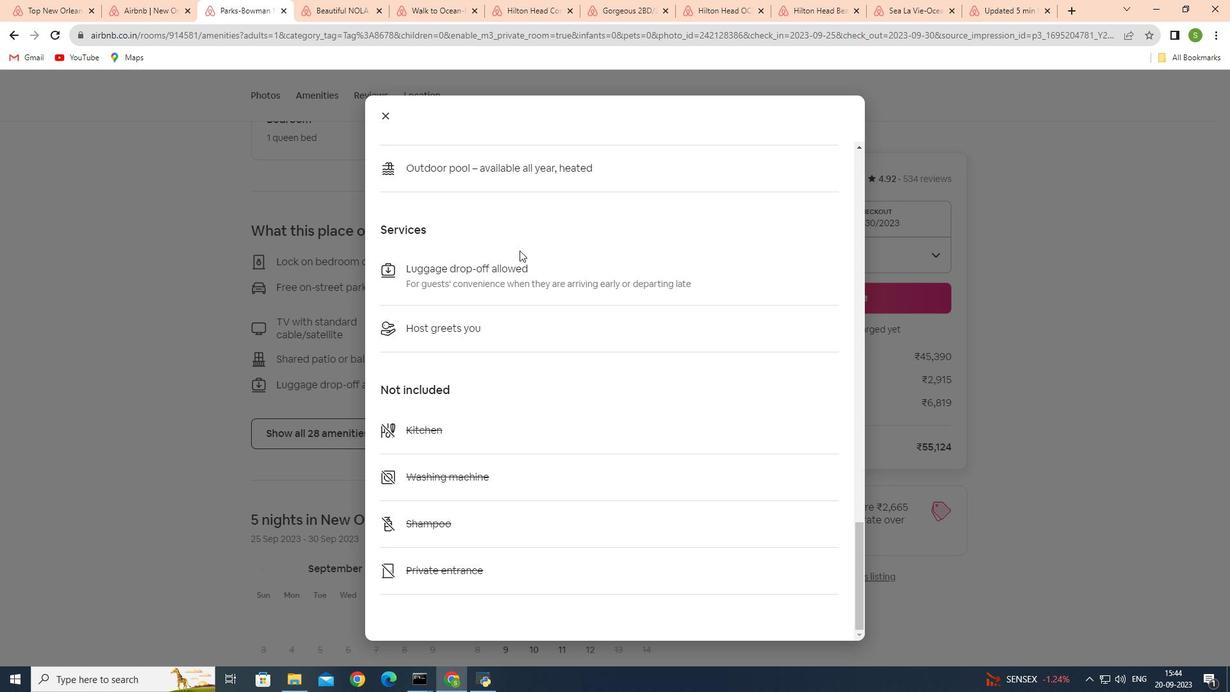 
Action: Mouse moved to (385, 125)
Screenshot: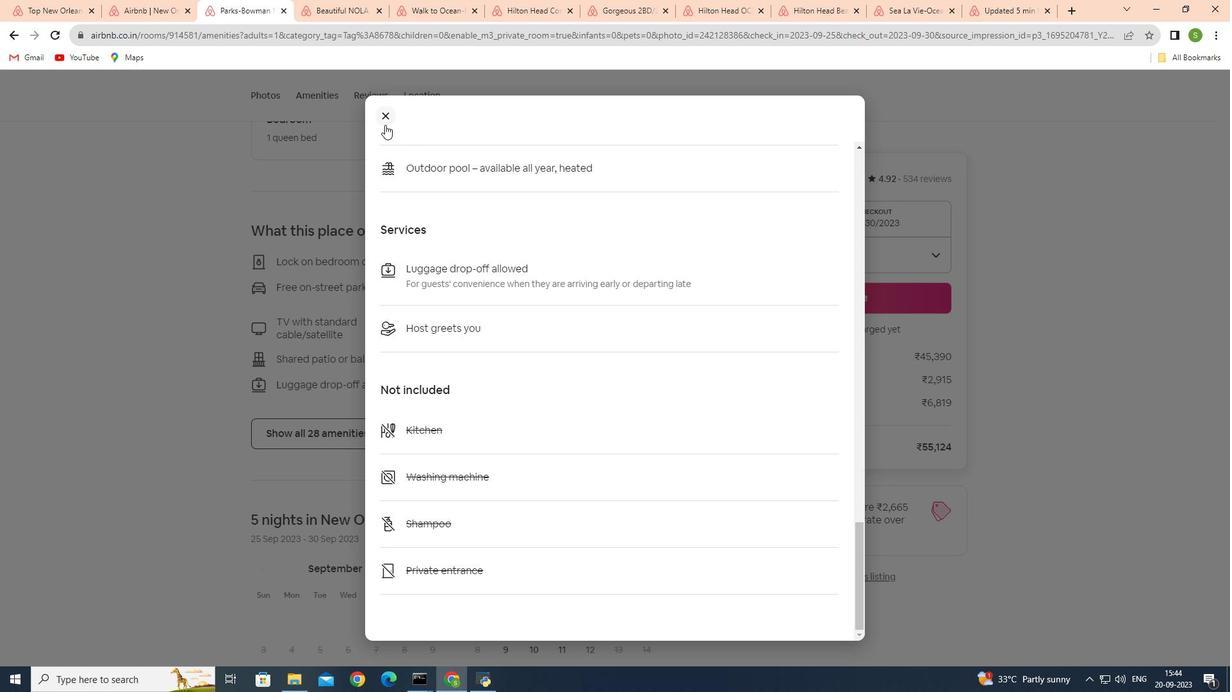 
Action: Mouse pressed left at (385, 125)
Screenshot: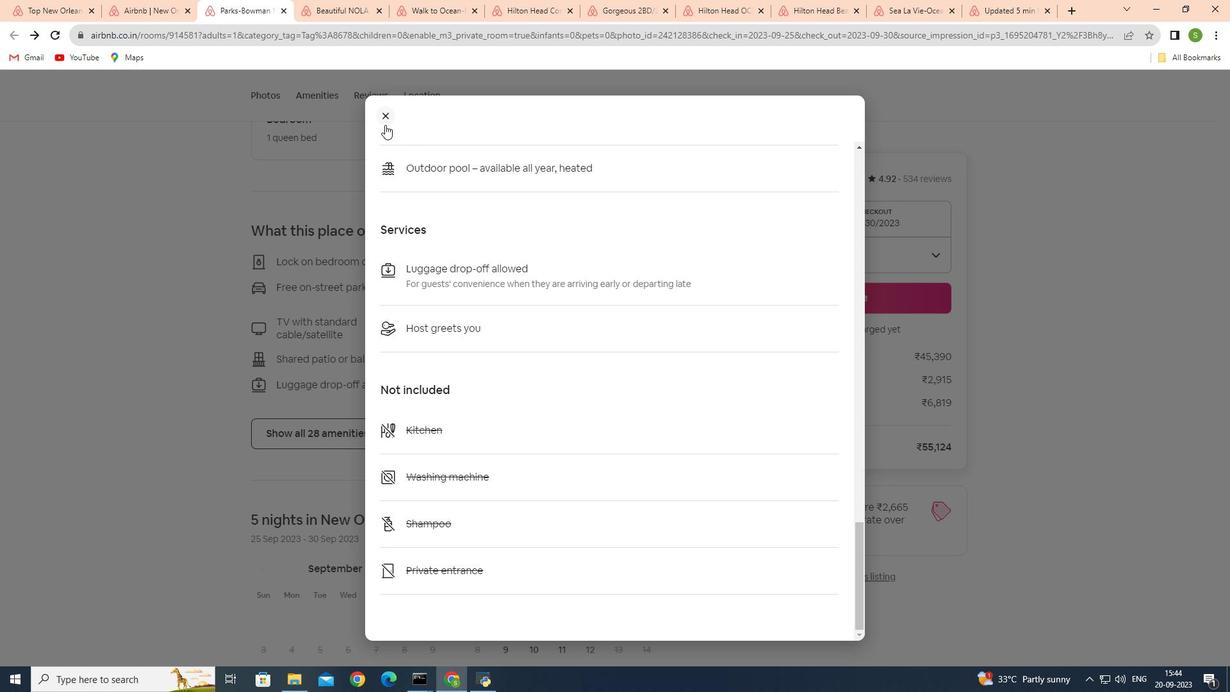 
Action: Mouse moved to (382, 183)
Screenshot: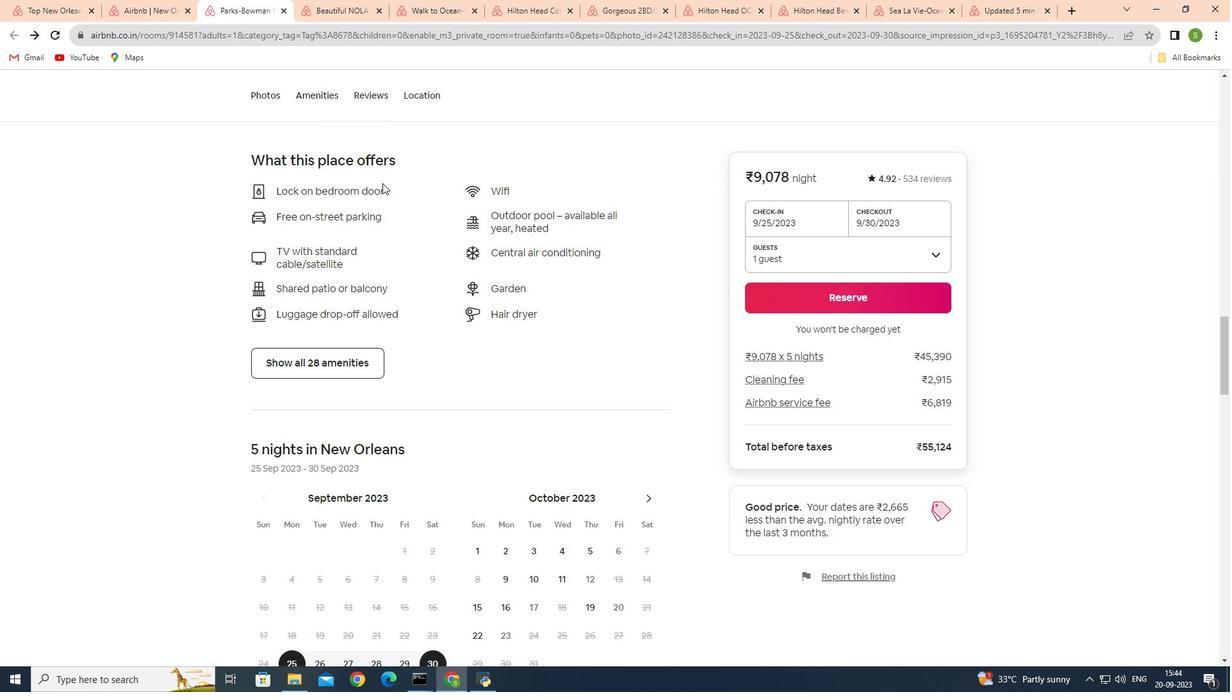 
Action: Mouse scrolled (382, 182) with delta (0, 0)
Screenshot: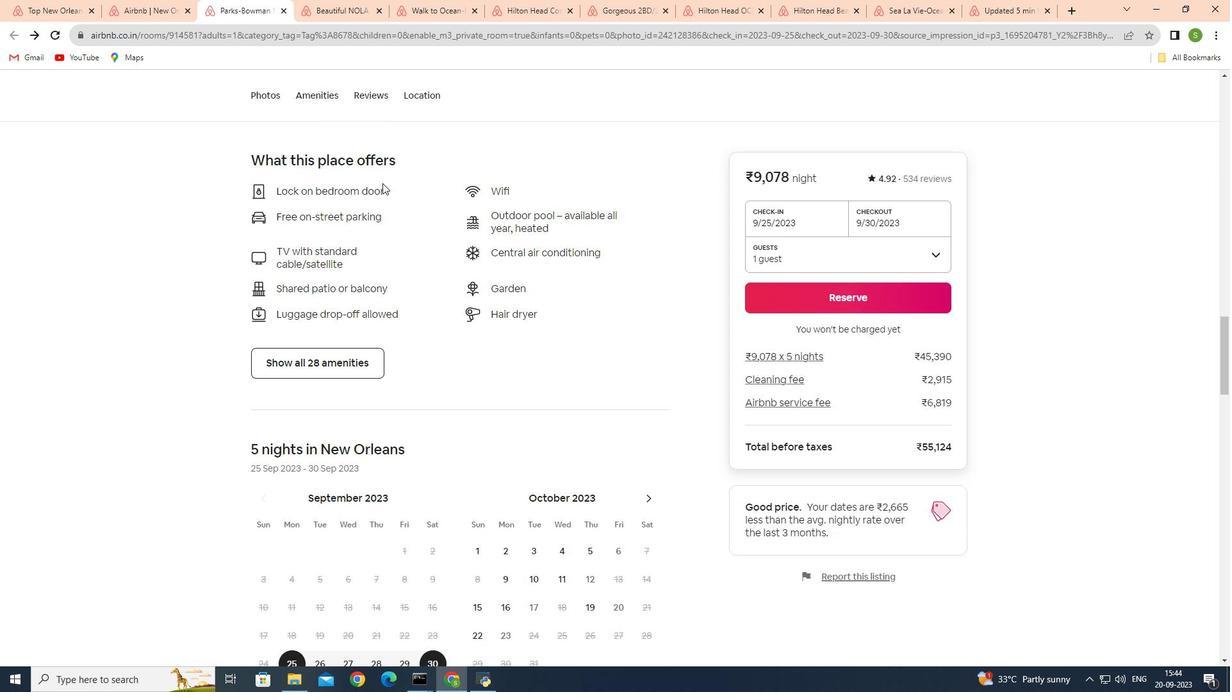 
Action: Mouse scrolled (382, 182) with delta (0, 0)
Screenshot: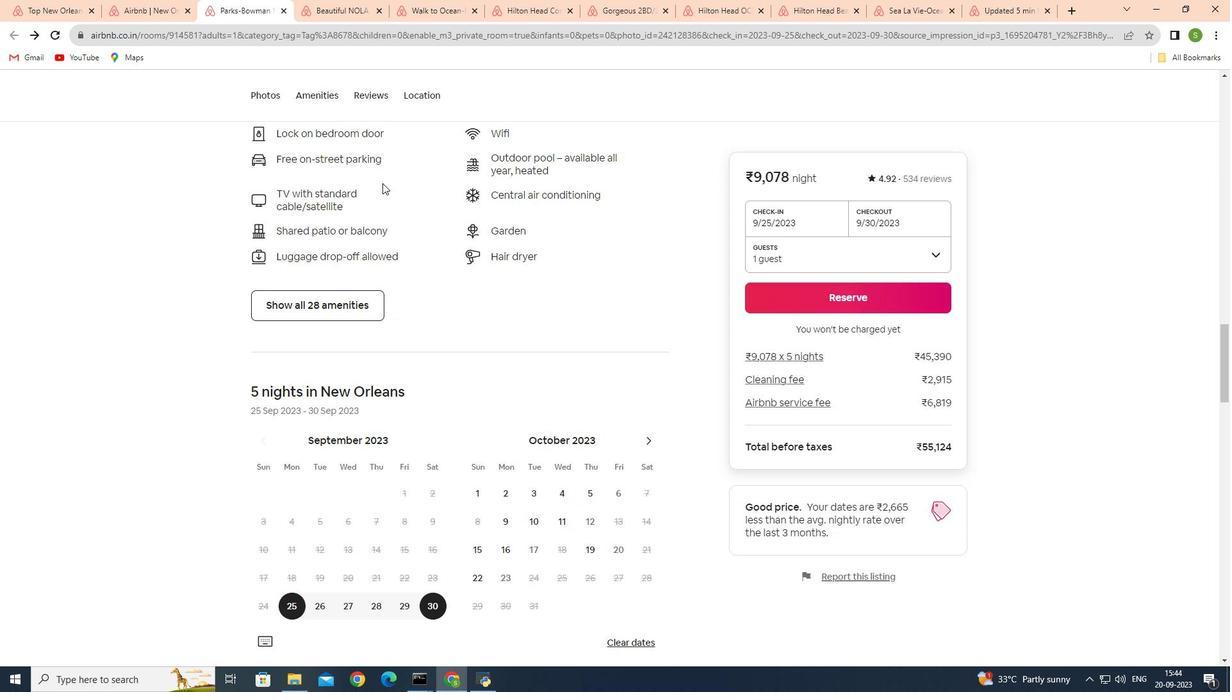 
Action: Mouse scrolled (382, 182) with delta (0, 0)
Screenshot: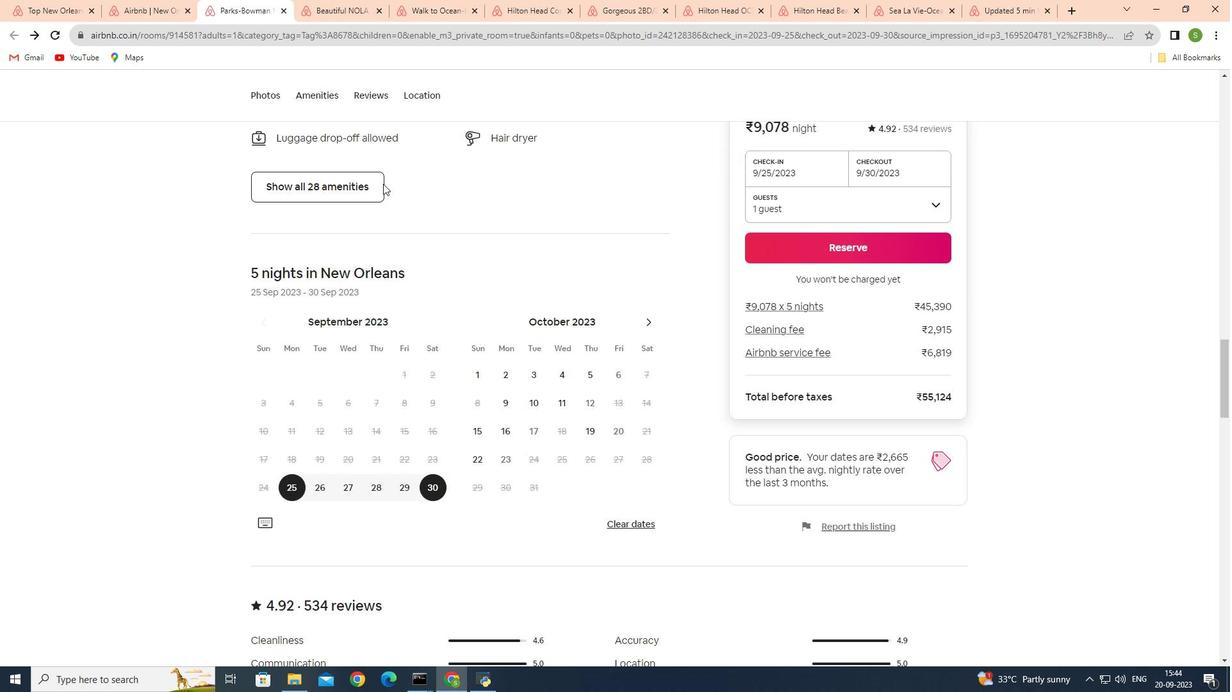 
Action: Mouse moved to (383, 183)
Screenshot: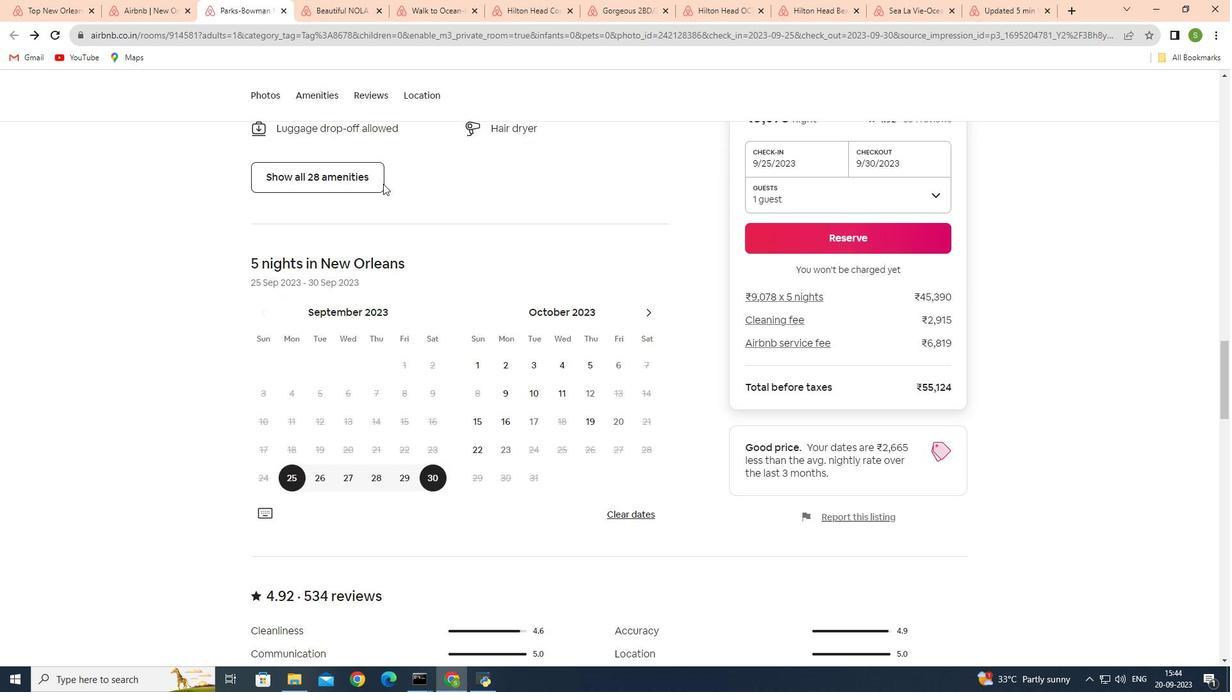 
Action: Mouse scrolled (383, 183) with delta (0, 0)
Screenshot: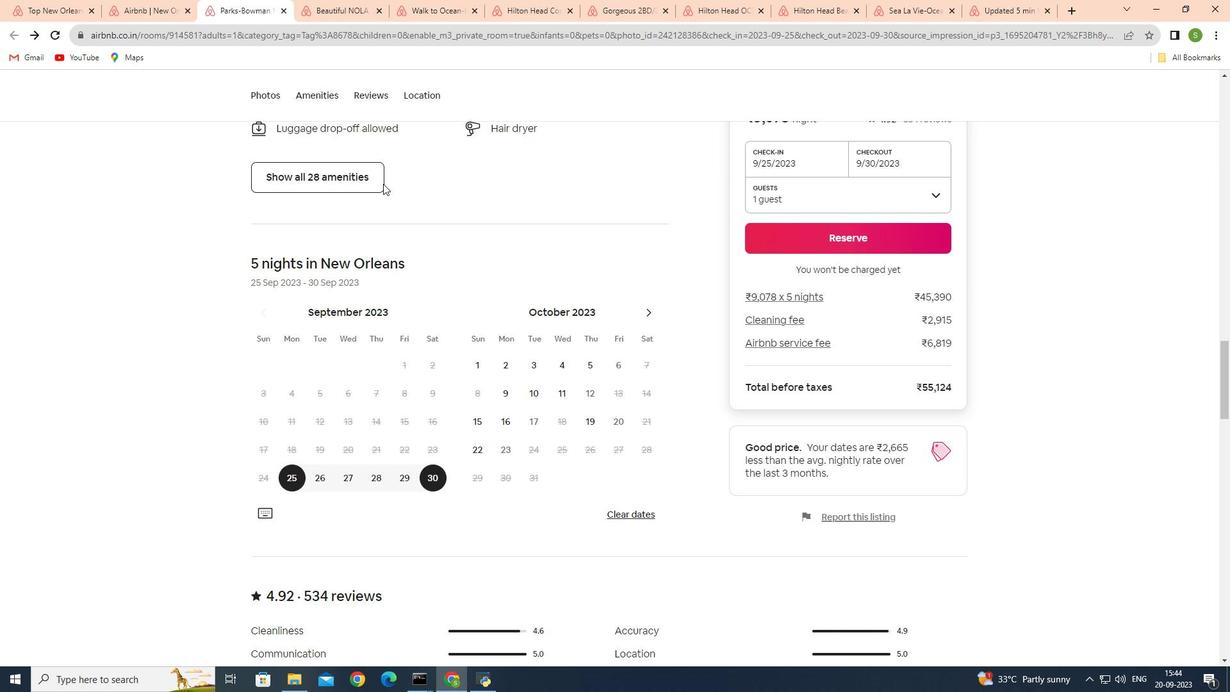
Action: Mouse moved to (384, 185)
Screenshot: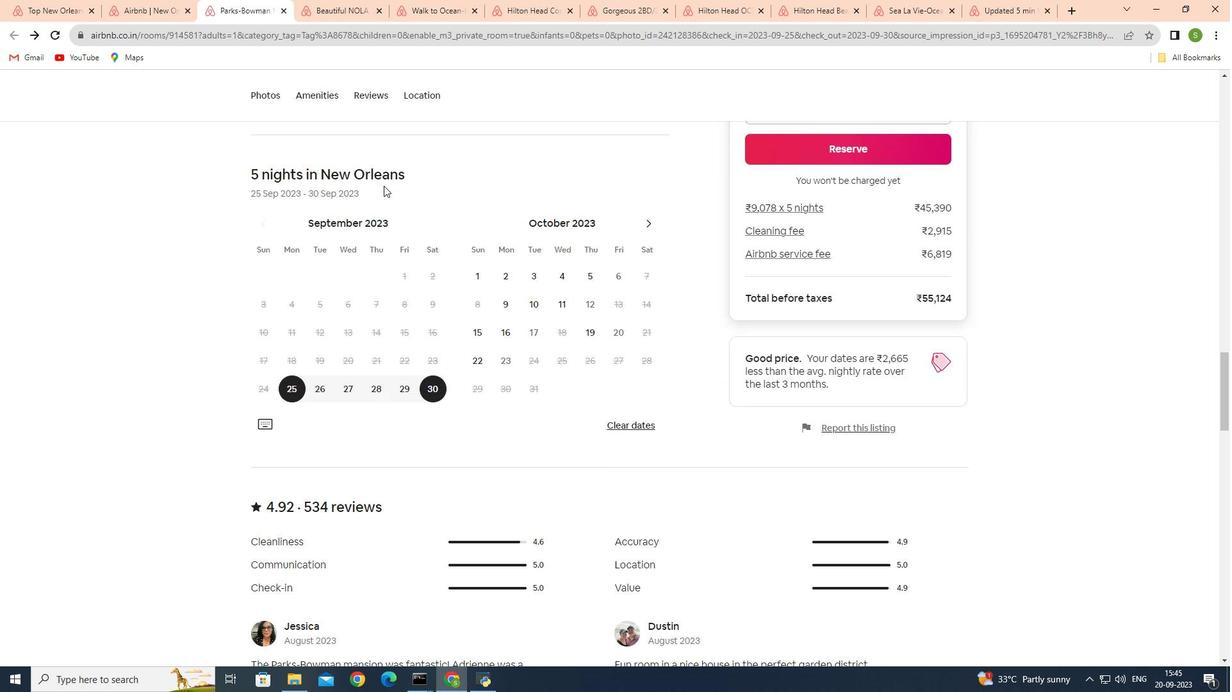 
Action: Mouse scrolled (384, 184) with delta (0, 0)
Screenshot: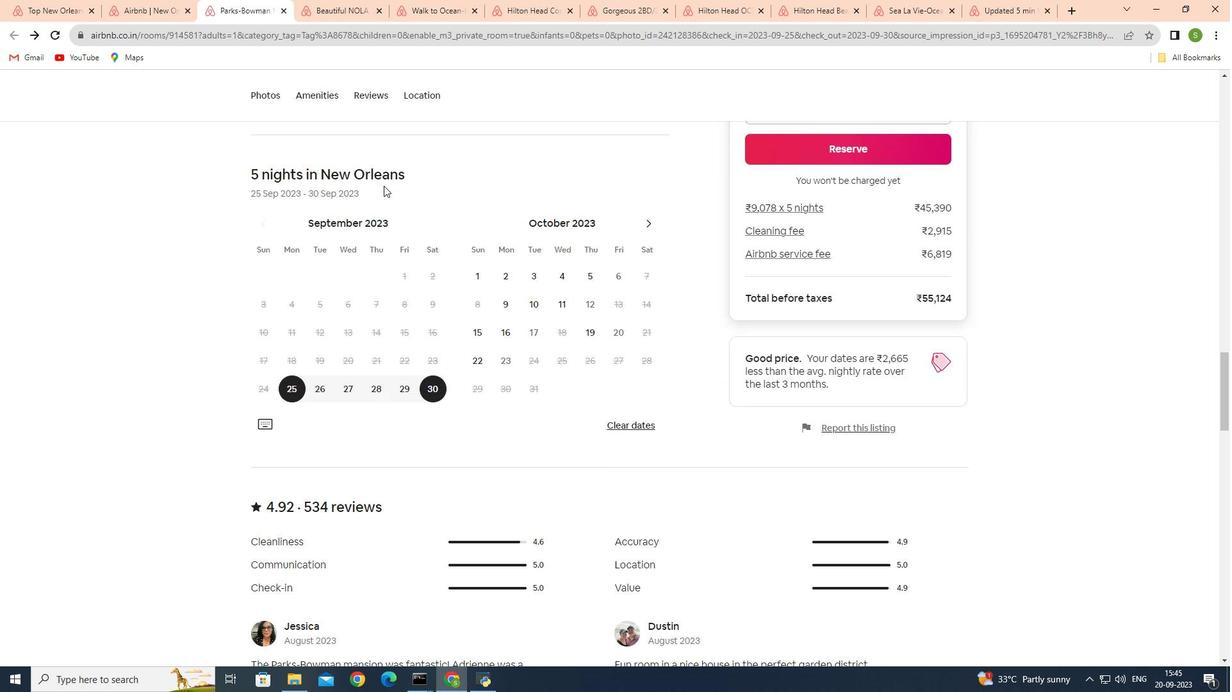 
Action: Mouse moved to (384, 185)
Screenshot: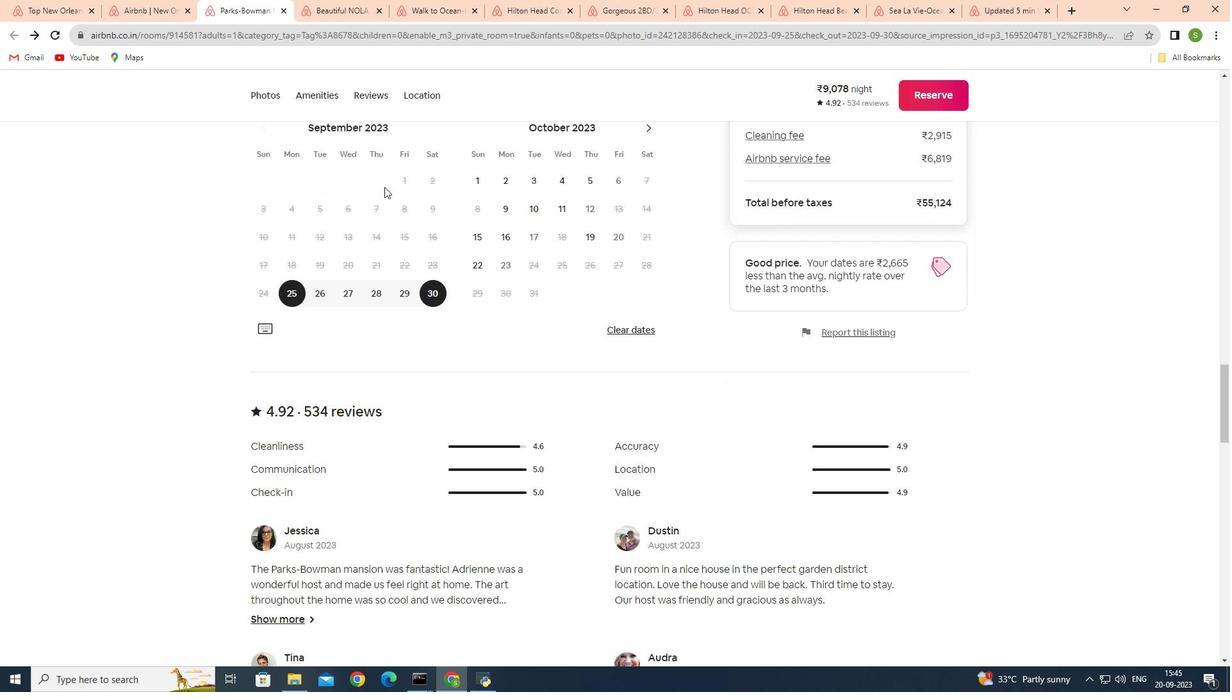 
Action: Mouse scrolled (384, 185) with delta (0, 0)
Screenshot: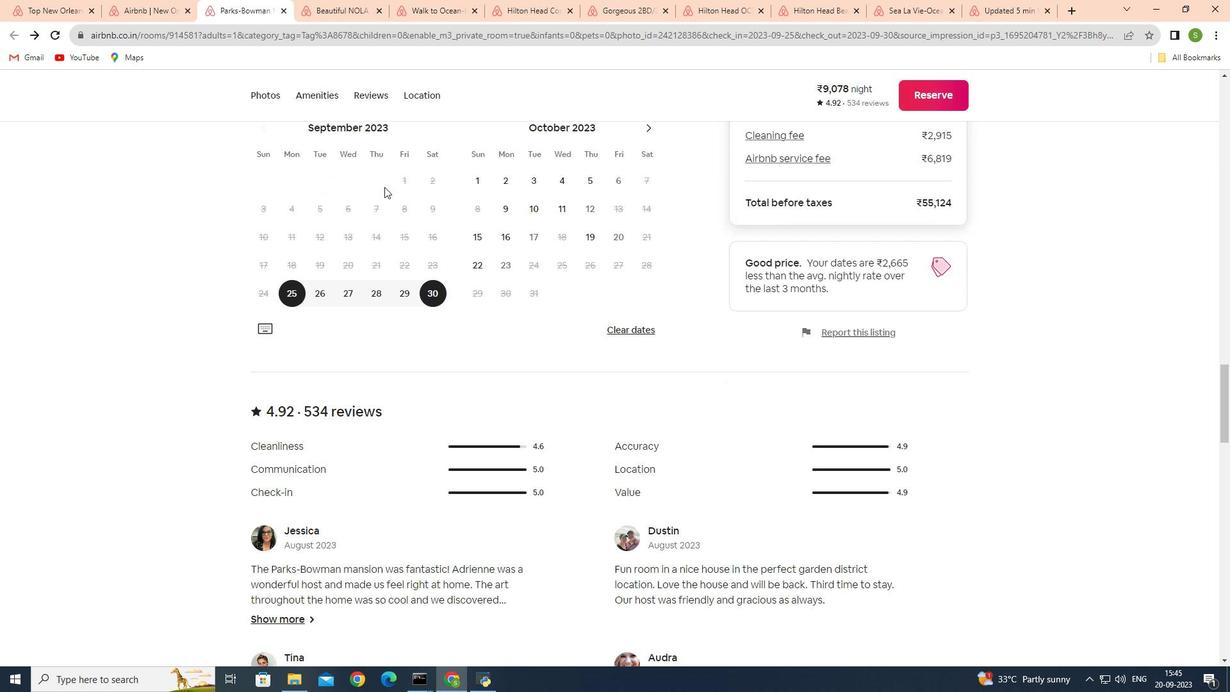 
Action: Mouse scrolled (384, 185) with delta (0, 0)
Screenshot: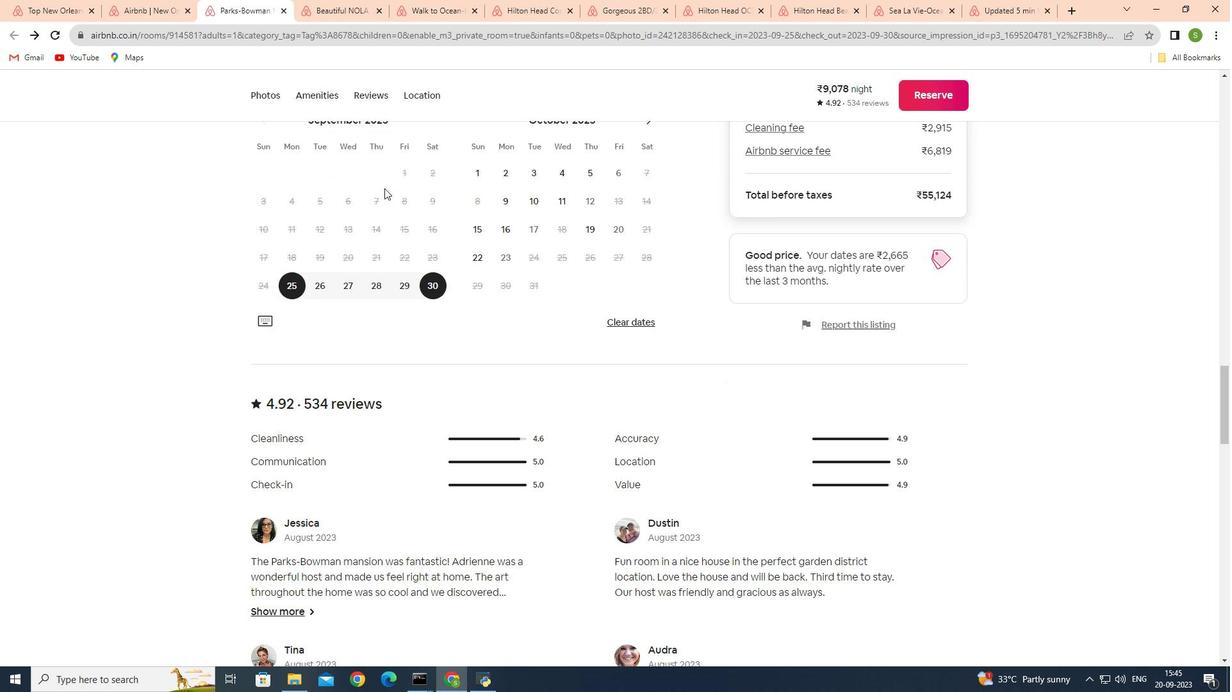 
Action: Mouse moved to (384, 197)
Screenshot: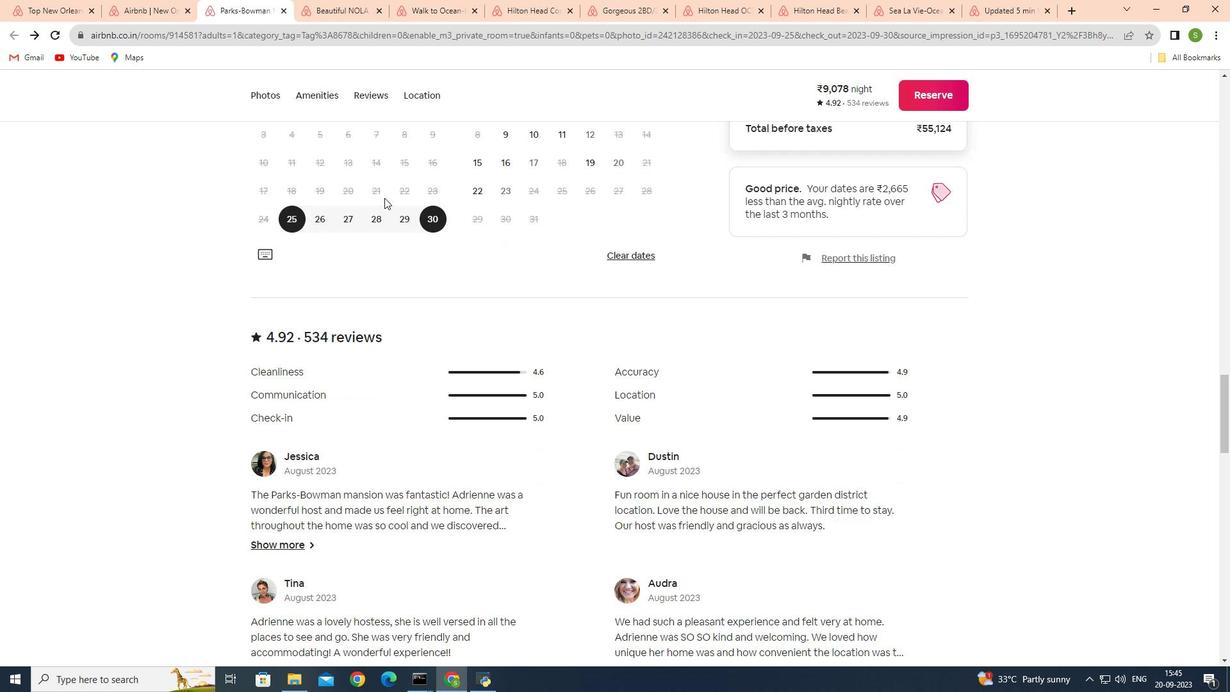 
Action: Mouse scrolled (384, 196) with delta (0, 0)
Screenshot: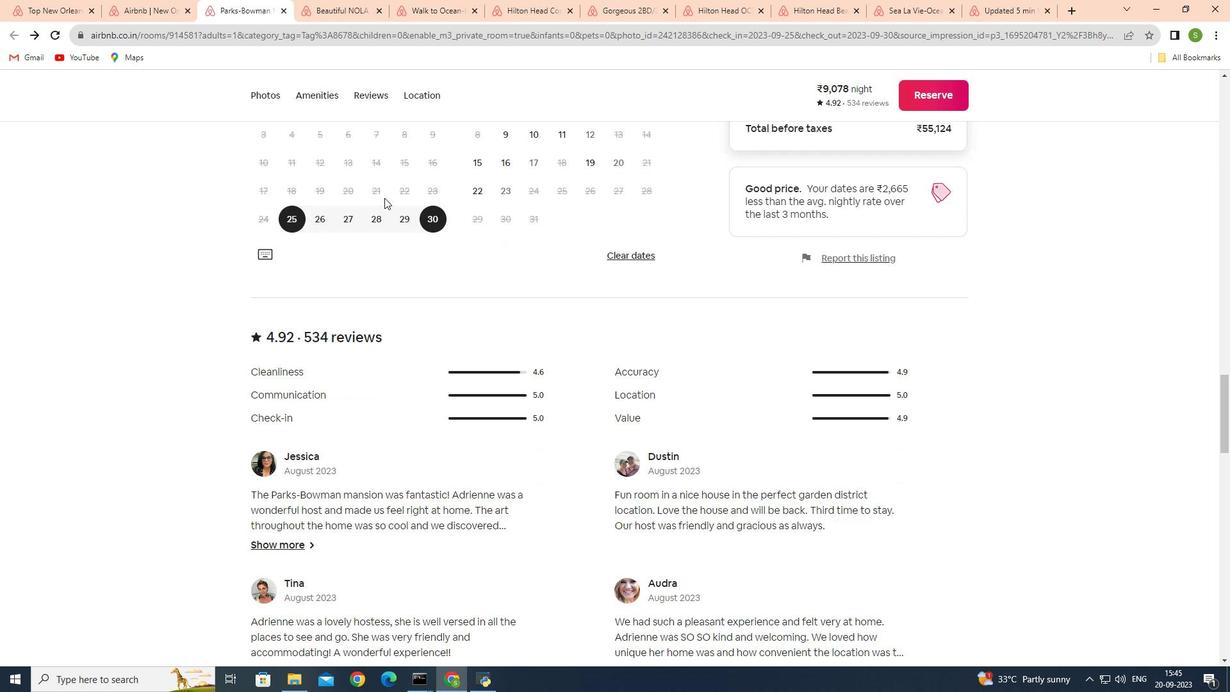 
Action: Mouse moved to (384, 198)
Screenshot: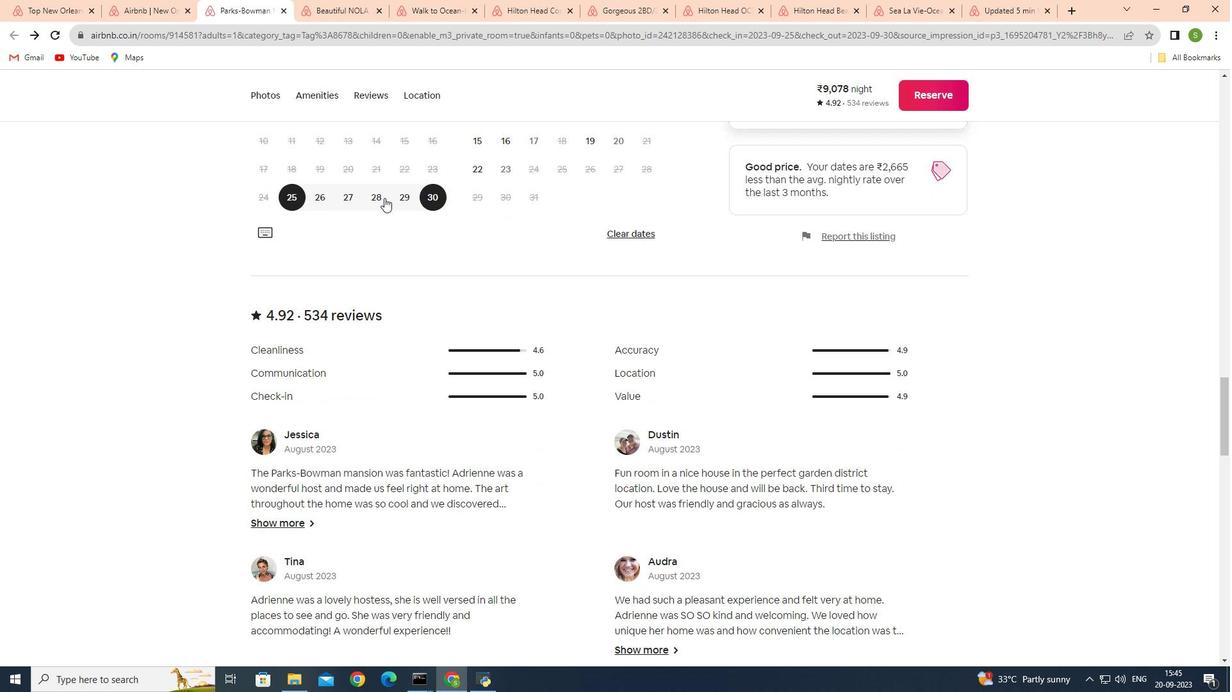 
Action: Mouse scrolled (384, 197) with delta (0, 0)
Screenshot: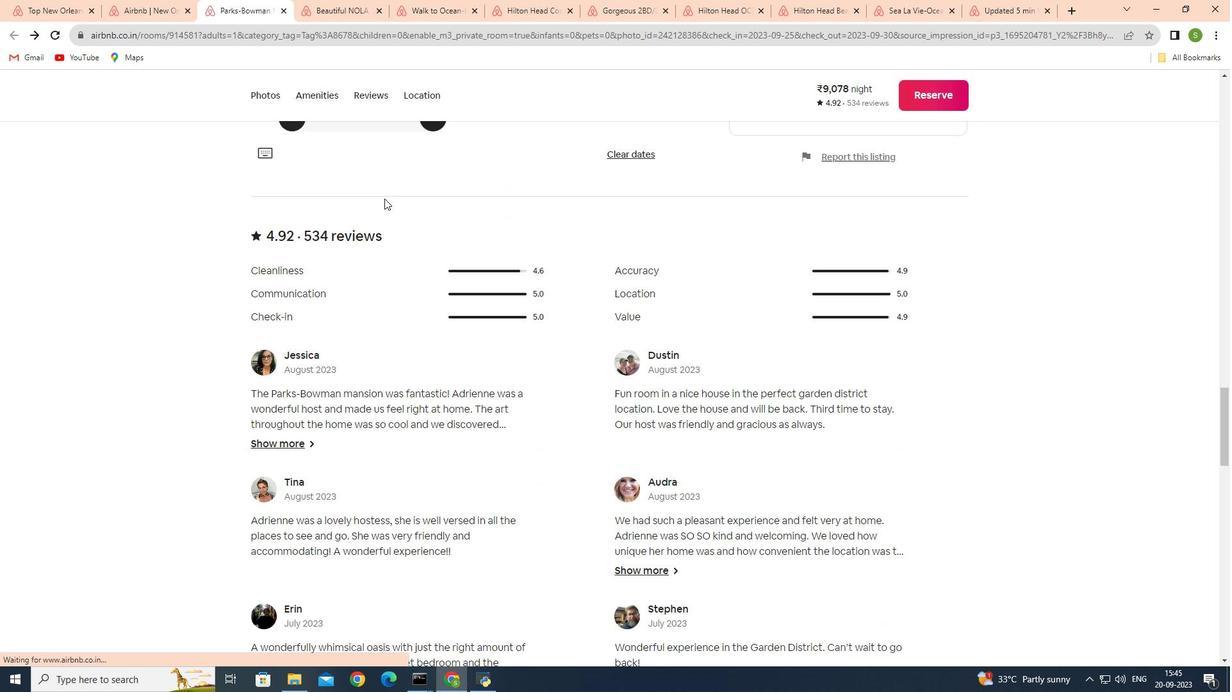 
Action: Mouse scrolled (384, 197) with delta (0, 0)
Screenshot: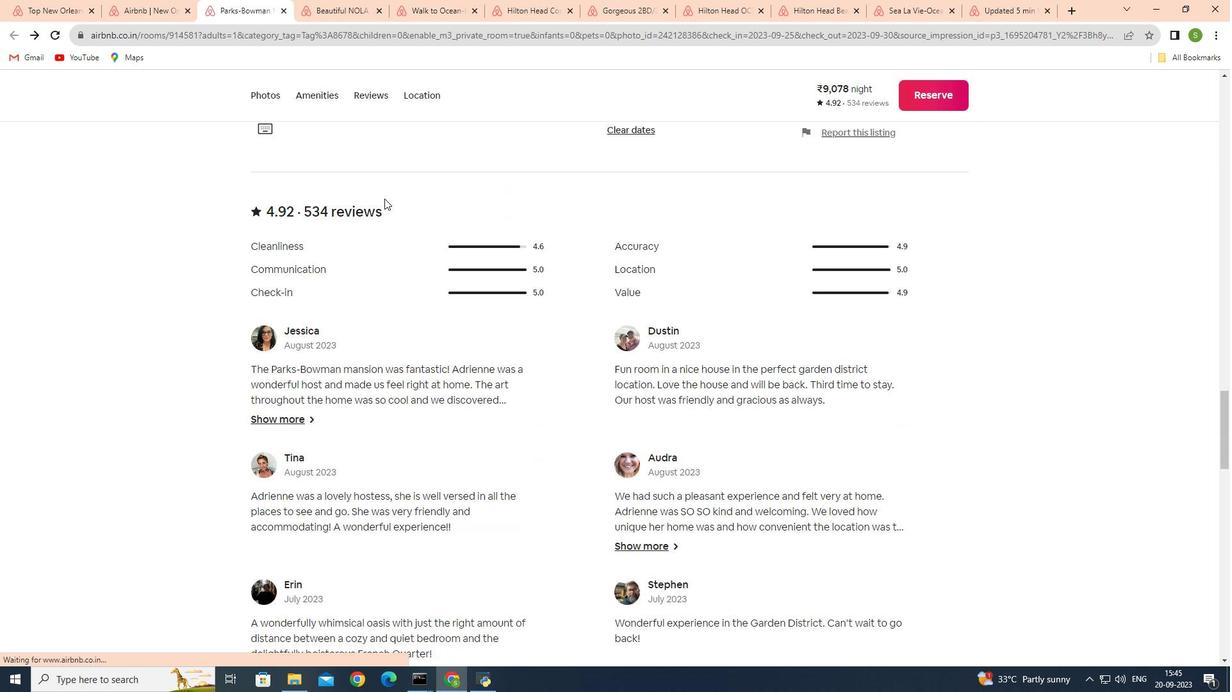 
Action: Mouse moved to (384, 198)
Screenshot: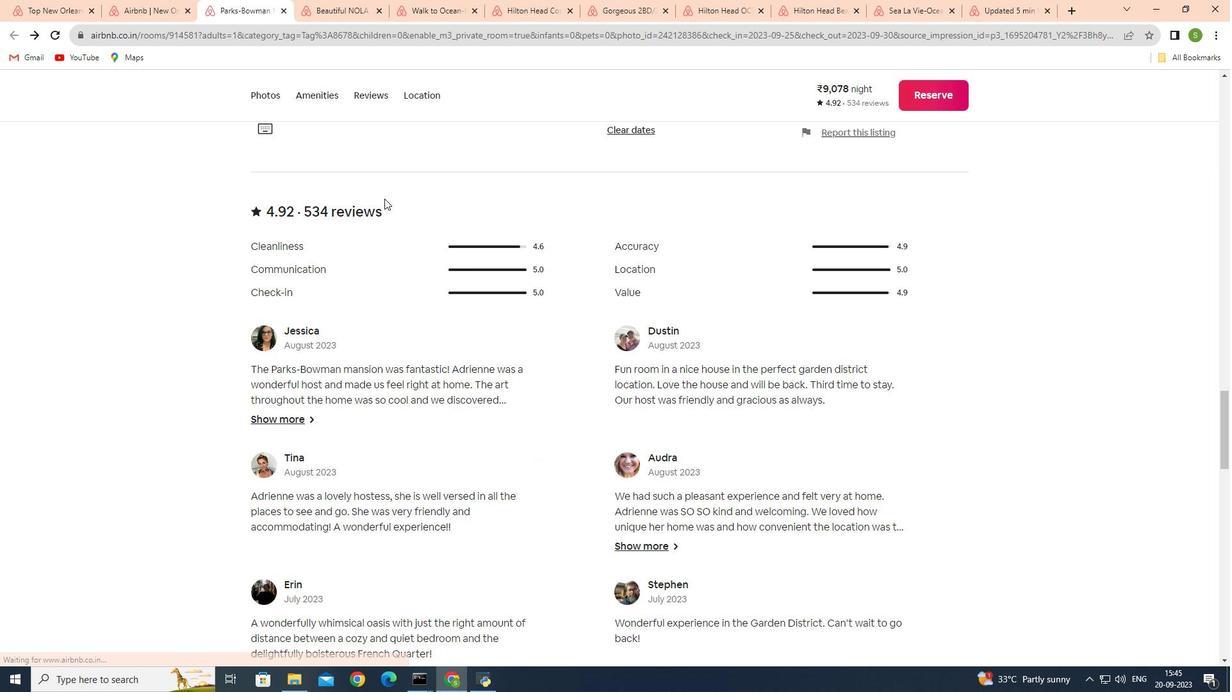 
Action: Mouse scrolled (384, 198) with delta (0, 0)
Screenshot: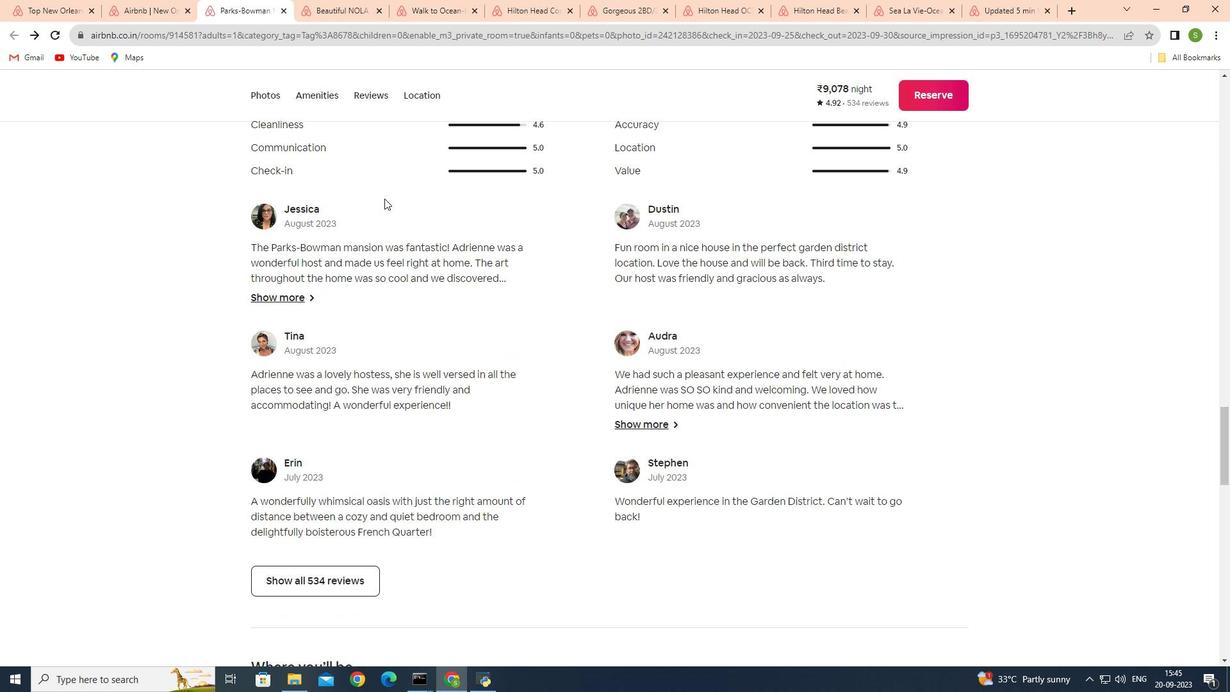 
Action: Mouse scrolled (384, 198) with delta (0, 0)
Screenshot: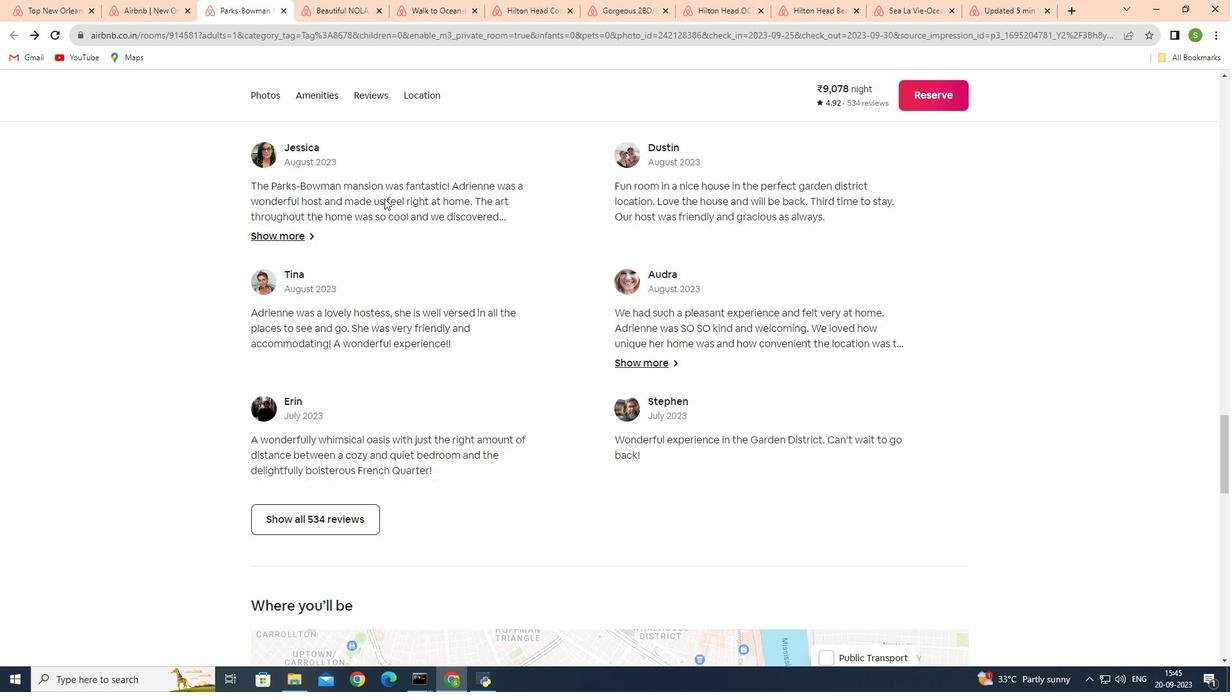 
Action: Mouse scrolled (384, 198) with delta (0, 0)
Screenshot: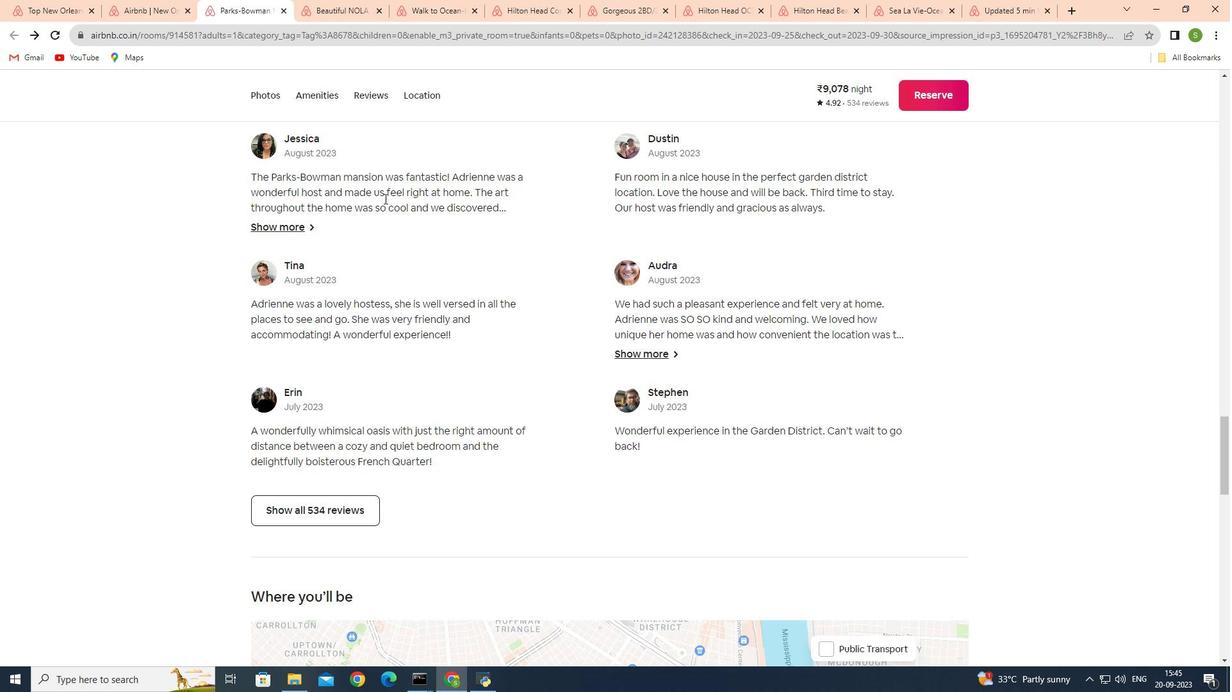 
Action: Mouse scrolled (384, 198) with delta (0, 0)
Screenshot: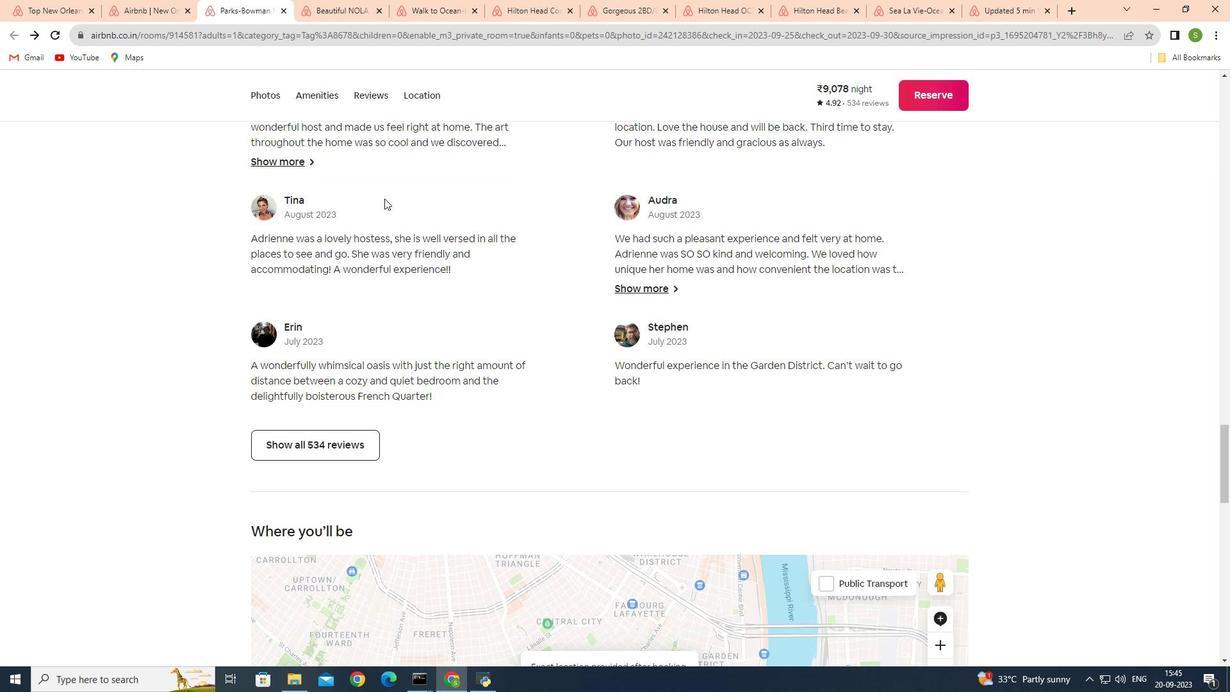 
Action: Mouse scrolled (384, 198) with delta (0, 0)
Screenshot: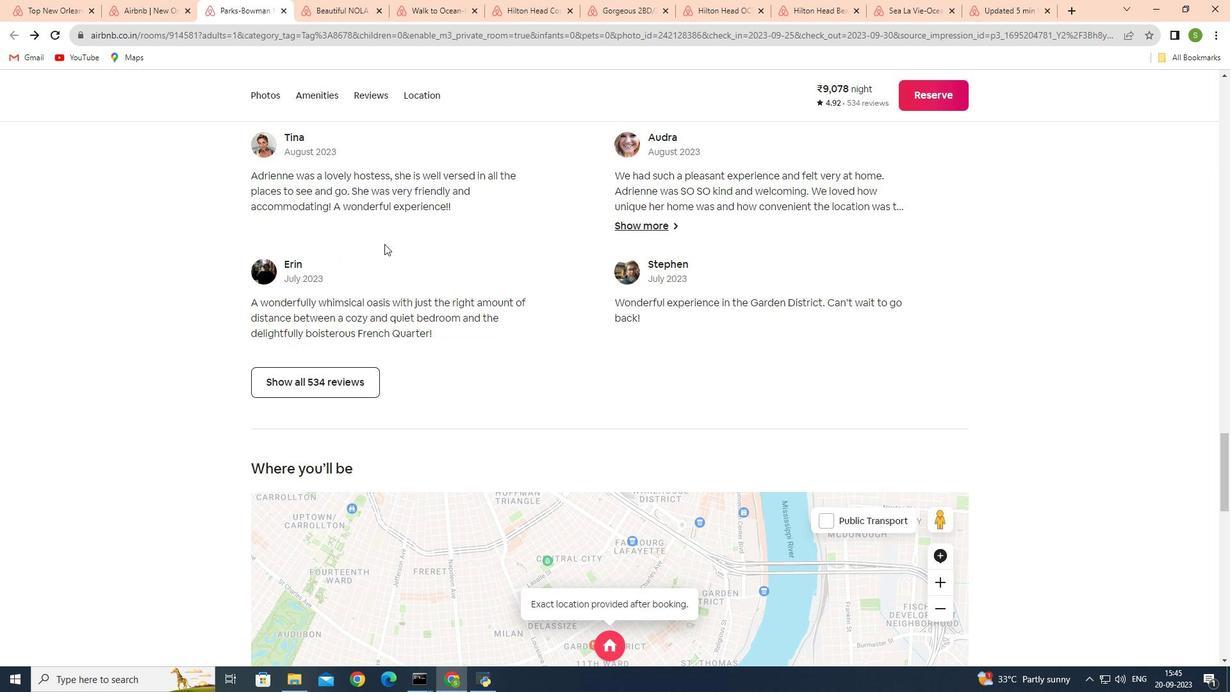 
Action: Mouse moved to (357, 376)
Screenshot: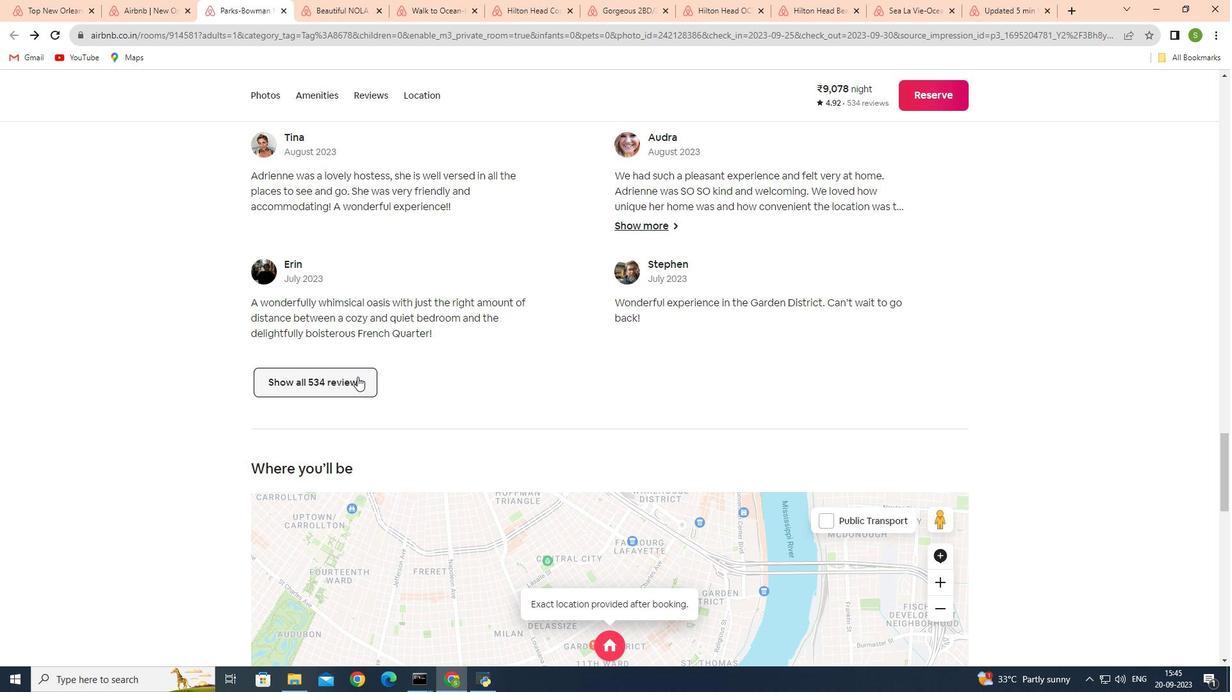 
Action: Mouse pressed left at (357, 376)
Screenshot: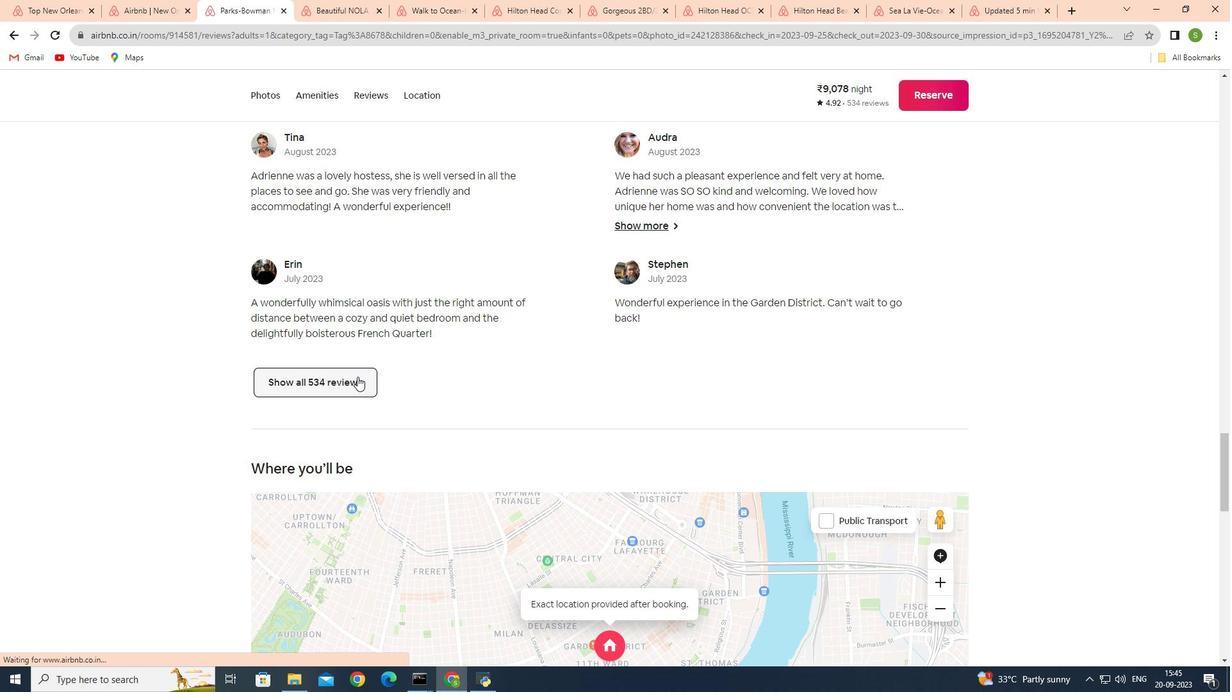
Action: Mouse scrolled (357, 376) with delta (0, 0)
Screenshot: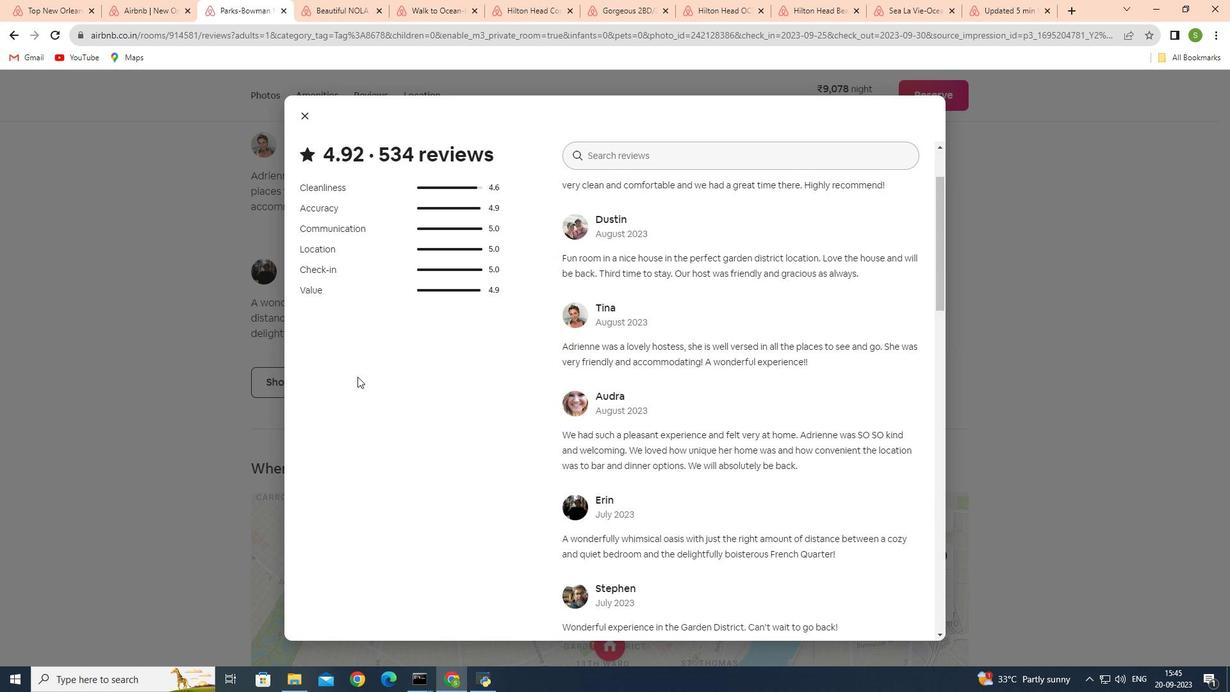 
Action: Mouse scrolled (357, 376) with delta (0, 0)
Screenshot: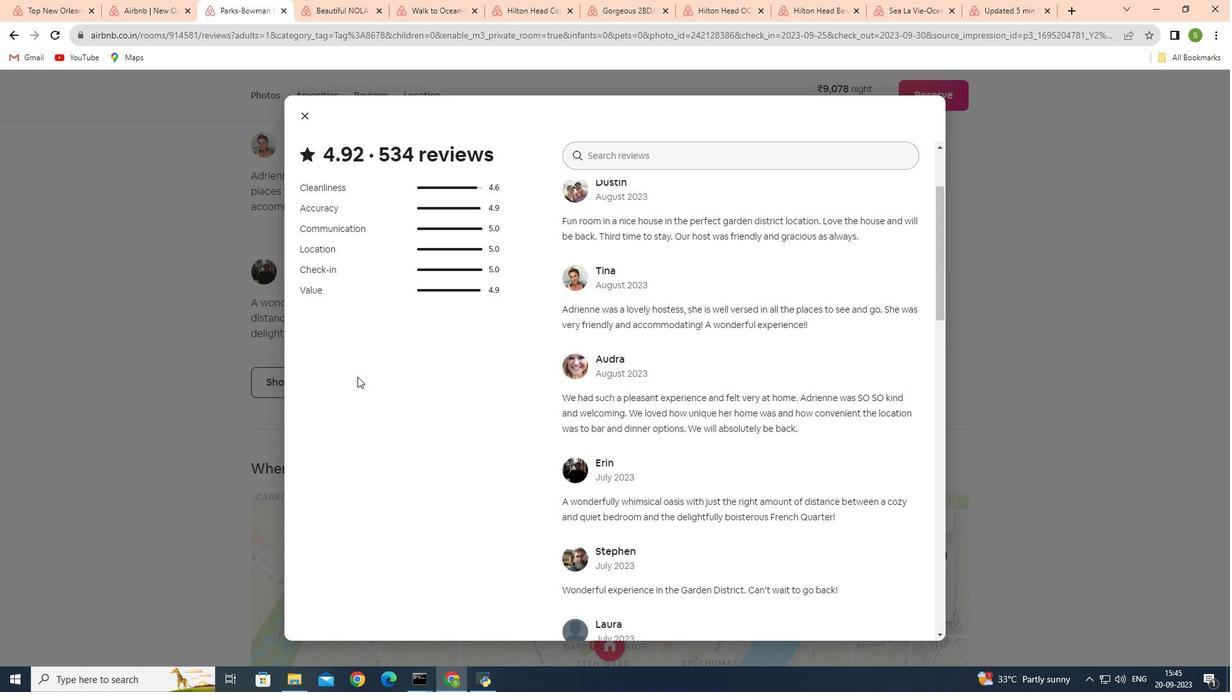 
Action: Mouse scrolled (357, 376) with delta (0, 0)
Screenshot: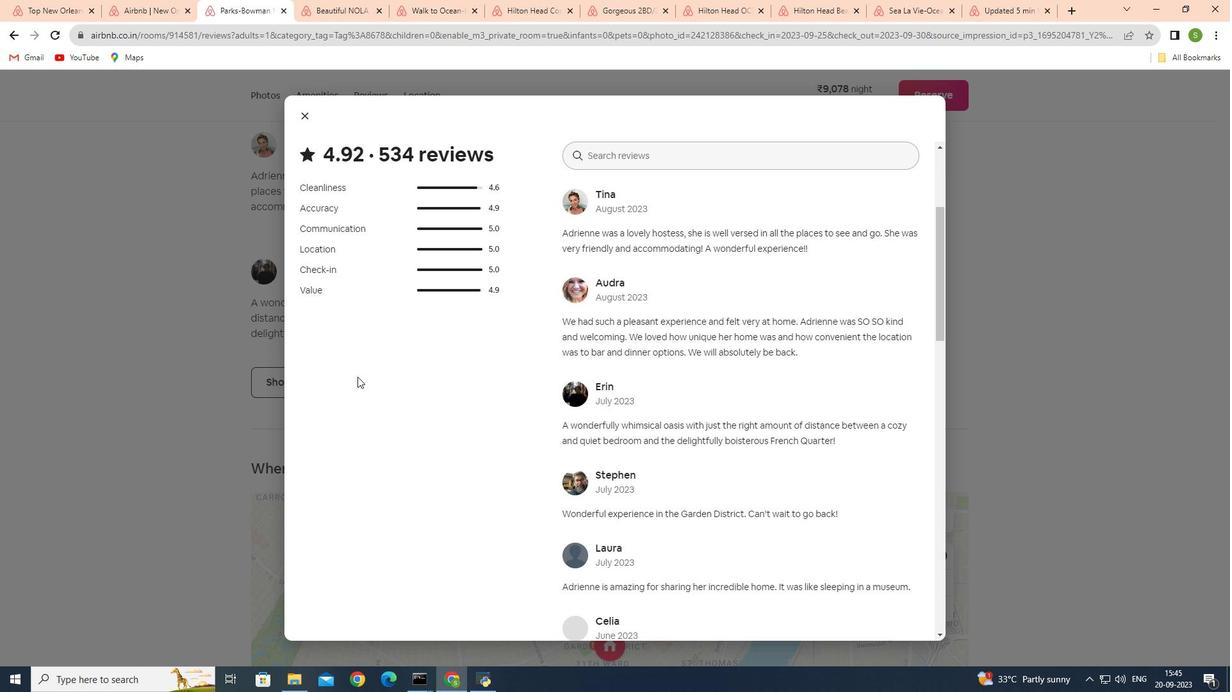 
Action: Mouse scrolled (357, 376) with delta (0, 0)
Screenshot: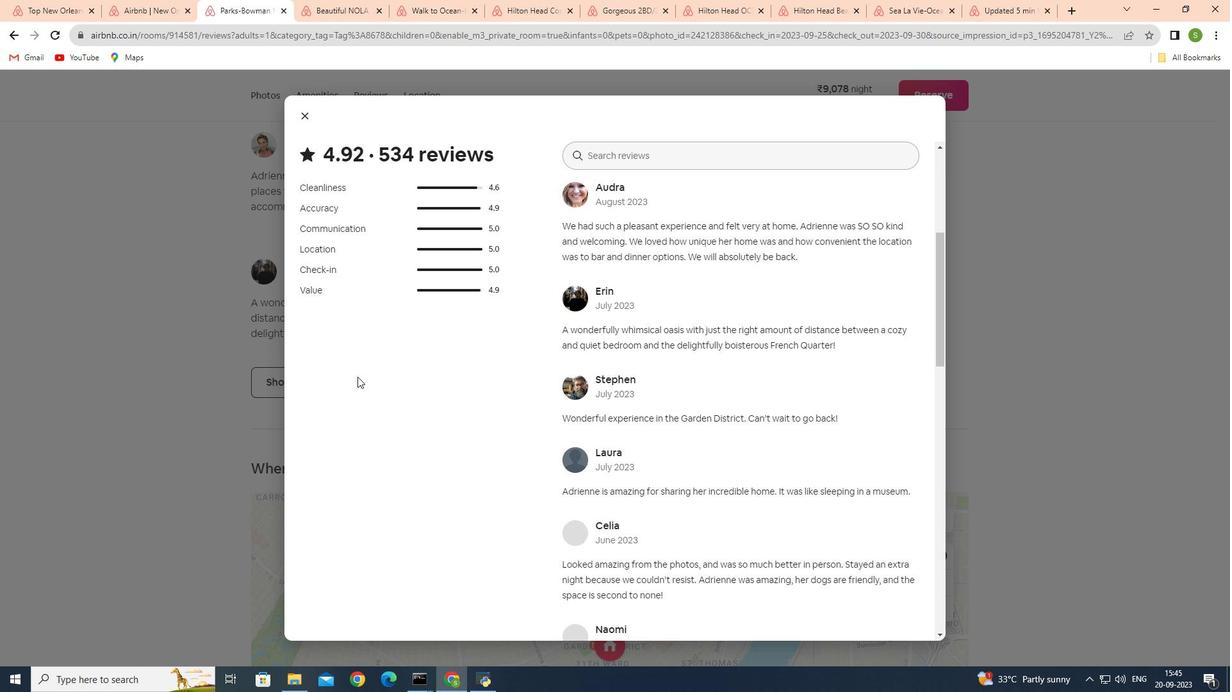 
Action: Mouse scrolled (357, 376) with delta (0, 0)
Screenshot: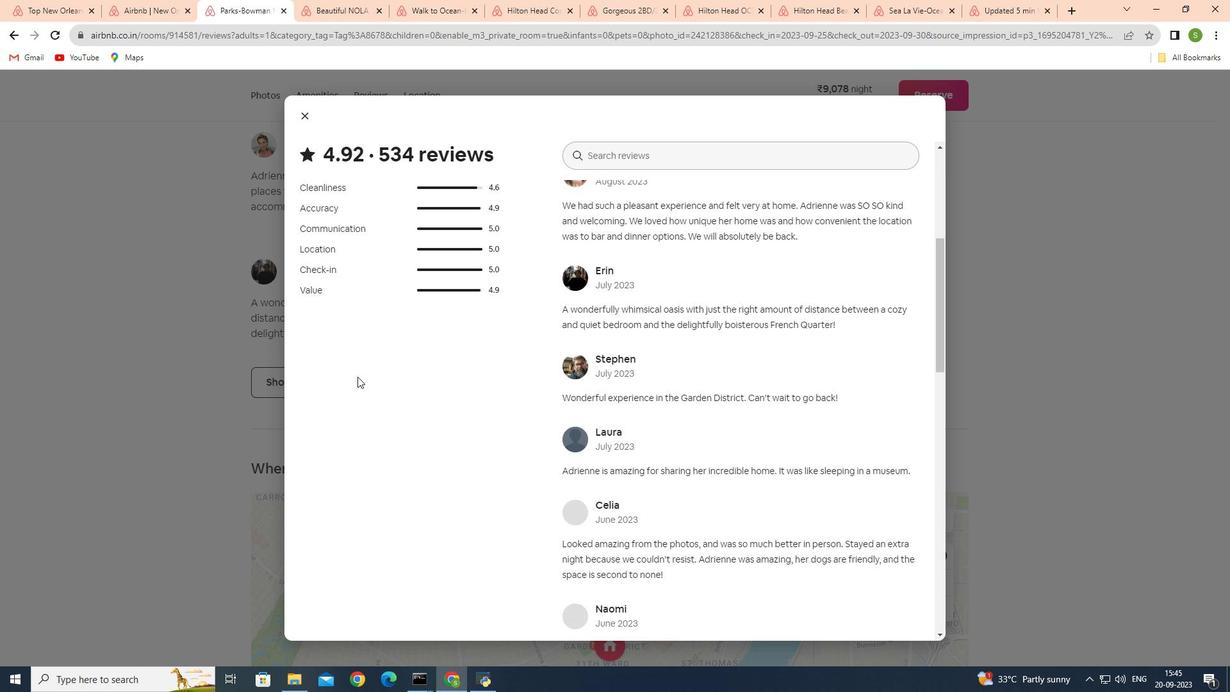 
Action: Mouse scrolled (357, 376) with delta (0, 0)
Screenshot: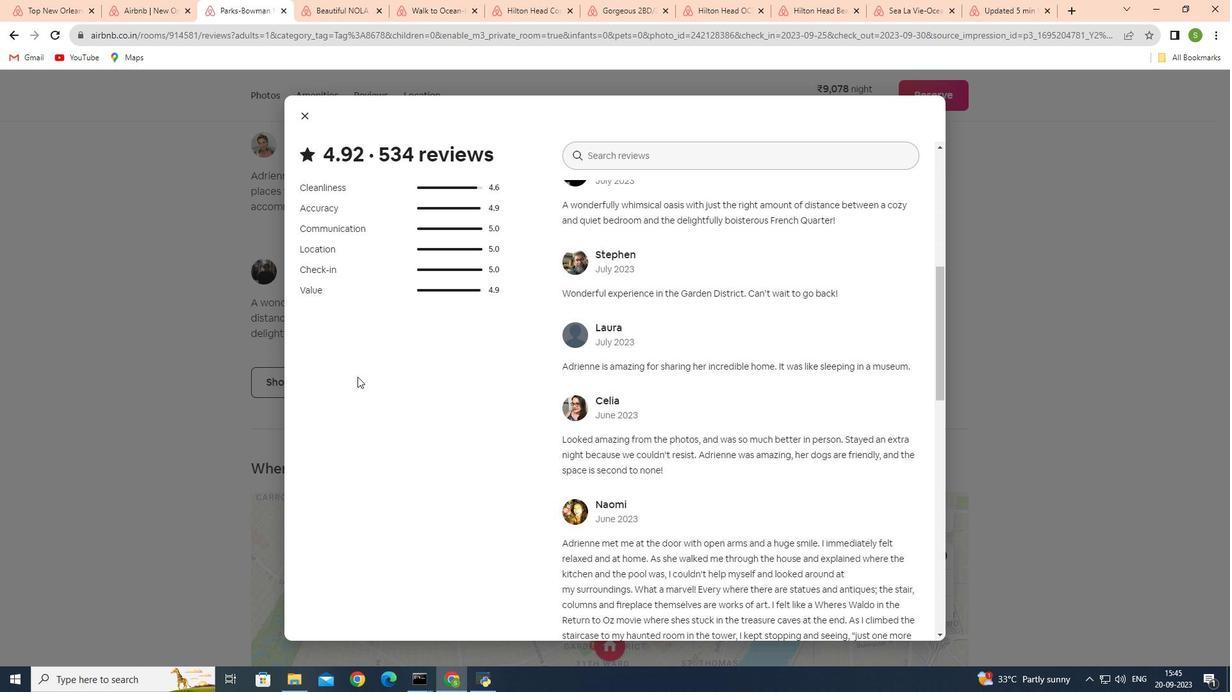 
Action: Mouse scrolled (357, 376) with delta (0, 0)
Screenshot: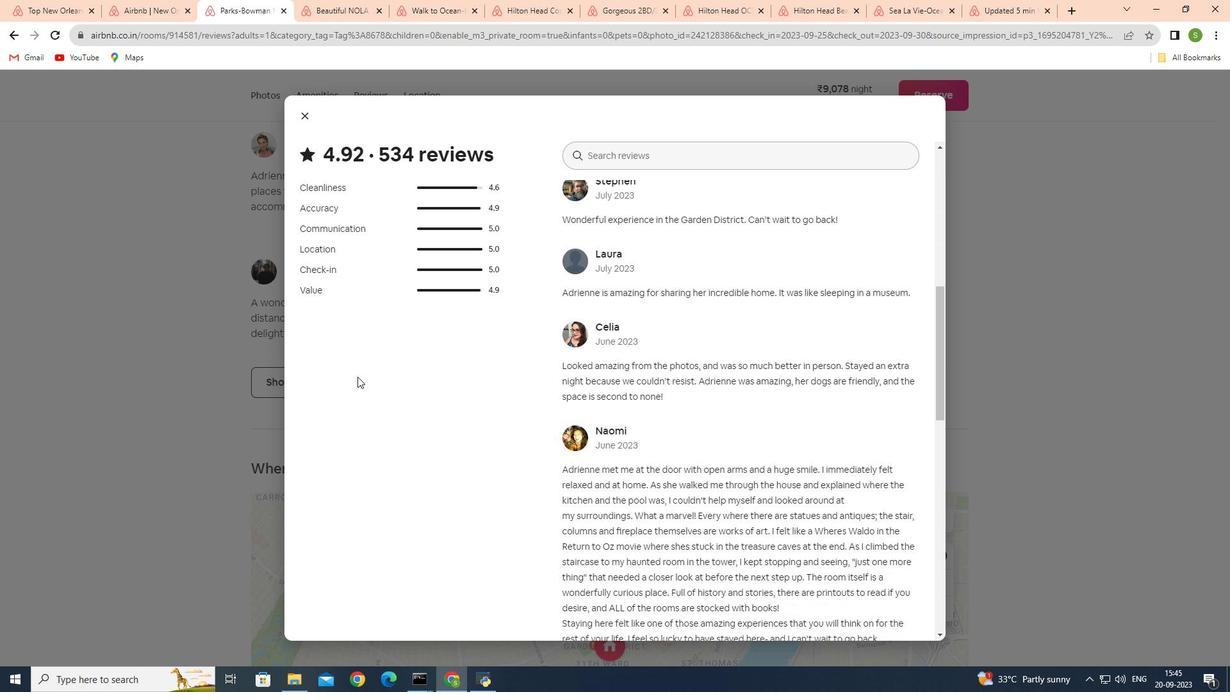 
Action: Mouse scrolled (357, 376) with delta (0, 0)
Screenshot: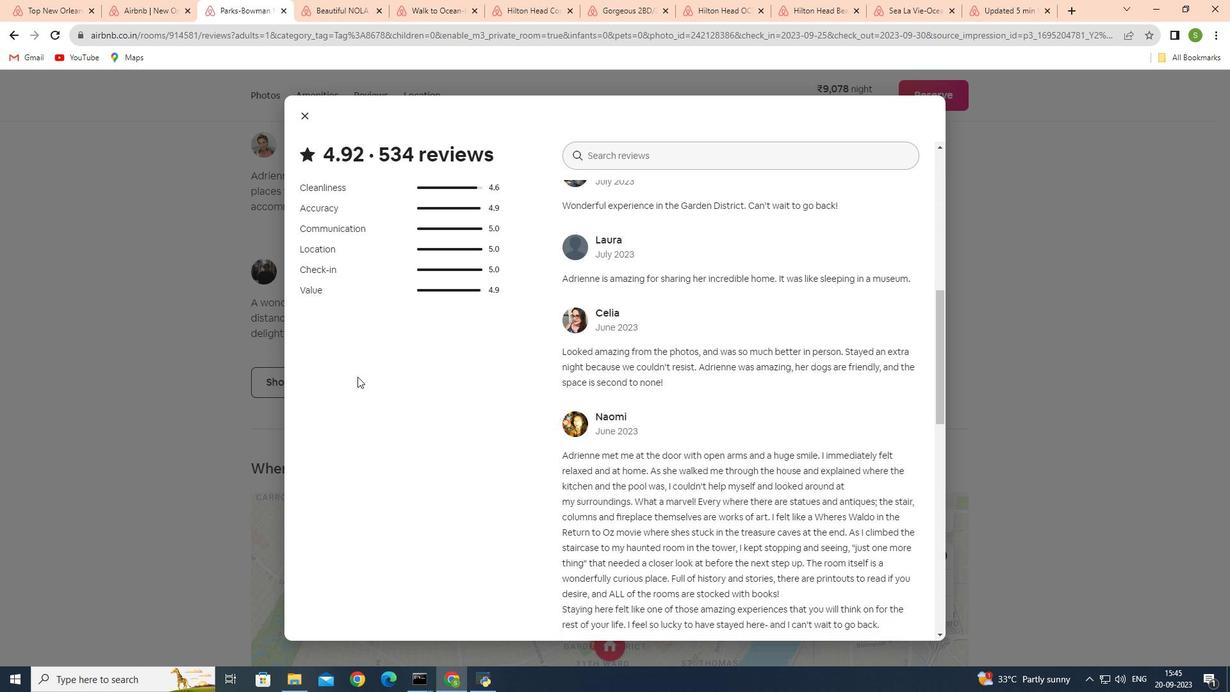 
Action: Mouse scrolled (357, 376) with delta (0, 0)
Screenshot: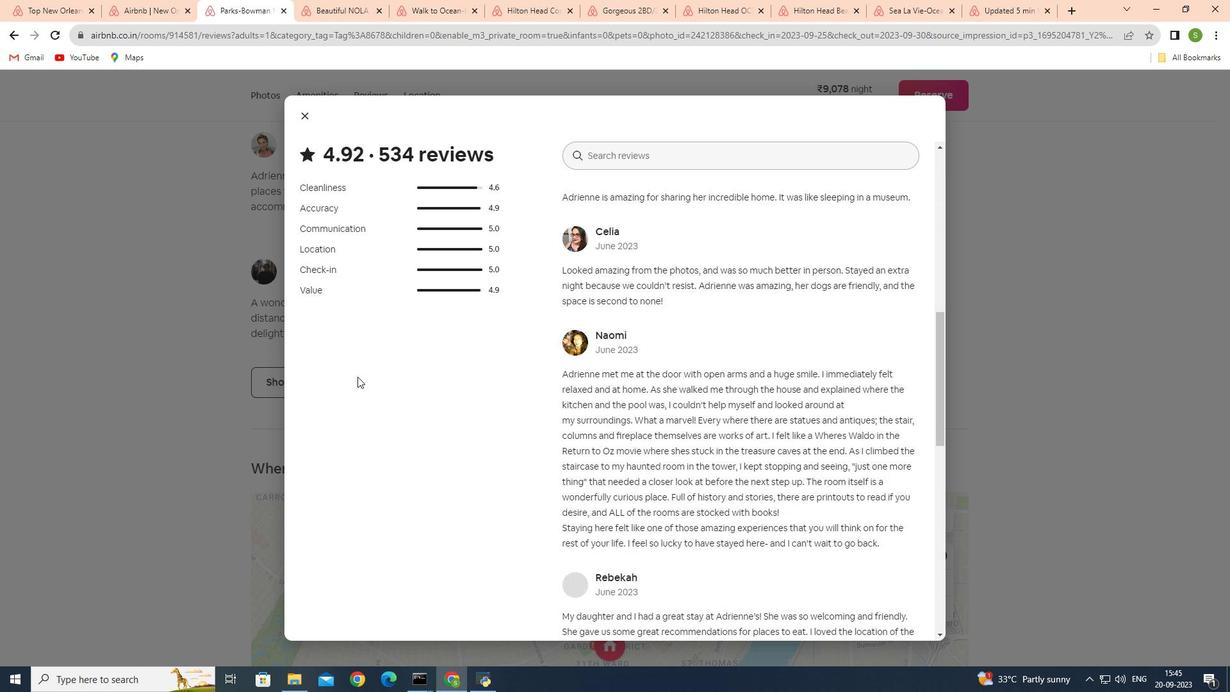 
Action: Mouse scrolled (357, 376) with delta (0, 0)
Screenshot: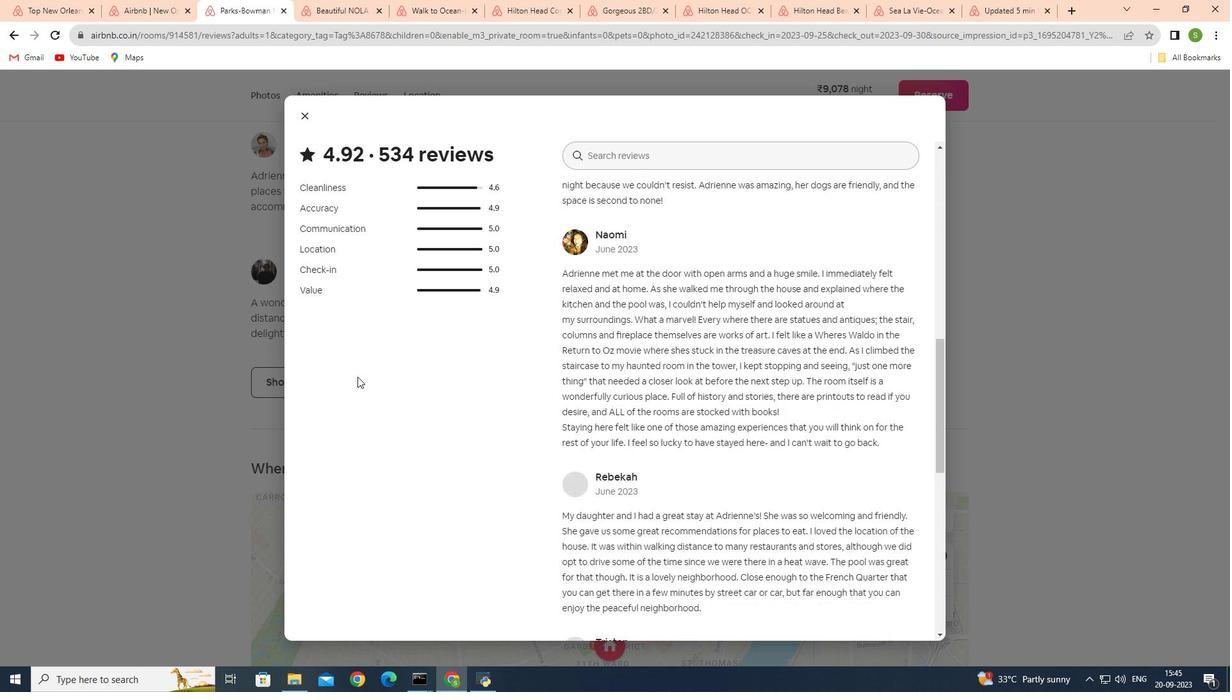 
Action: Mouse scrolled (357, 376) with delta (0, 0)
Screenshot: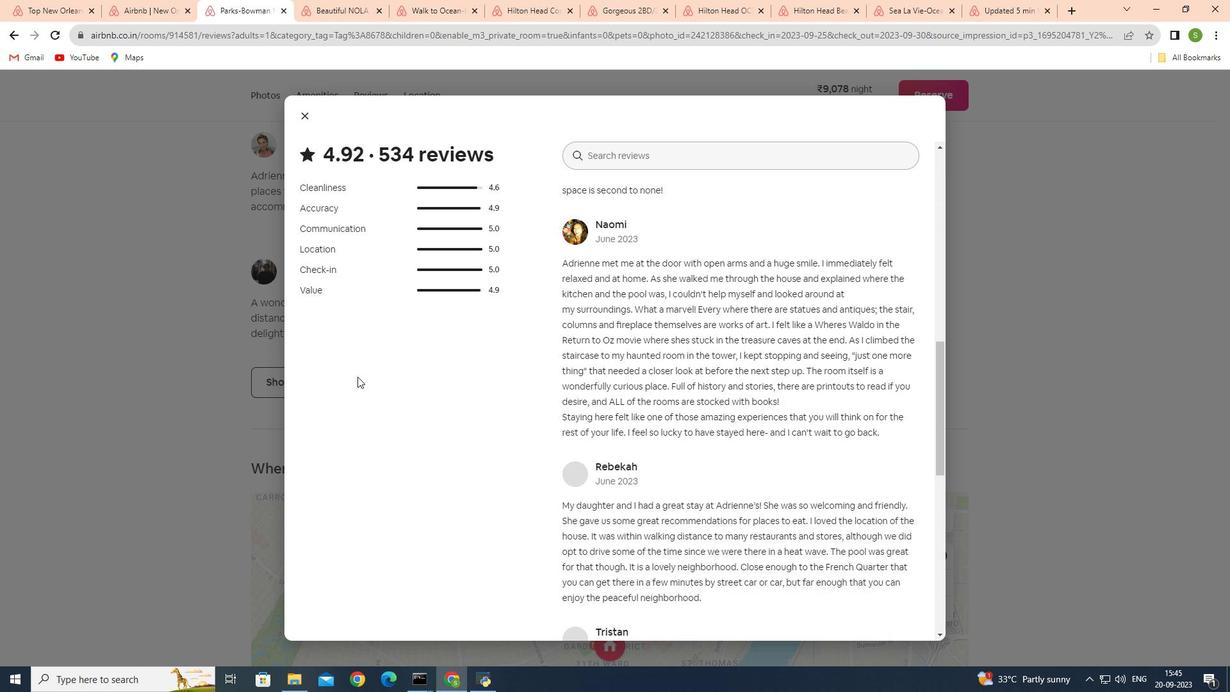 
Action: Mouse scrolled (357, 376) with delta (0, 0)
Screenshot: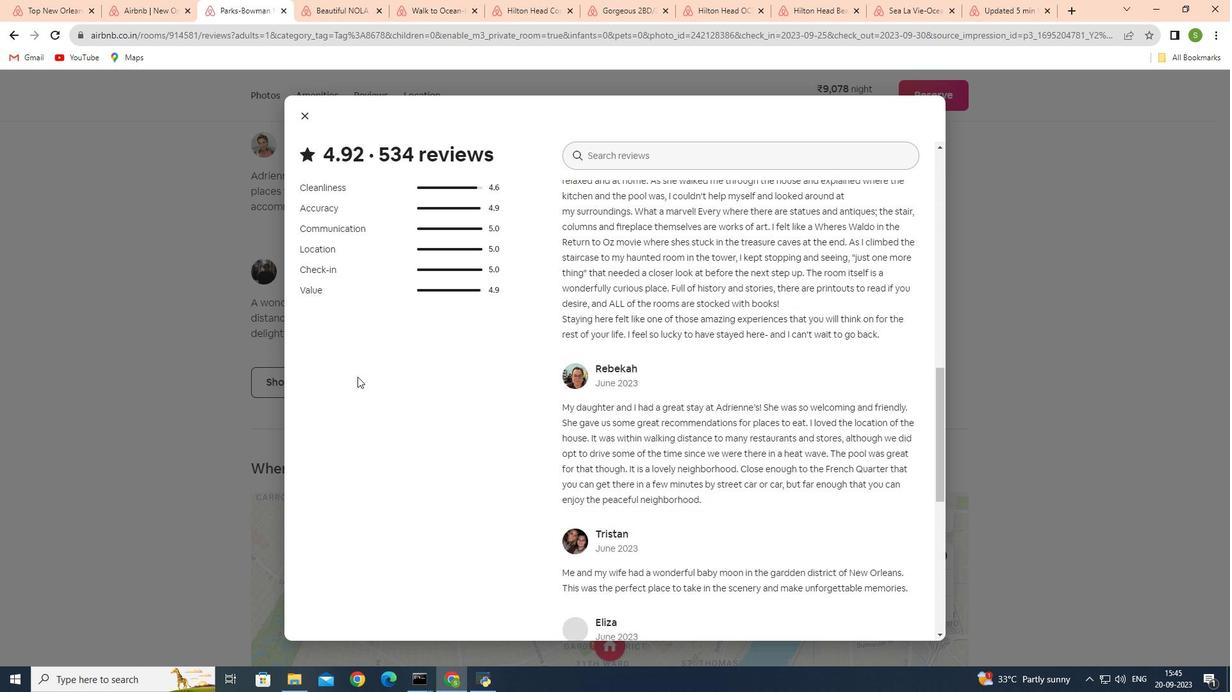 
Action: Mouse scrolled (357, 376) with delta (0, 0)
Screenshot: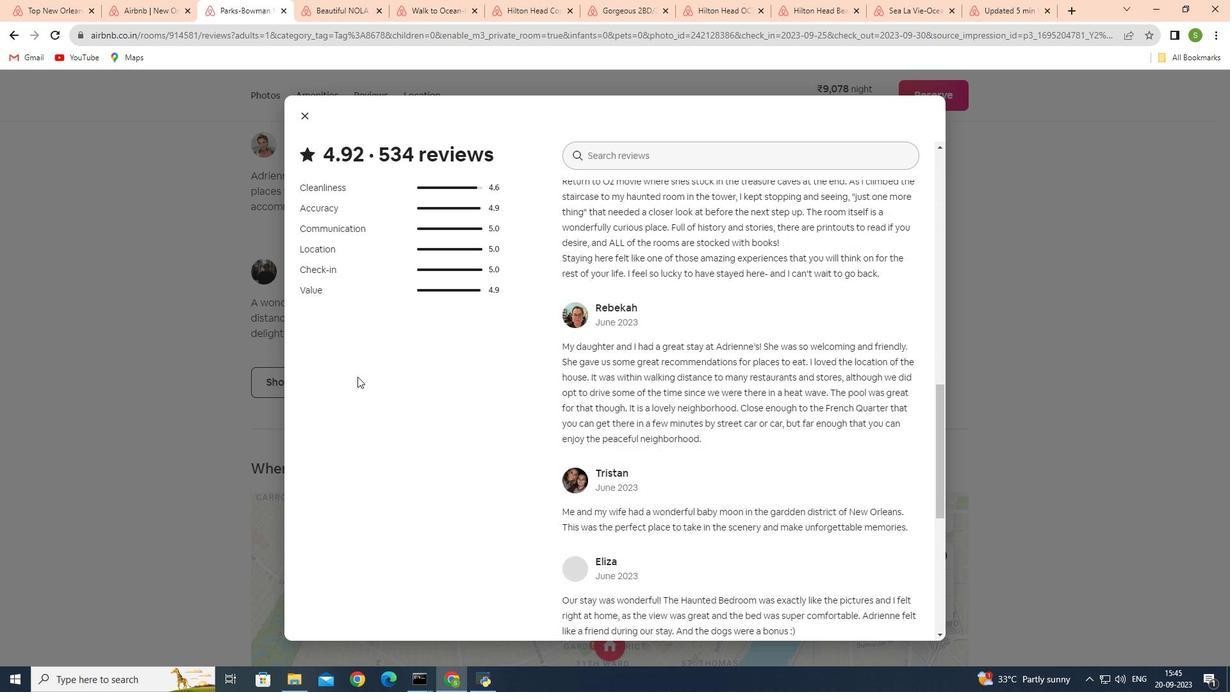 
Action: Mouse scrolled (357, 376) with delta (0, 0)
Screenshot: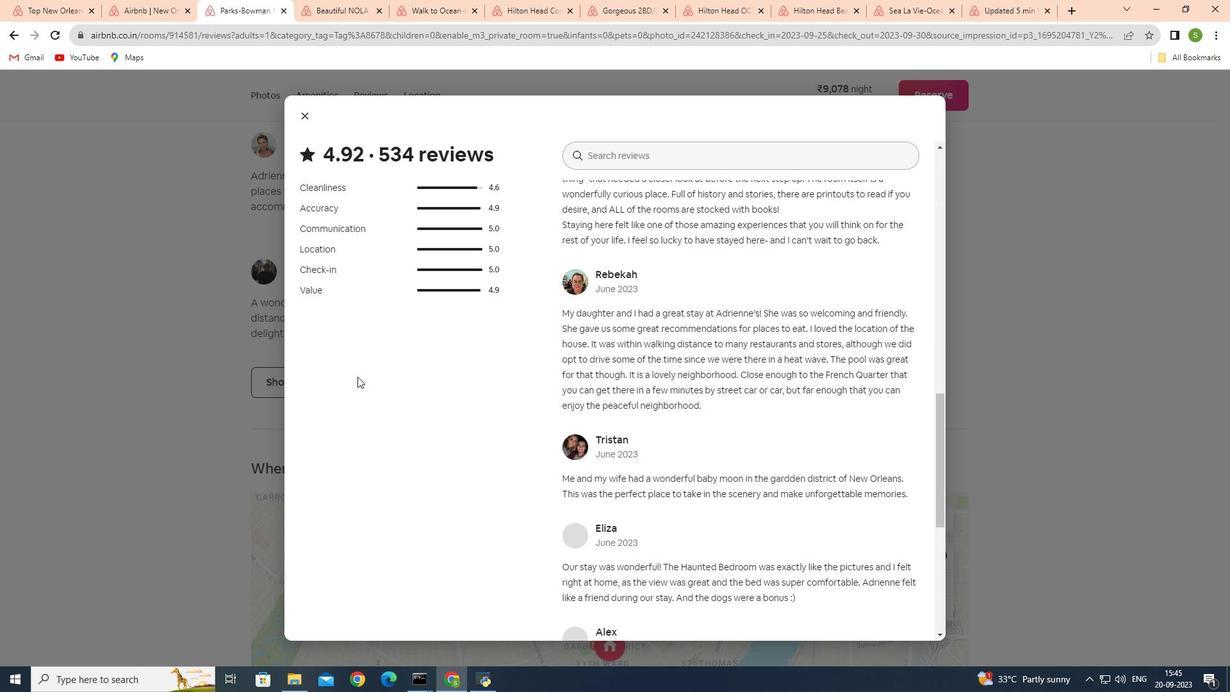 
Action: Mouse scrolled (357, 376) with delta (0, 0)
Screenshot: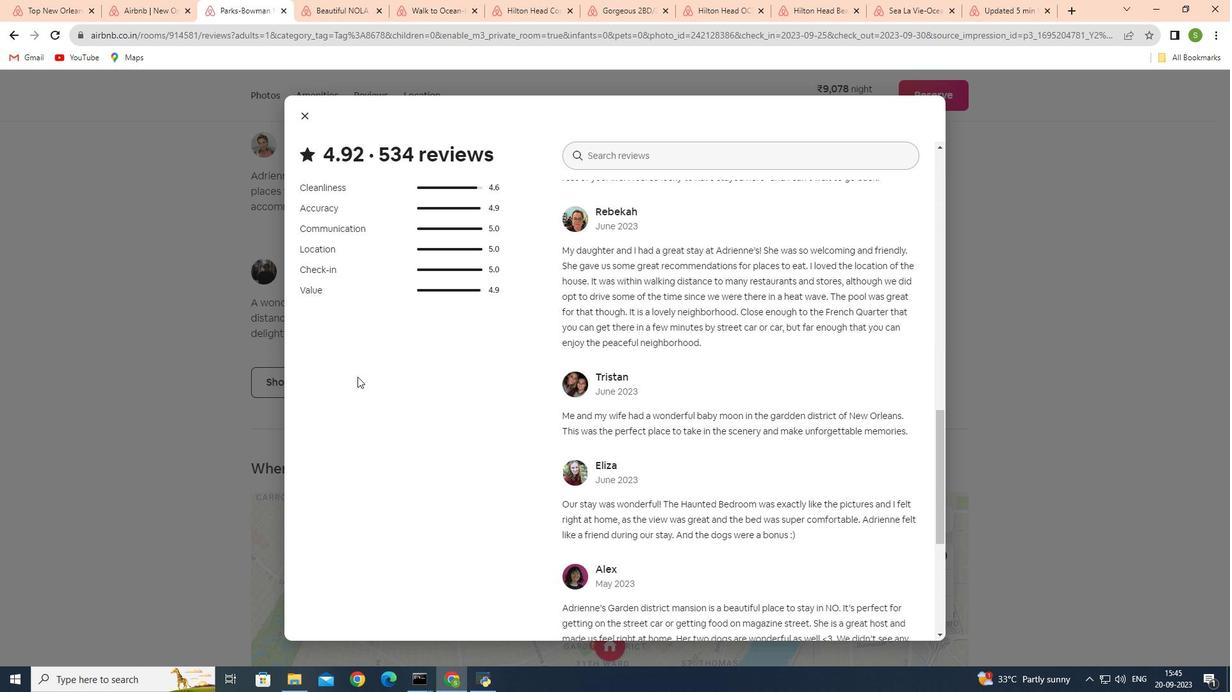 
Action: Mouse scrolled (357, 376) with delta (0, 0)
Screenshot: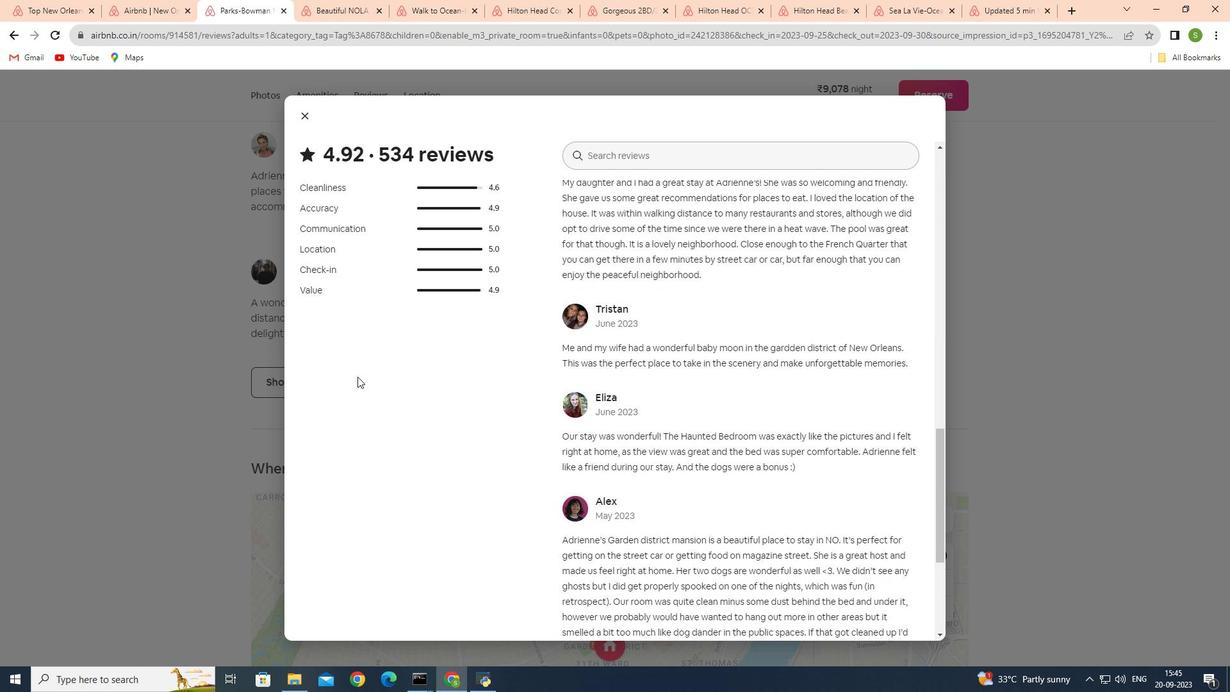 
Action: Mouse scrolled (357, 376) with delta (0, 0)
Screenshot: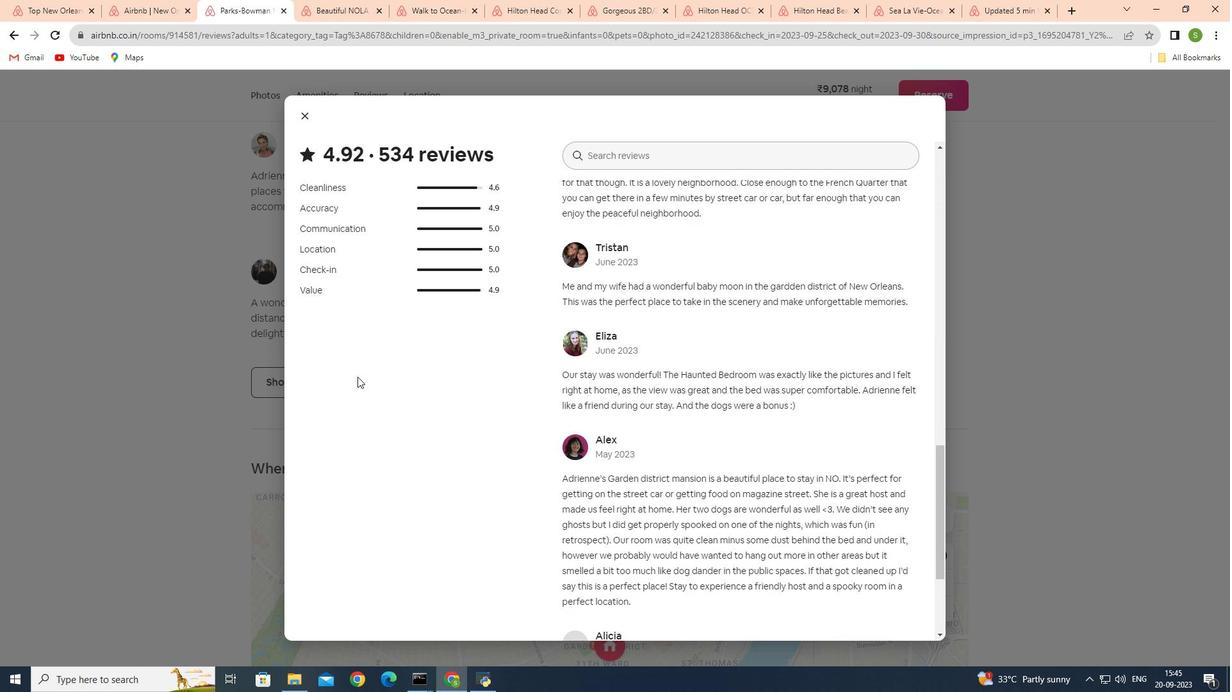 
Action: Mouse scrolled (357, 376) with delta (0, 0)
Screenshot: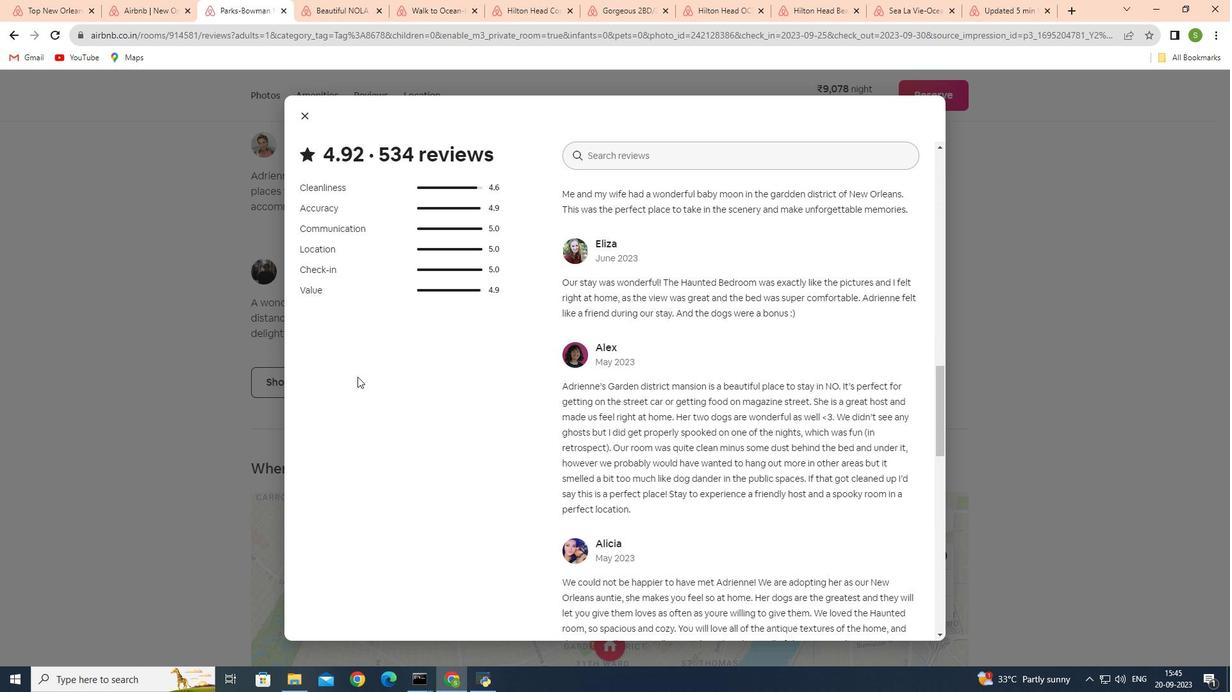 
Action: Mouse scrolled (357, 376) with delta (0, 0)
Screenshot: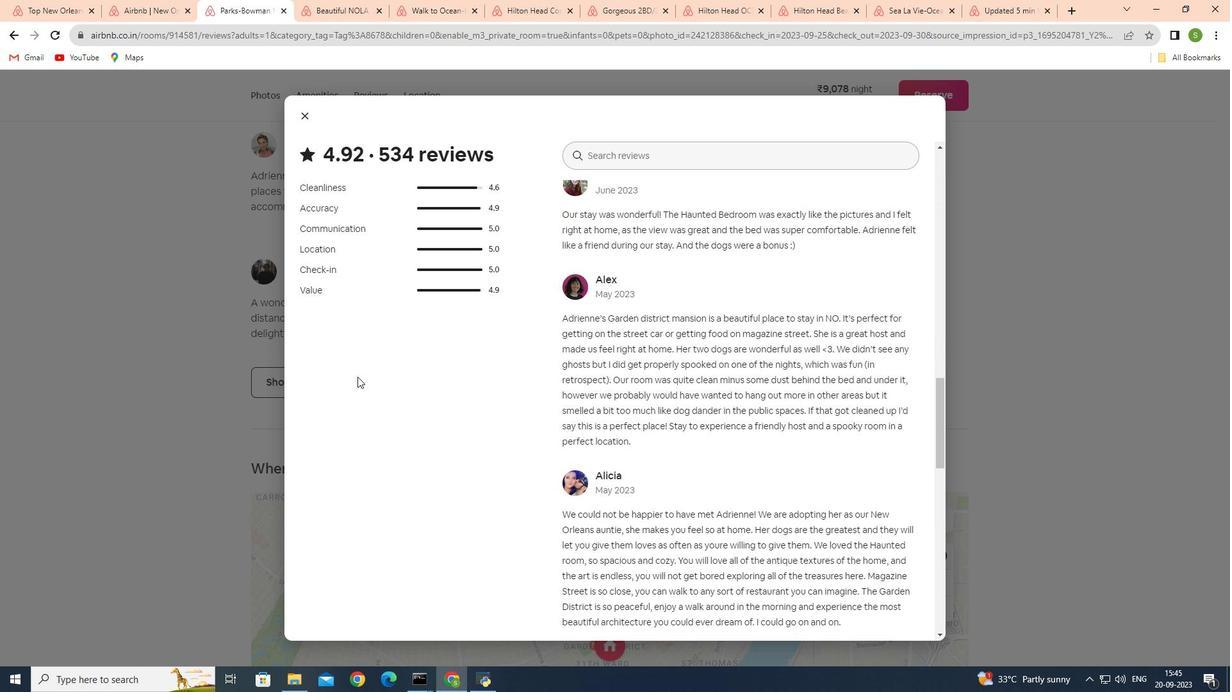 
Action: Mouse scrolled (357, 376) with delta (0, 0)
Screenshot: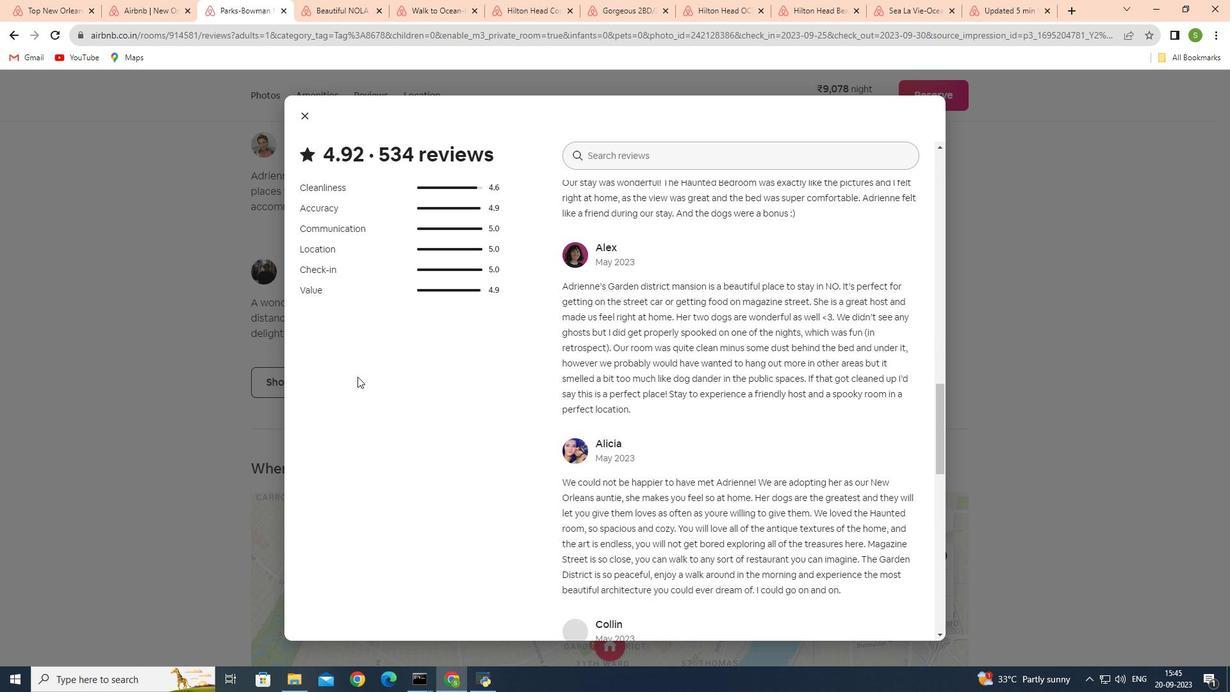 
Action: Mouse moved to (366, 388)
Screenshot: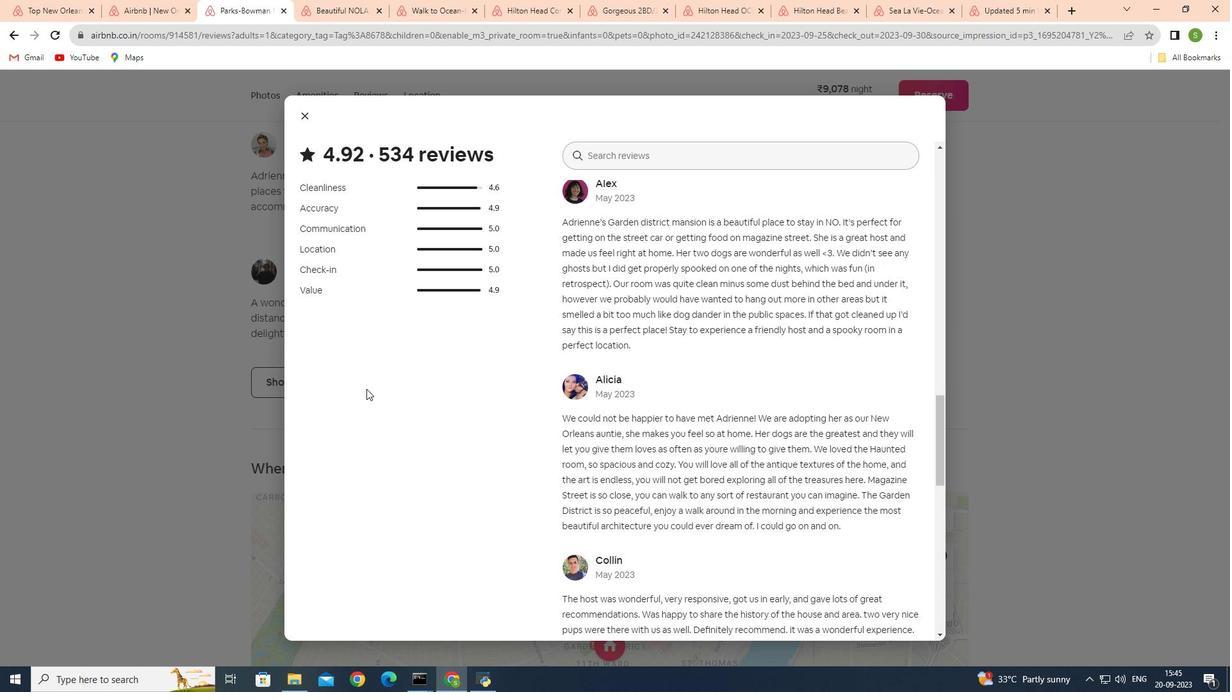 
Action: Mouse scrolled (366, 387) with delta (0, 0)
Screenshot: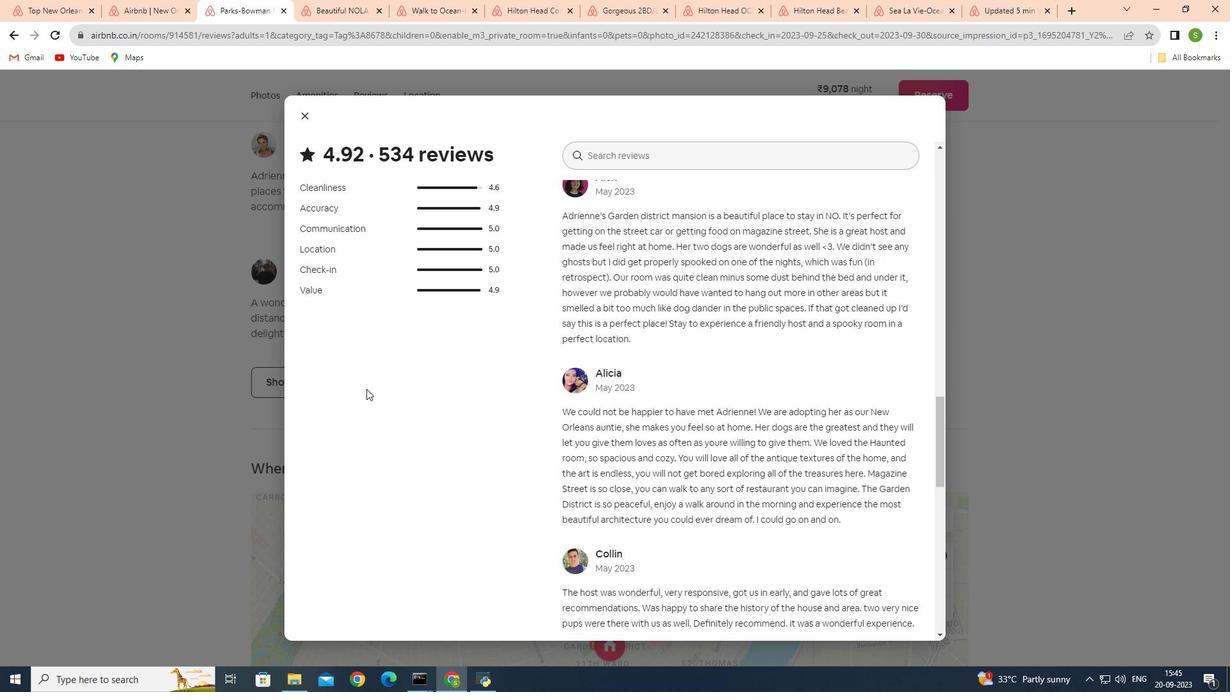 
Action: Mouse moved to (366, 389)
Screenshot: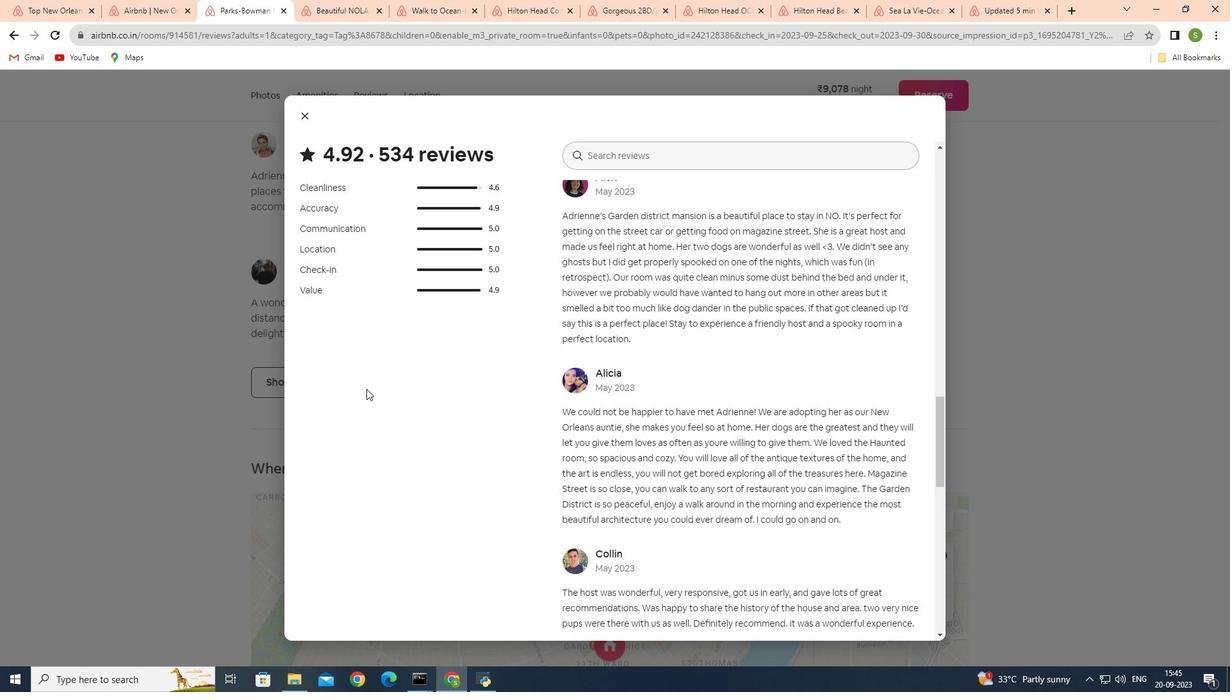 
Action: Mouse scrolled (366, 388) with delta (0, 0)
Screenshot: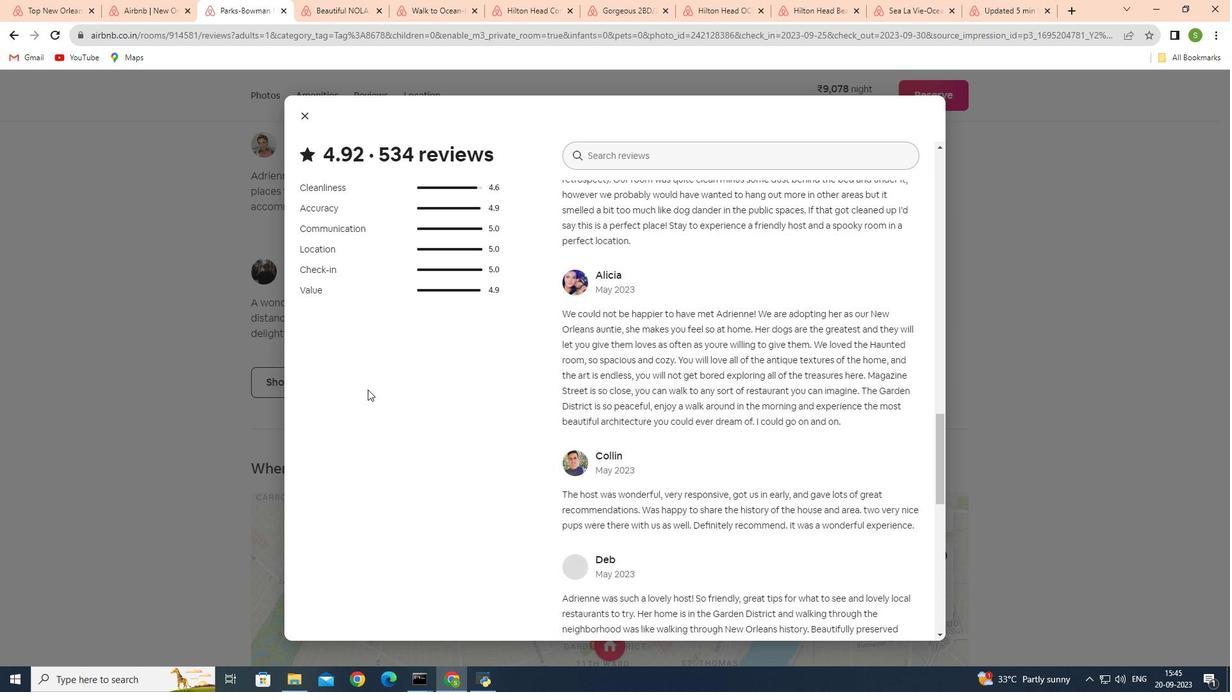 
Action: Mouse scrolled (366, 388) with delta (0, 0)
Screenshot: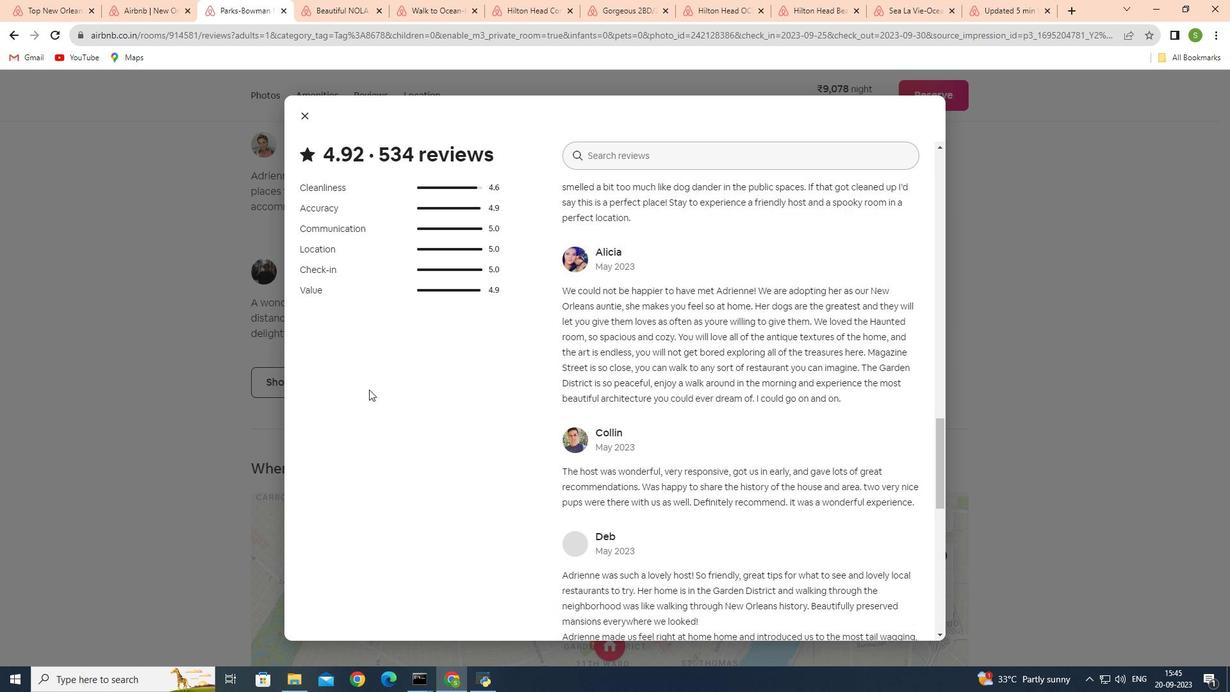 
Action: Mouse moved to (412, 396)
Screenshot: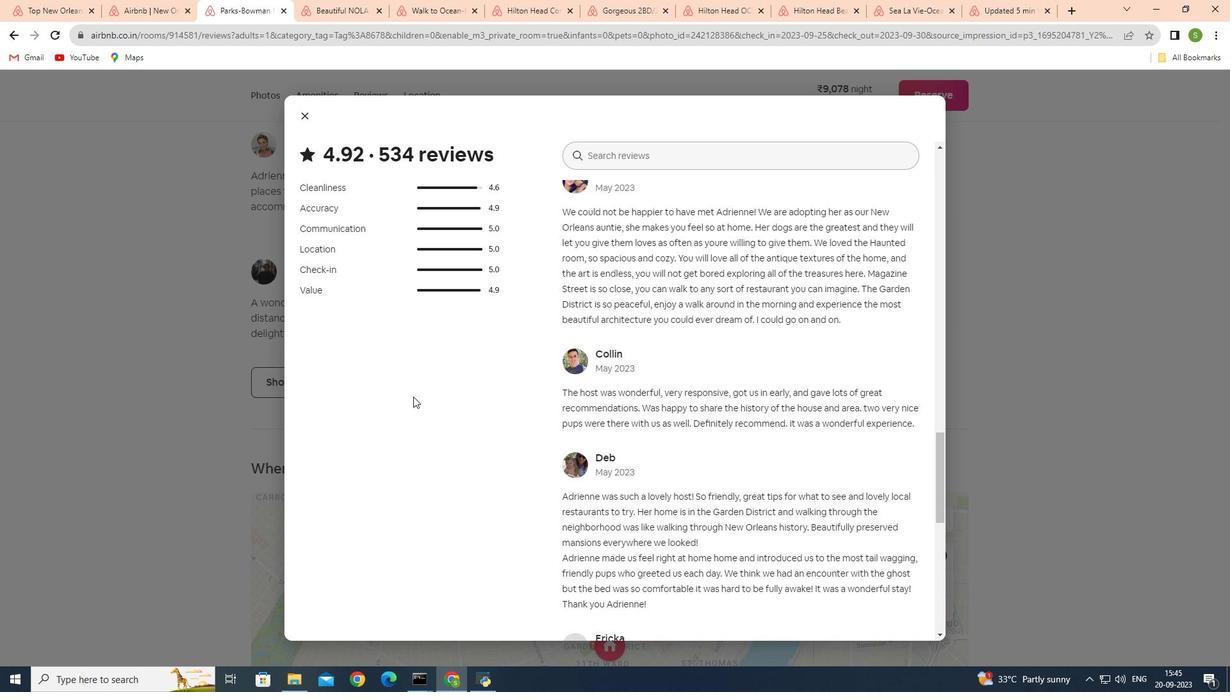 
Action: Mouse scrolled (412, 395) with delta (0, 0)
Screenshot: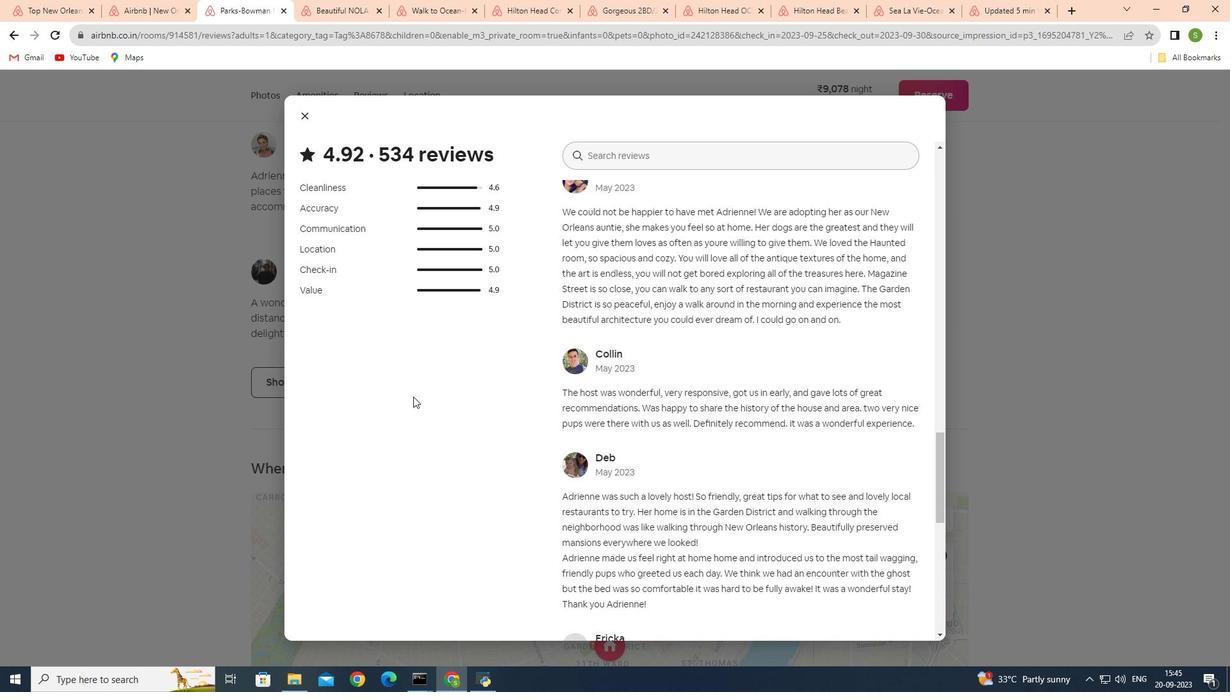 
Action: Mouse moved to (413, 396)
Screenshot: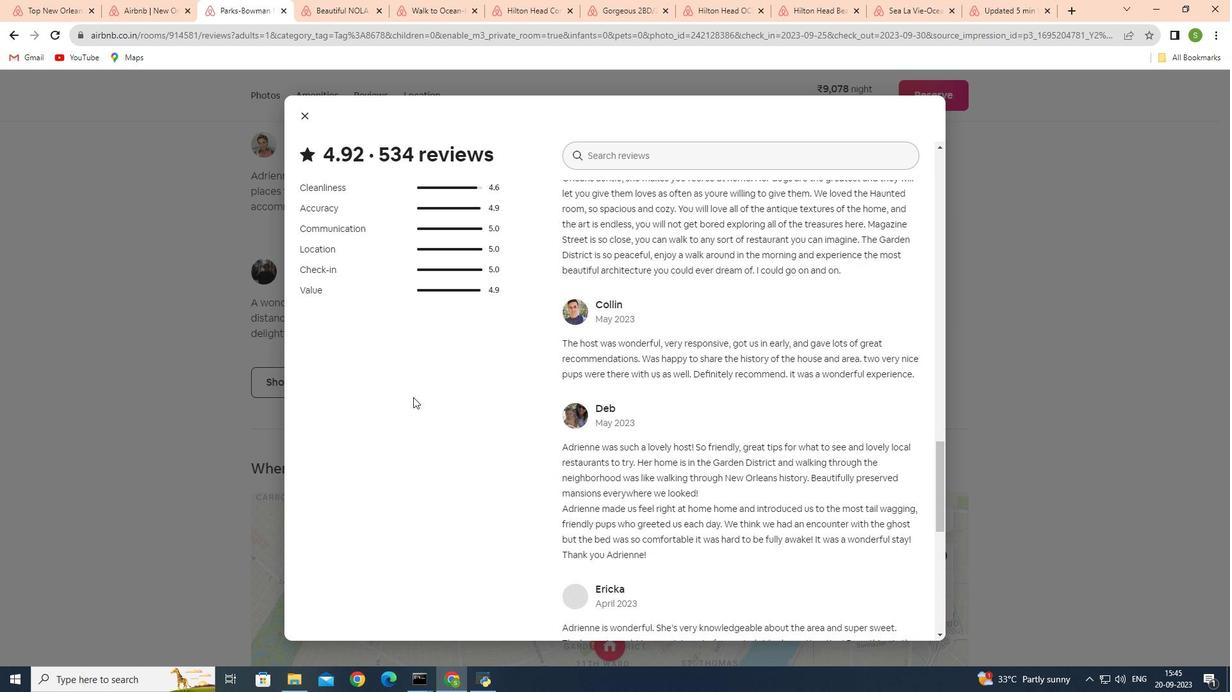 
Action: Mouse scrolled (413, 396) with delta (0, 0)
Screenshot: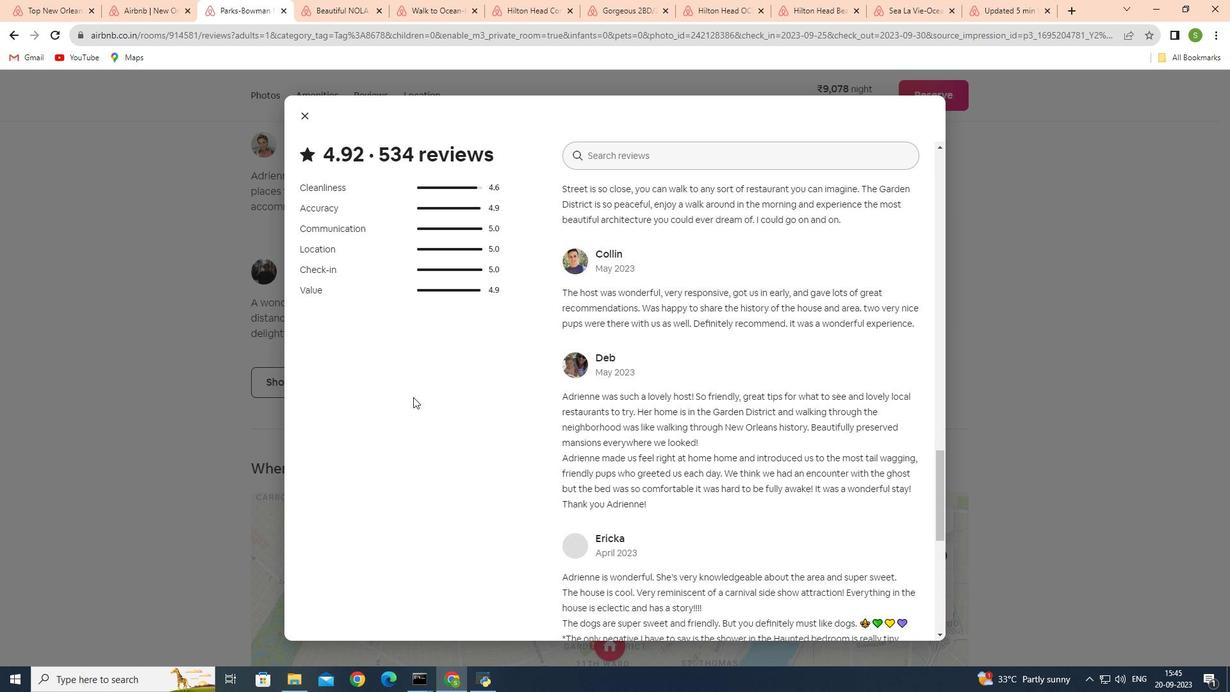 
Action: Mouse scrolled (413, 396) with delta (0, 0)
Screenshot: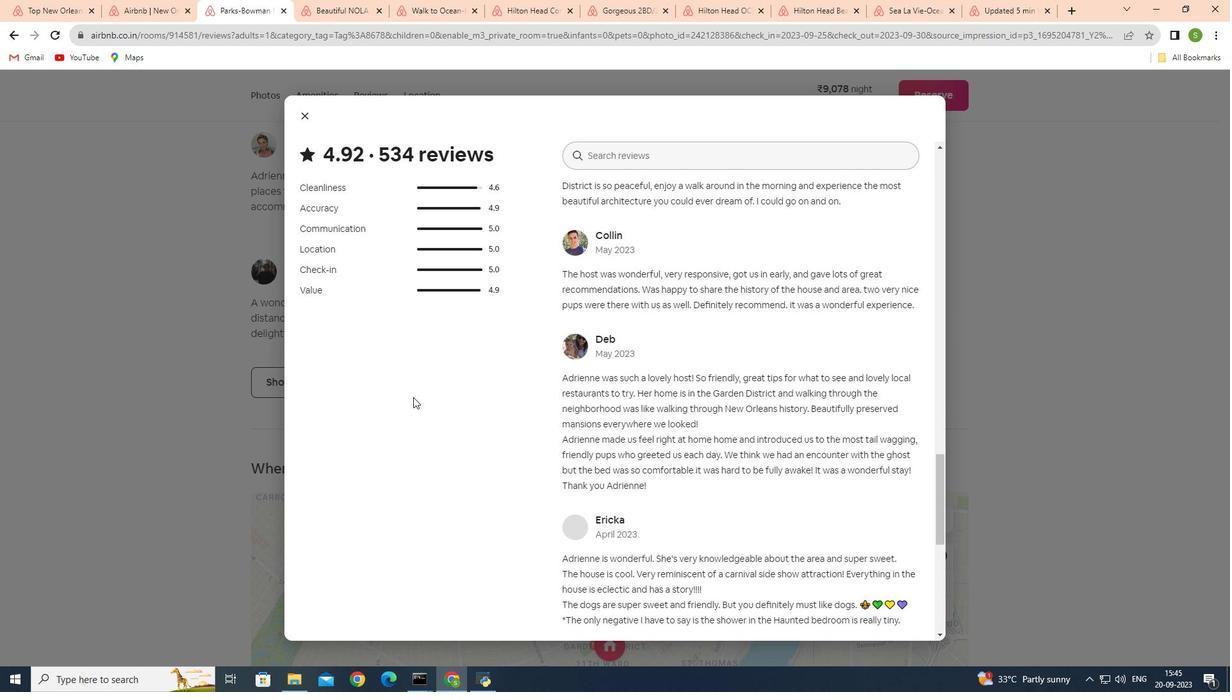 
Action: Mouse moved to (413, 397)
Screenshot: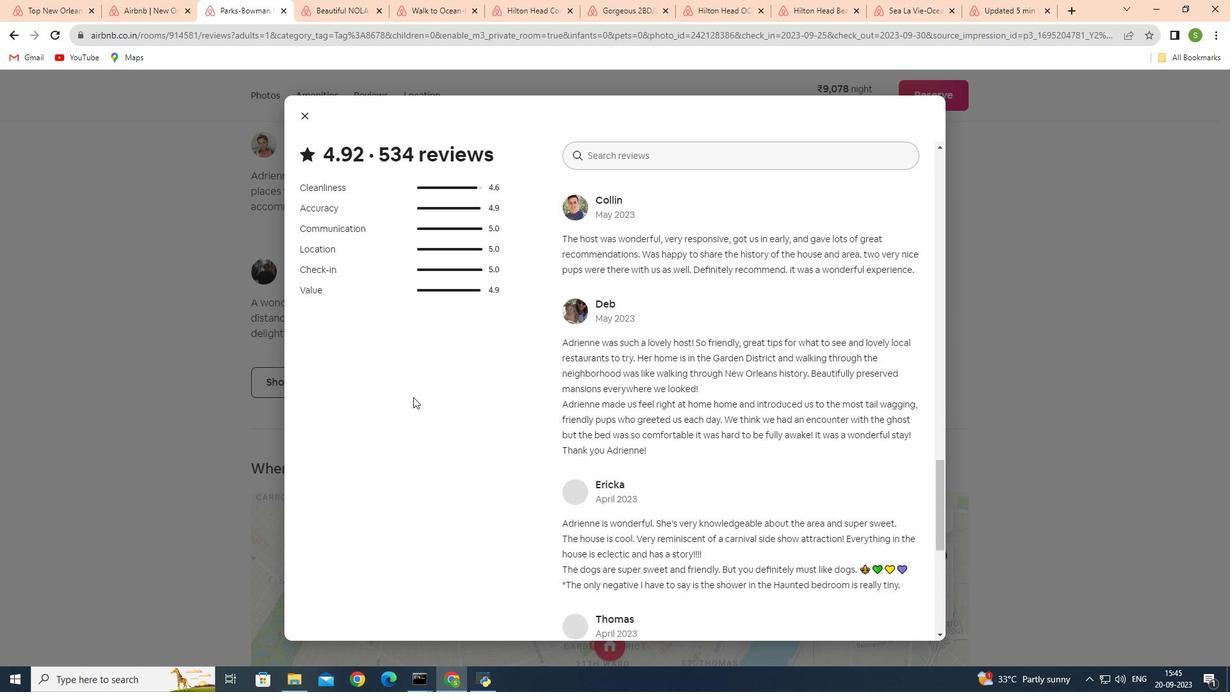 
Action: Mouse scrolled (413, 396) with delta (0, 0)
Screenshot: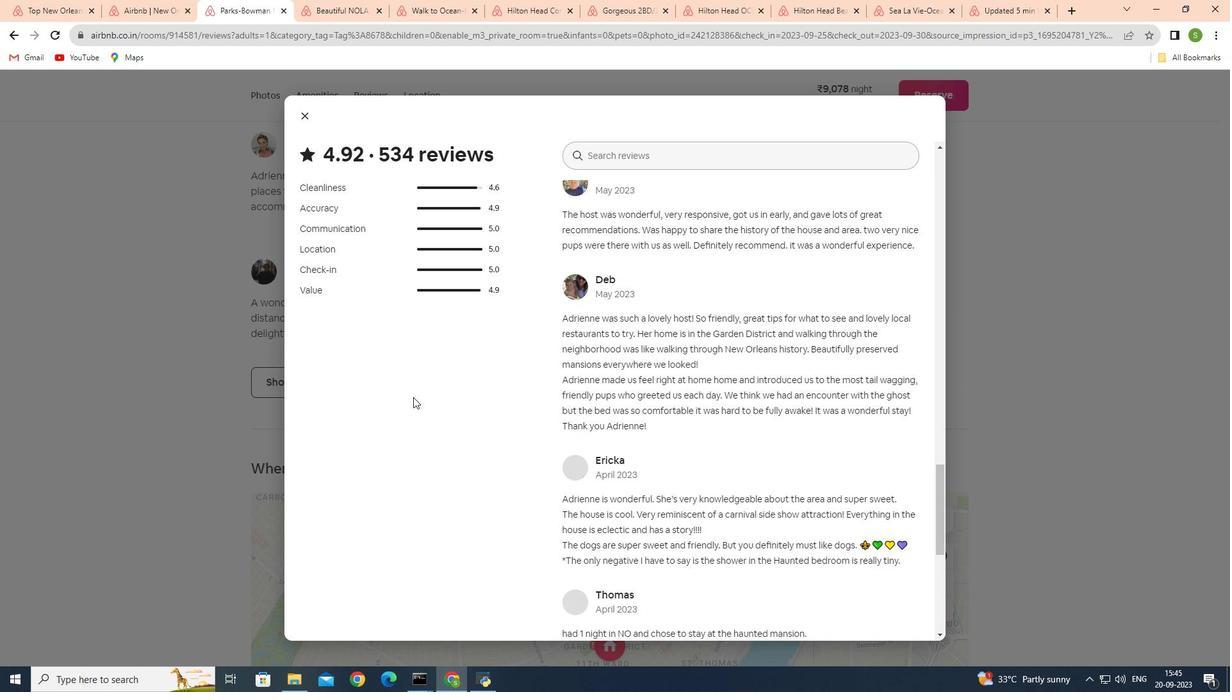 
Action: Mouse moved to (413, 398)
Screenshot: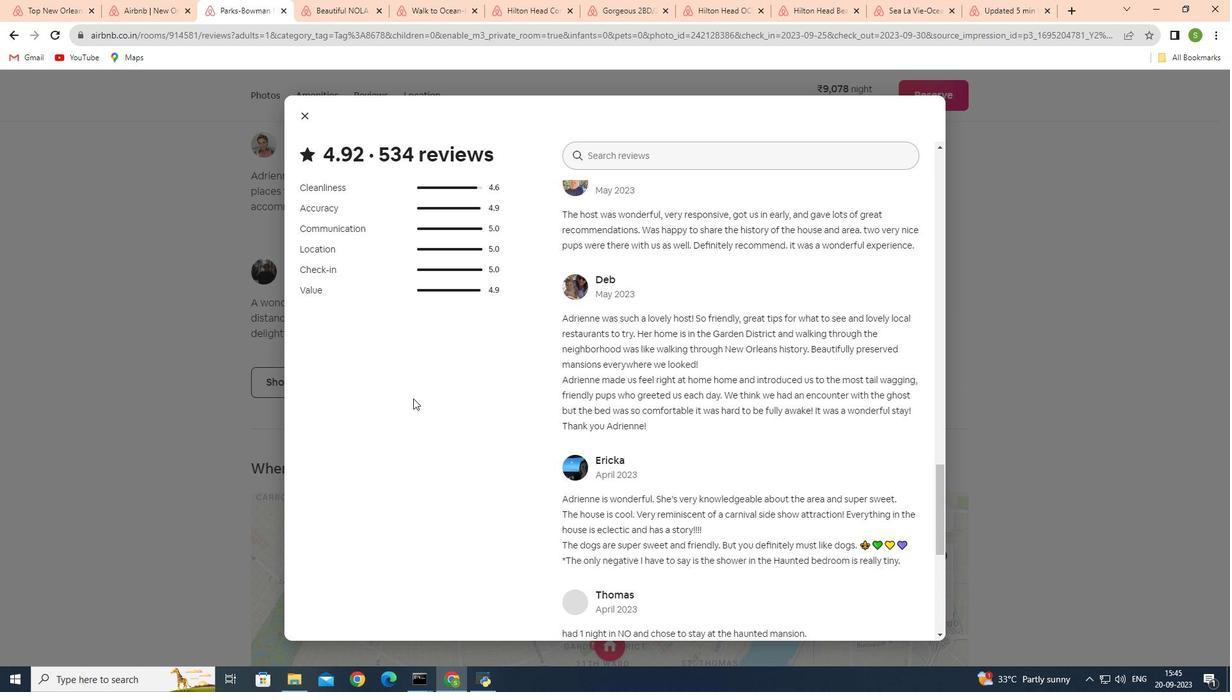 
Action: Mouse scrolled (413, 398) with delta (0, 0)
Screenshot: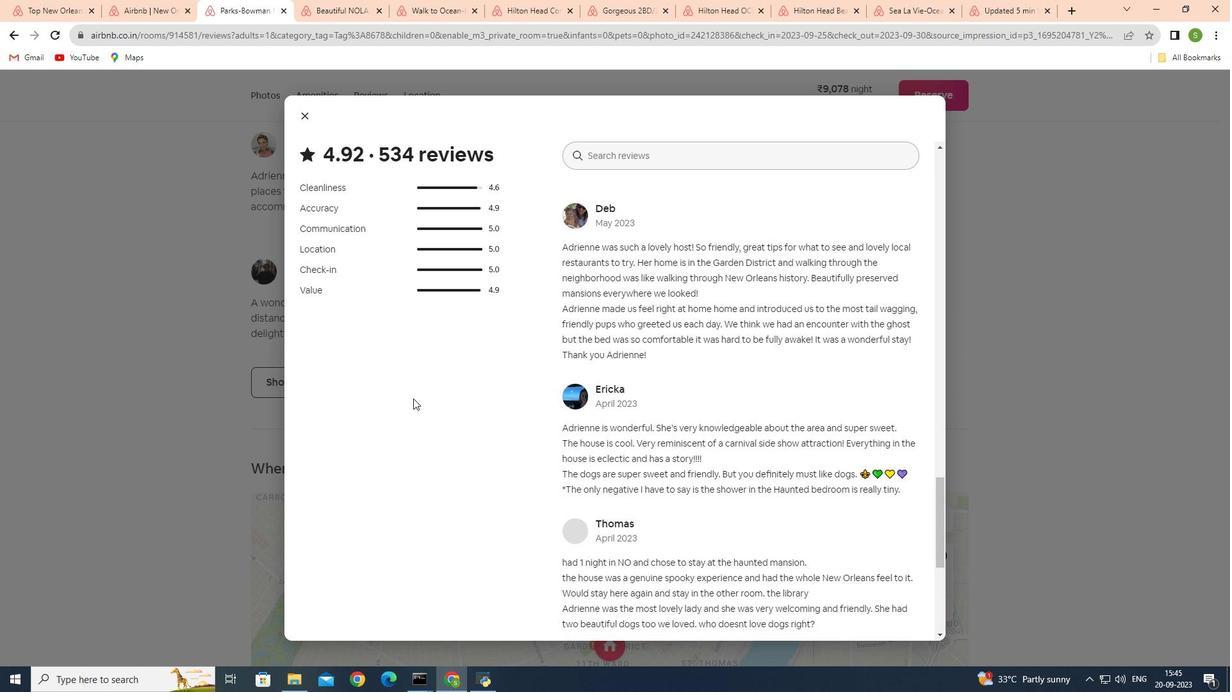 
Action: Mouse scrolled (413, 398) with delta (0, 0)
Screenshot: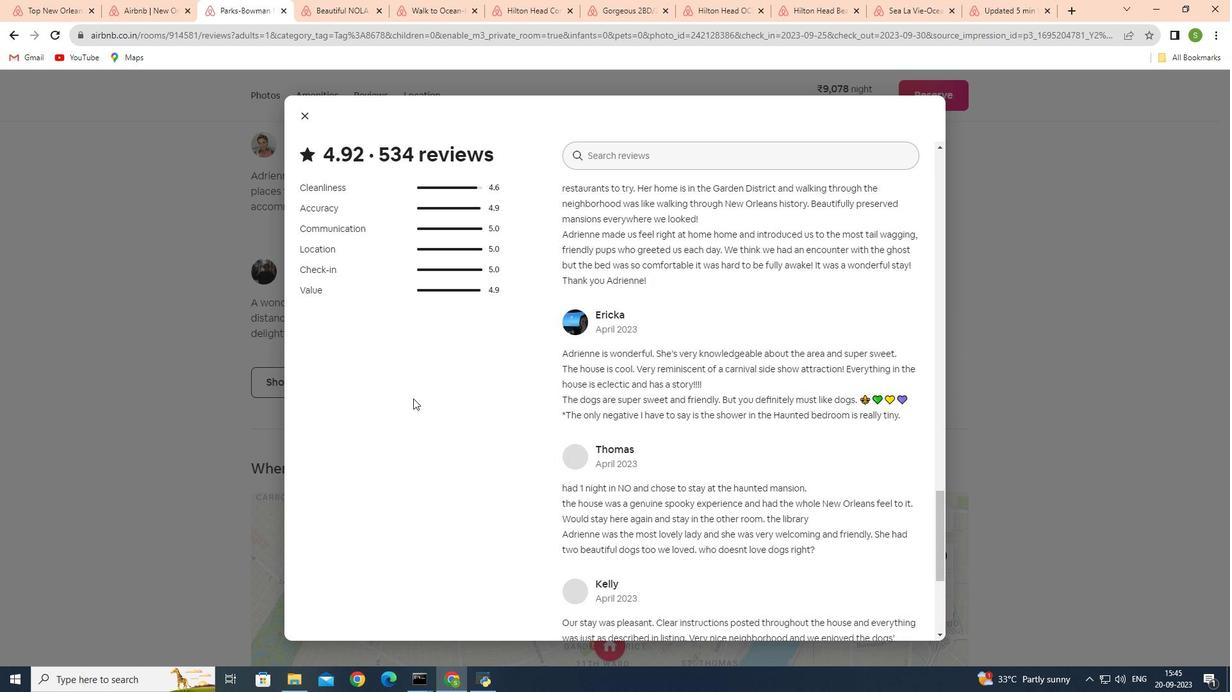
Action: Mouse scrolled (413, 398) with delta (0, 0)
Screenshot: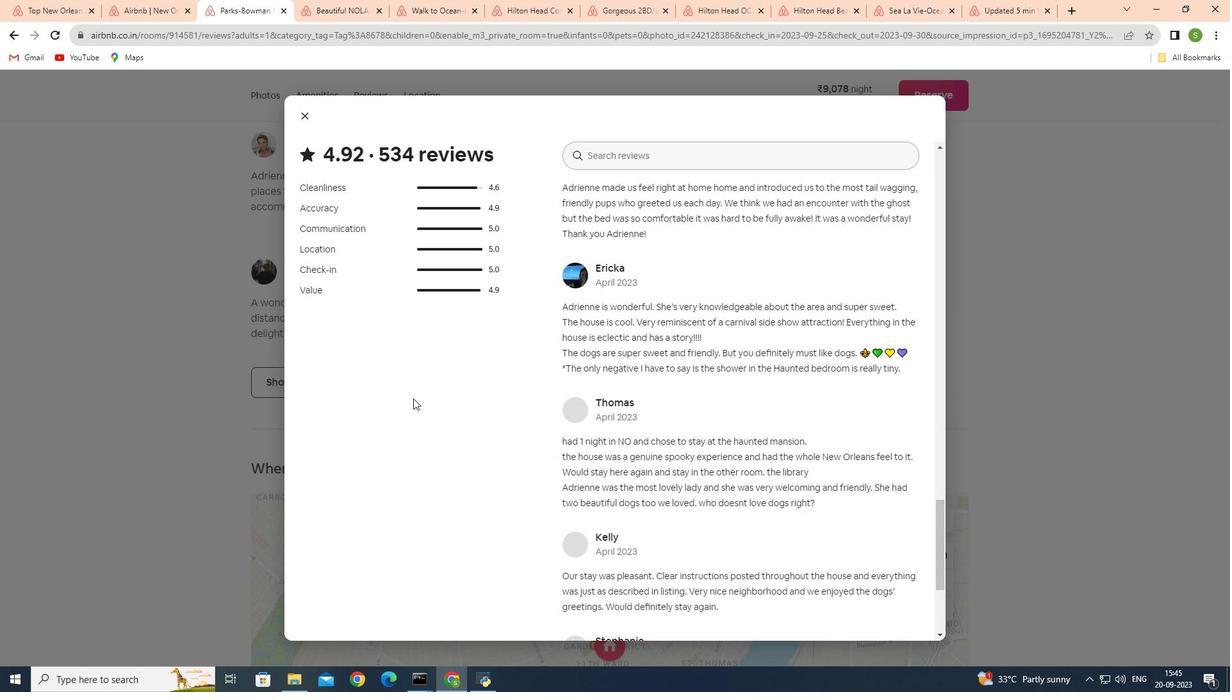 
Action: Mouse scrolled (413, 398) with delta (0, 0)
Screenshot: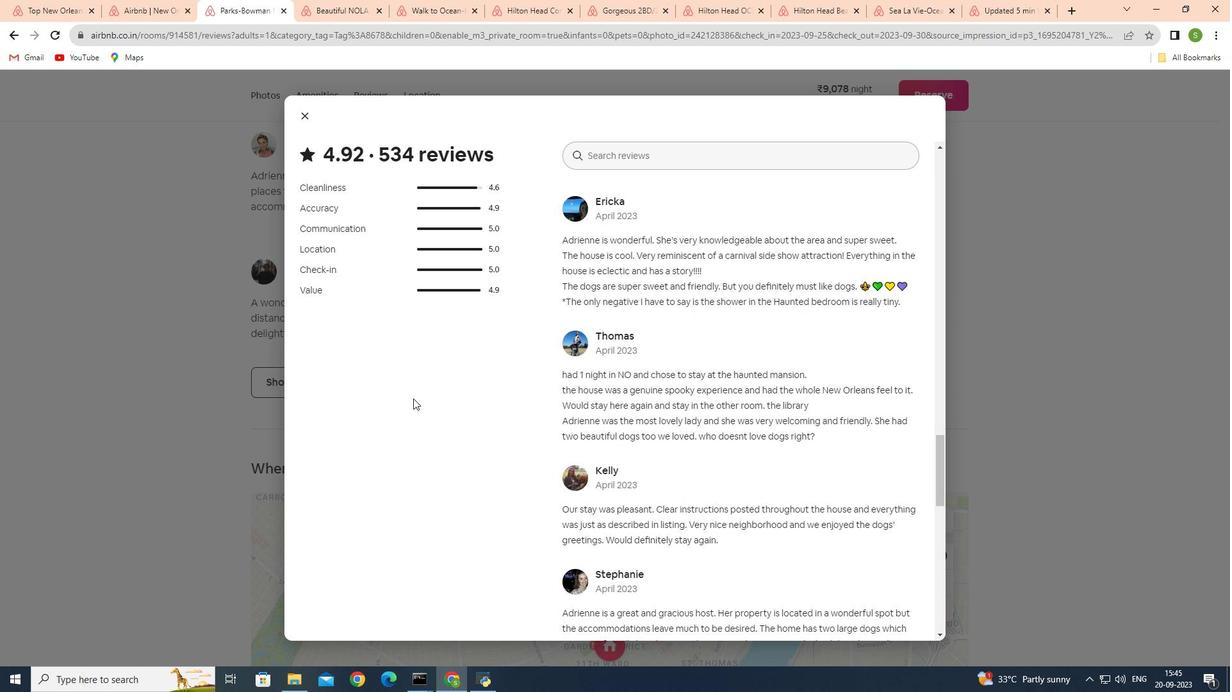 
Action: Mouse scrolled (413, 398) with delta (0, 0)
Screenshot: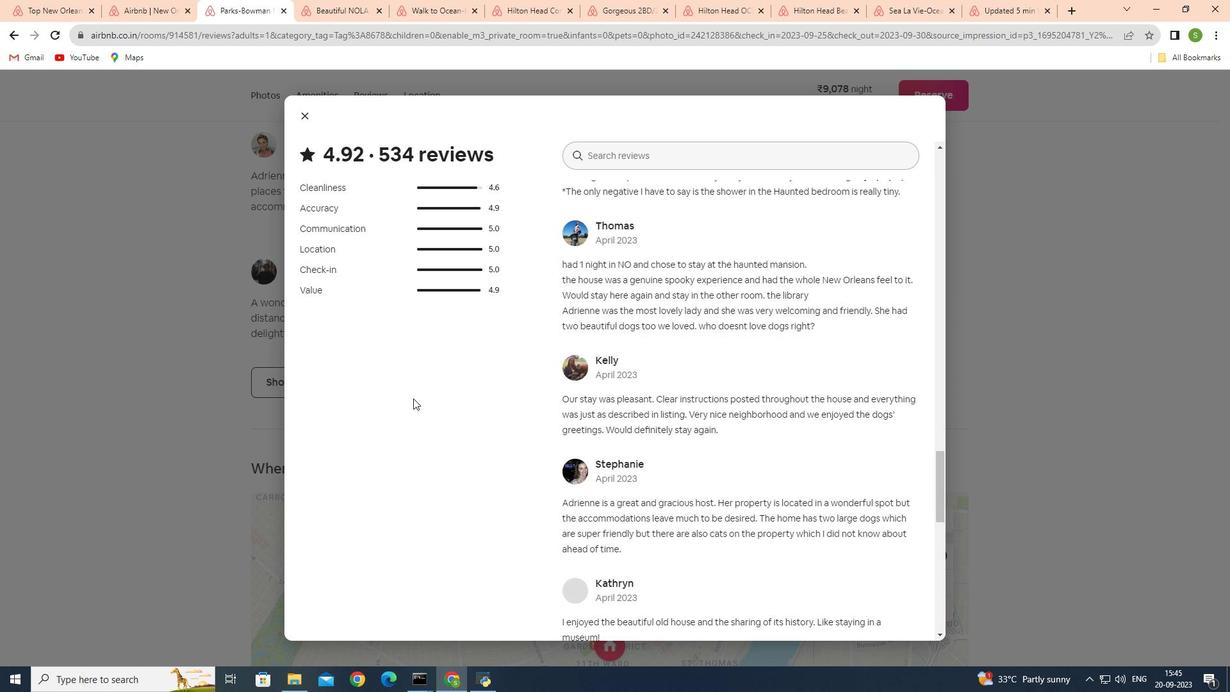 
Action: Mouse scrolled (413, 398) with delta (0, 0)
Screenshot: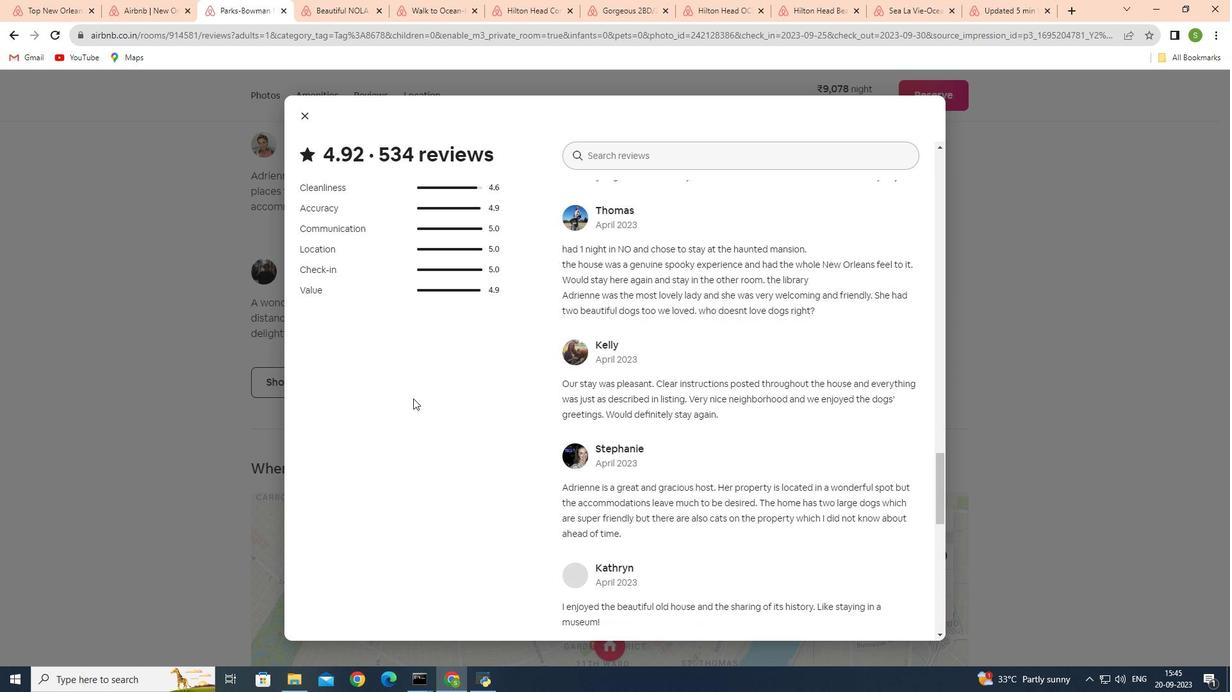 
Action: Mouse scrolled (413, 398) with delta (0, 0)
Screenshot: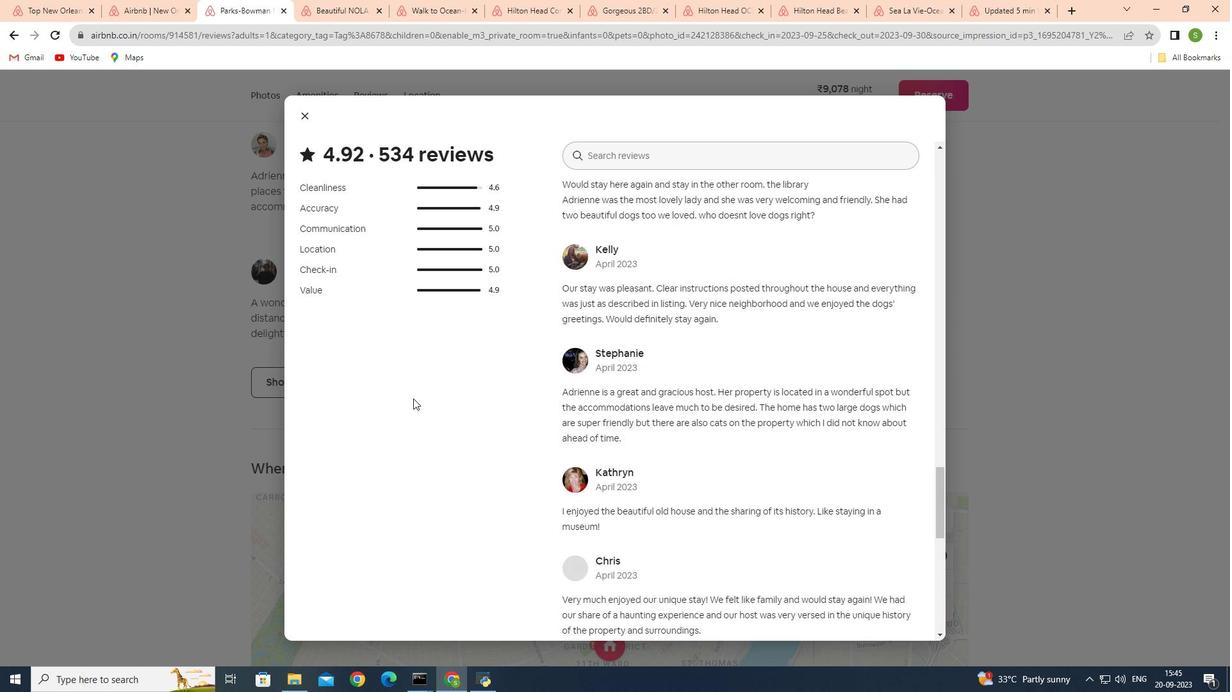 
Action: Mouse scrolled (413, 398) with delta (0, 0)
Screenshot: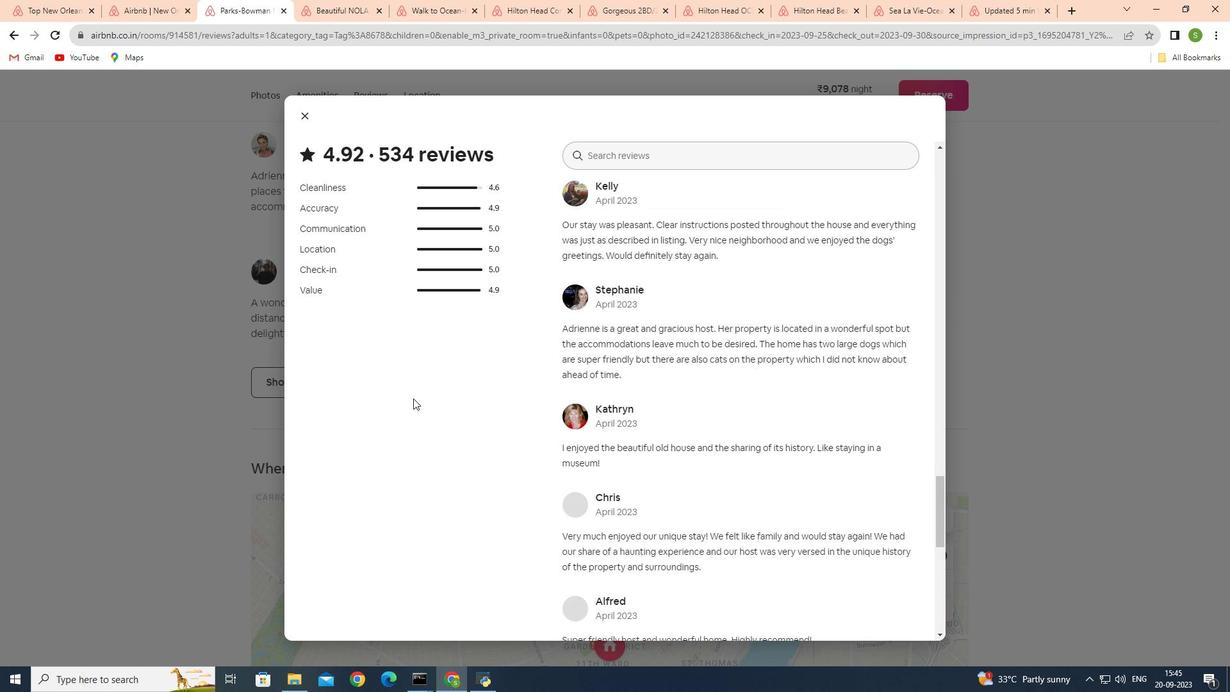 
Action: Mouse scrolled (413, 398) with delta (0, 0)
Screenshot: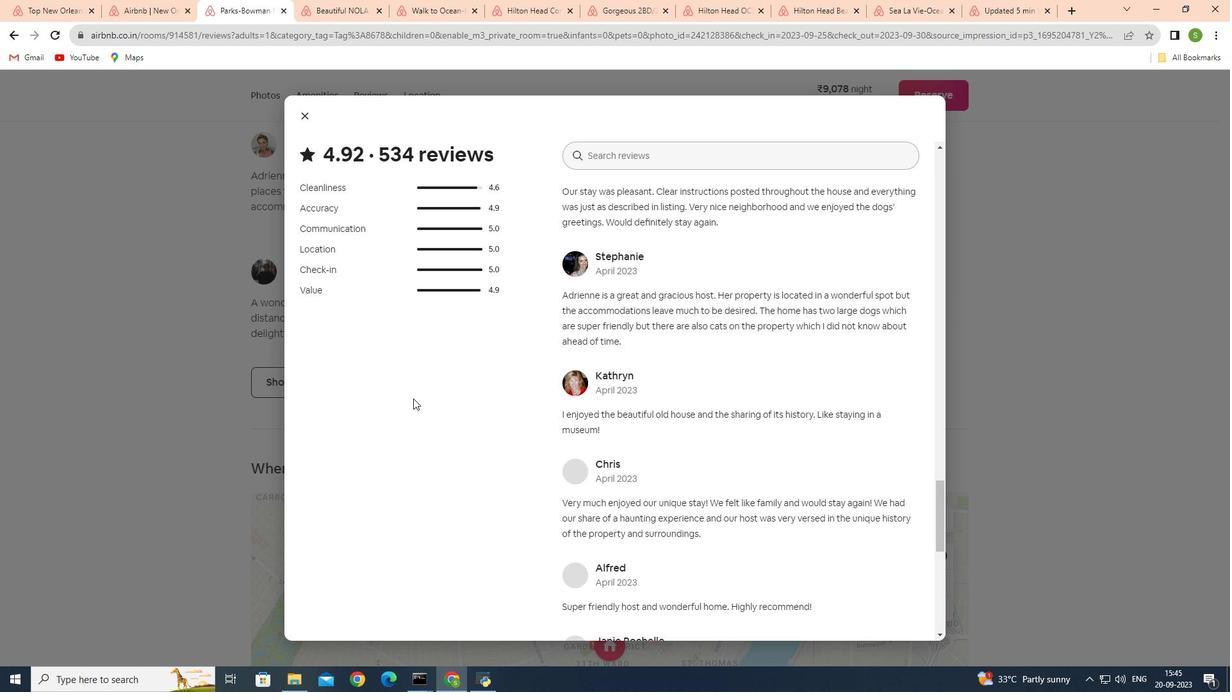
Action: Mouse scrolled (413, 398) with delta (0, 0)
Screenshot: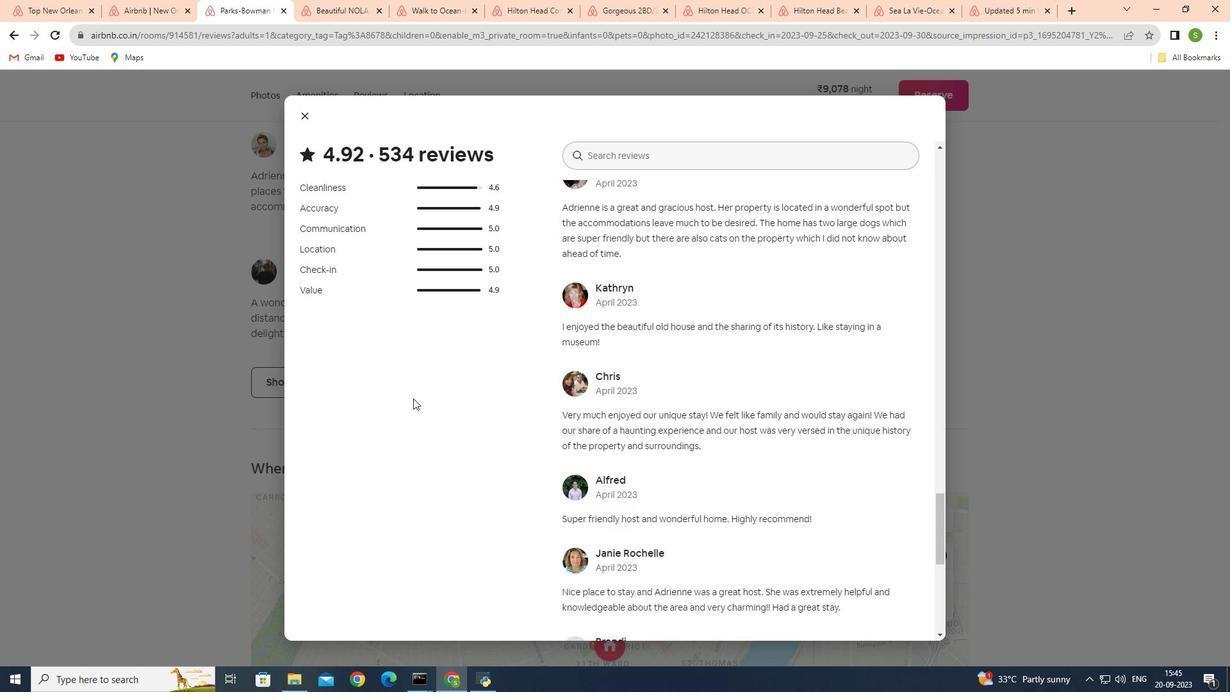 
Action: Mouse scrolled (413, 398) with delta (0, 0)
Screenshot: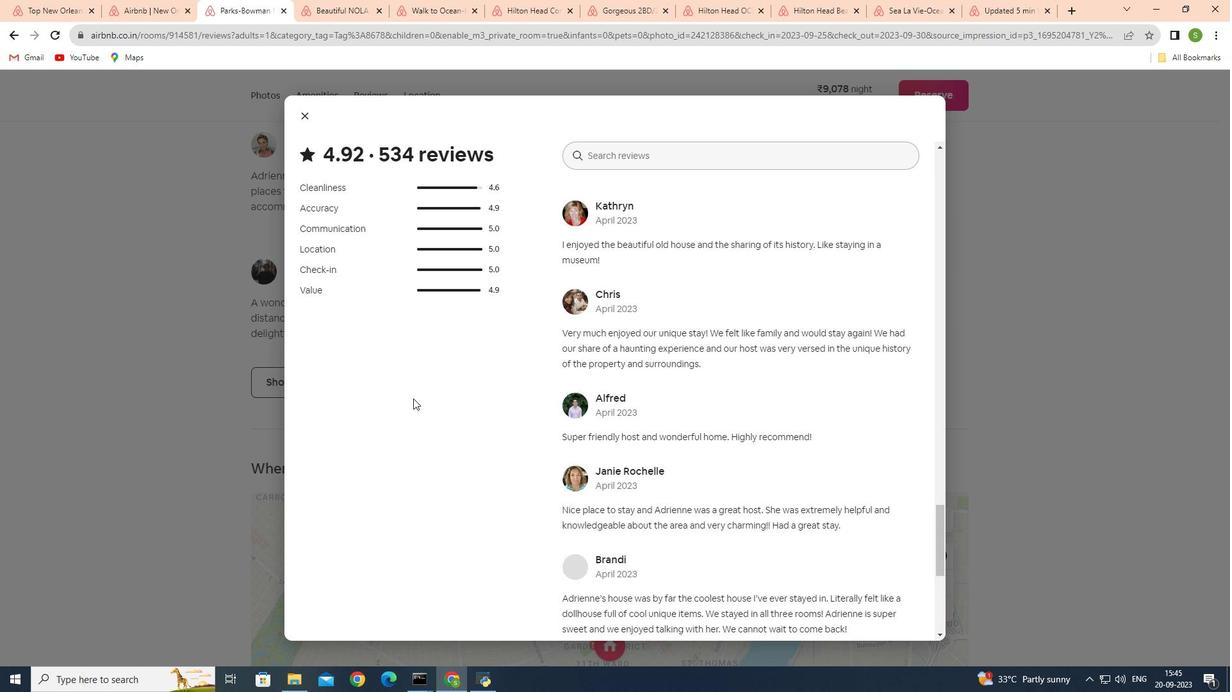 
Action: Mouse scrolled (413, 398) with delta (0, 0)
Screenshot: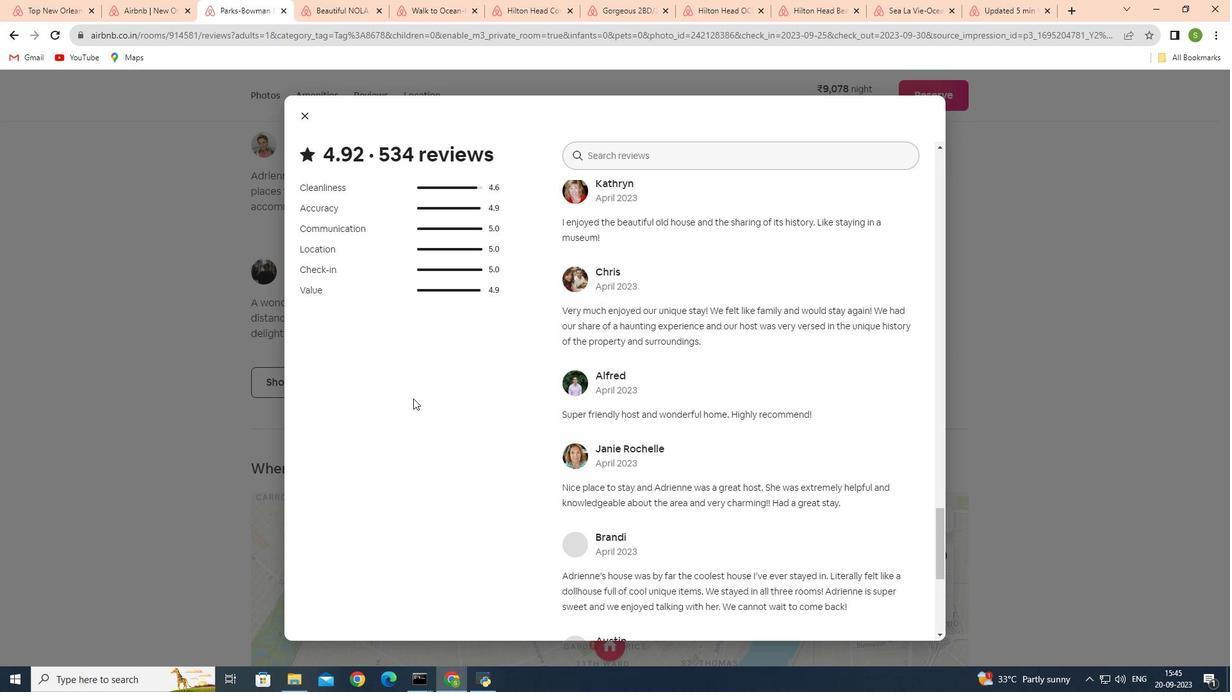 
Action: Mouse scrolled (413, 398) with delta (0, 0)
Screenshot: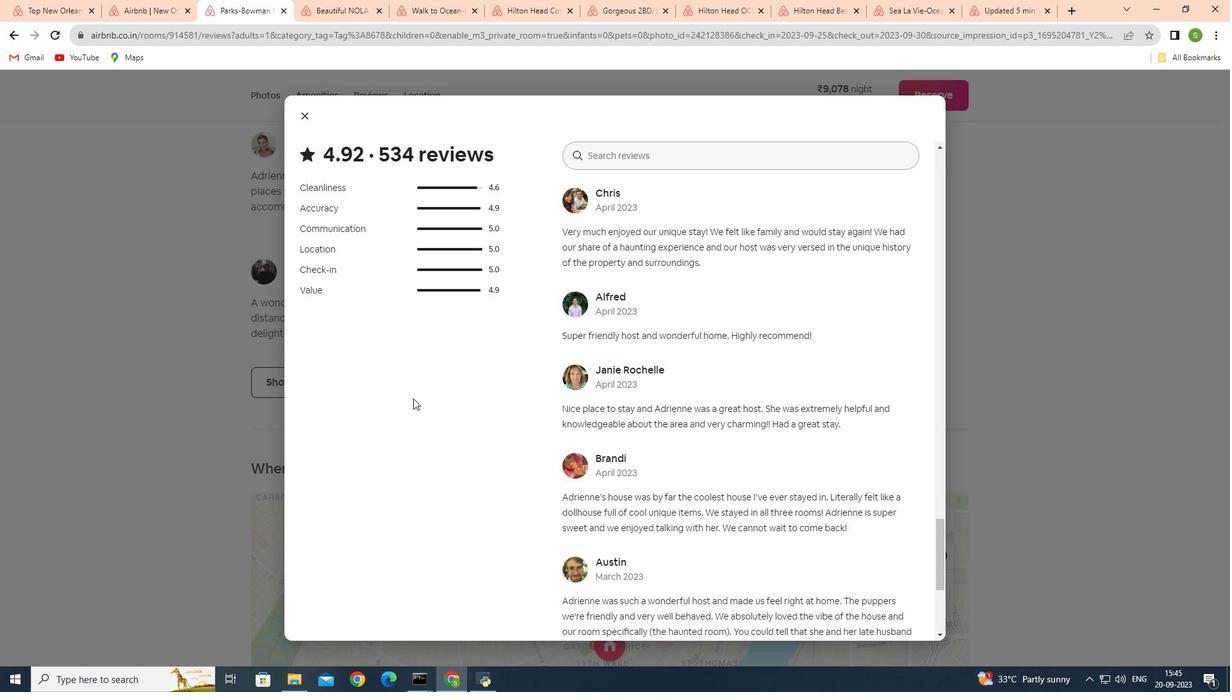 
Action: Mouse scrolled (413, 398) with delta (0, 0)
Screenshot: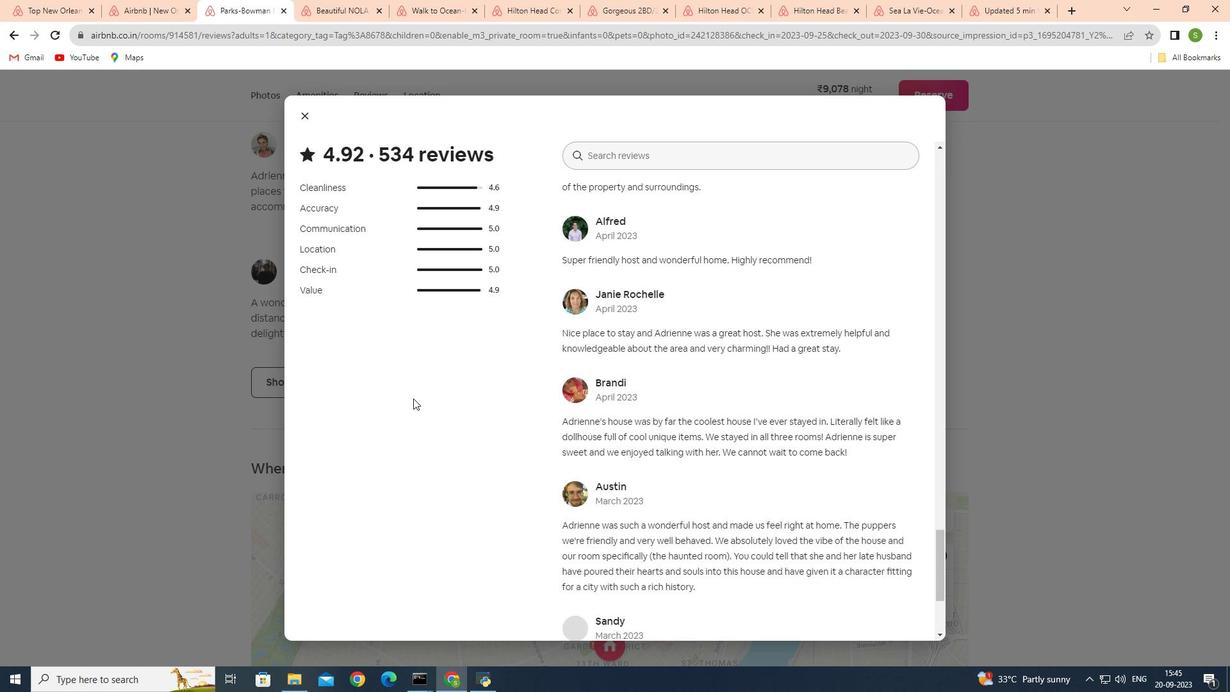 
Action: Mouse scrolled (413, 398) with delta (0, 0)
Screenshot: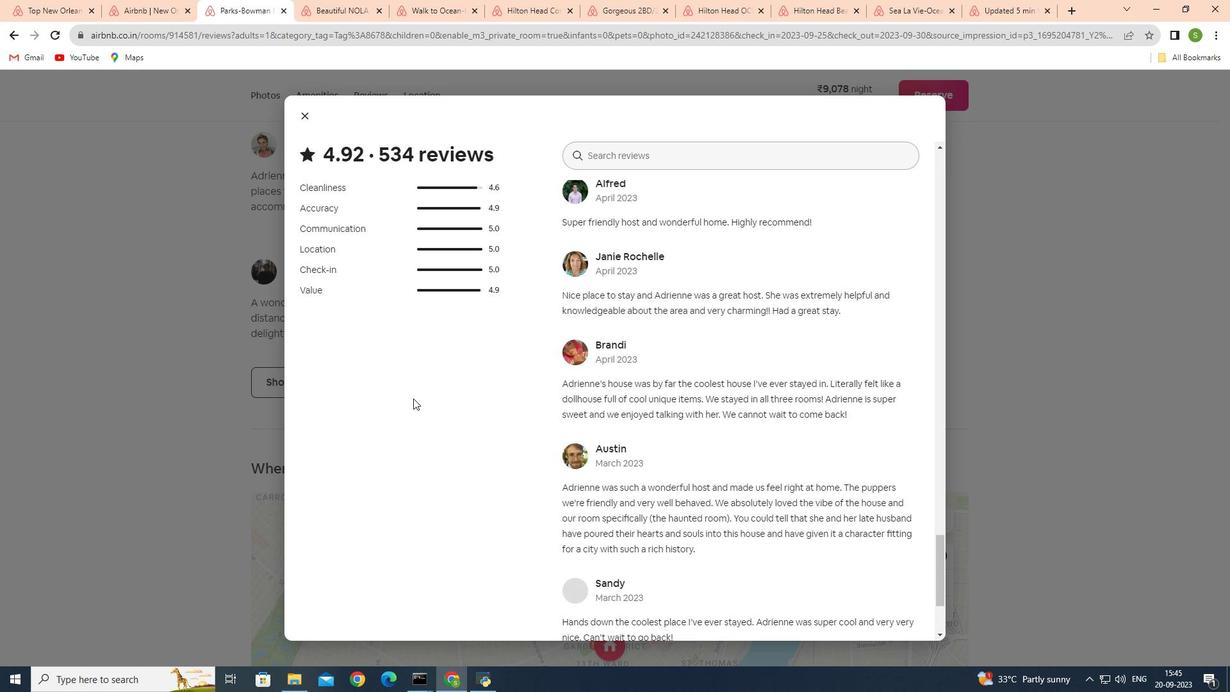 
Action: Mouse scrolled (413, 398) with delta (0, 0)
Screenshot: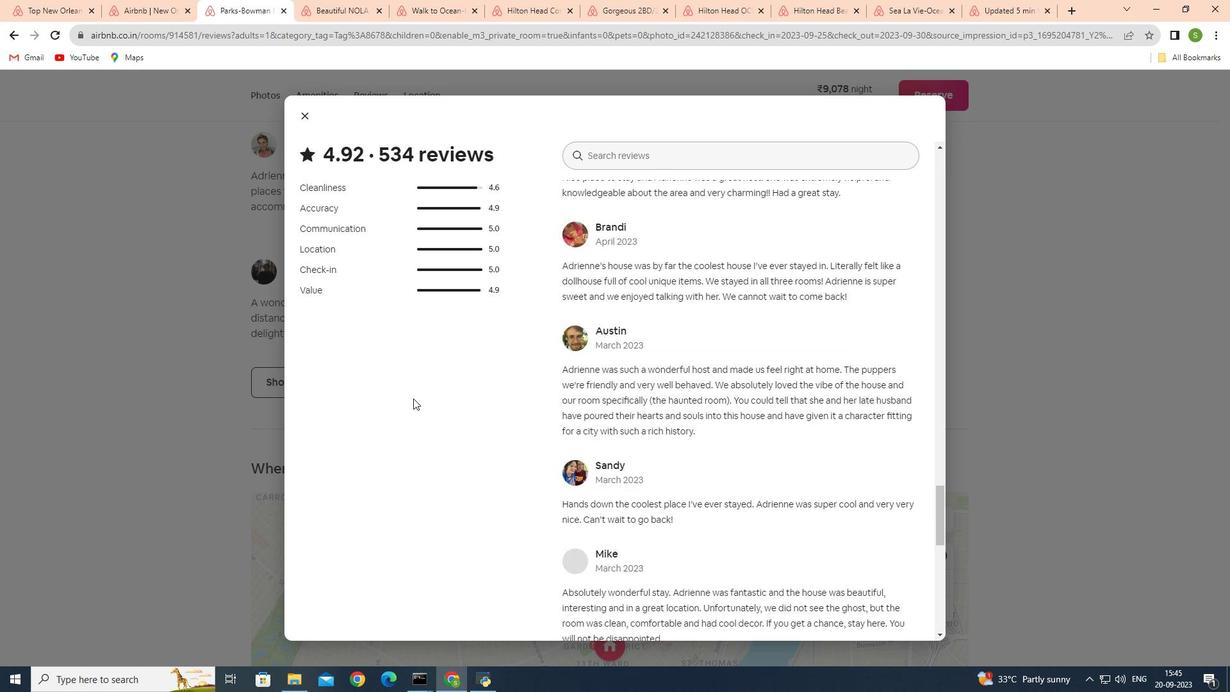 
Action: Mouse scrolled (413, 398) with delta (0, 0)
Screenshot: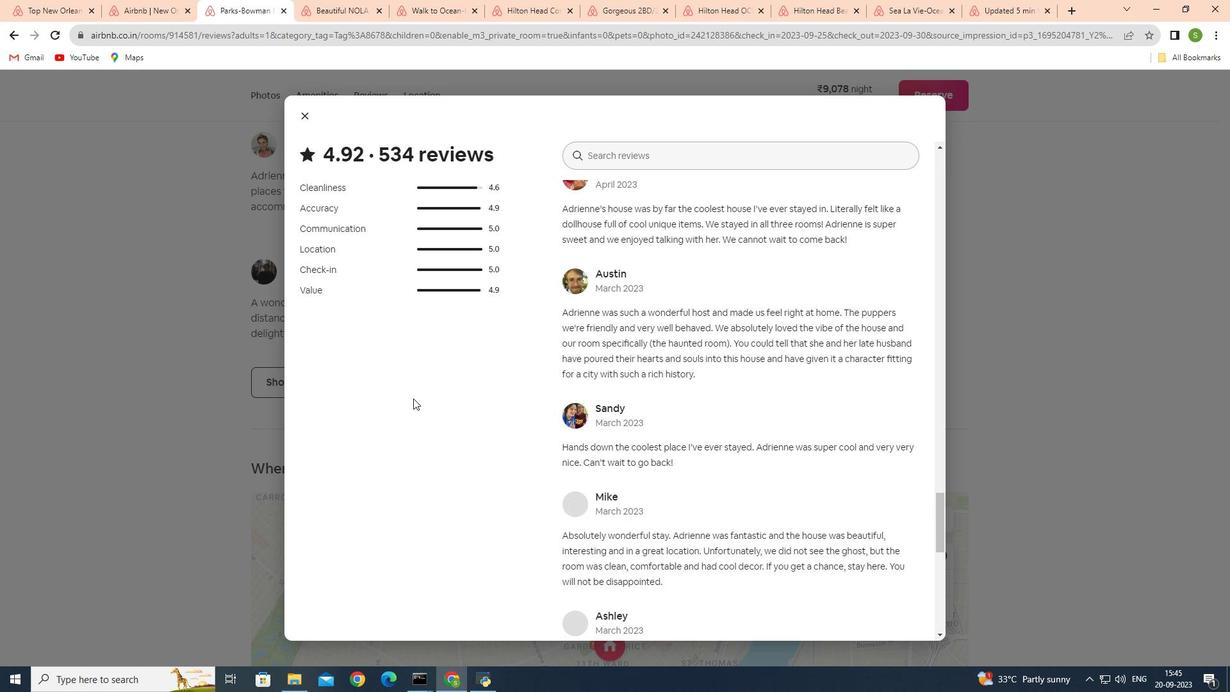 
Action: Mouse scrolled (413, 398) with delta (0, 0)
Screenshot: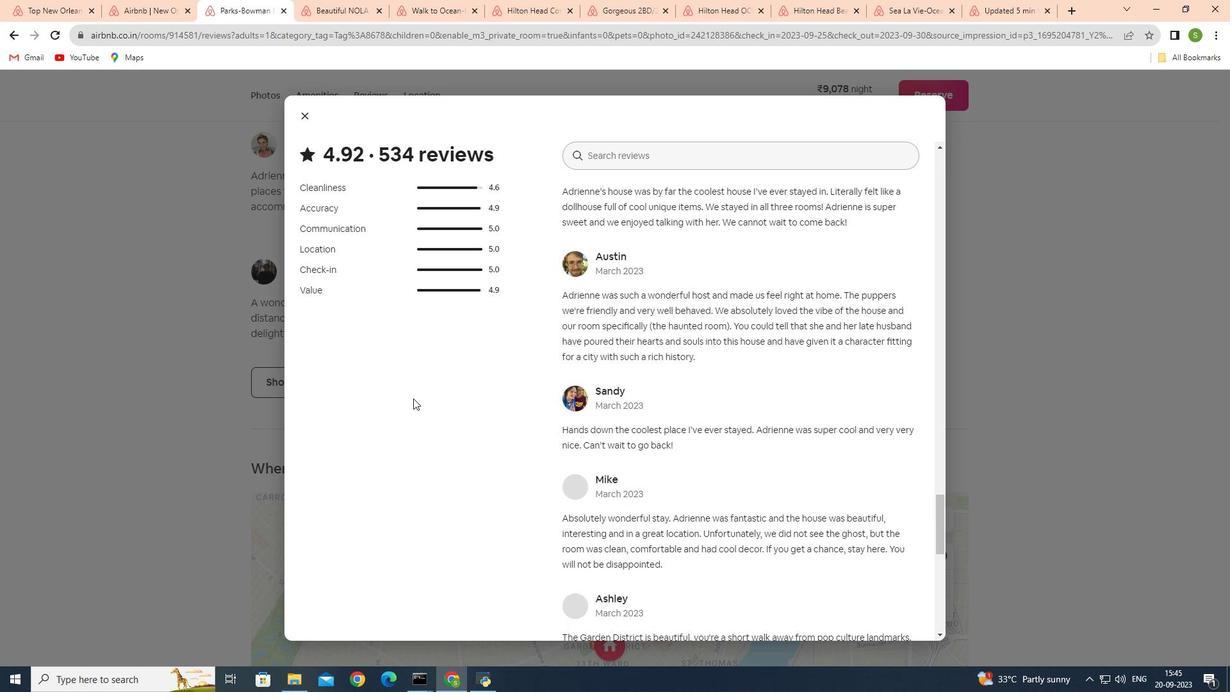 
Action: Mouse scrolled (413, 398) with delta (0, 0)
Screenshot: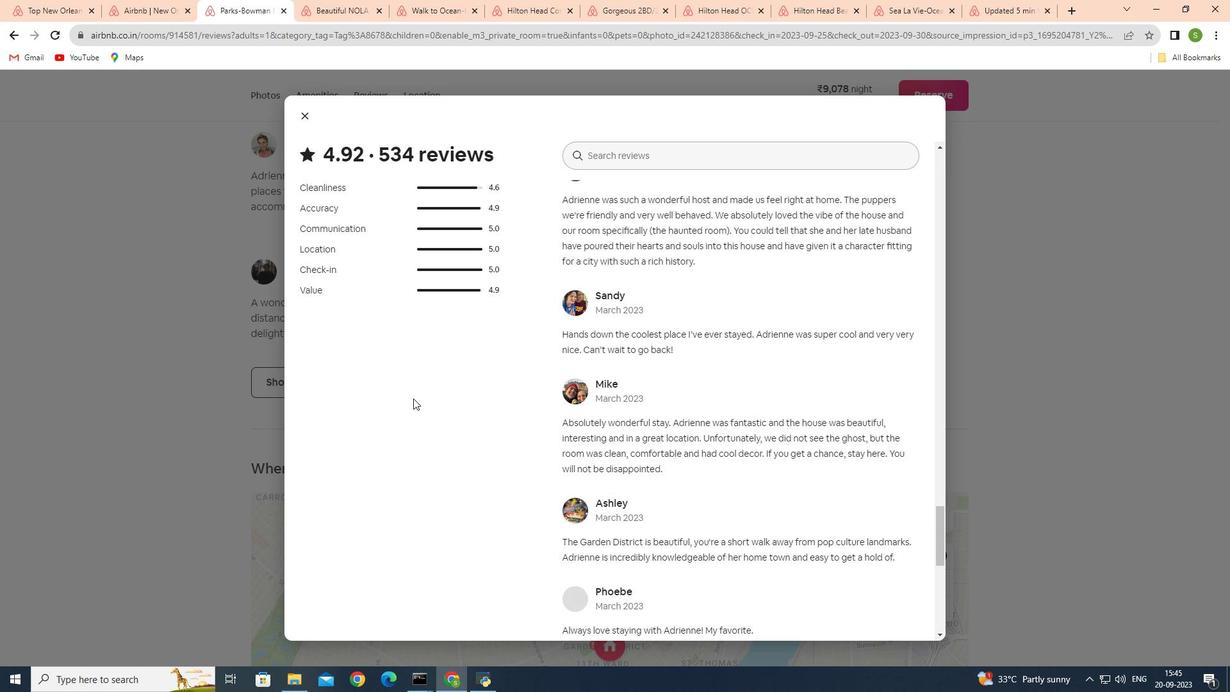 
Action: Mouse scrolled (413, 398) with delta (0, 0)
